 Task: Find a one-way flight from Myrtle Beach to Bismarck on 9 May for 3 adults in business class, with 2 checked bags, using American, Delta, United, or WestJet, and a budget of up to ₹1,500.
Action: Mouse moved to (359, 126)
Screenshot: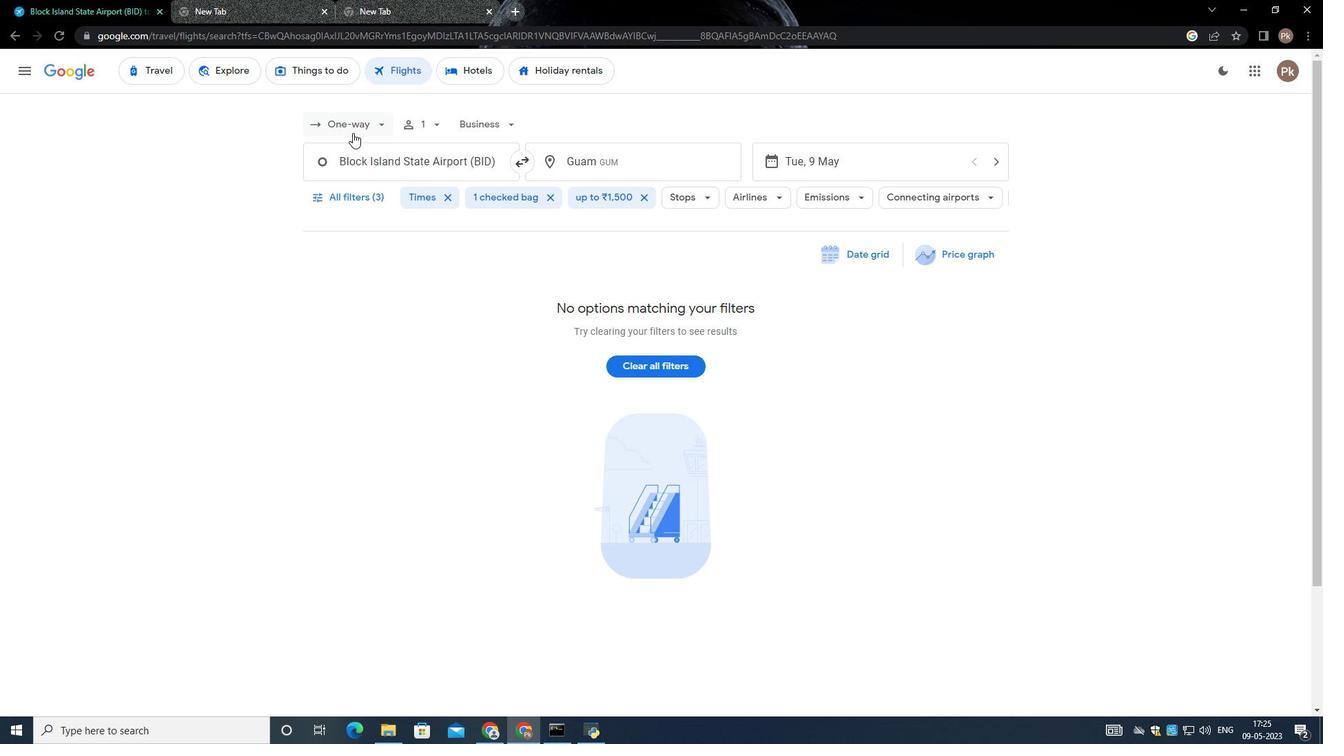 
Action: Mouse pressed left at (359, 126)
Screenshot: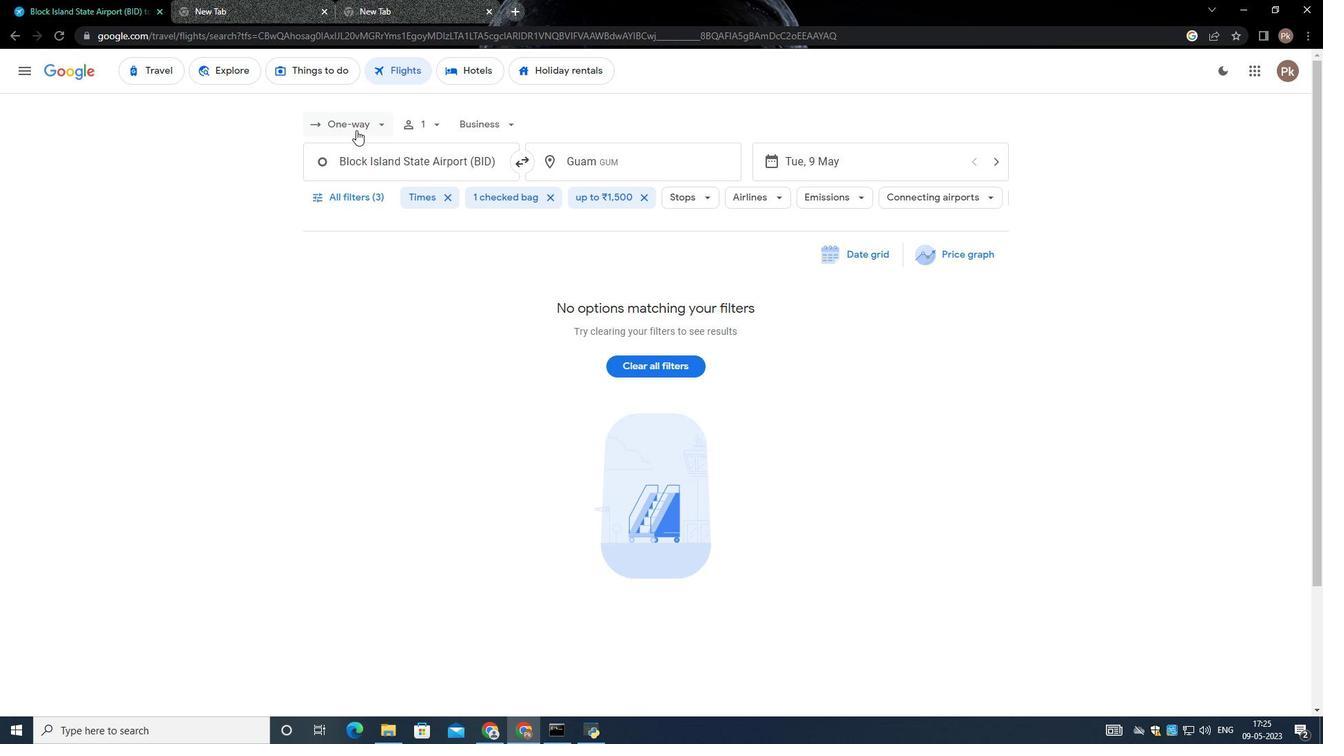 
Action: Mouse moved to (357, 185)
Screenshot: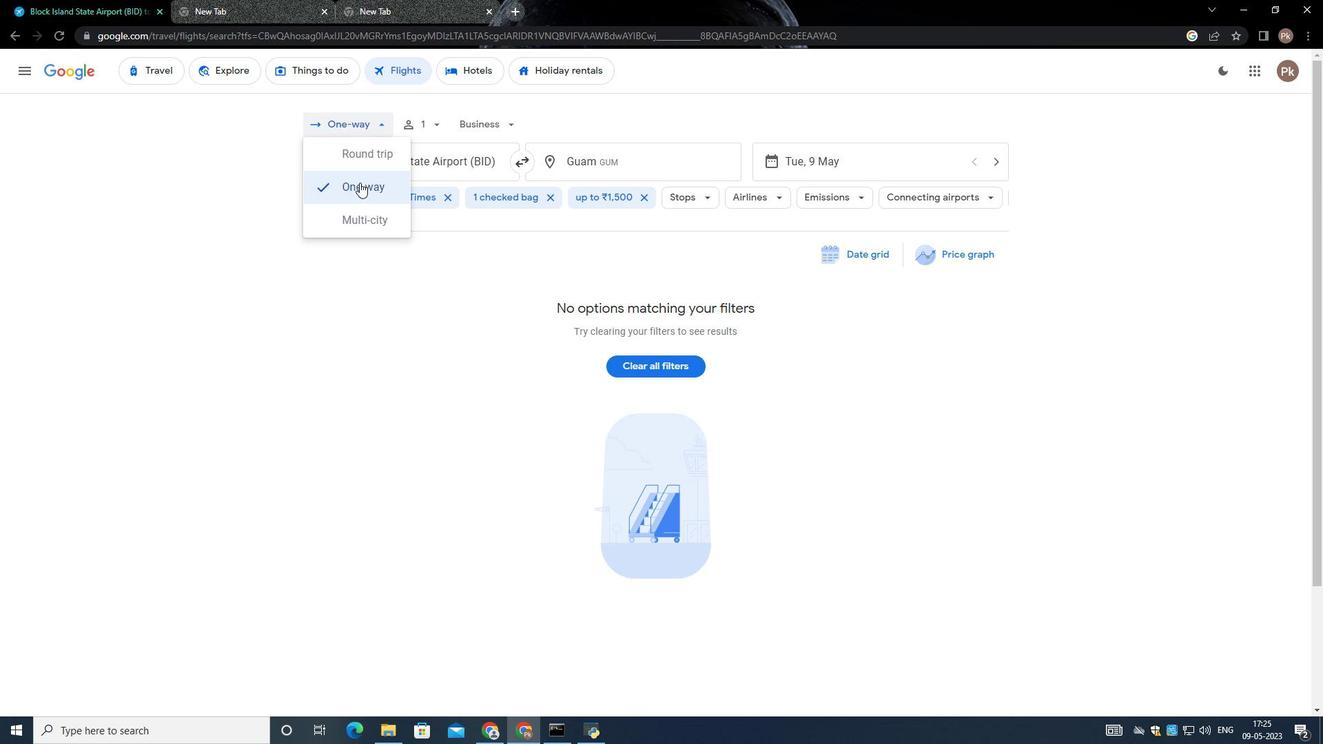 
Action: Mouse pressed left at (357, 185)
Screenshot: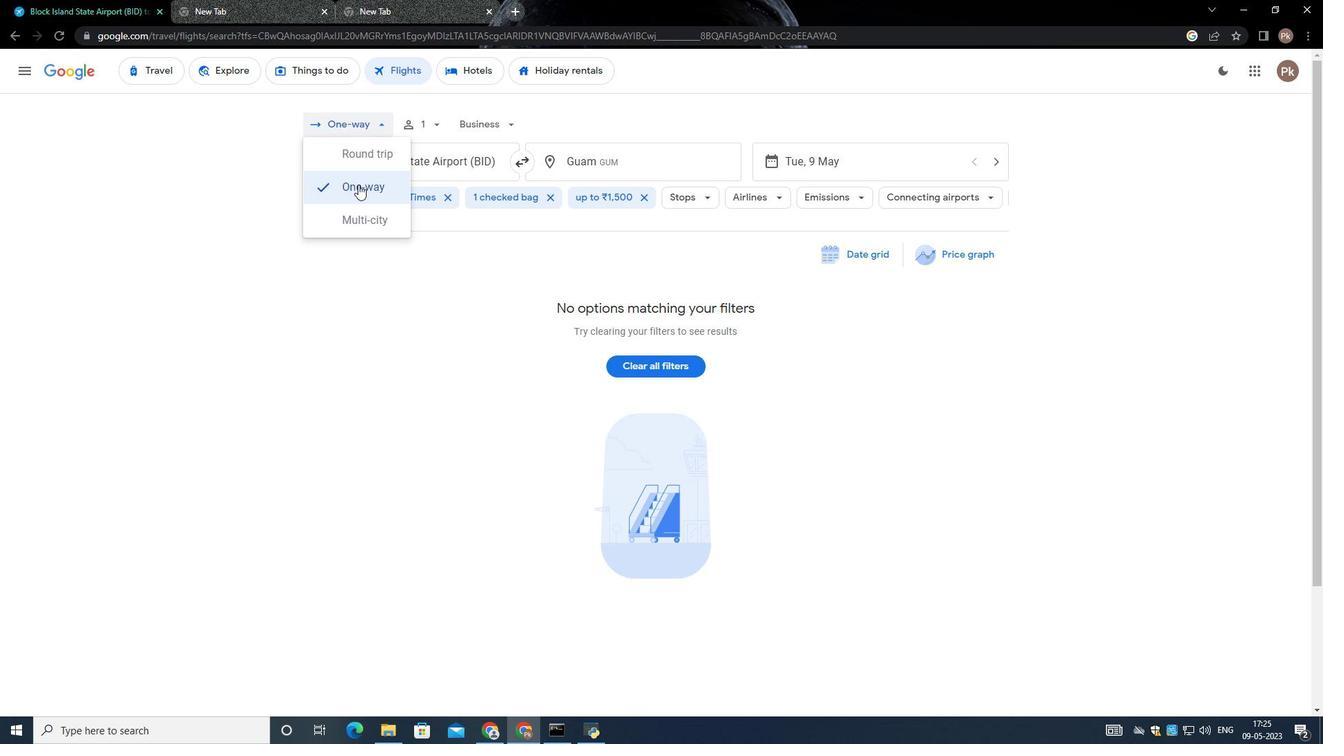 
Action: Mouse moved to (429, 113)
Screenshot: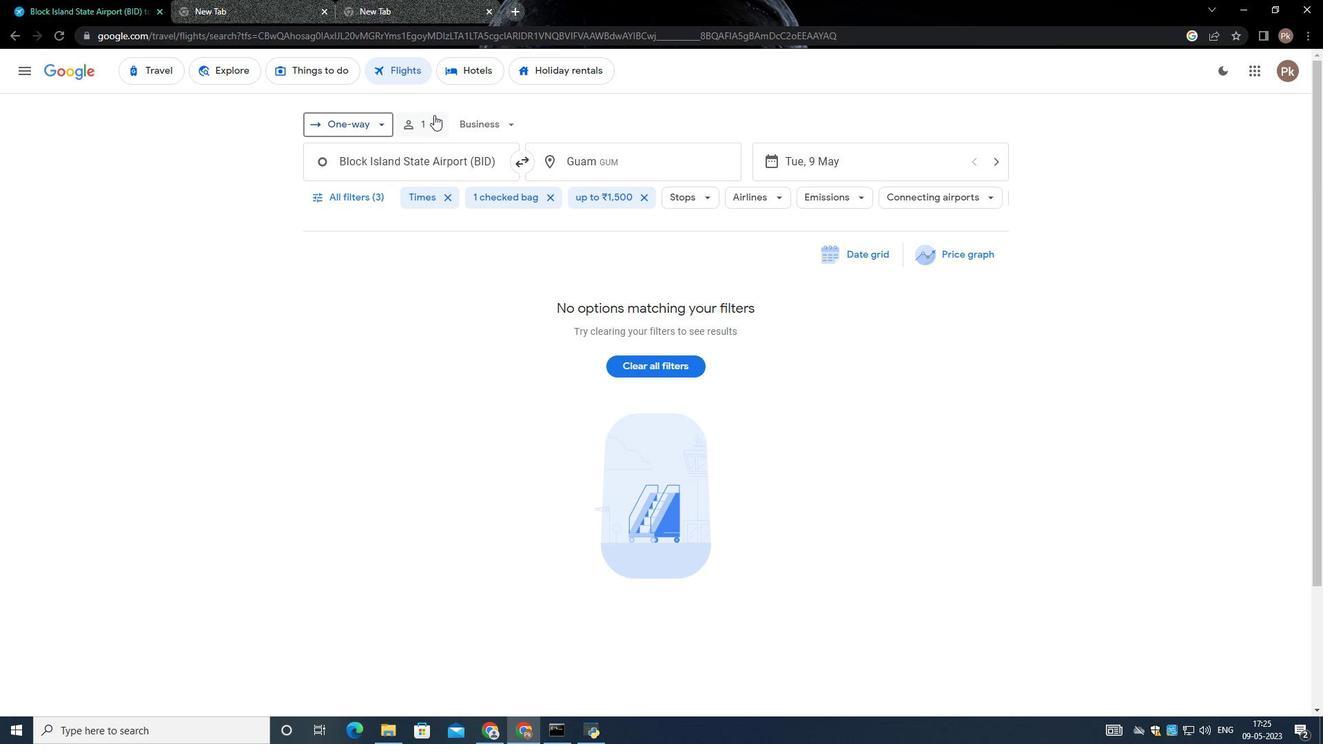 
Action: Mouse pressed left at (429, 113)
Screenshot: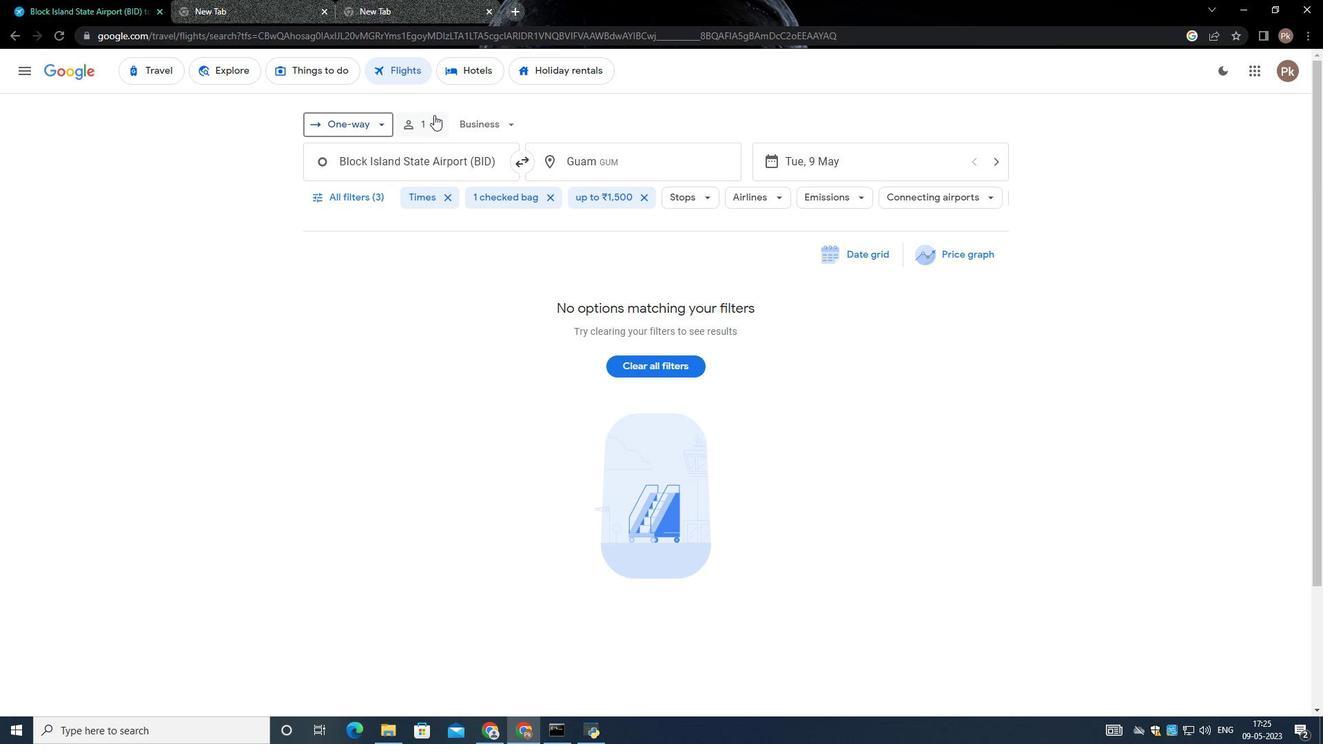 
Action: Mouse moved to (546, 156)
Screenshot: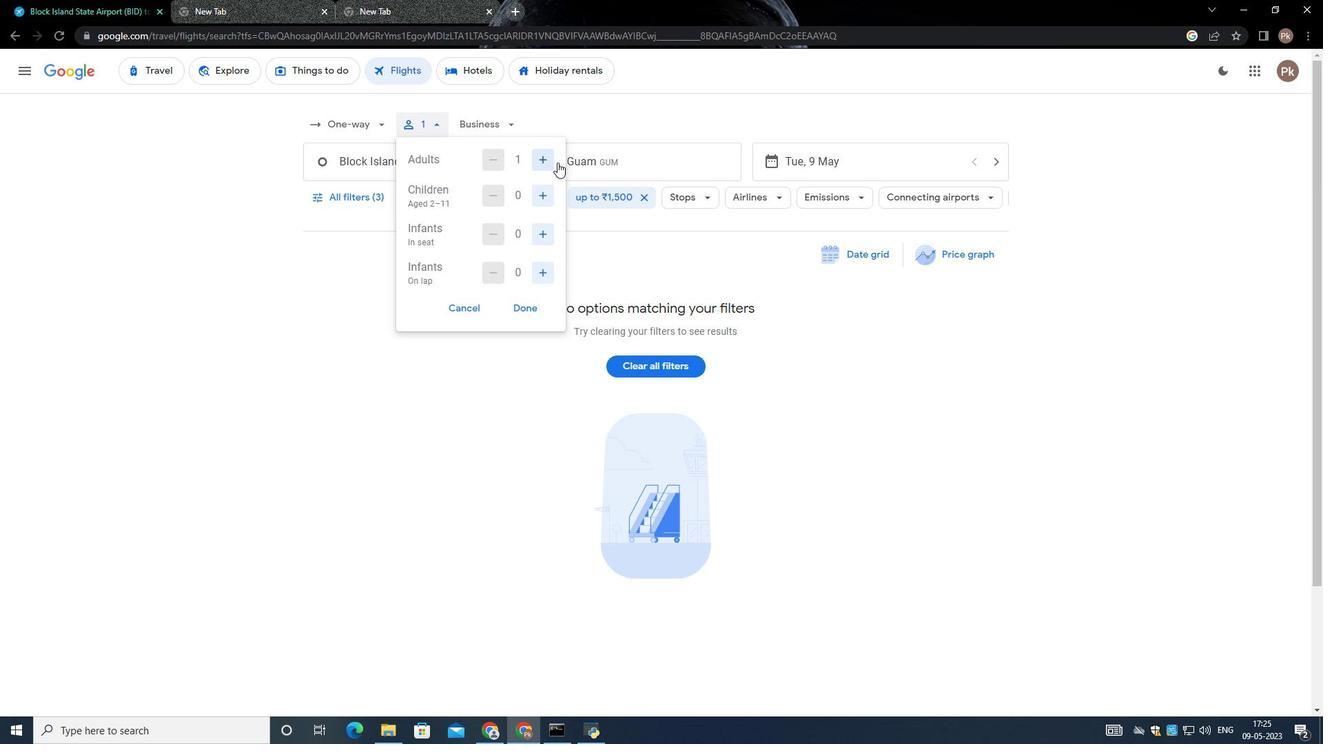
Action: Mouse pressed left at (546, 156)
Screenshot: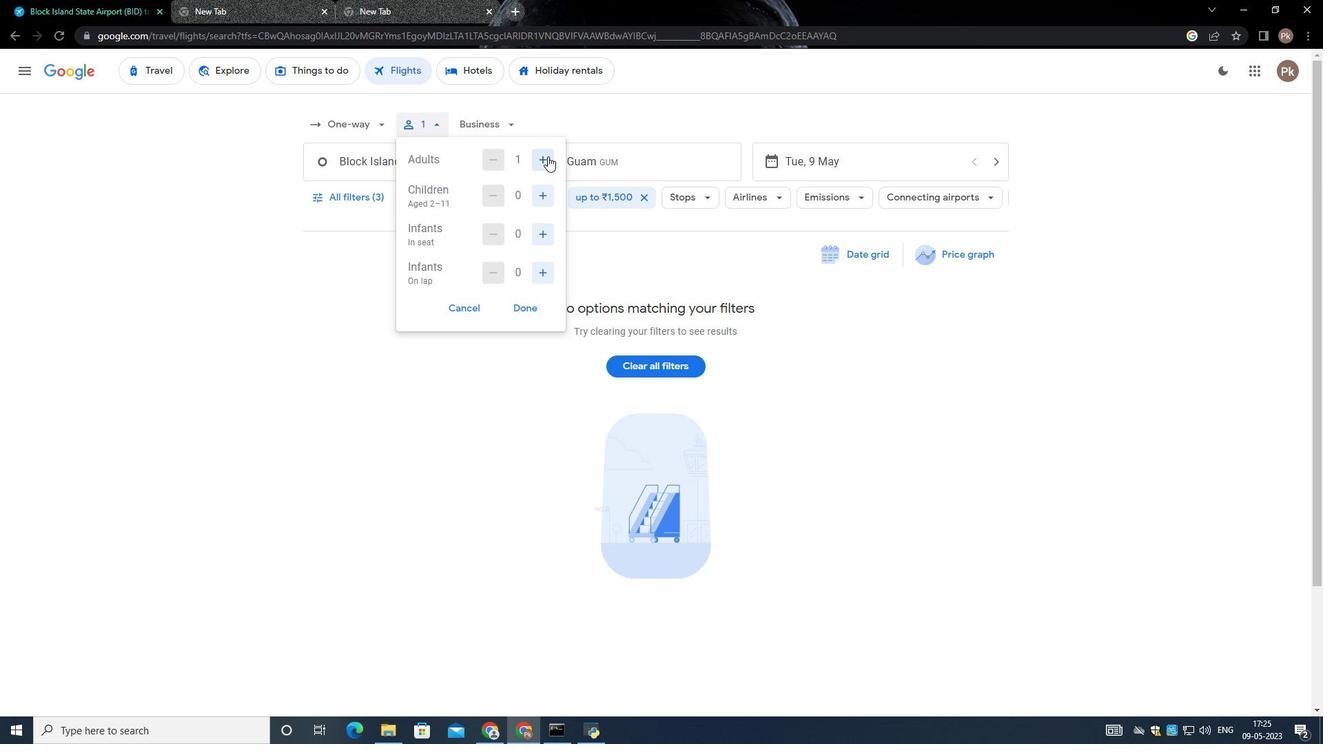 
Action: Mouse pressed left at (546, 156)
Screenshot: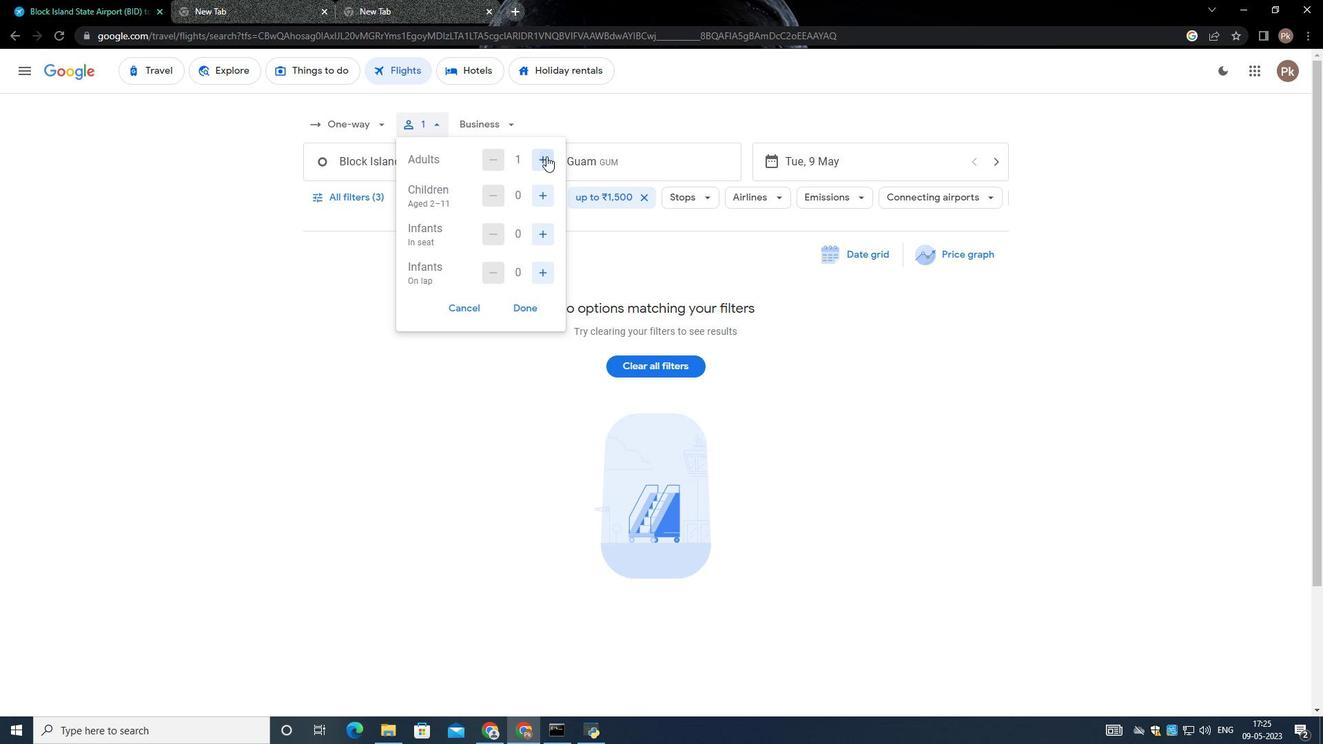 
Action: Mouse moved to (521, 309)
Screenshot: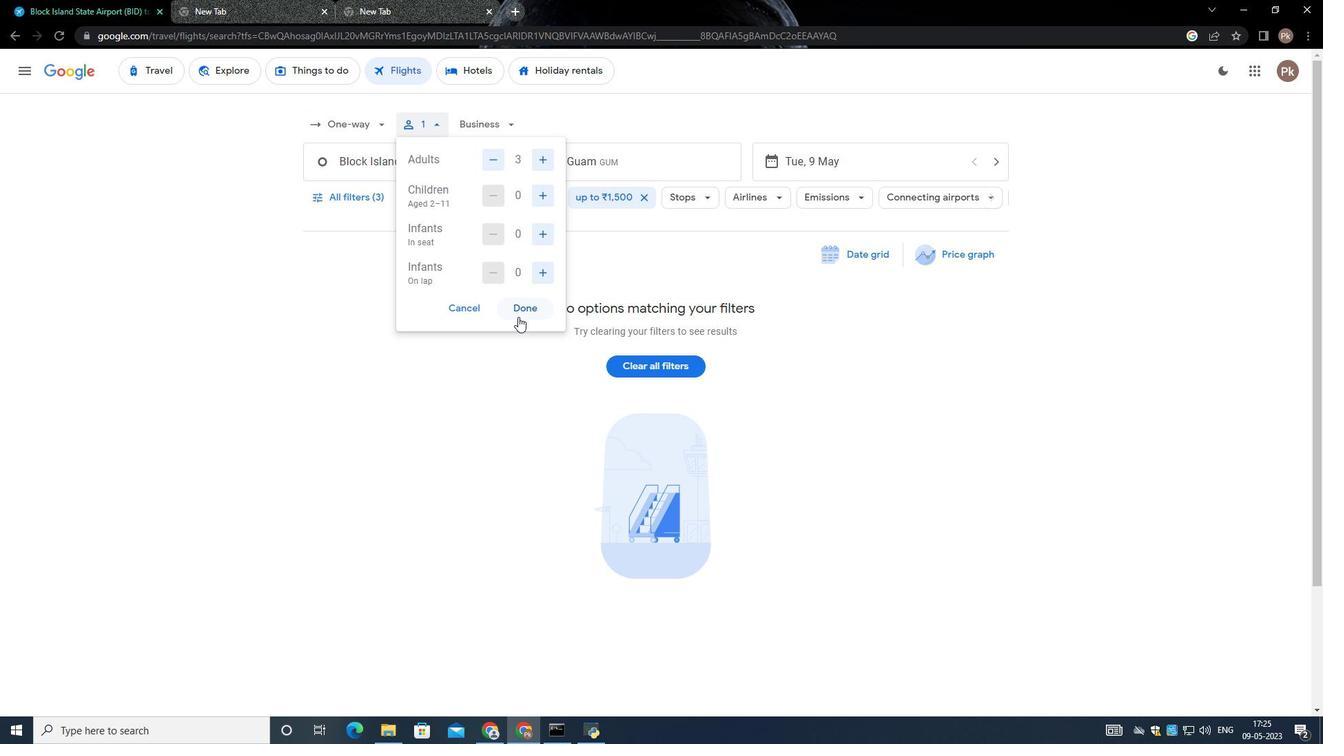 
Action: Mouse pressed left at (521, 309)
Screenshot: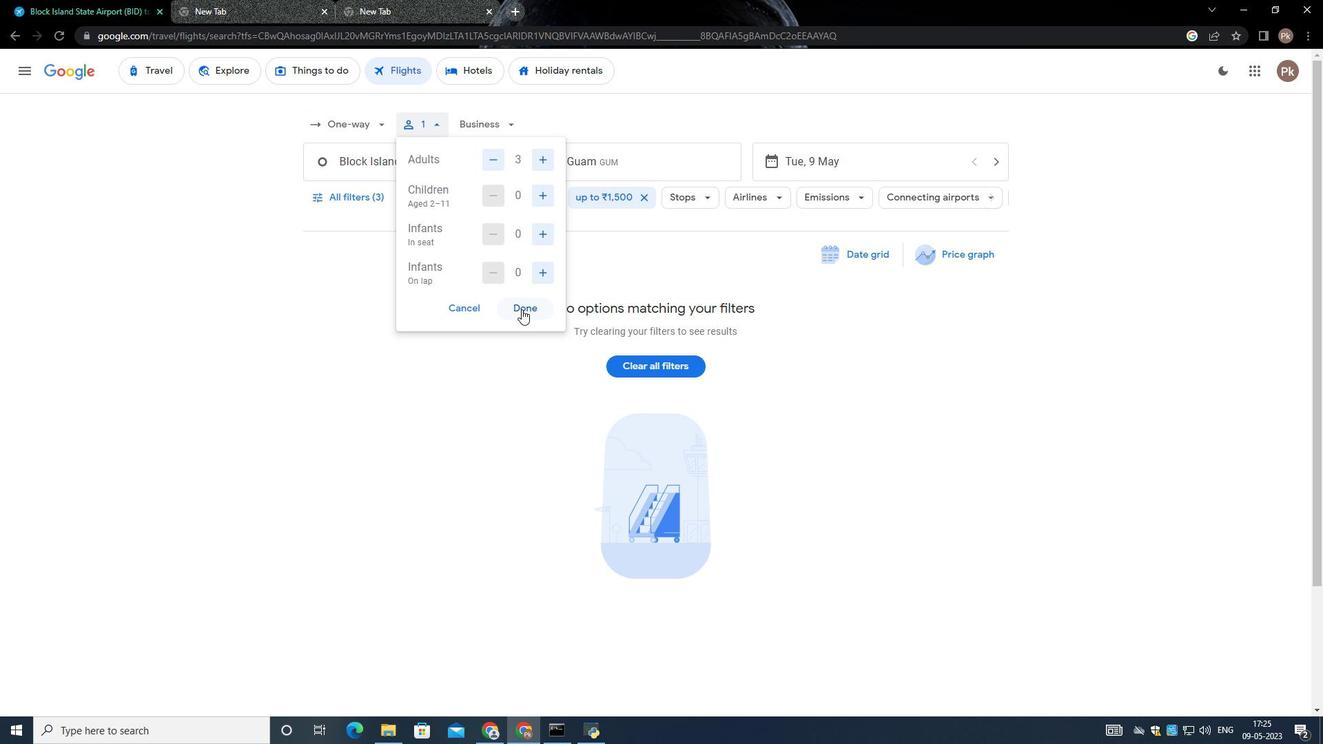 
Action: Mouse moved to (495, 124)
Screenshot: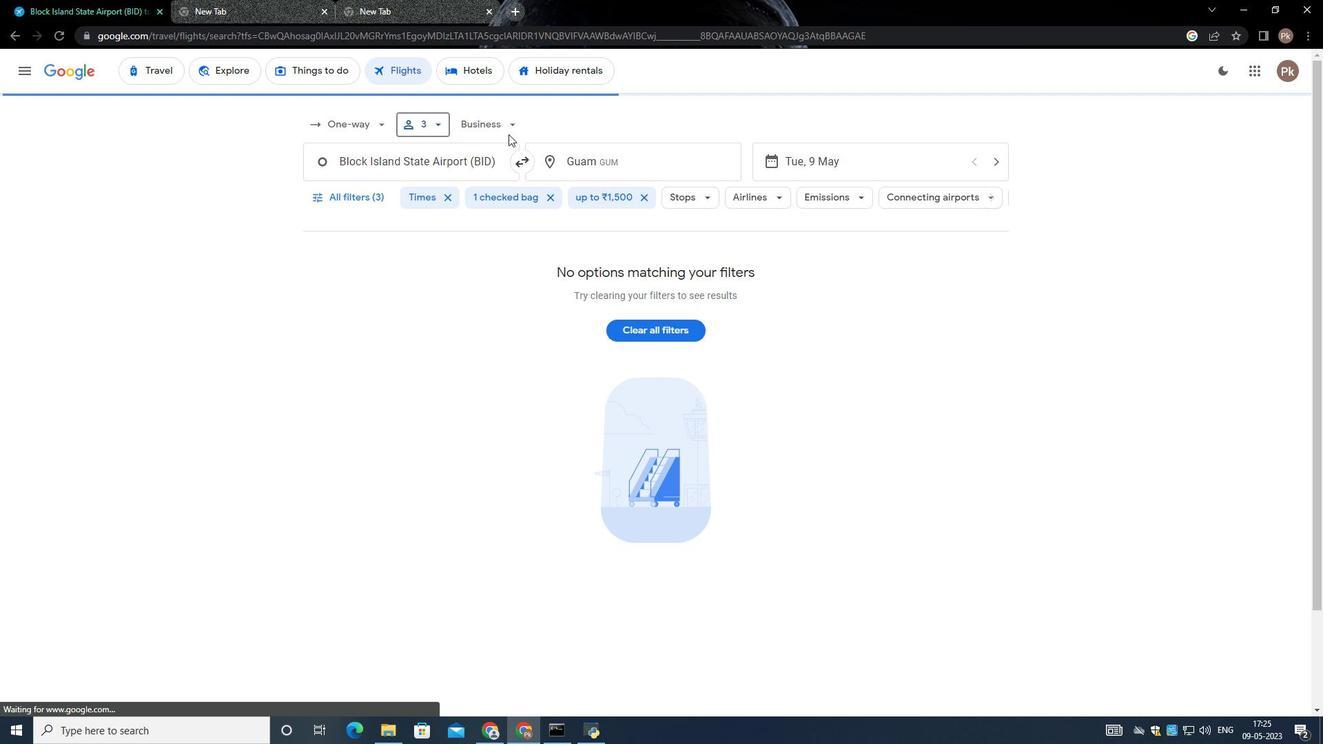 
Action: Mouse pressed left at (495, 124)
Screenshot: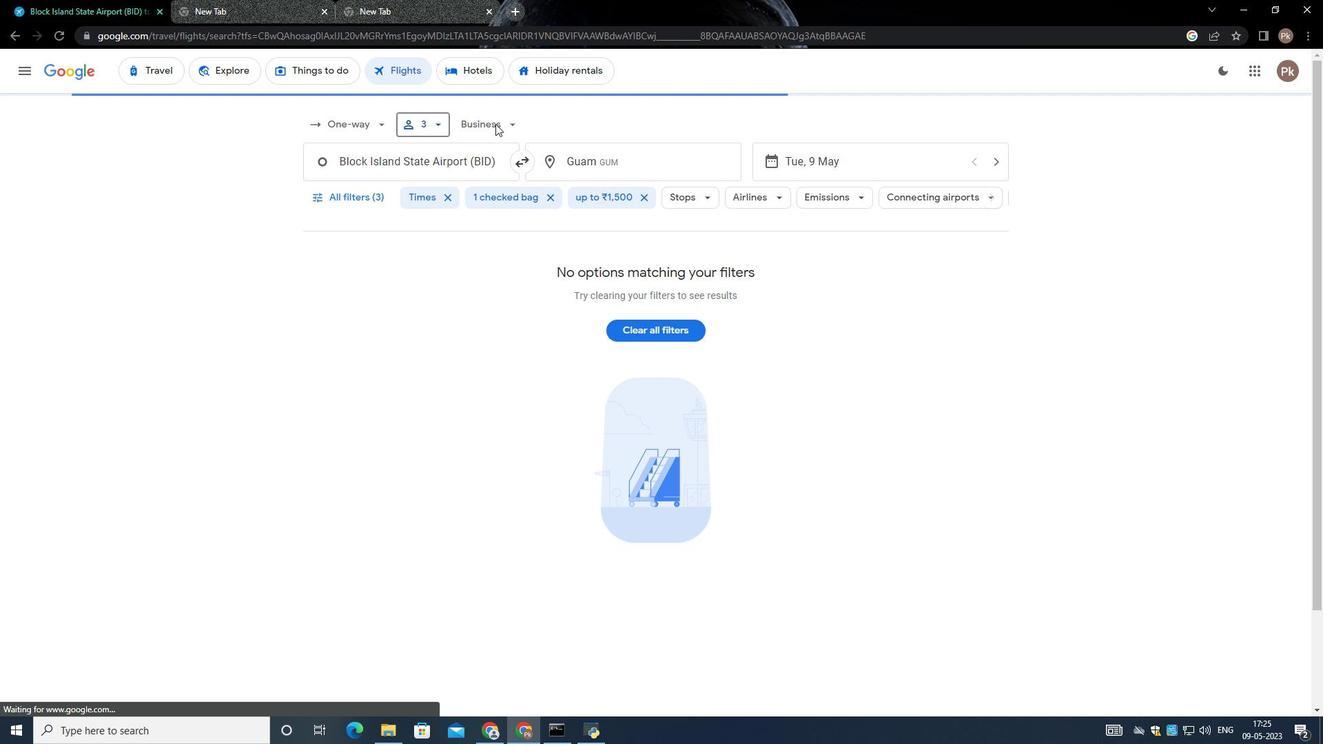 
Action: Mouse moved to (472, 356)
Screenshot: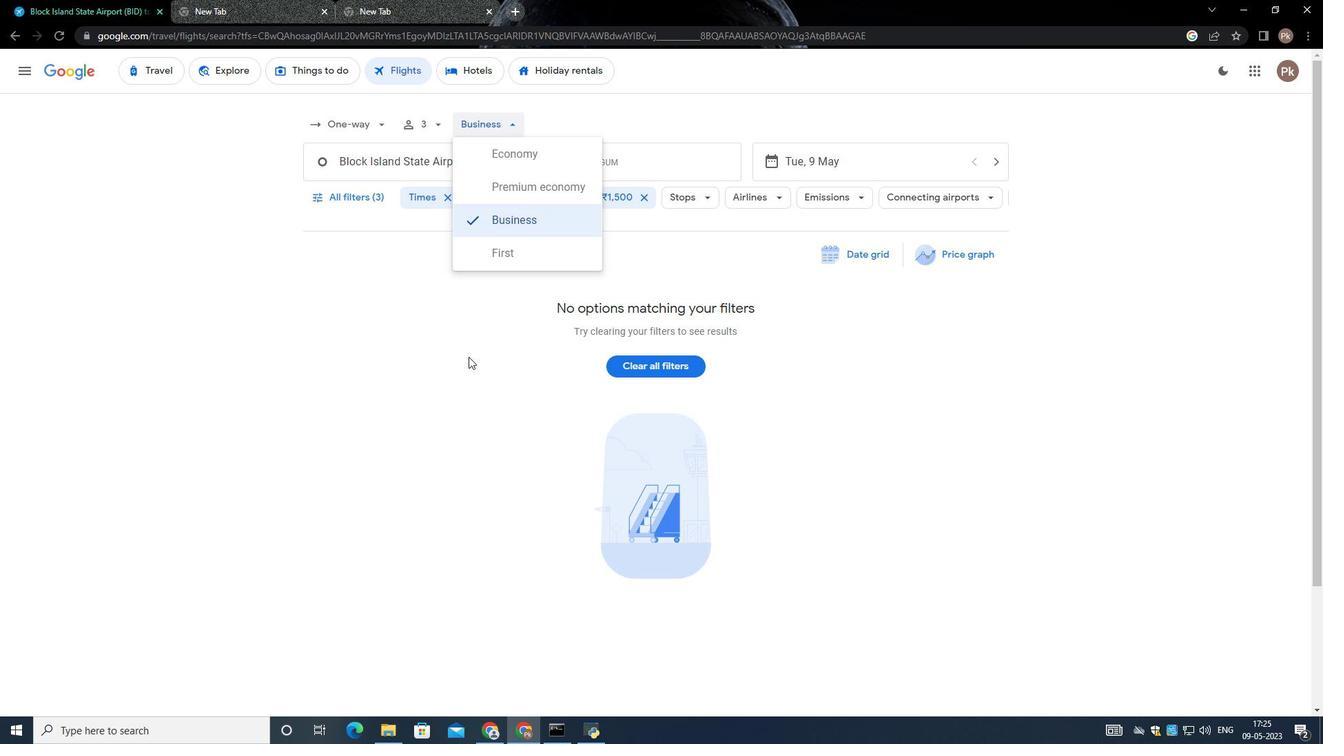 
Action: Mouse pressed left at (472, 356)
Screenshot: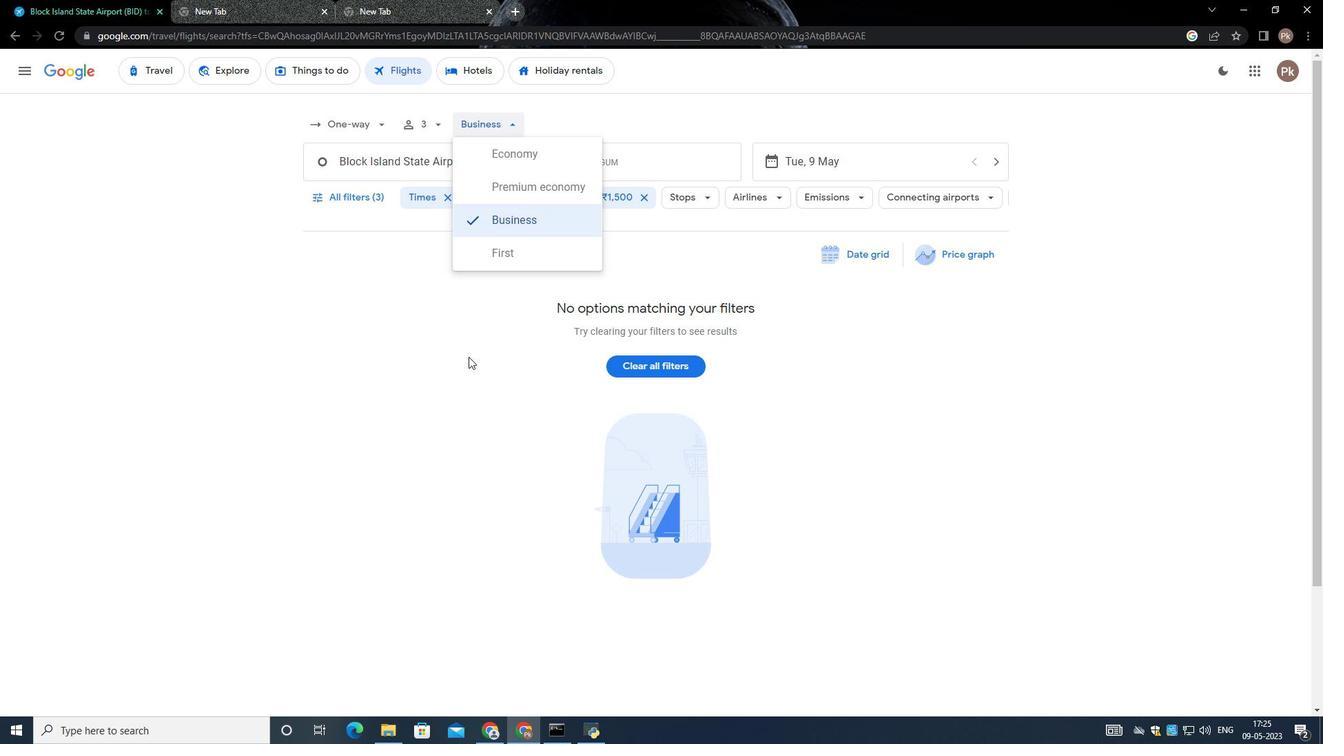 
Action: Mouse moved to (373, 170)
Screenshot: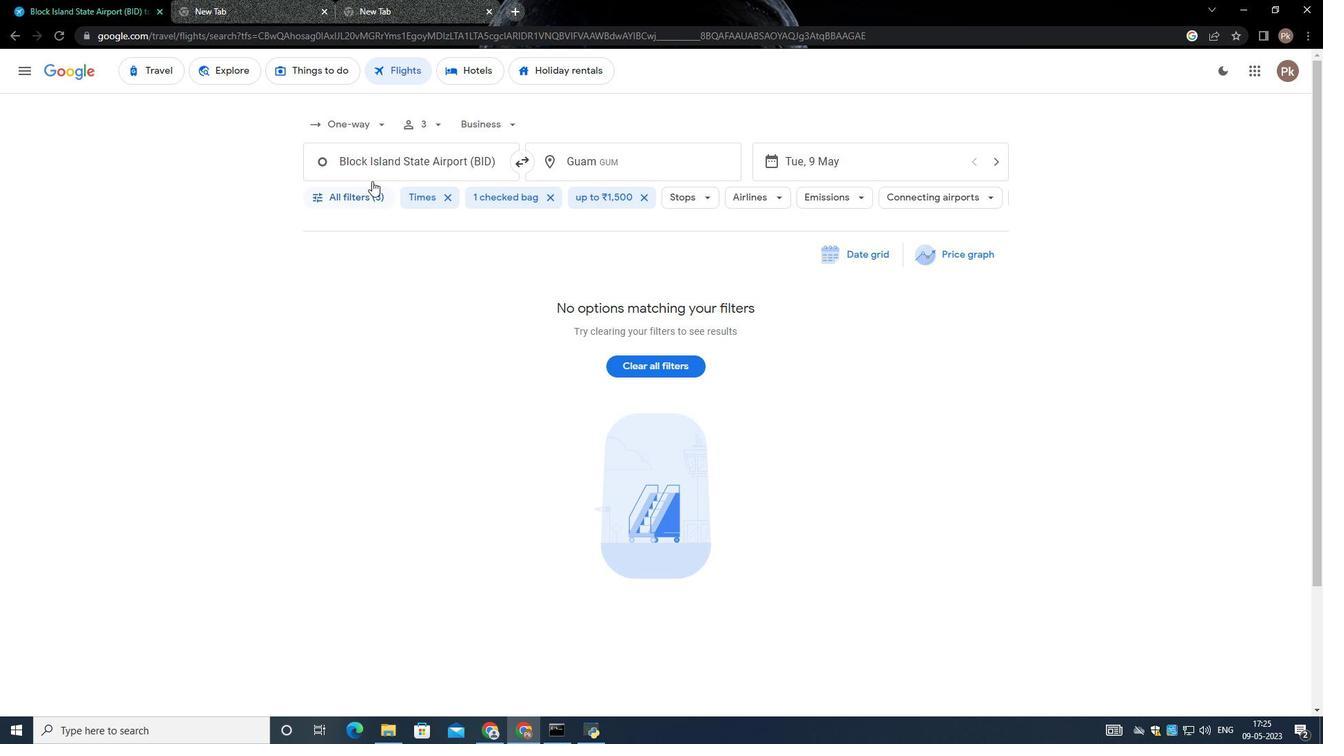 
Action: Mouse pressed left at (373, 170)
Screenshot: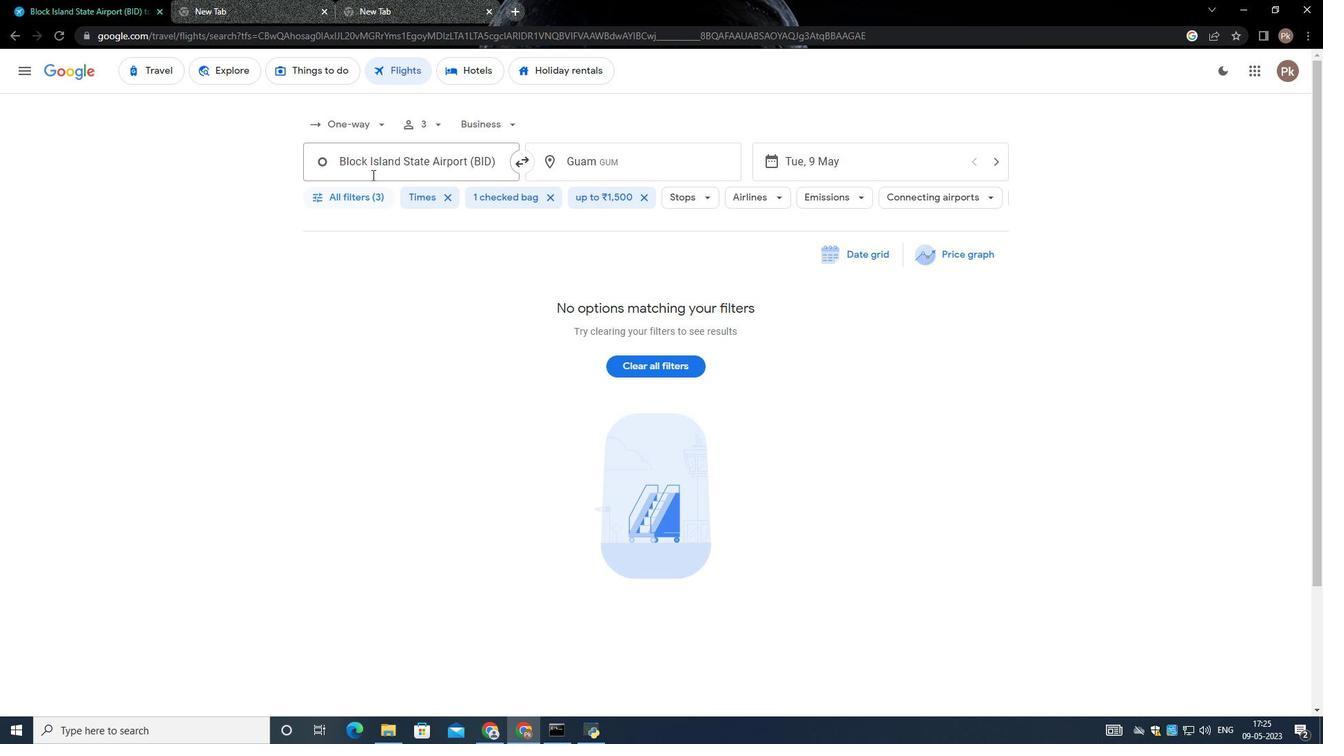
Action: Mouse moved to (371, 166)
Screenshot: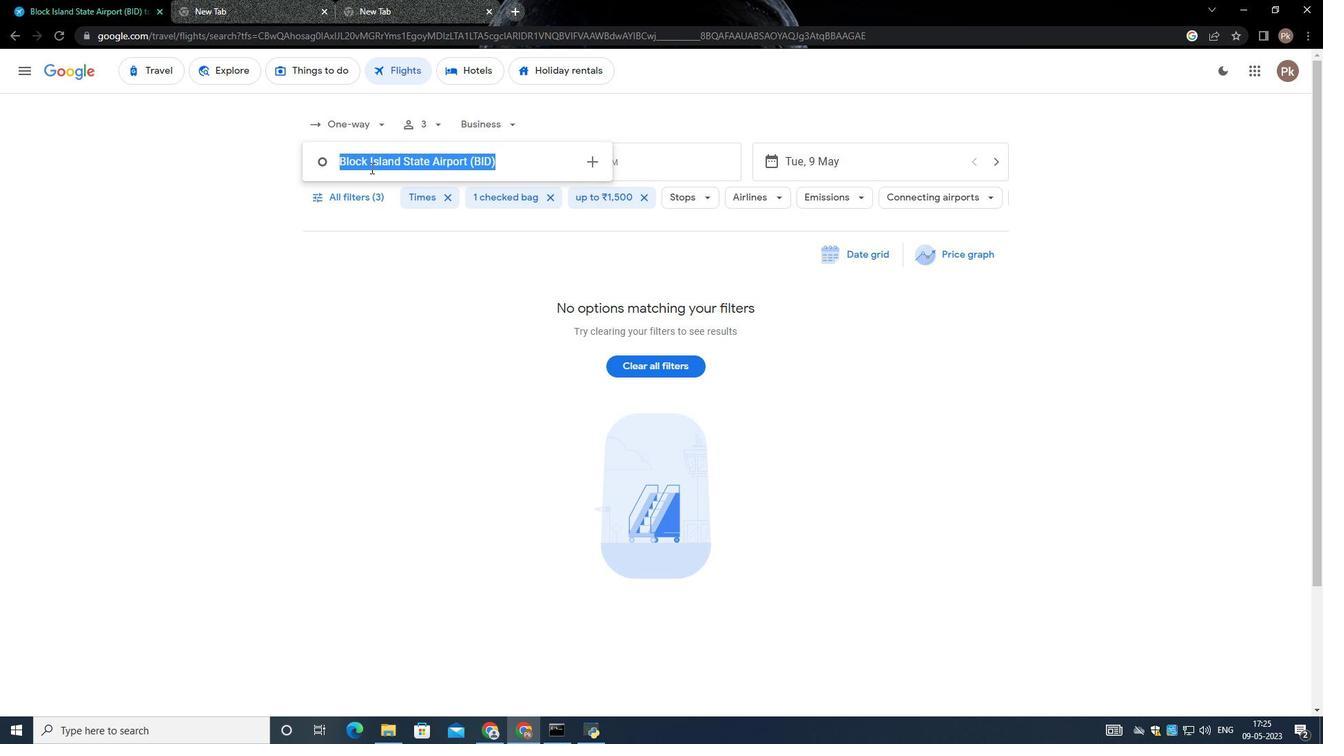 
Action: Key pressed <Key.backspace><Key.shift><Key.shift><Key.shift><Key.shift><Key.shift><Key.shift><Key.shift><Key.shift><Key.shift><Key.shift><Key.shift><Key.shift><Key.shift><Key.shift><Key.shift><Key.shift>M
Screenshot: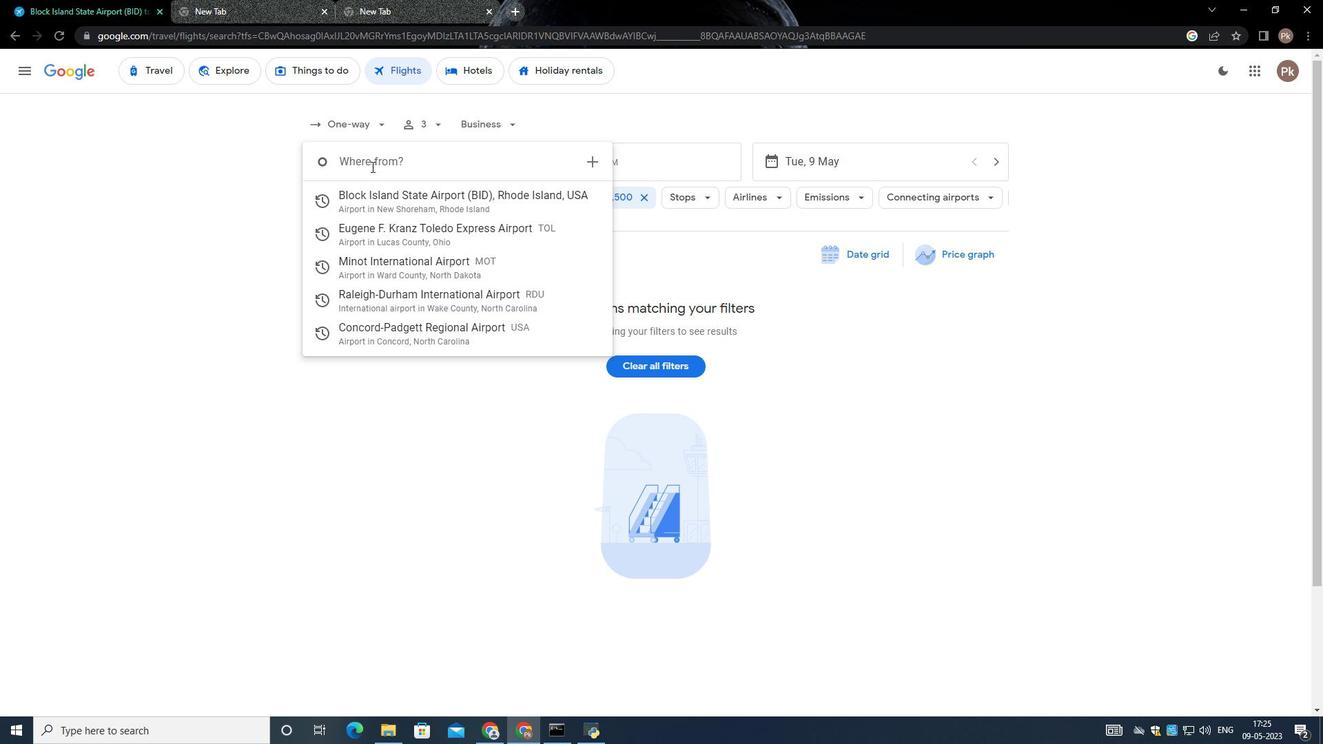 
Action: Mouse moved to (372, 166)
Screenshot: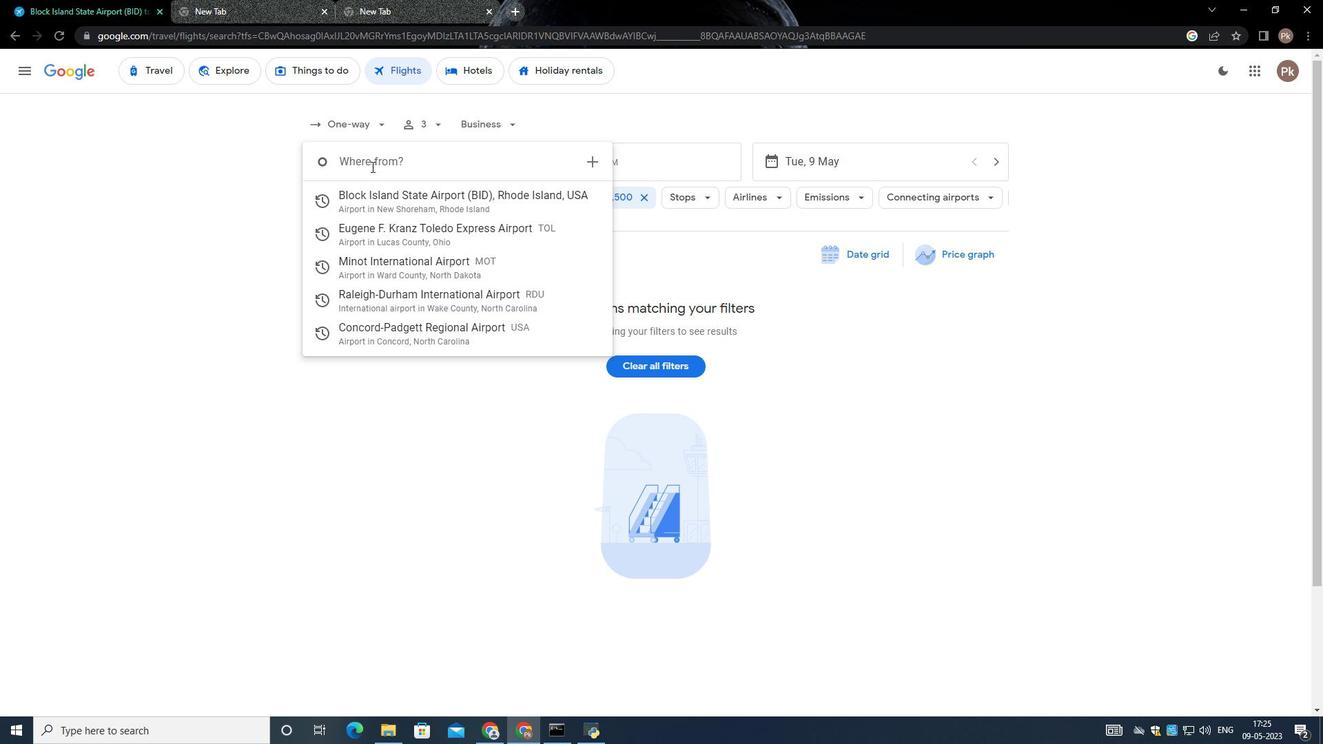 
Action: Key pressed y
Screenshot: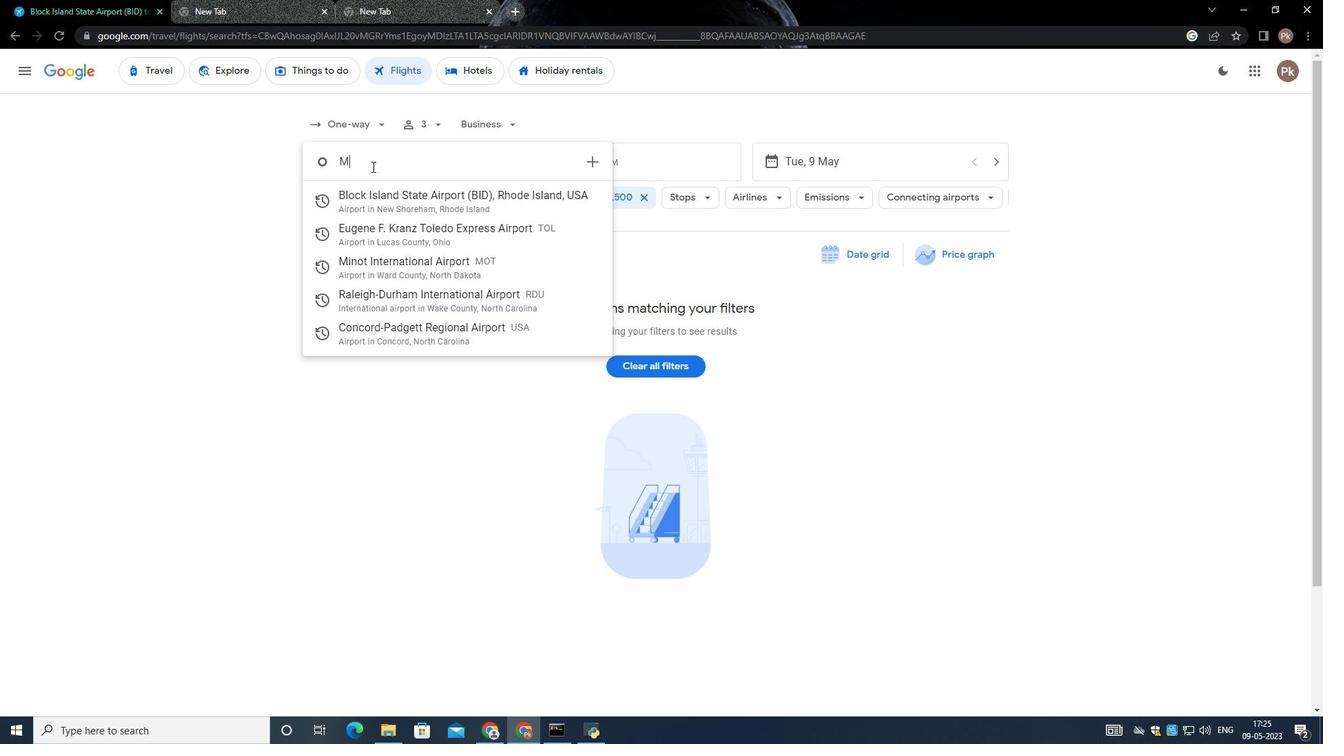 
Action: Mouse moved to (372, 166)
Screenshot: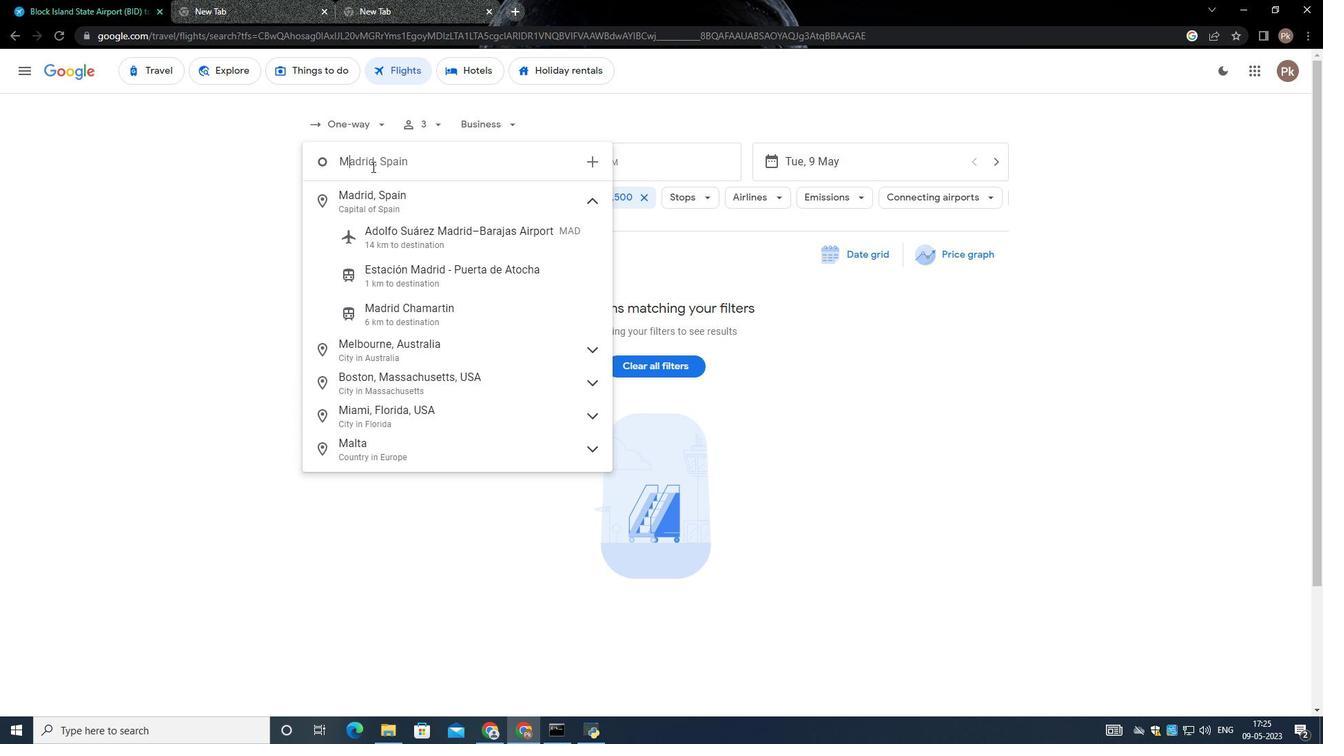 
Action: Key pressed r
Screenshot: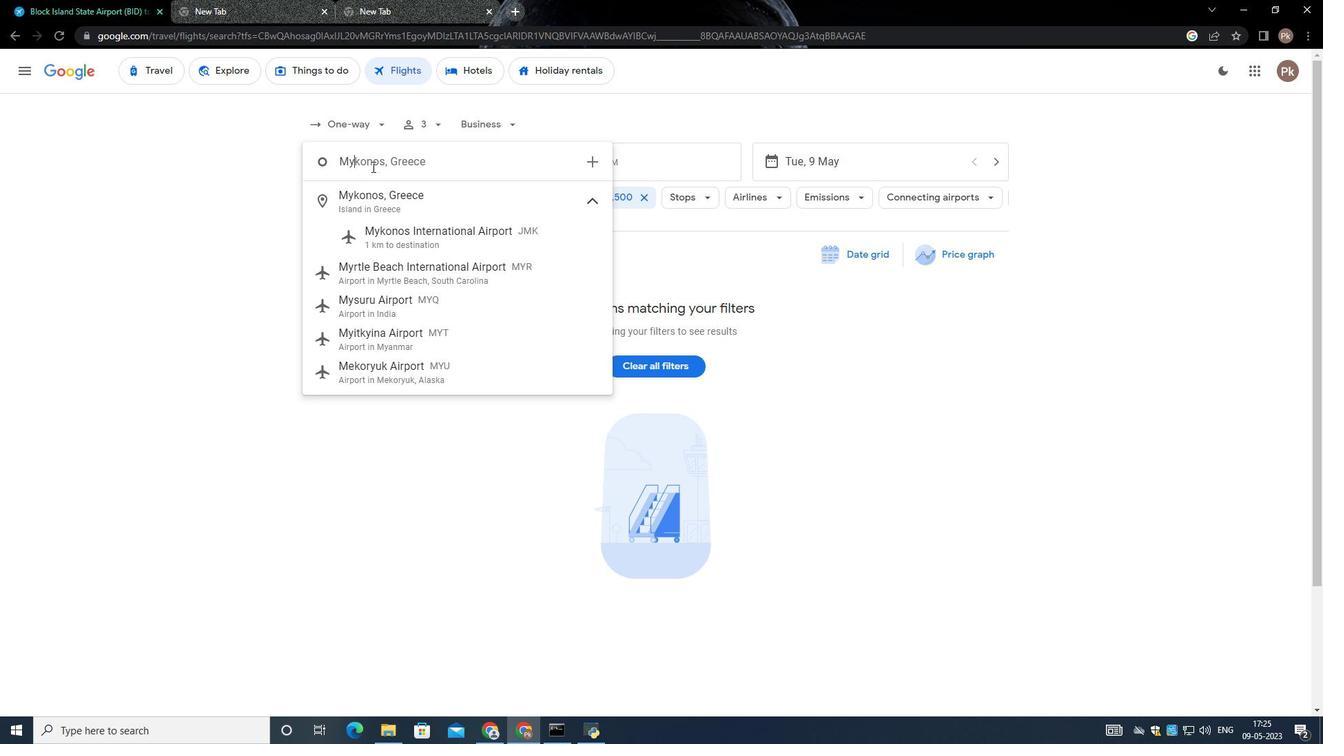 
Action: Mouse moved to (372, 166)
Screenshot: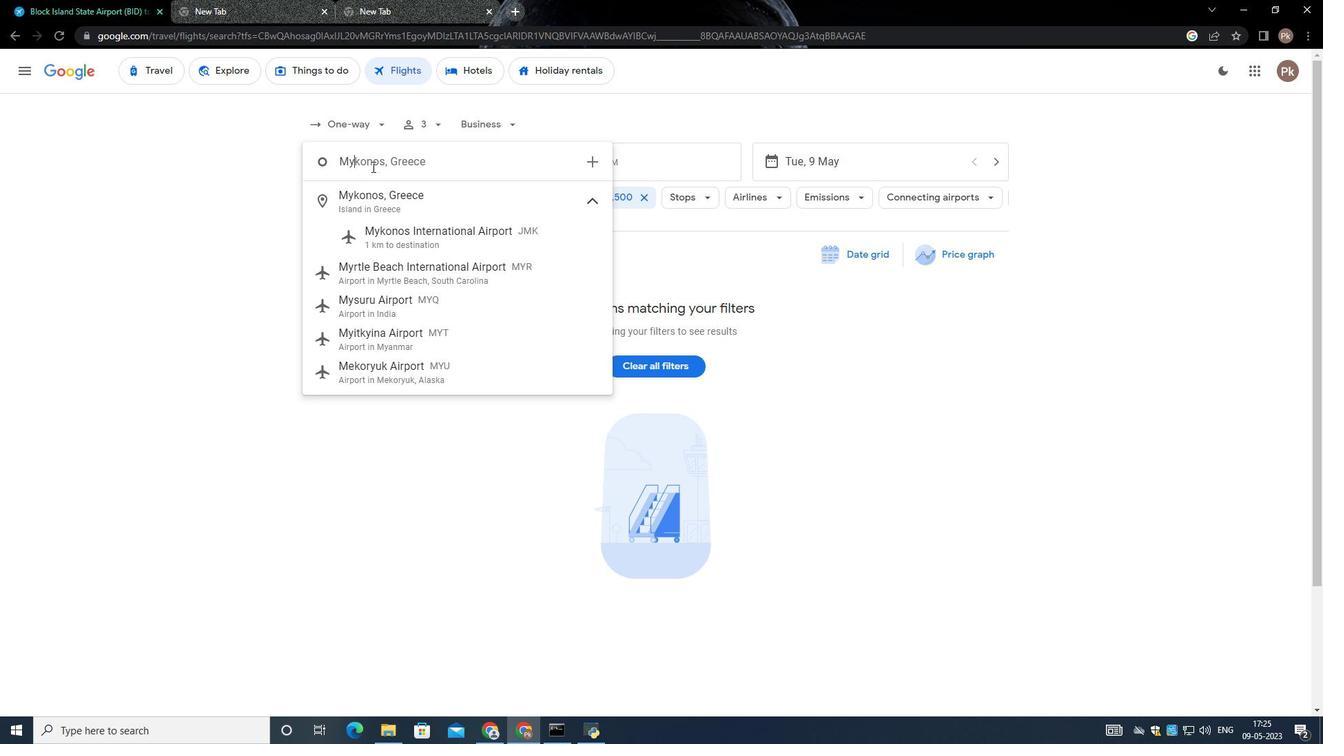
Action: Key pressed tle<Key.space><Key.shift>Beach<Key.space><Key.shift>Inter
Screenshot: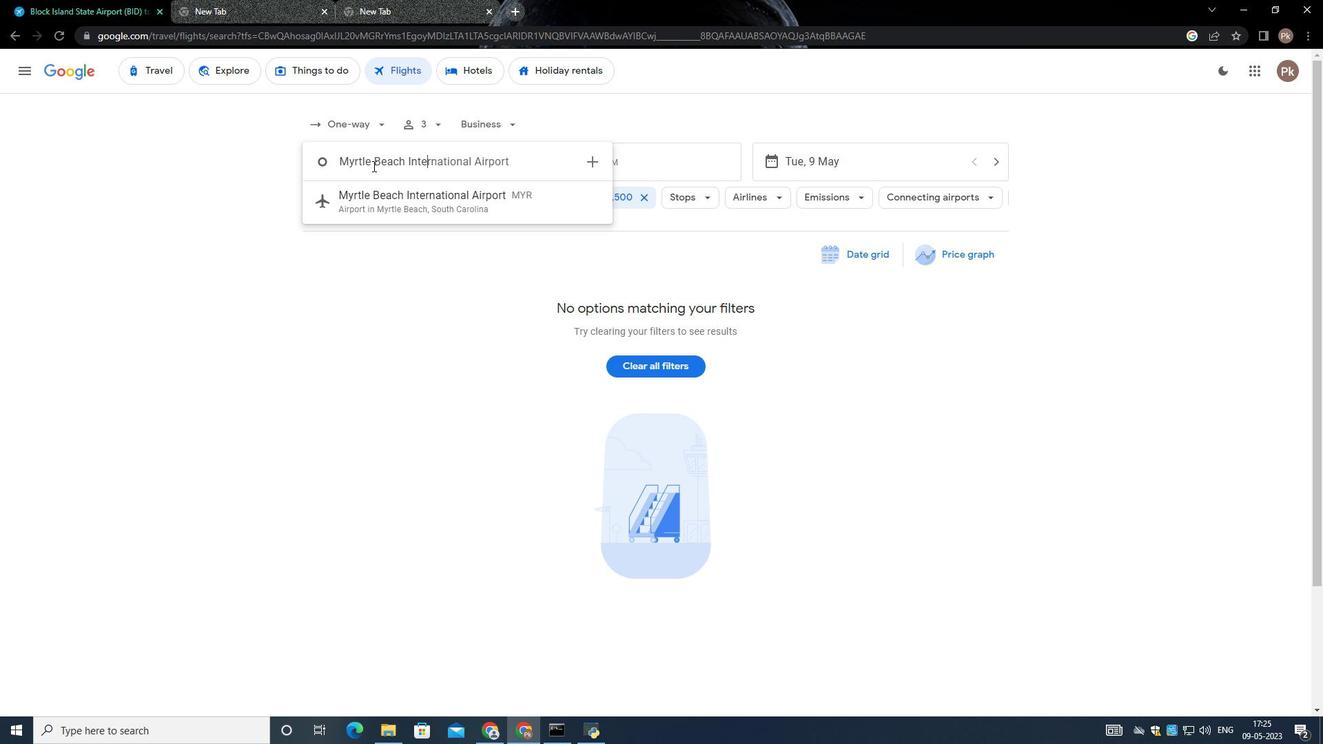 
Action: Mouse moved to (372, 165)
Screenshot: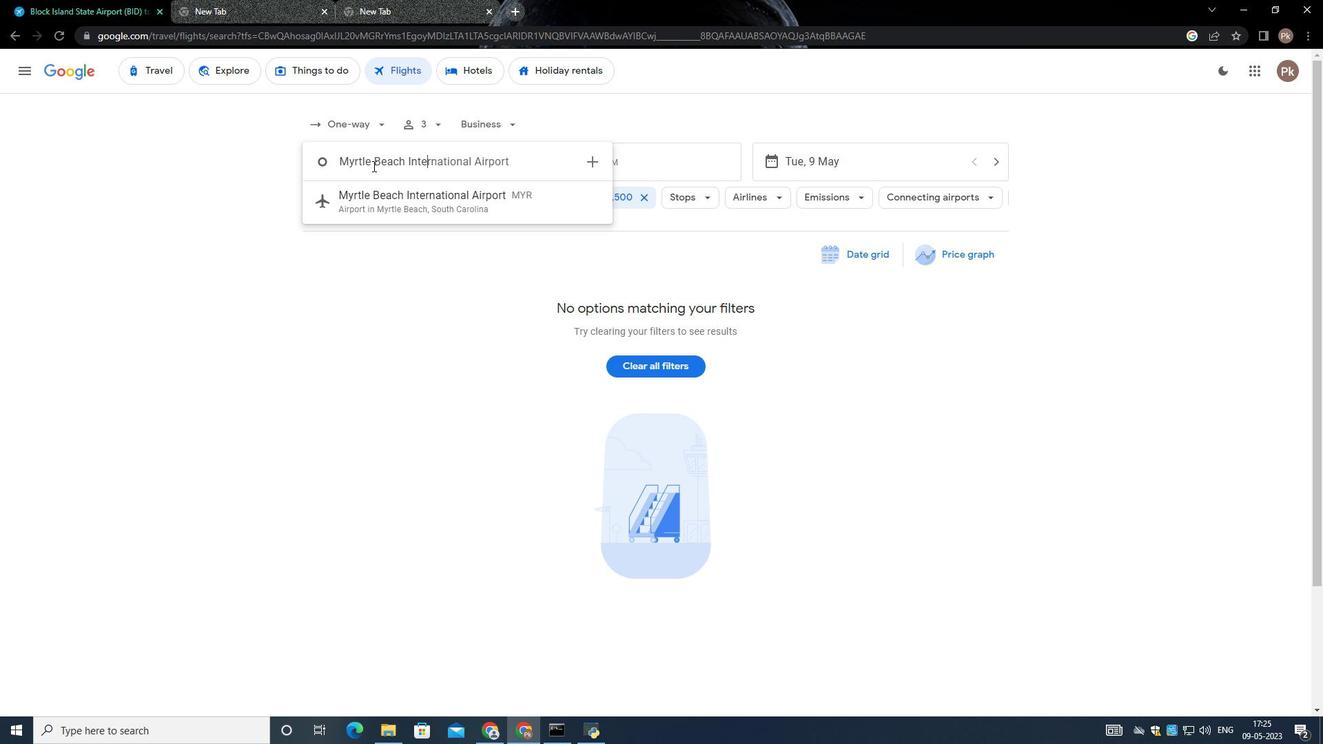 
Action: Key pressed nat
Screenshot: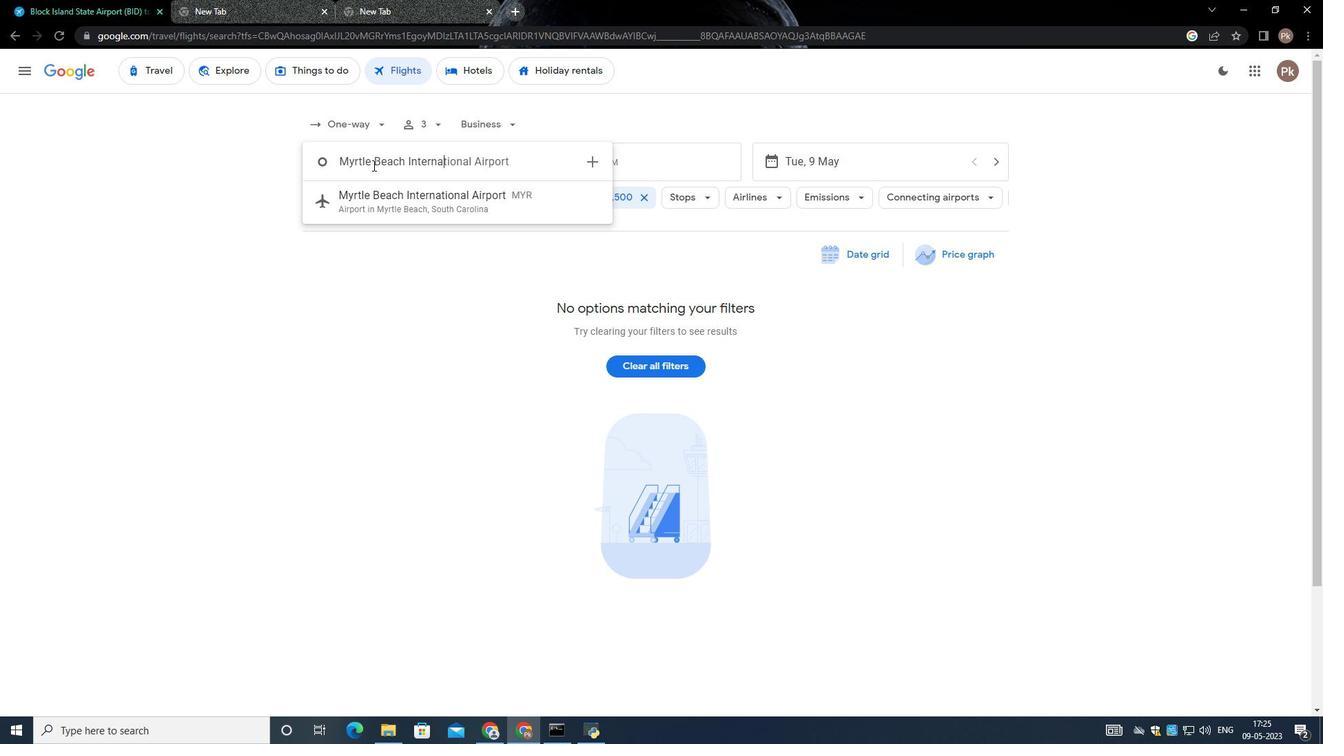 
Action: Mouse moved to (373, 165)
Screenshot: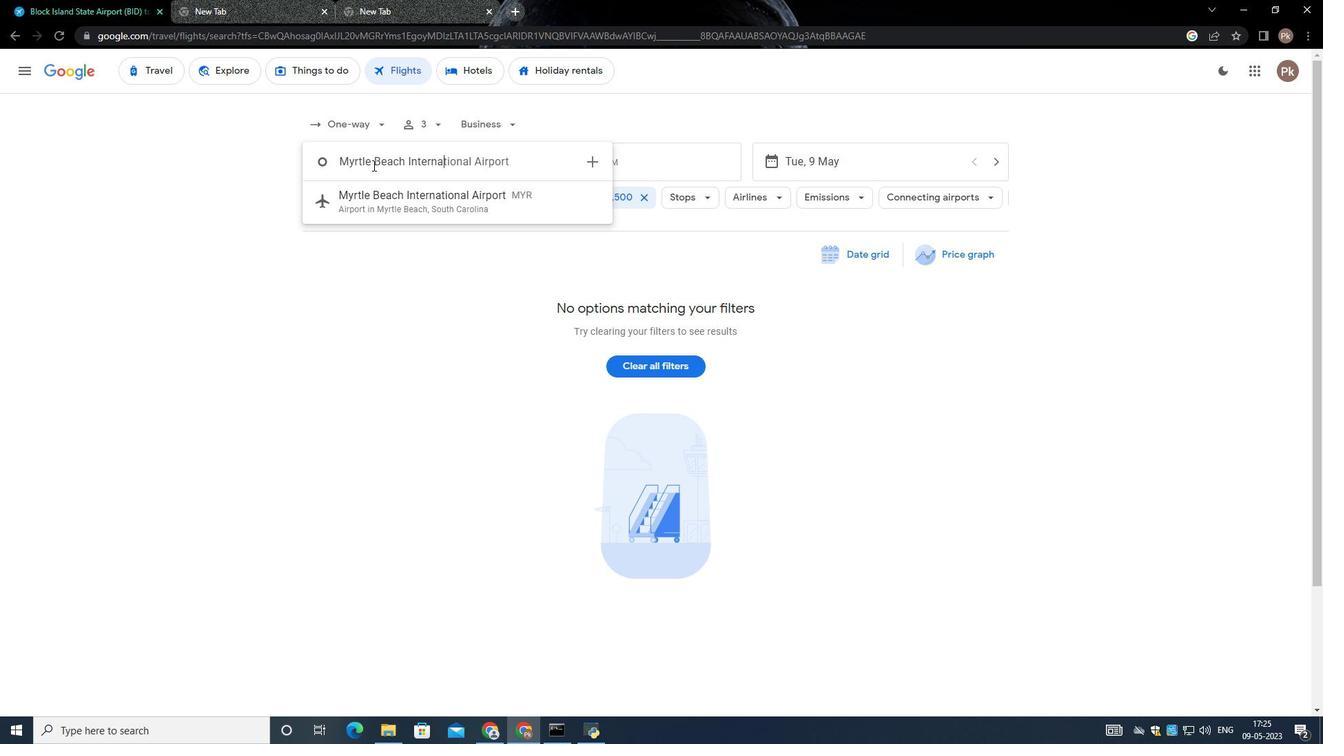 
Action: Key pressed ional
Screenshot: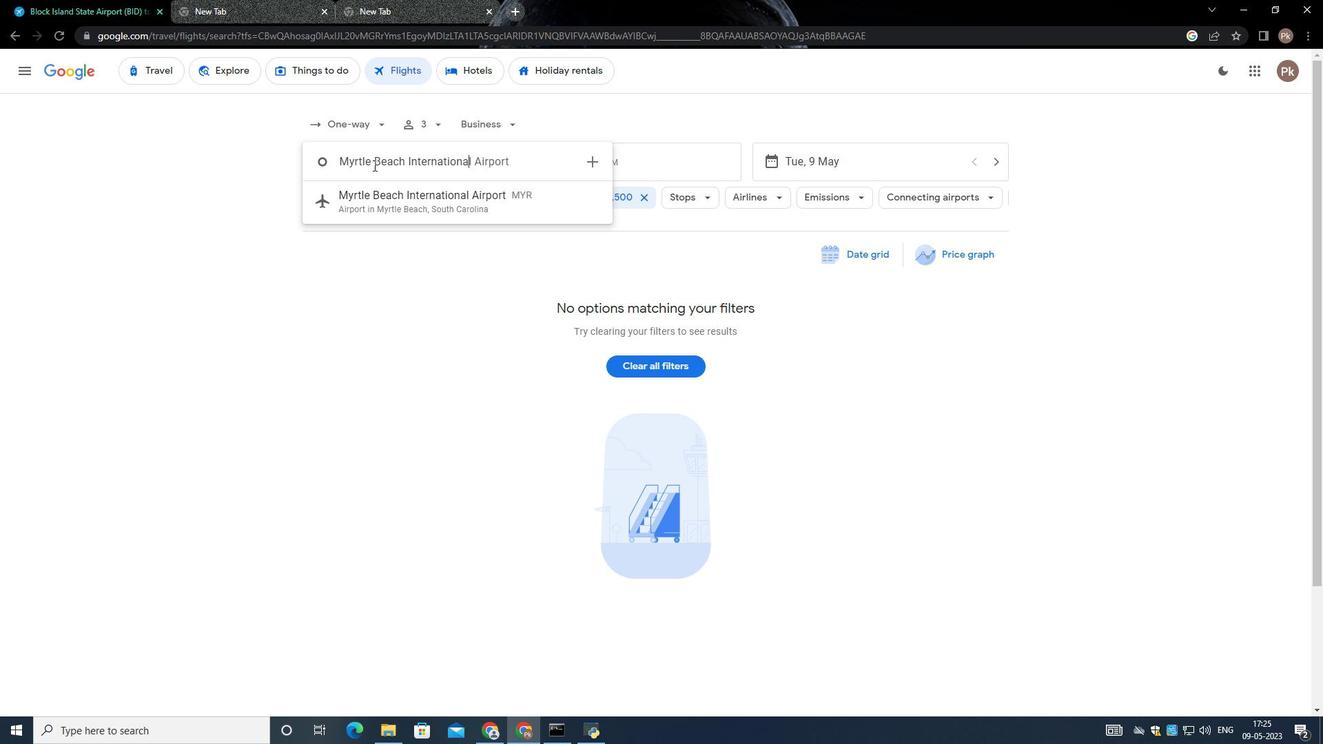 
Action: Mouse moved to (469, 199)
Screenshot: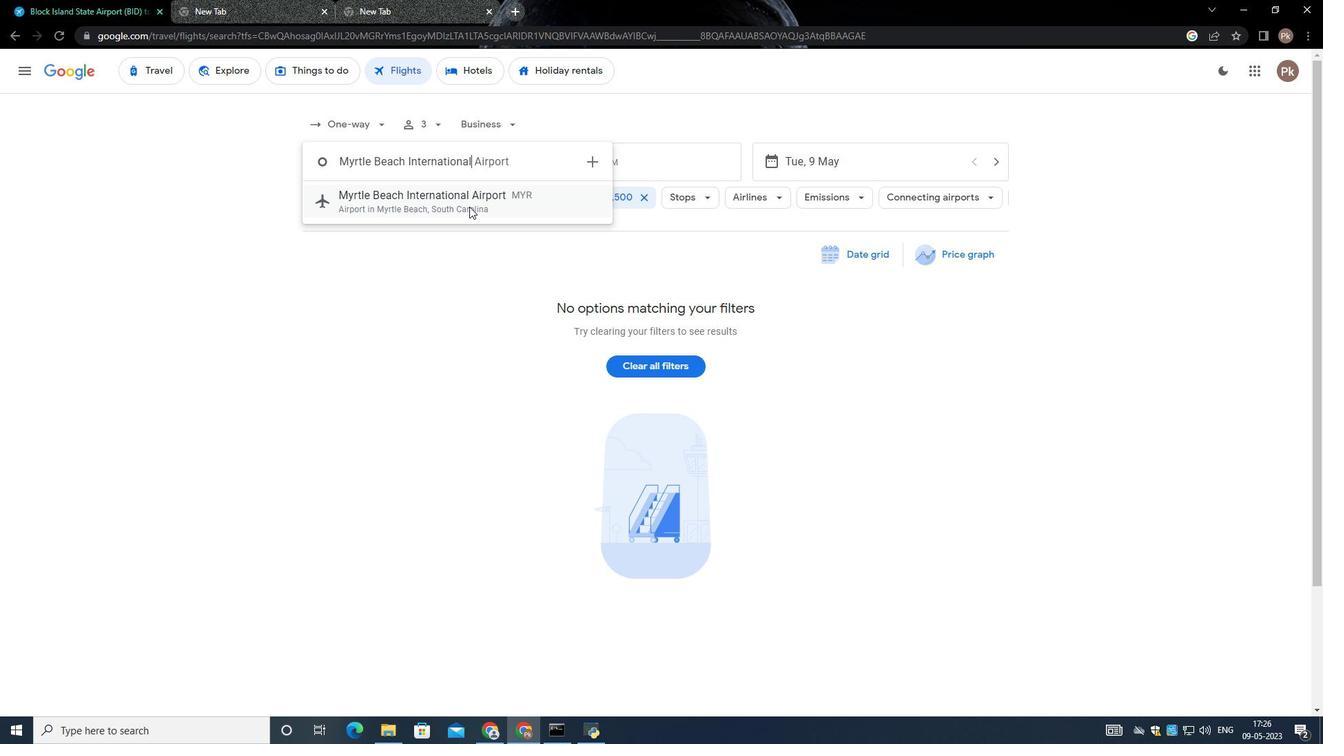 
Action: Mouse pressed left at (469, 199)
Screenshot: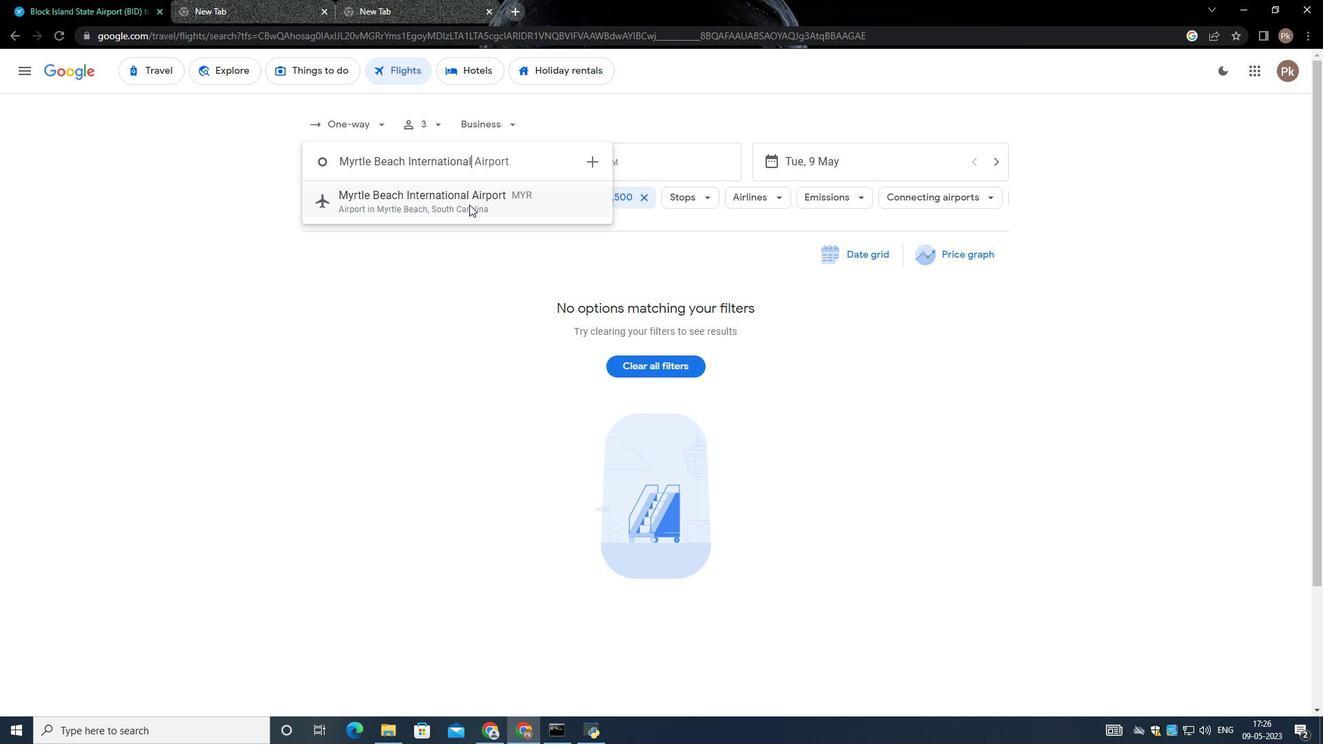 
Action: Mouse moved to (578, 165)
Screenshot: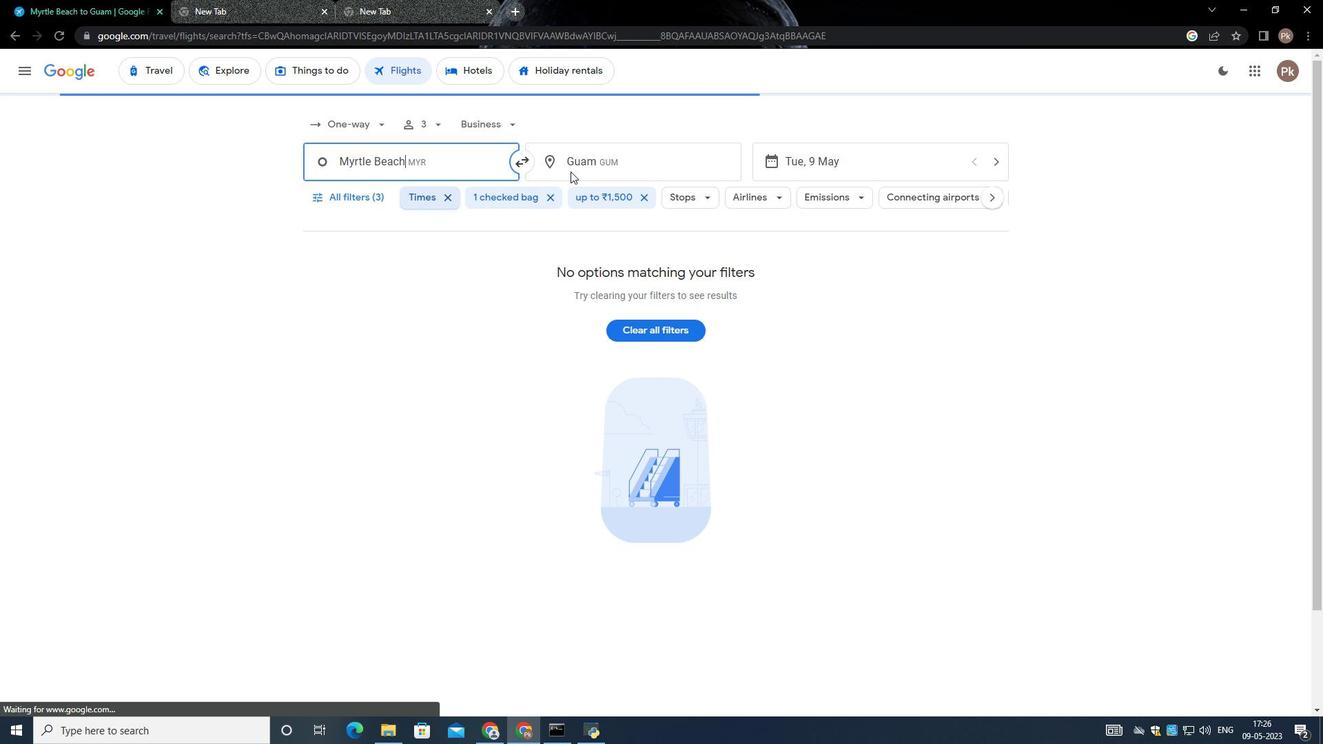 
Action: Mouse pressed left at (578, 165)
Screenshot: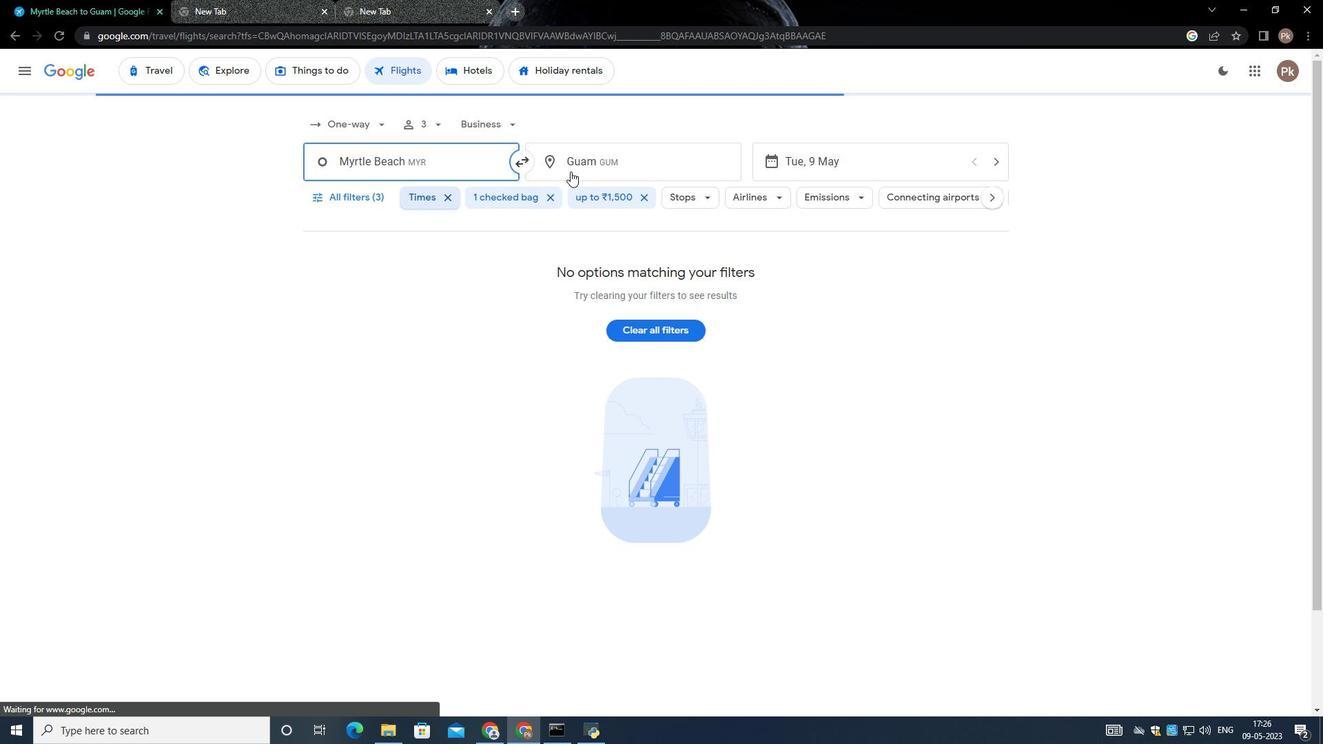 
Action: Mouse moved to (412, 90)
Screenshot: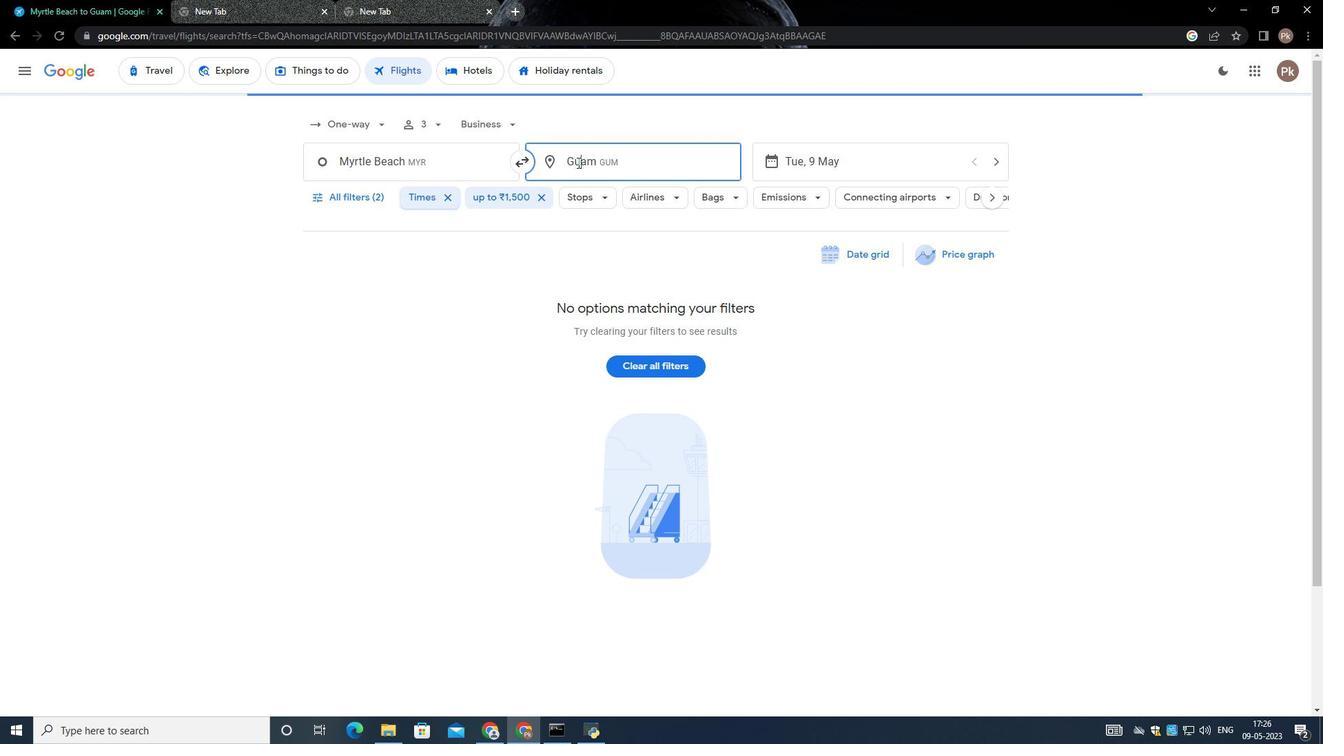 
Action: Key pressed <Key.backspace><Key.shift>Bismarck<Key.space><Key.shift>Airport
Screenshot: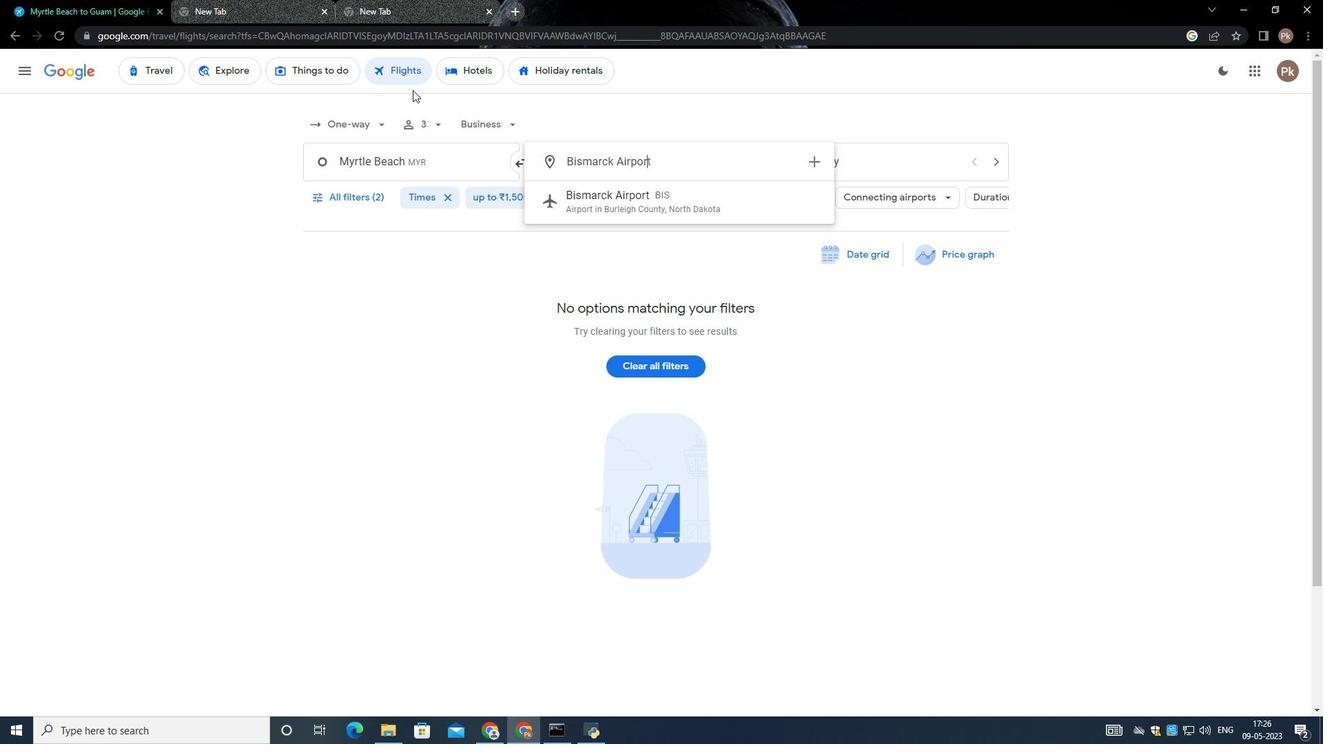 
Action: Mouse moved to (601, 195)
Screenshot: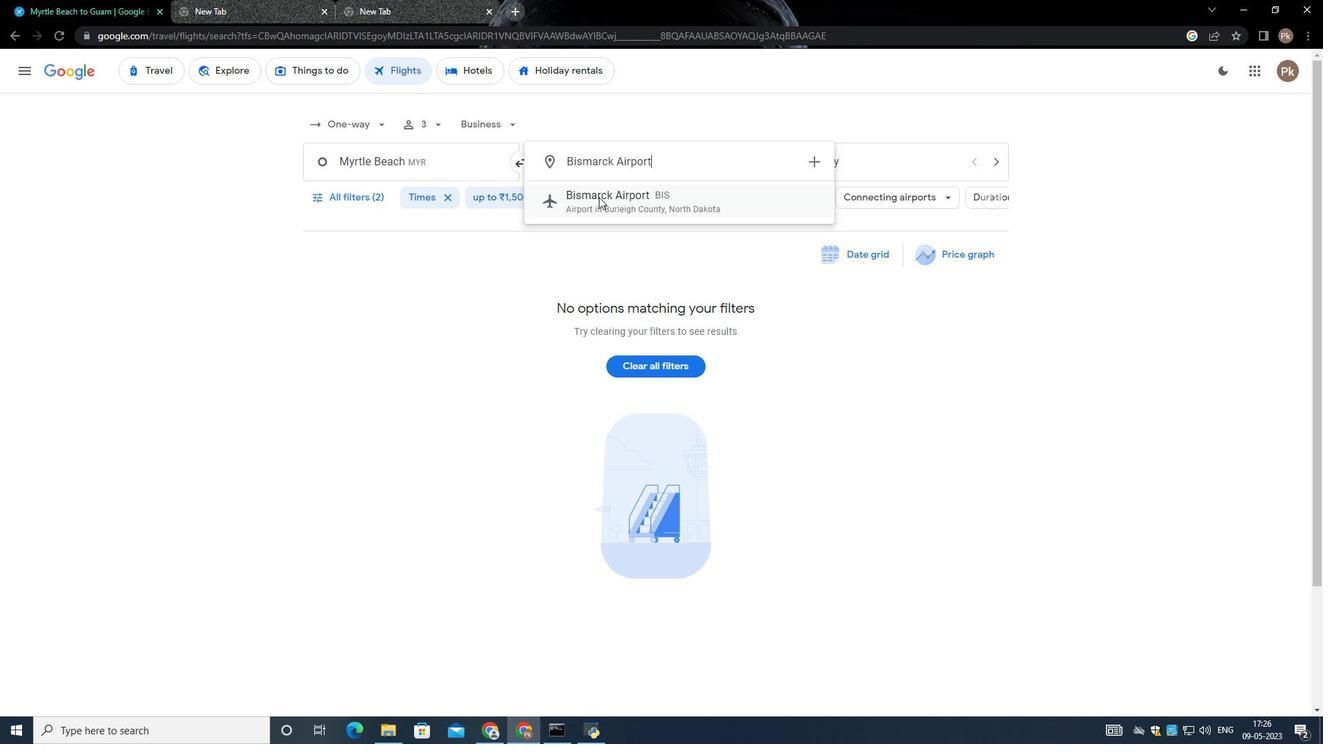 
Action: Mouse pressed left at (601, 195)
Screenshot: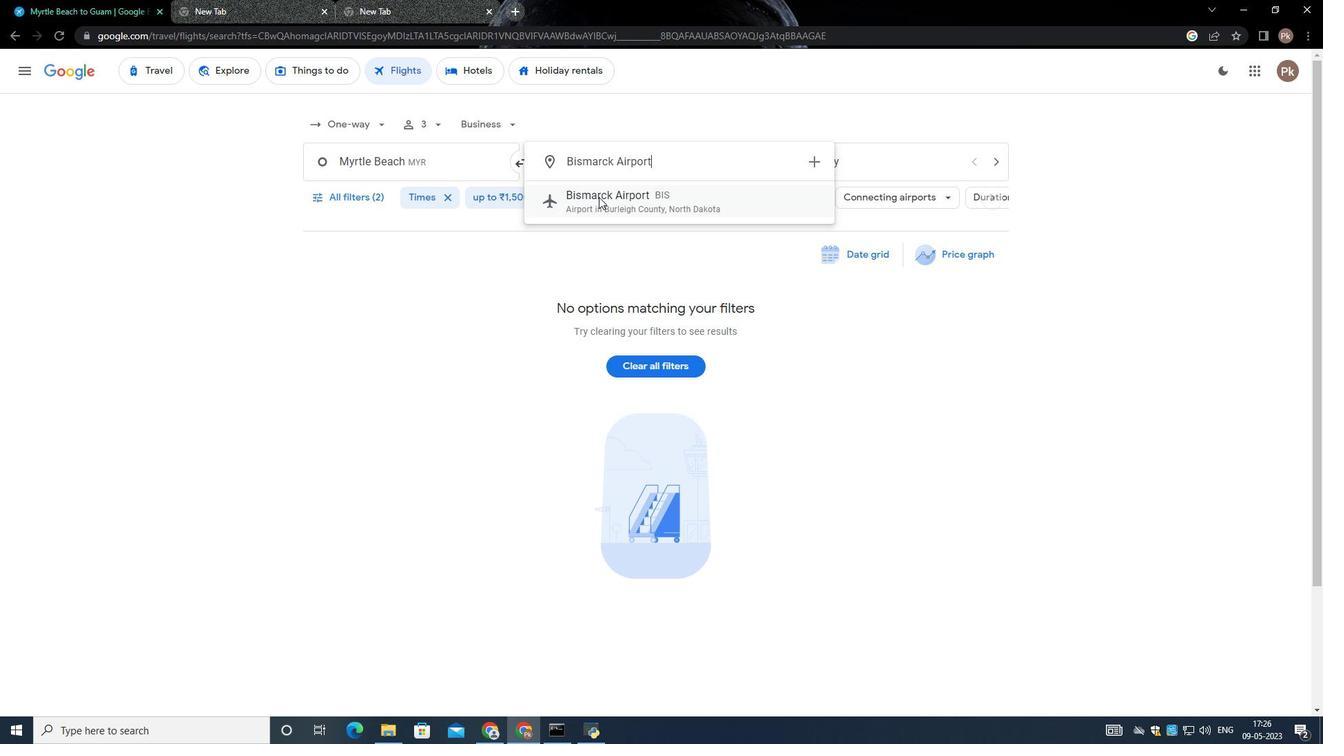 
Action: Mouse moved to (649, 170)
Screenshot: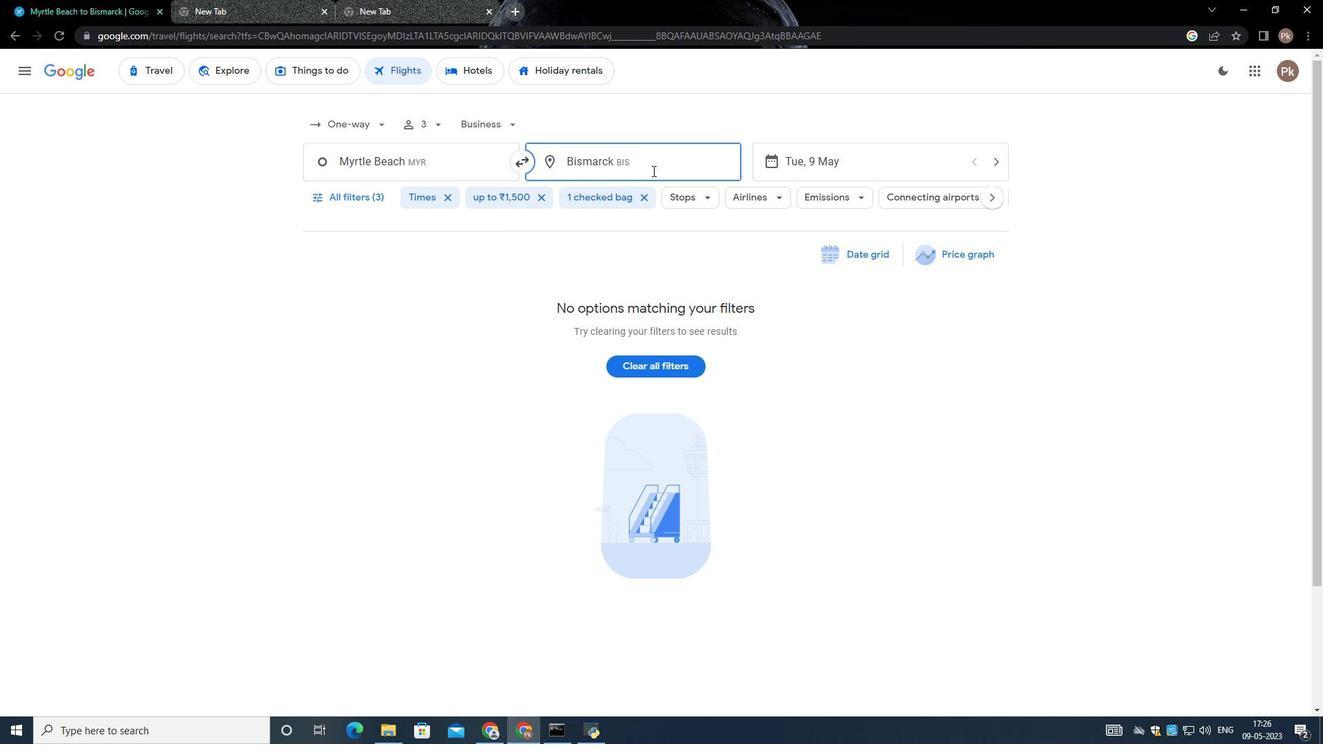 
Action: Mouse pressed left at (649, 170)
Screenshot: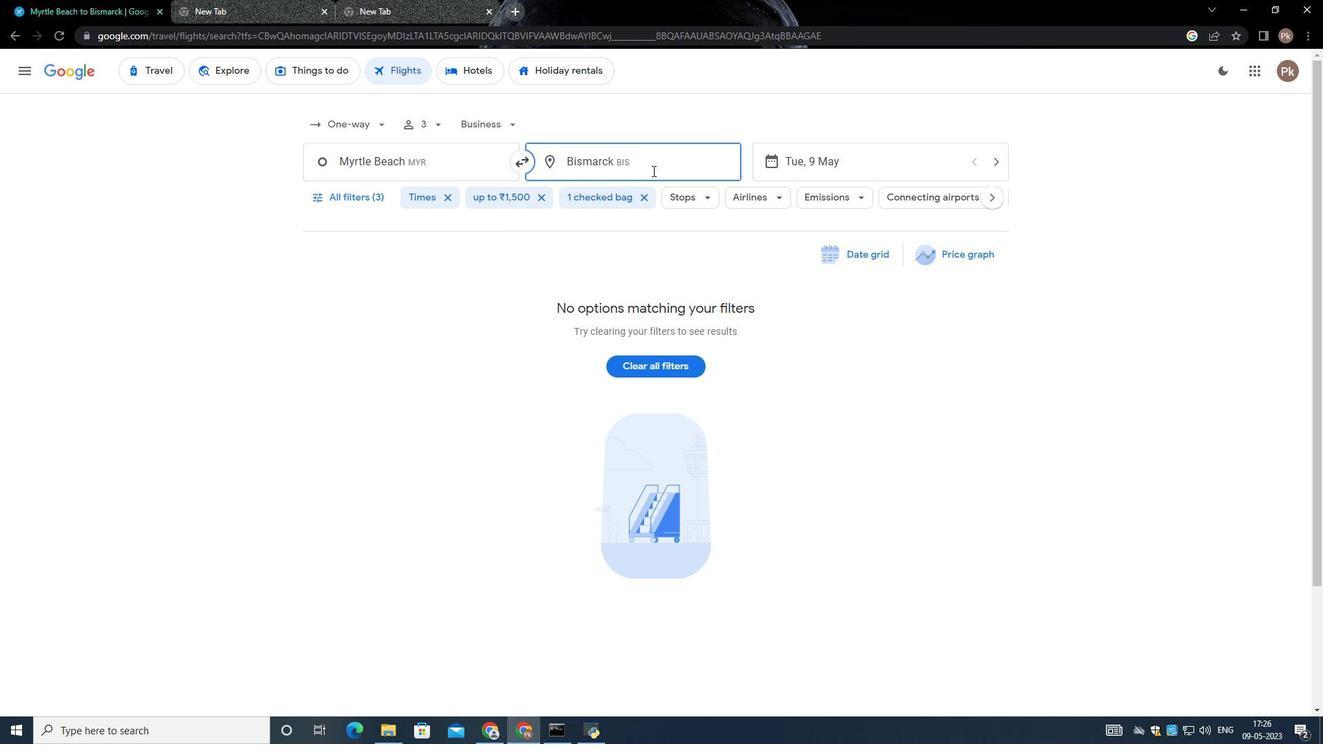 
Action: Mouse moved to (655, 158)
Screenshot: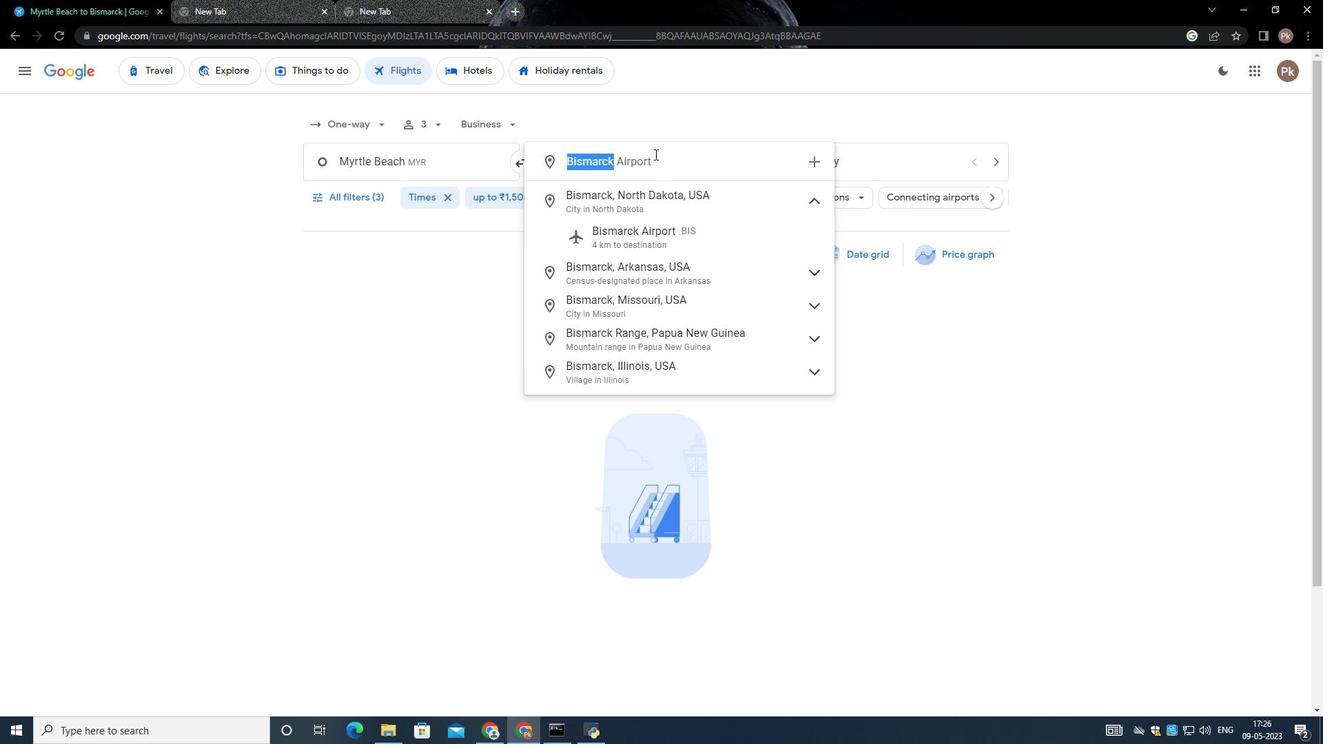 
Action: Mouse pressed left at (655, 158)
Screenshot: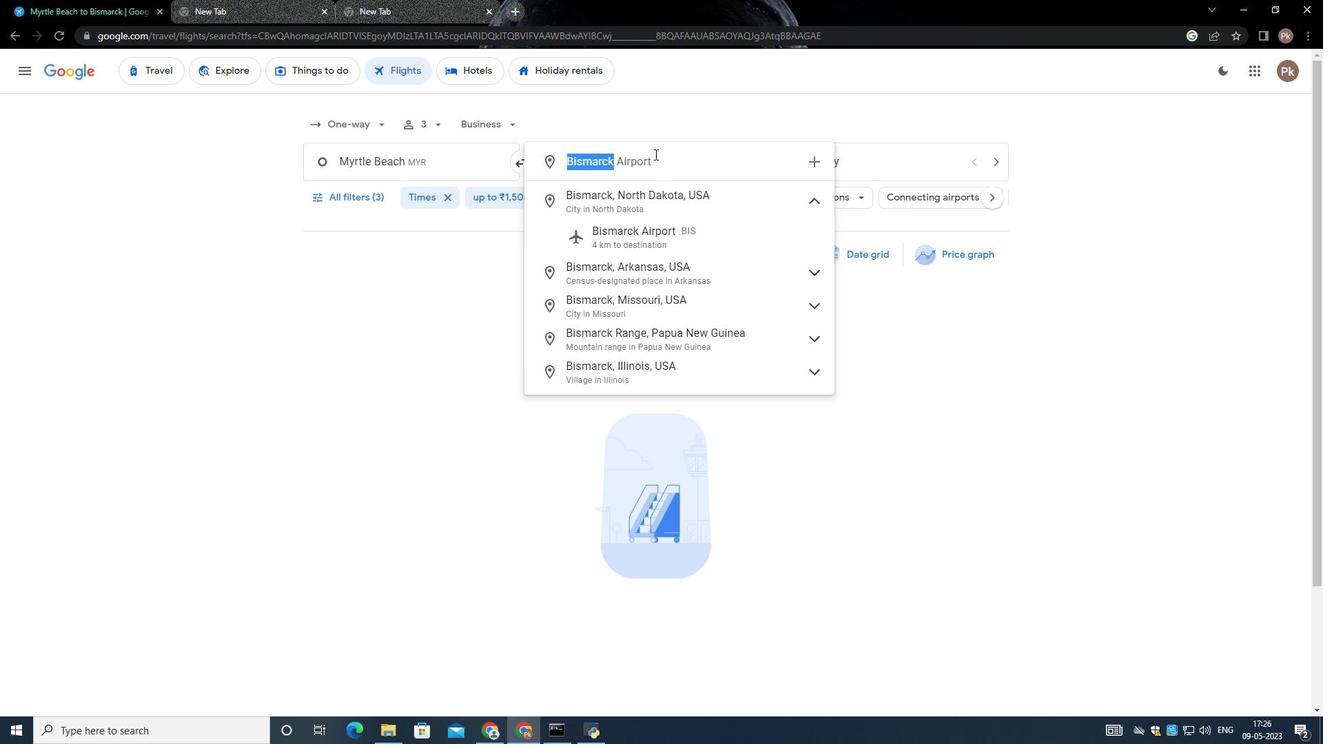 
Action: Mouse moved to (628, 156)
Screenshot: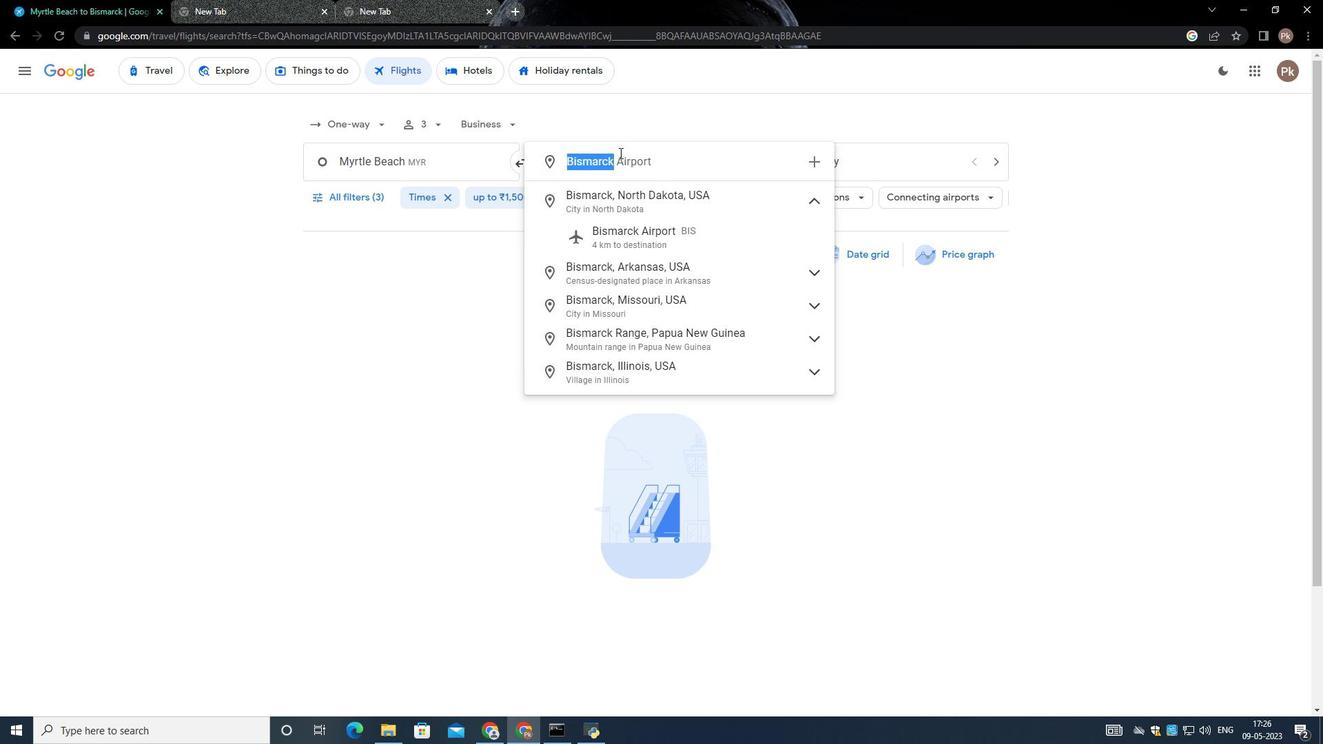 
Action: Mouse pressed left at (628, 156)
Screenshot: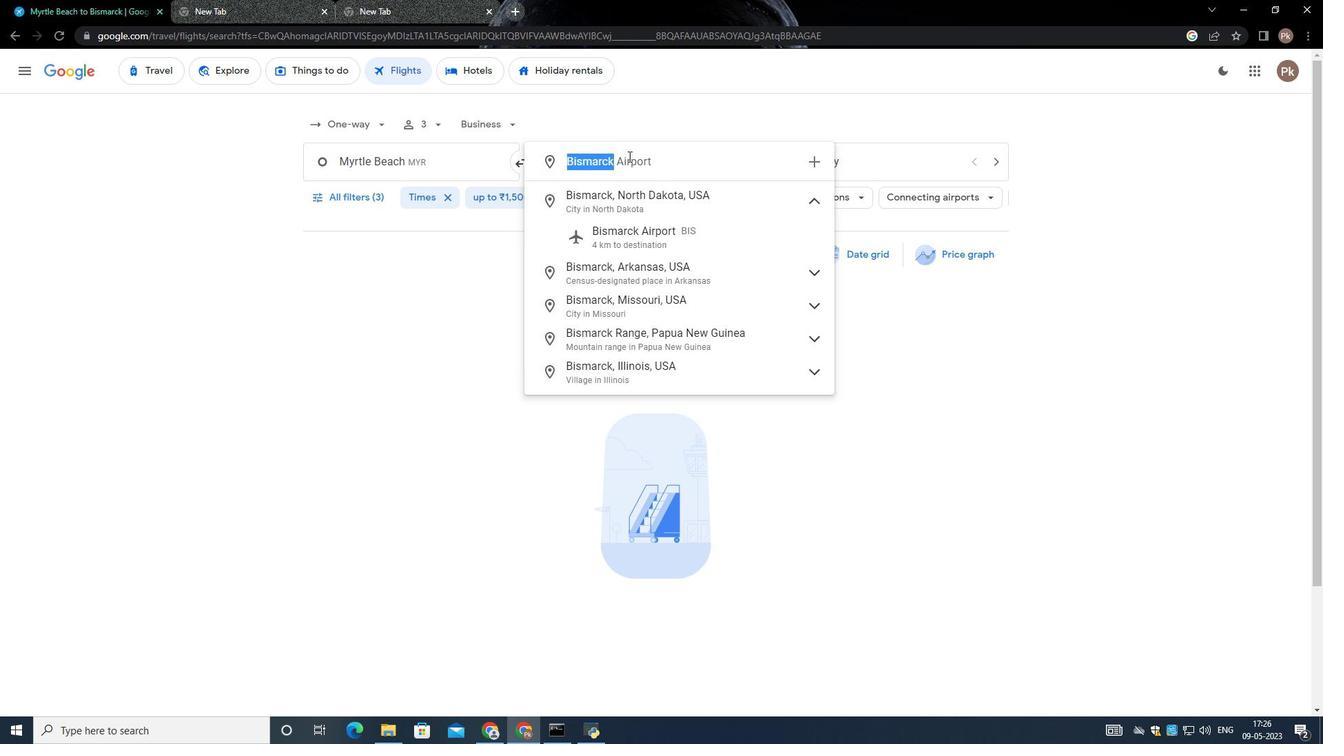 
Action: Mouse moved to (621, 161)
Screenshot: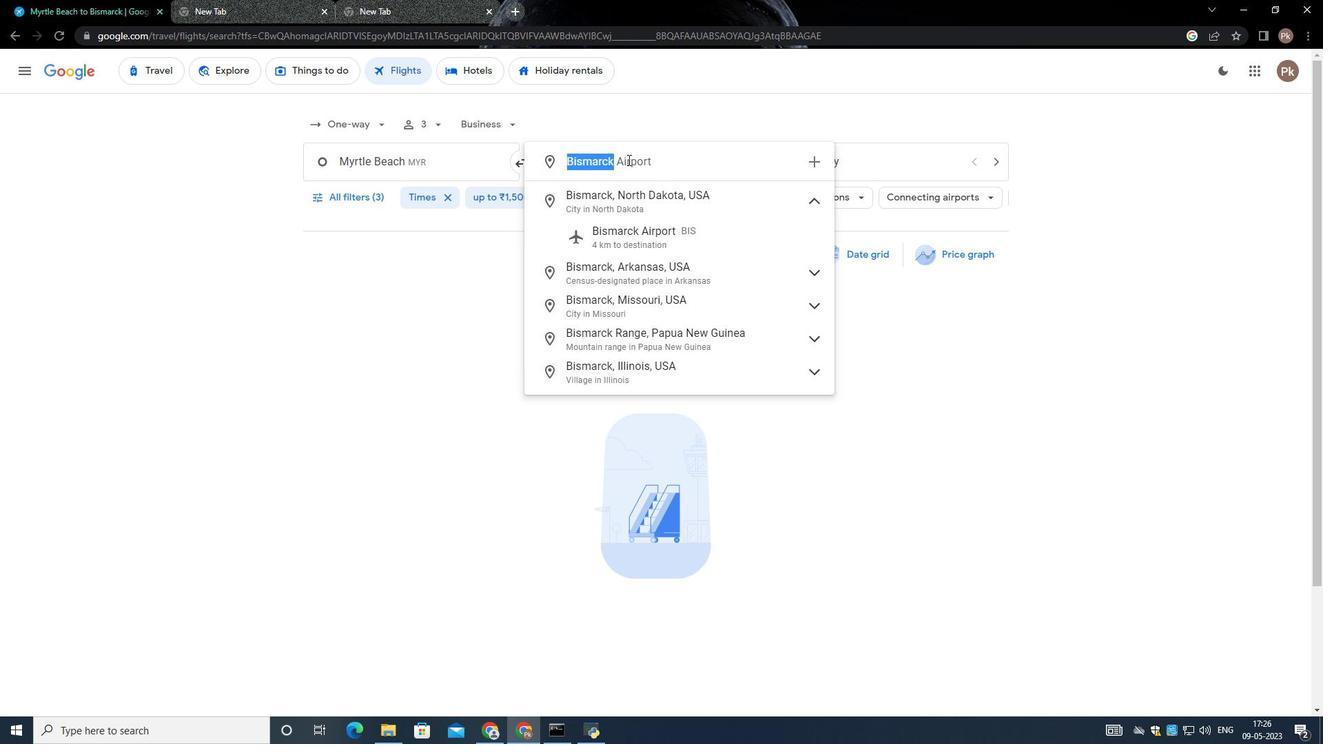 
Action: Mouse pressed left at (621, 161)
Screenshot: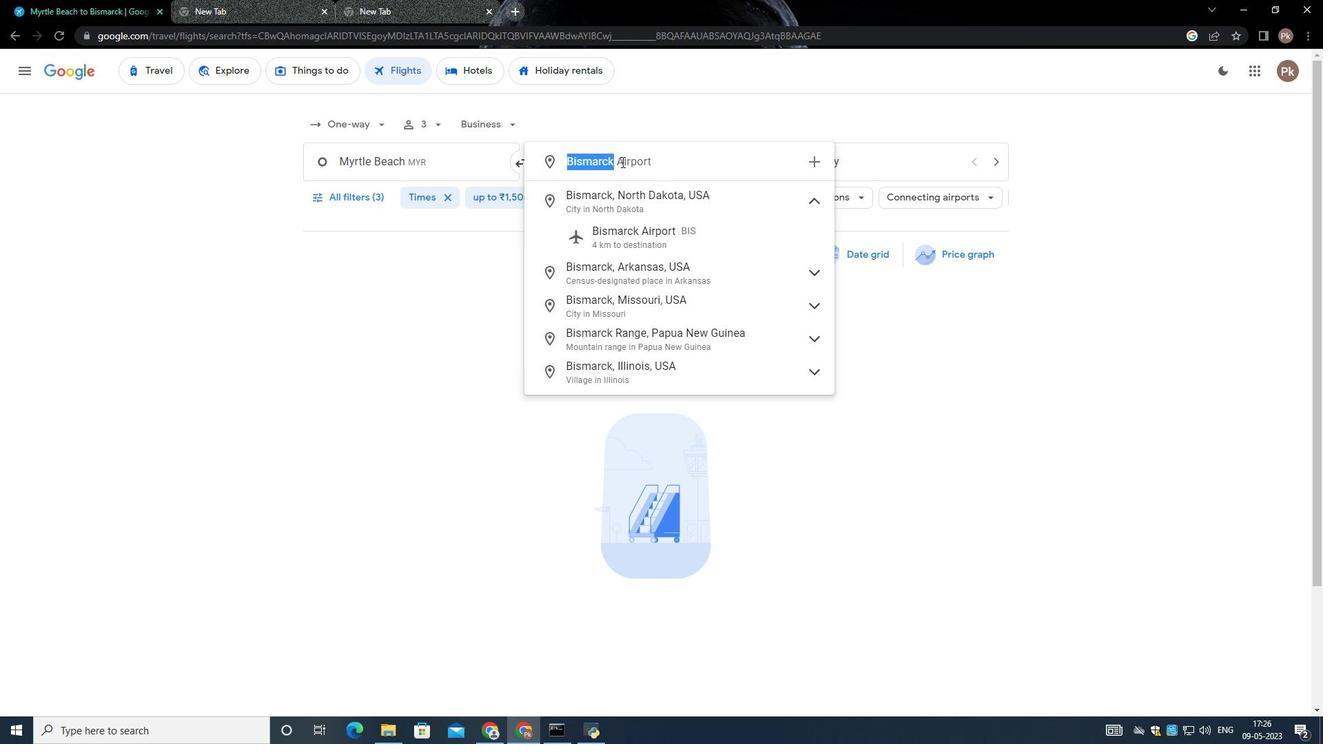 
Action: Mouse moved to (621, 161)
Screenshot: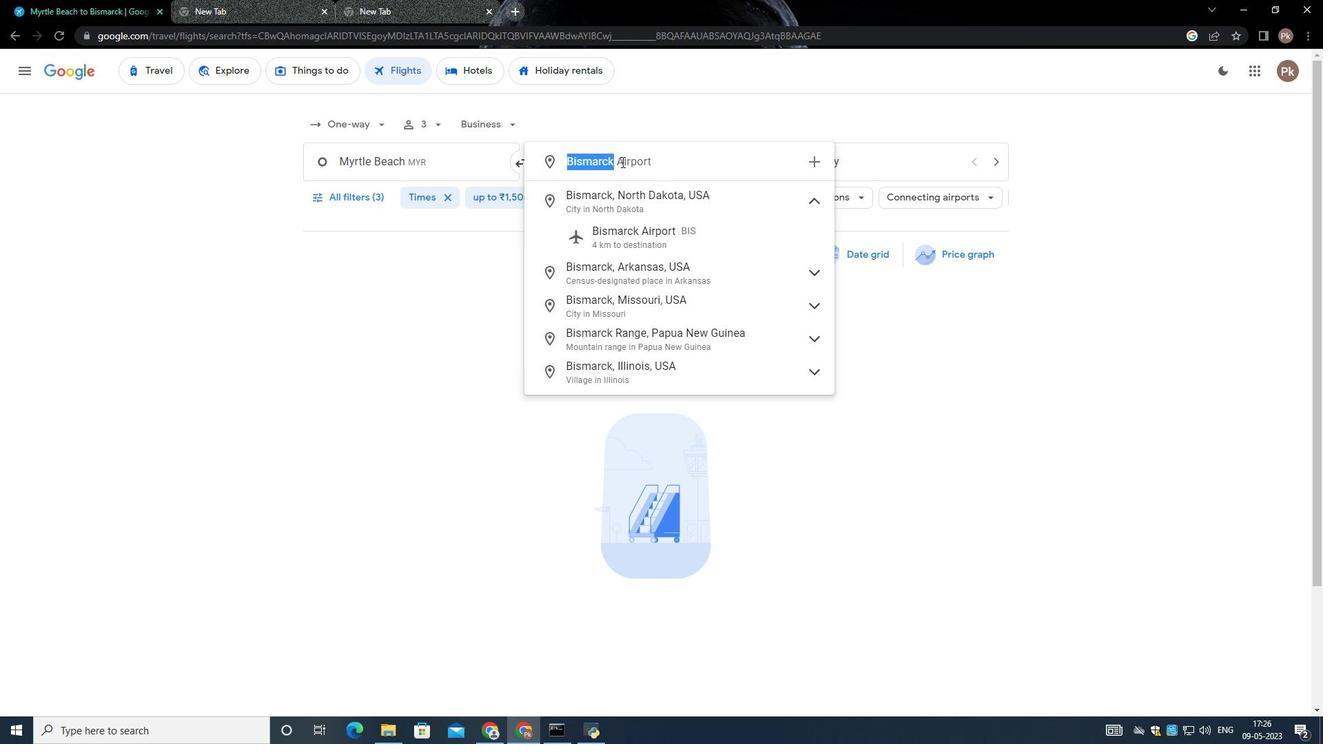 
Action: Key pressed <Key.space>
Screenshot: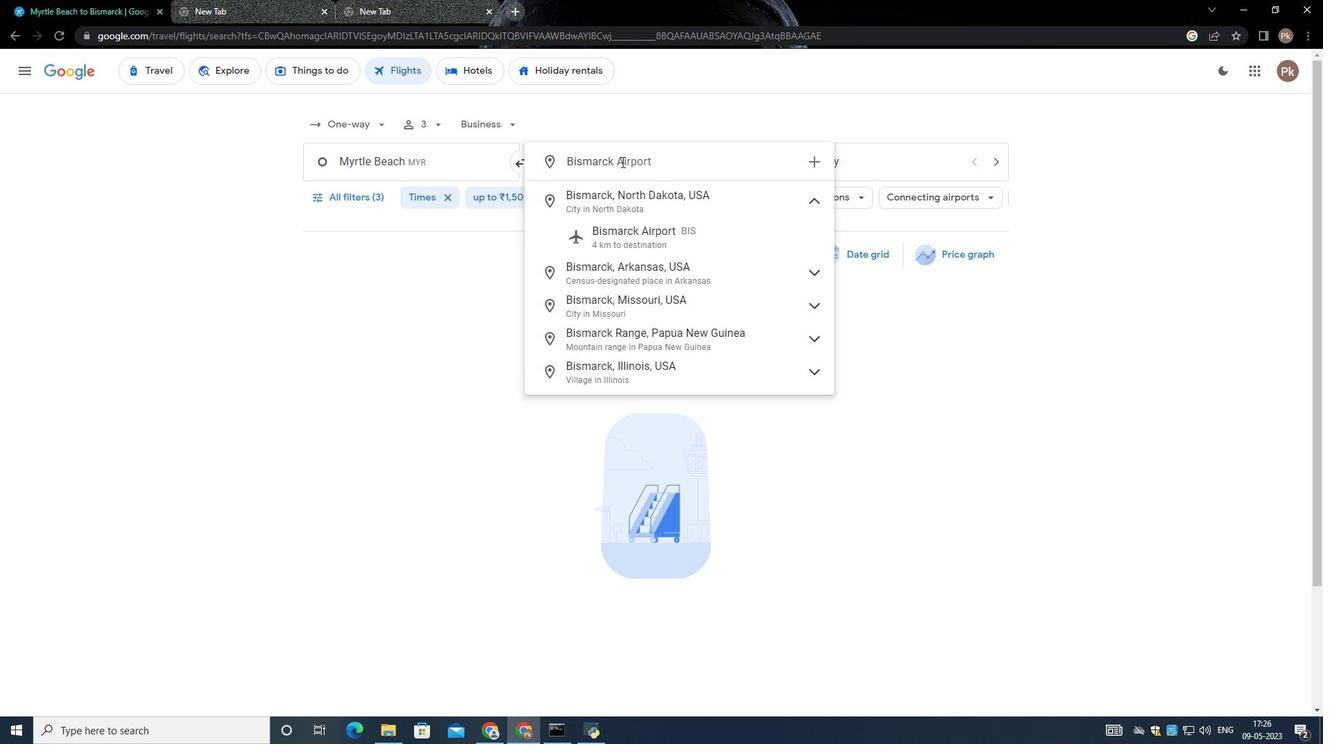 
Action: Mouse moved to (607, 163)
Screenshot: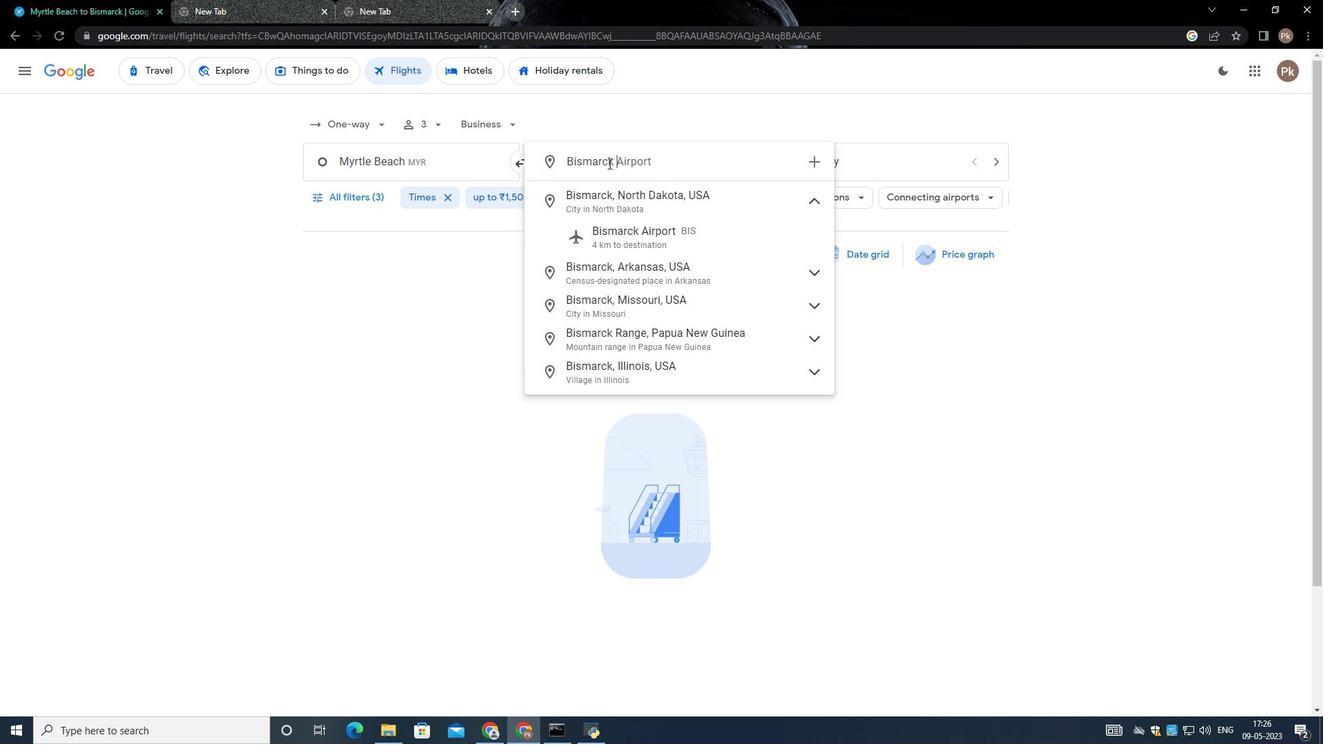 
Action: Key pressed <Key.shift>Muni
Screenshot: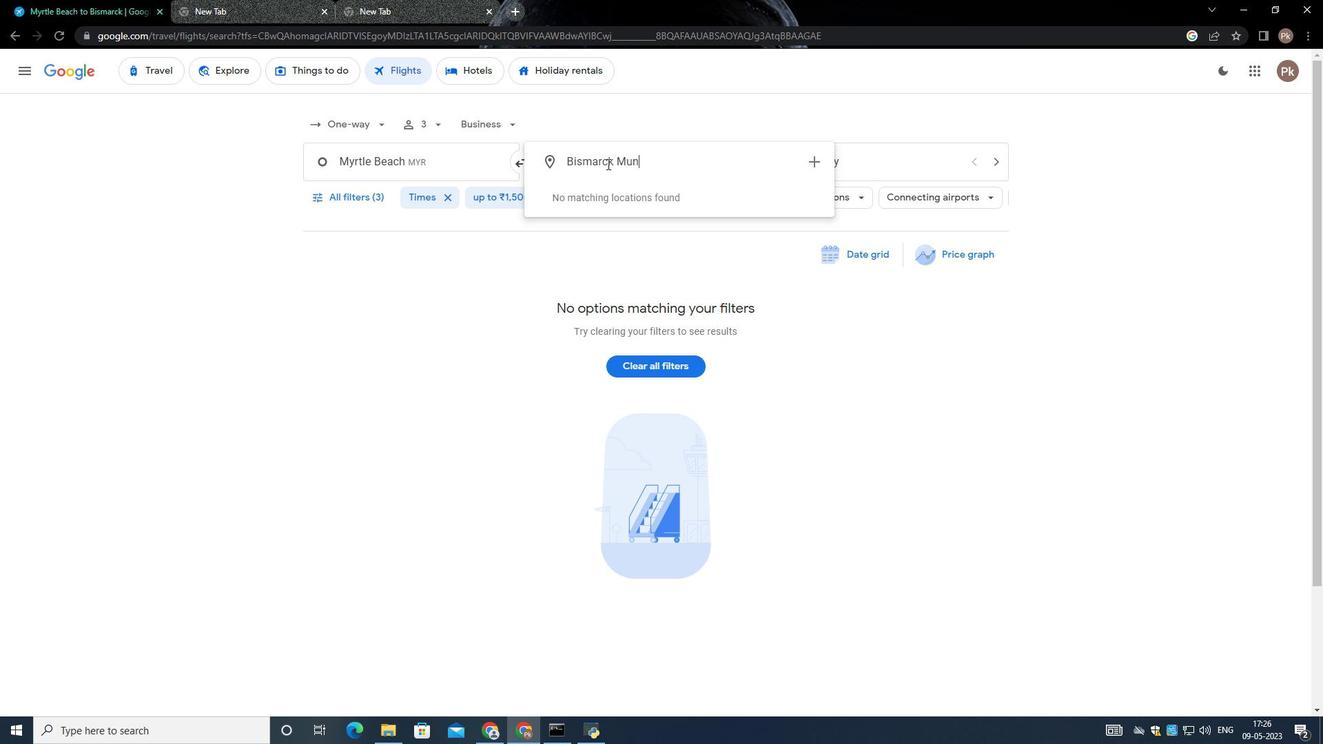 
Action: Mouse moved to (607, 163)
Screenshot: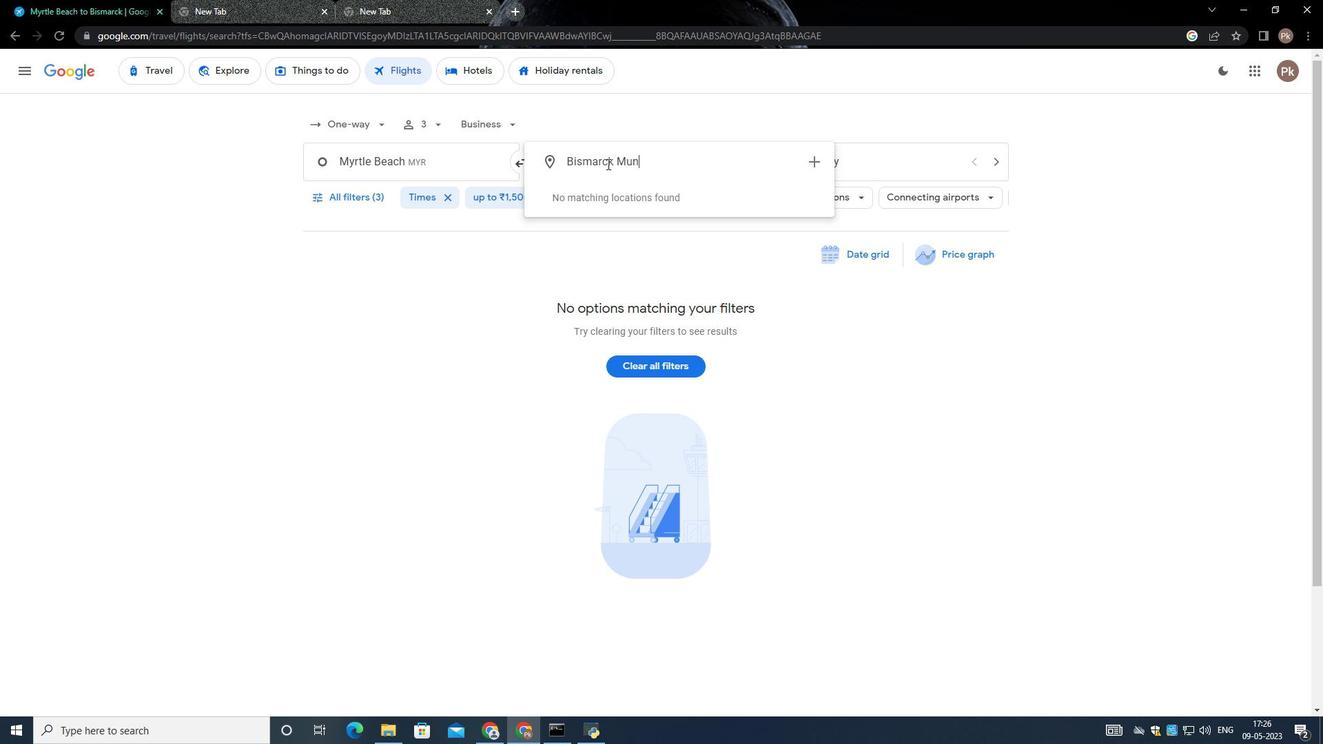 
Action: Key pressed cip
Screenshot: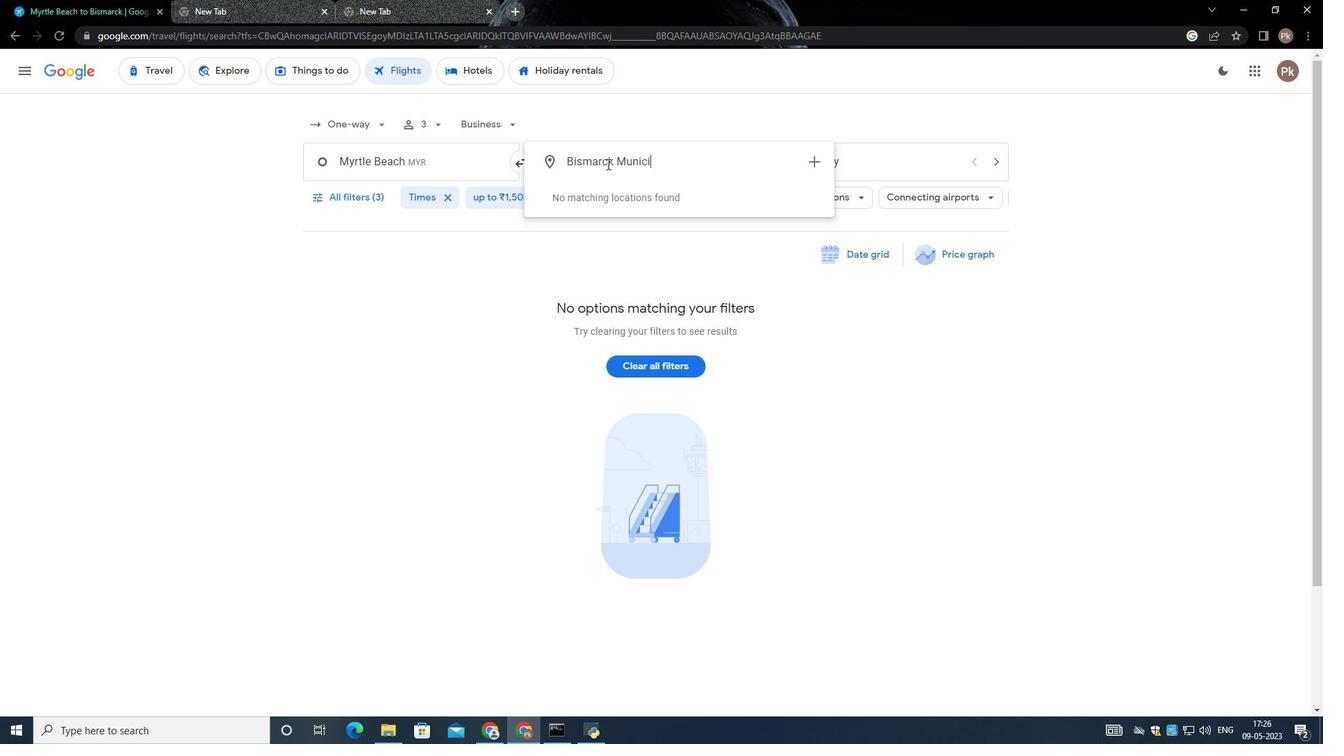 
Action: Mouse moved to (606, 163)
Screenshot: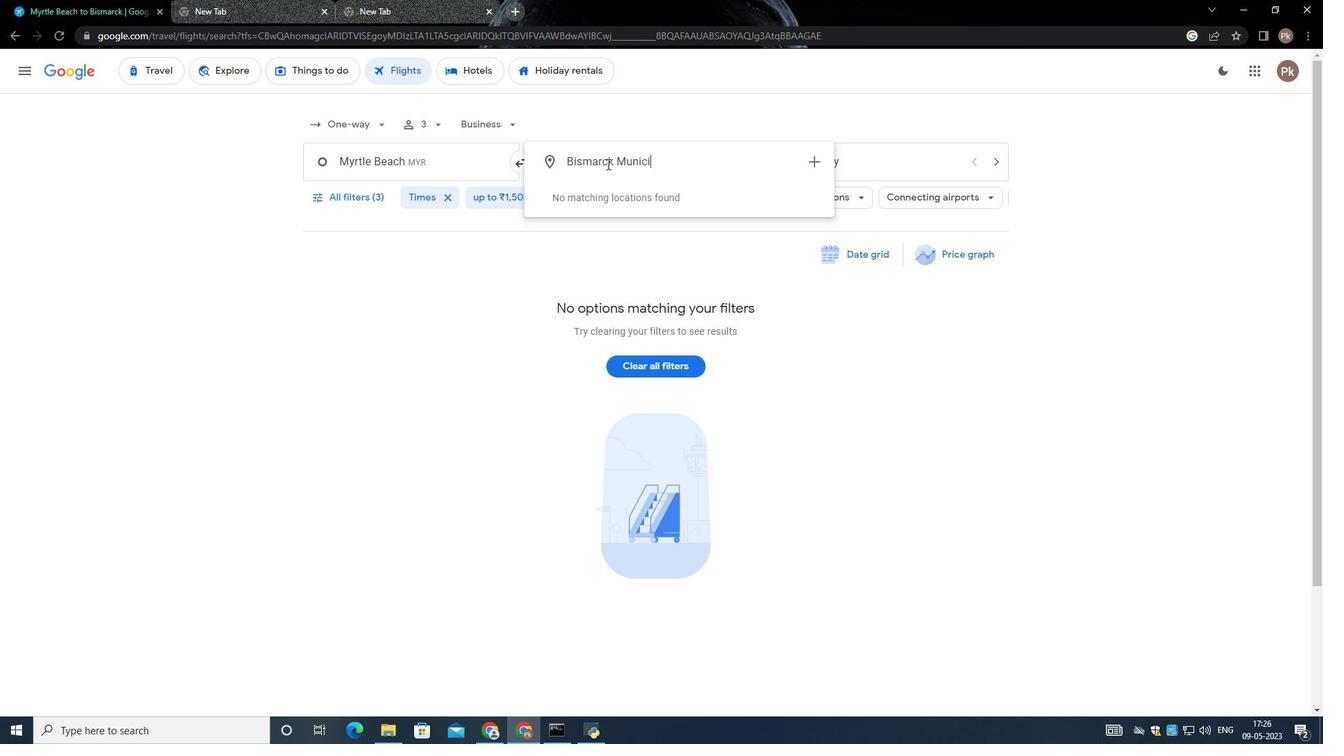 
Action: Key pressed al<Key.space><Key.shift>air
Screenshot: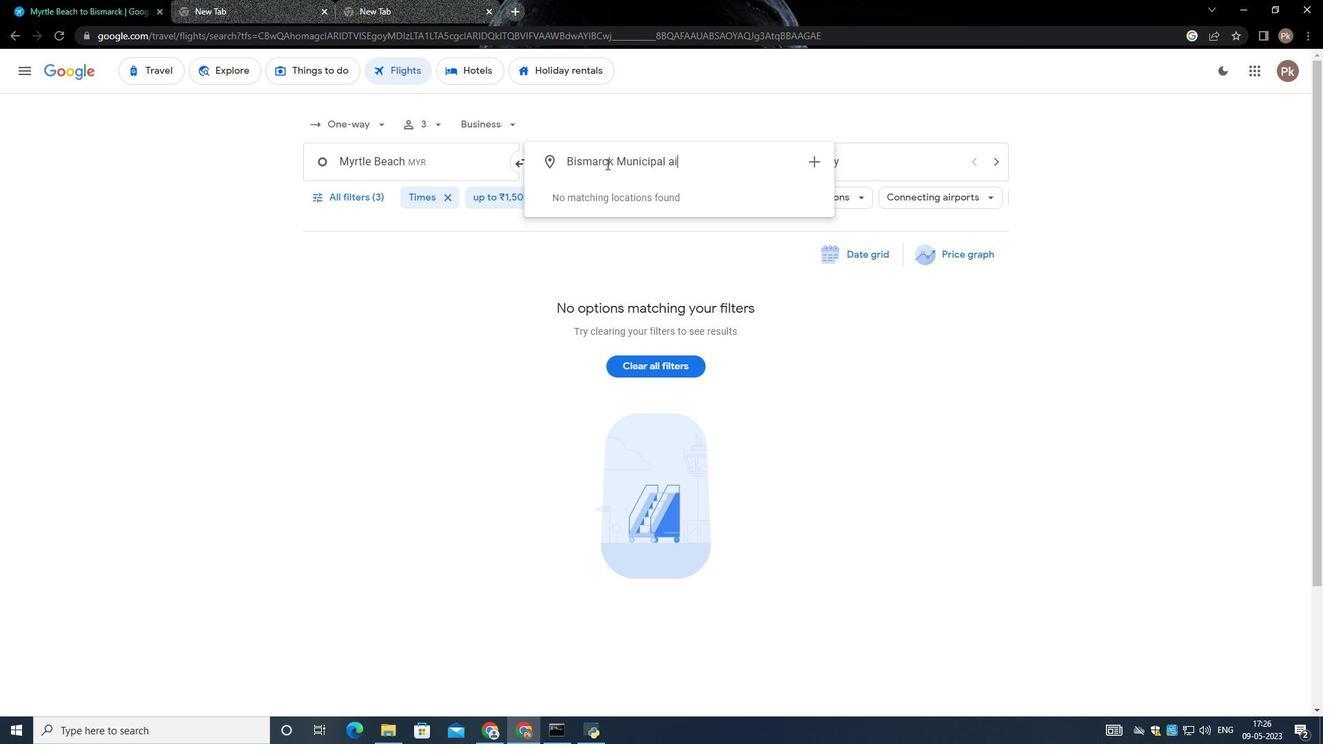 
Action: Mouse moved to (605, 163)
Screenshot: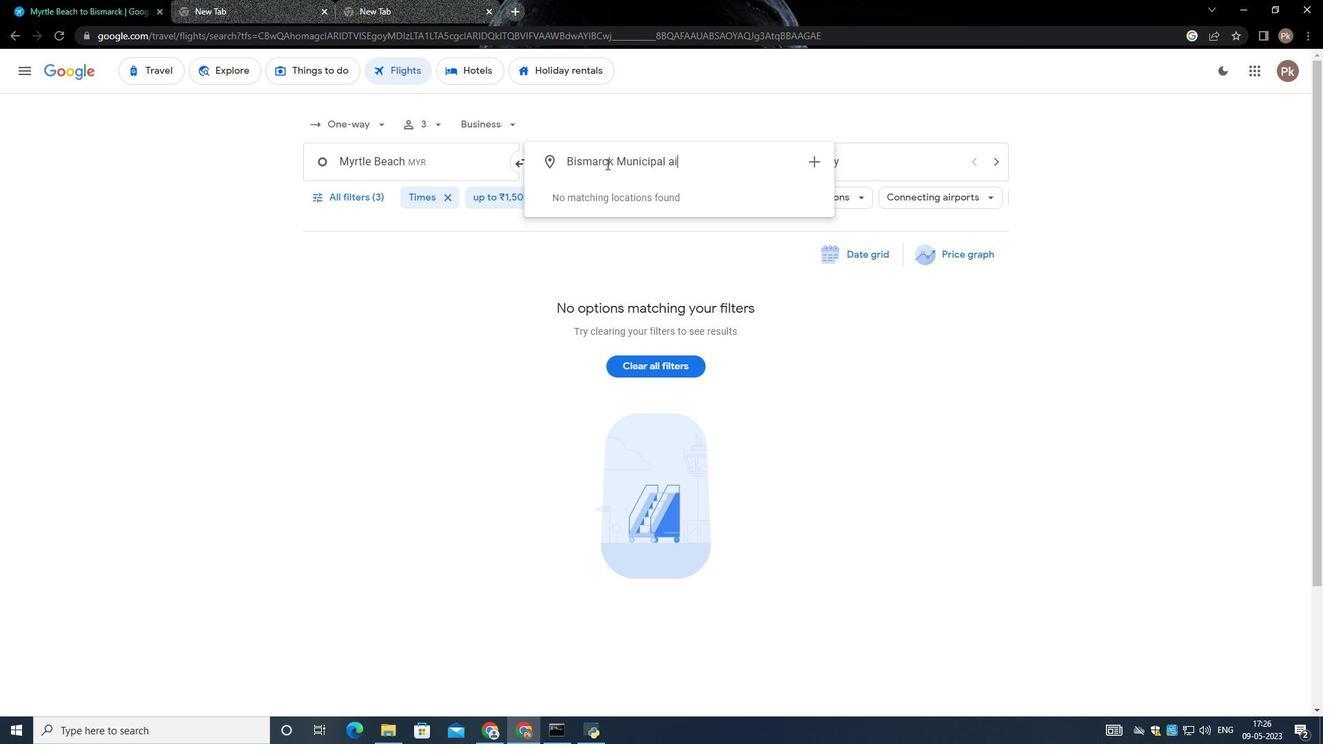 
Action: Key pressed port
Screenshot: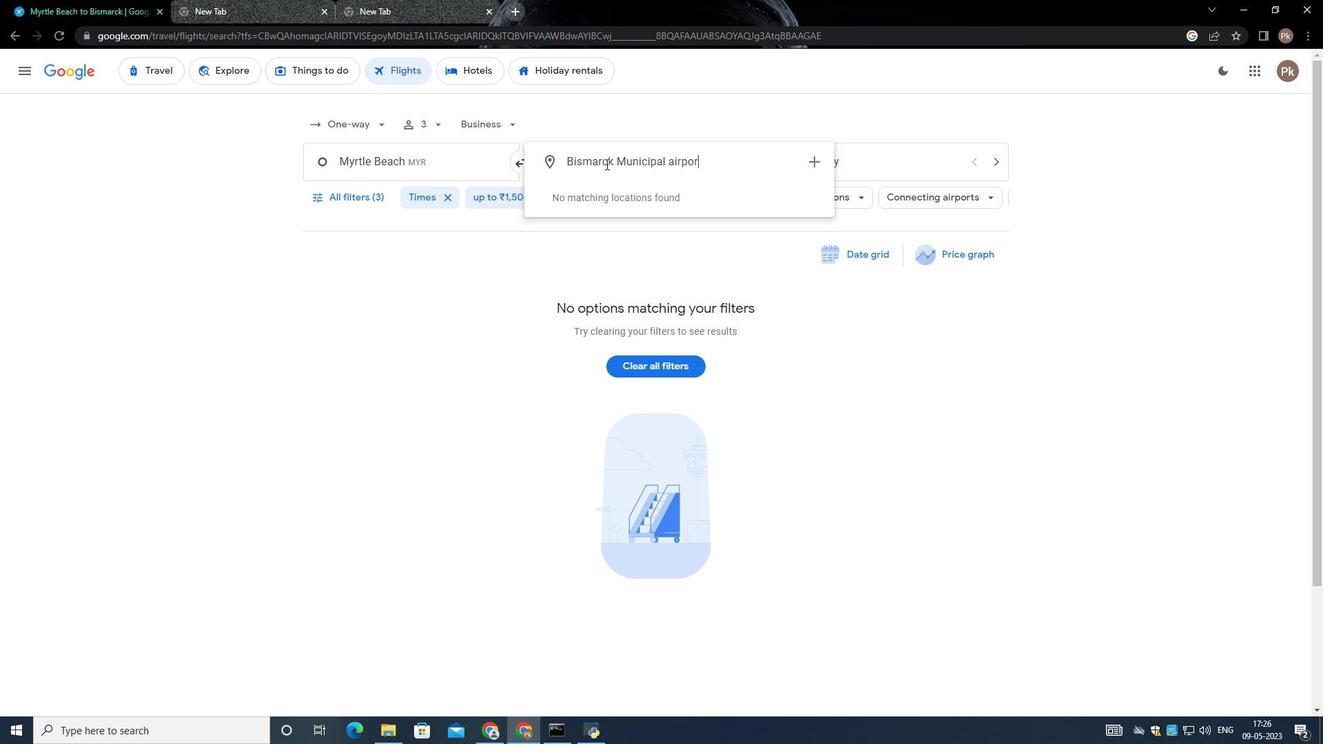 
Action: Mouse moved to (602, 139)
Screenshot: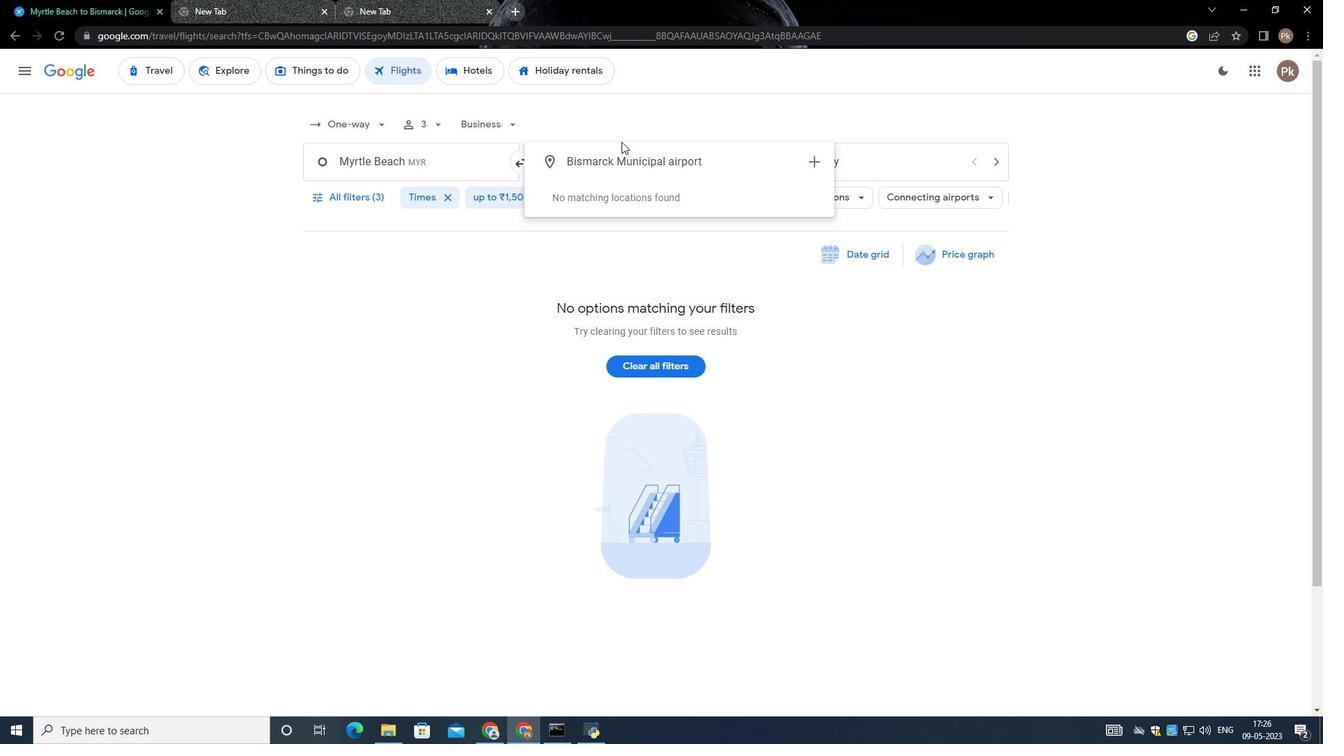 
Action: Key pressed <Key.enter>
Screenshot: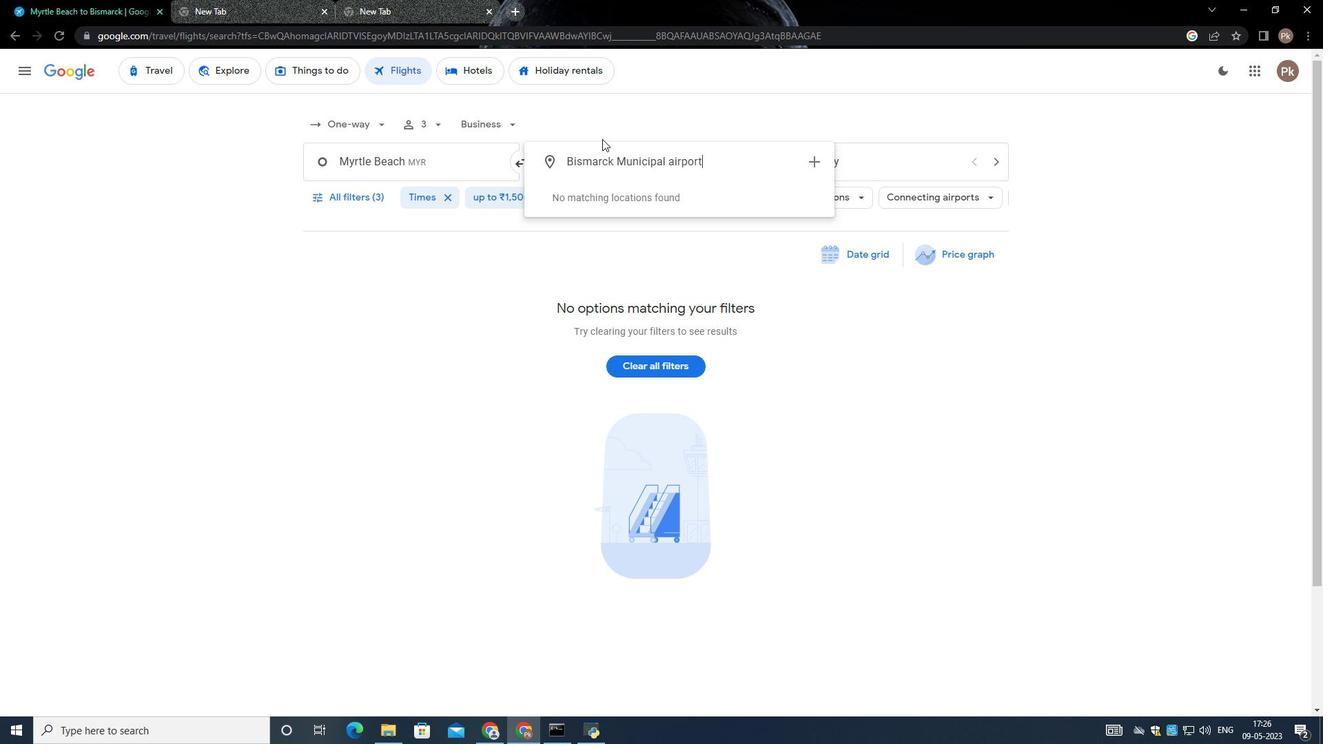 
Action: Mouse moved to (821, 161)
Screenshot: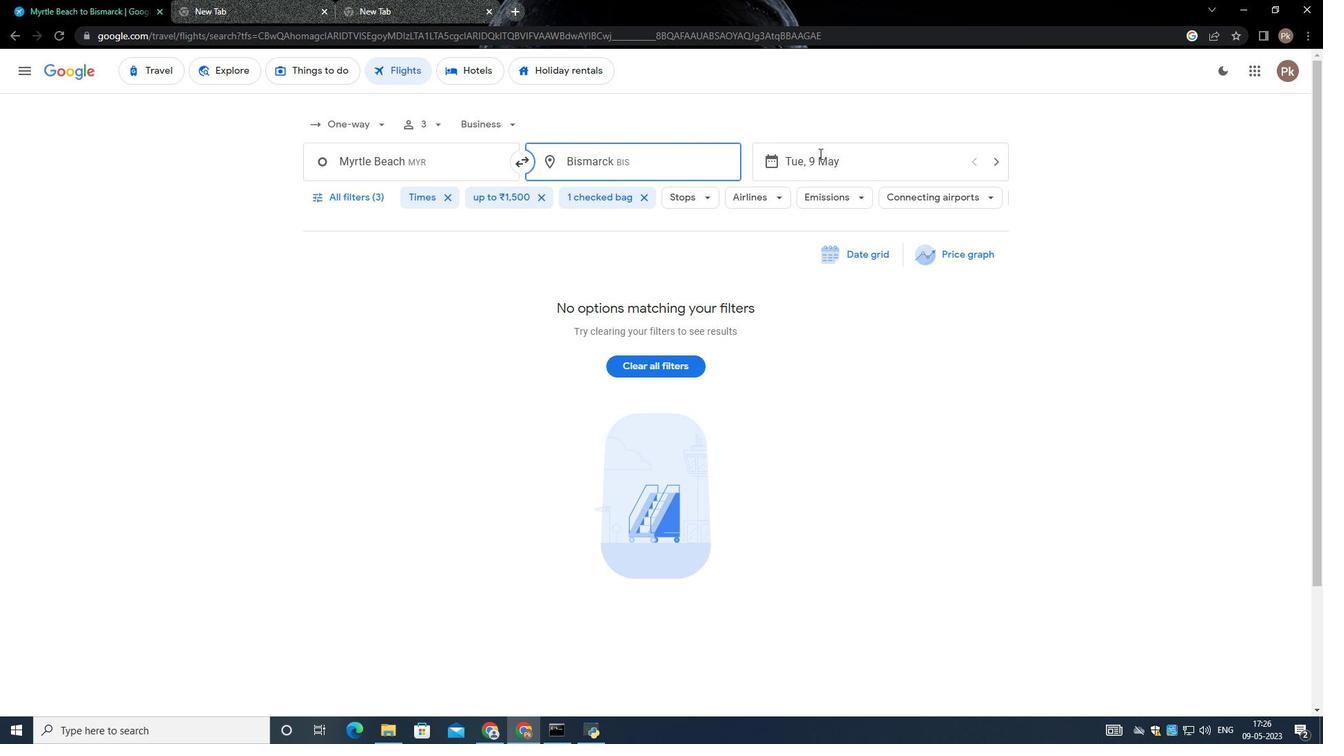 
Action: Mouse pressed left at (821, 161)
Screenshot: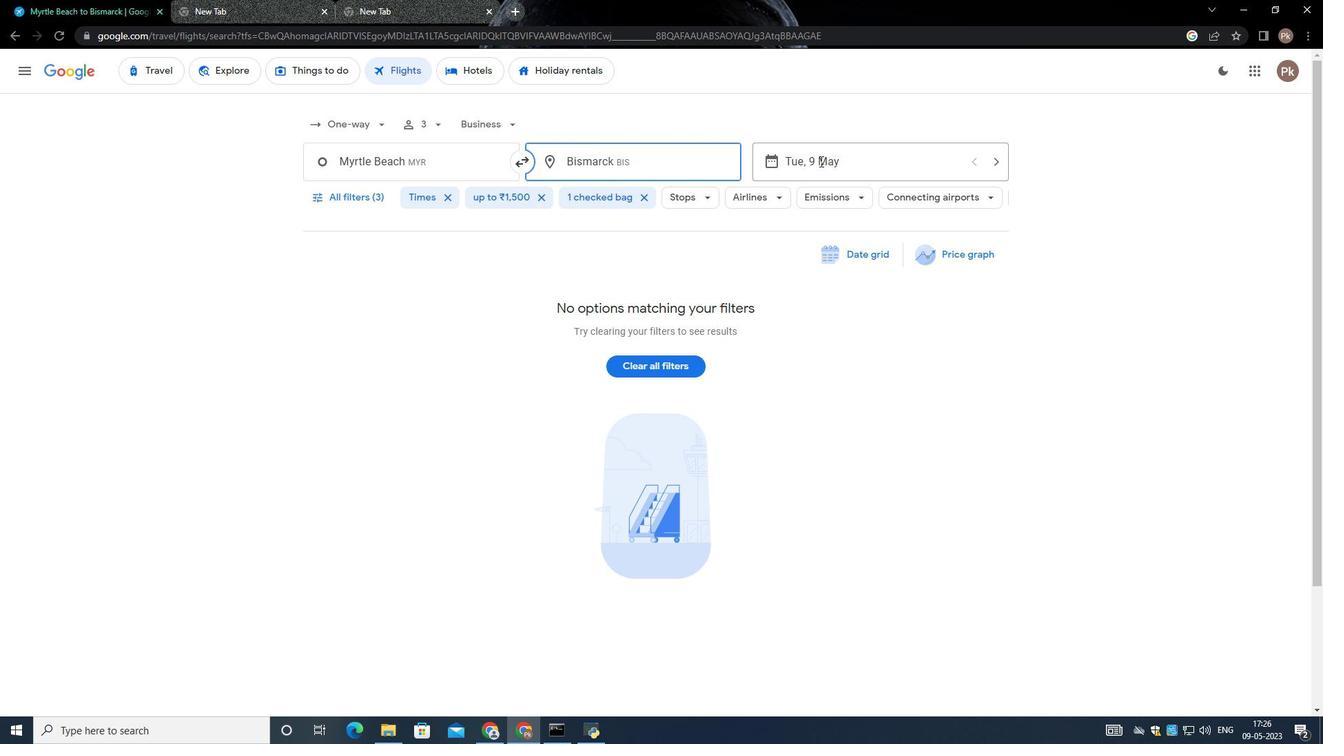 
Action: Mouse moved to (591, 306)
Screenshot: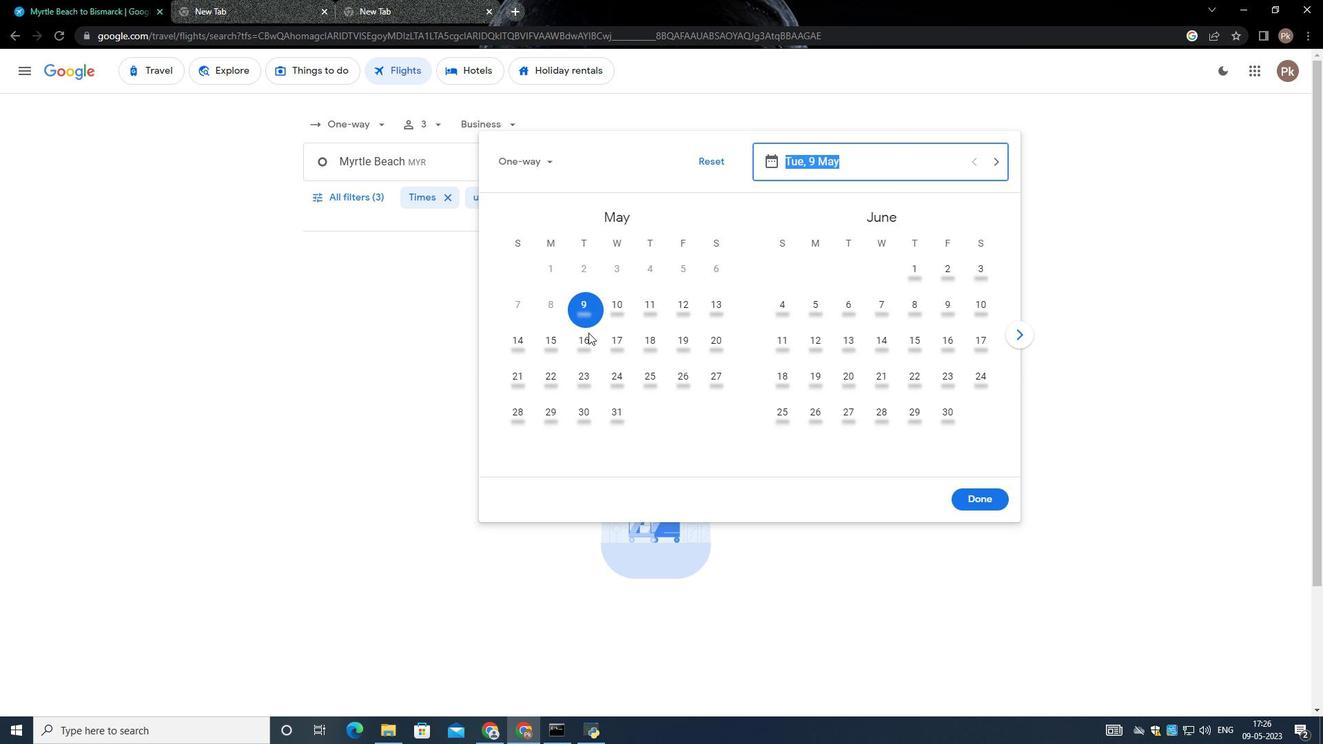 
Action: Mouse pressed left at (591, 306)
Screenshot: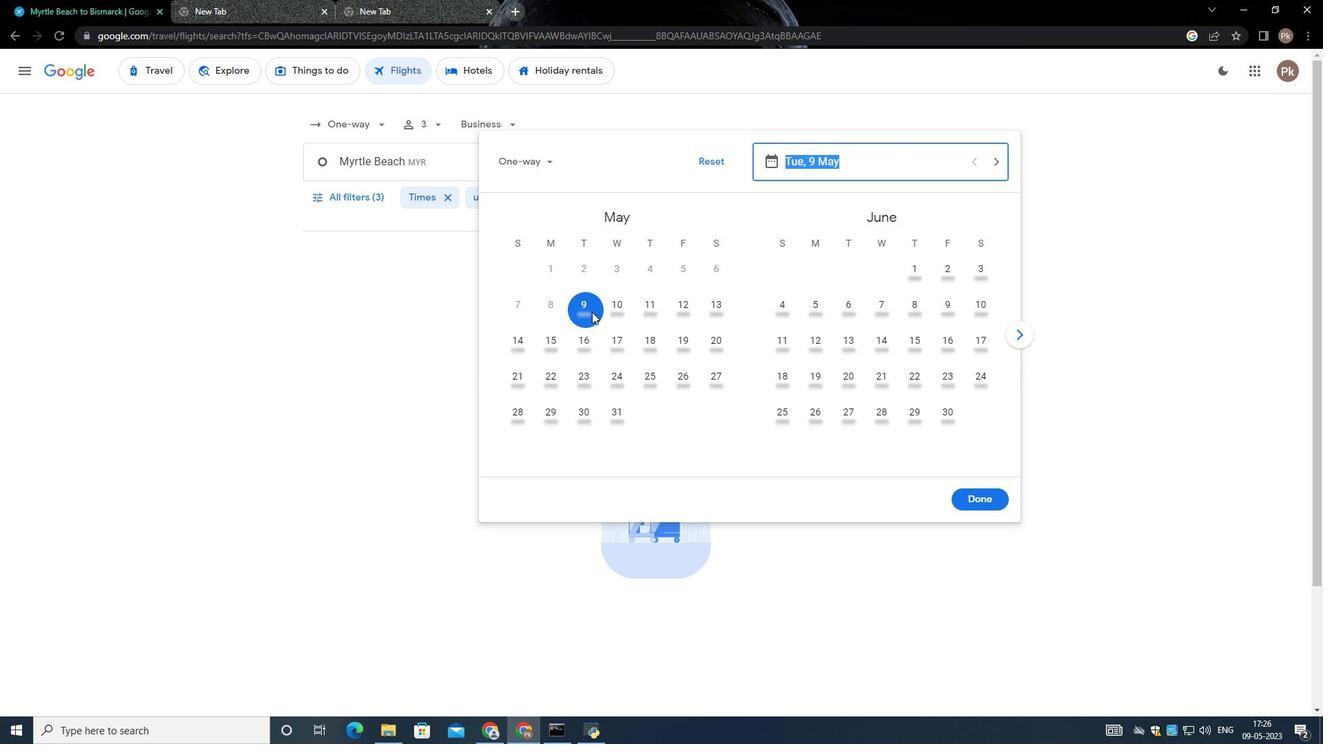 
Action: Mouse moved to (999, 505)
Screenshot: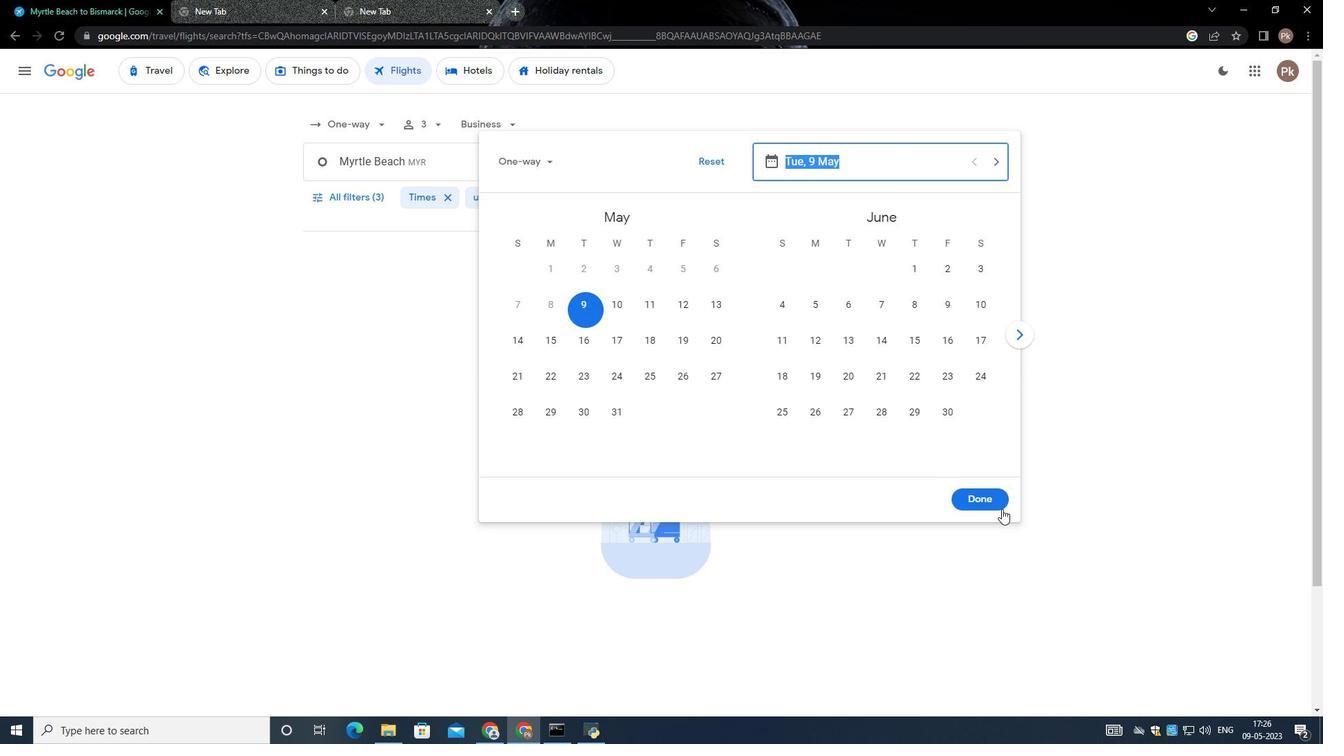
Action: Mouse pressed left at (999, 505)
Screenshot: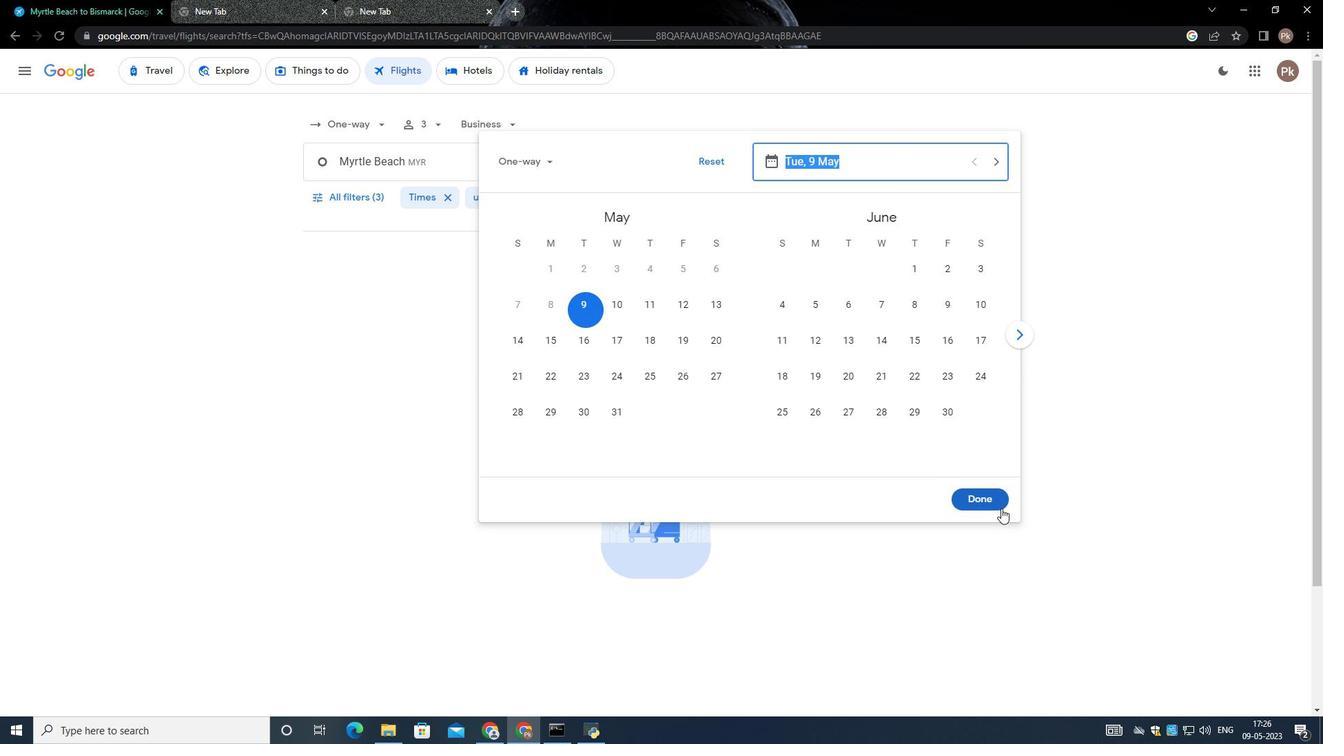 
Action: Mouse moved to (341, 195)
Screenshot: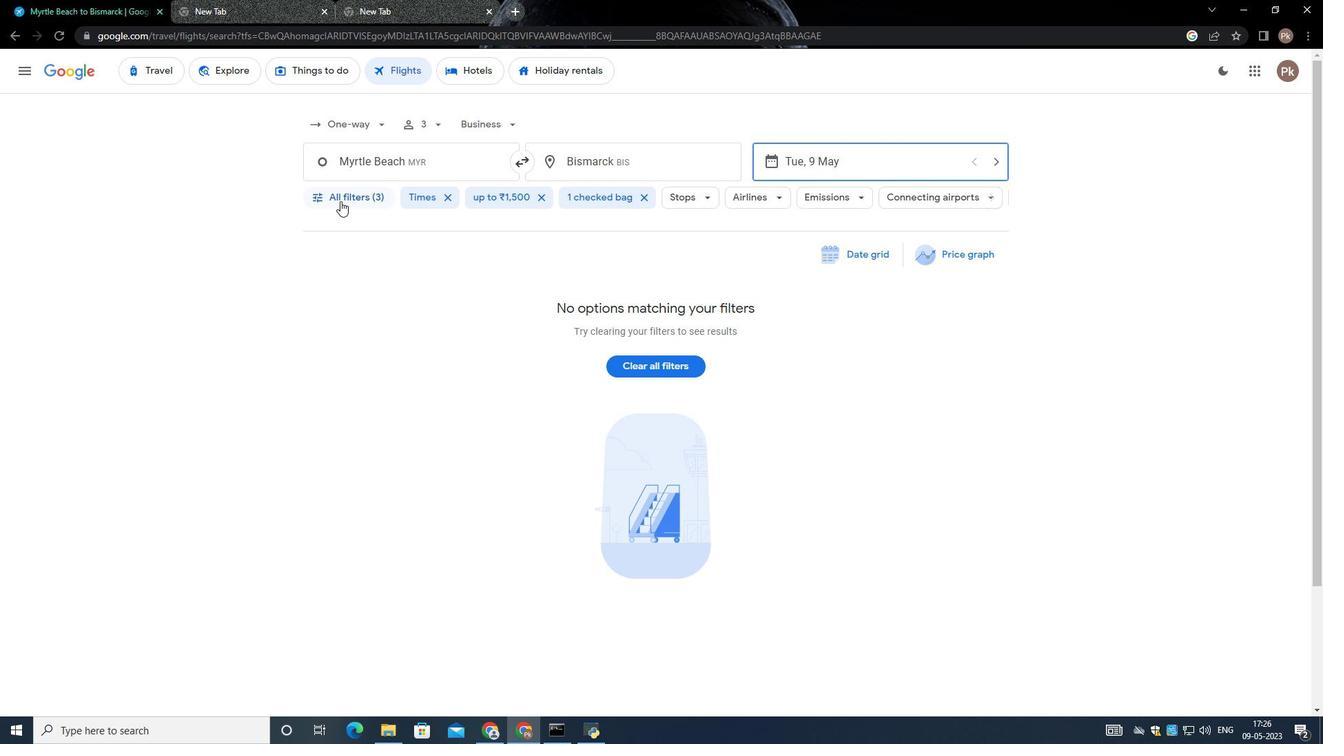 
Action: Mouse pressed left at (341, 195)
Screenshot: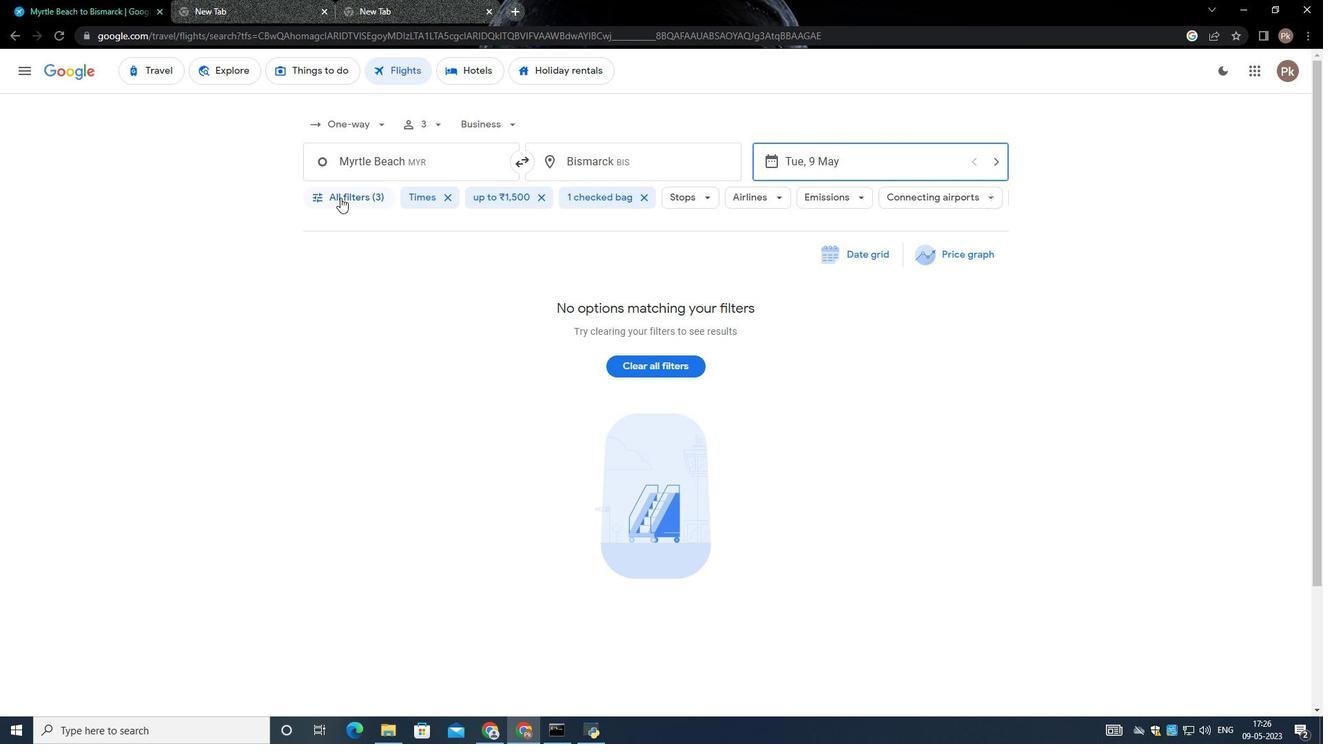 
Action: Mouse moved to (472, 436)
Screenshot: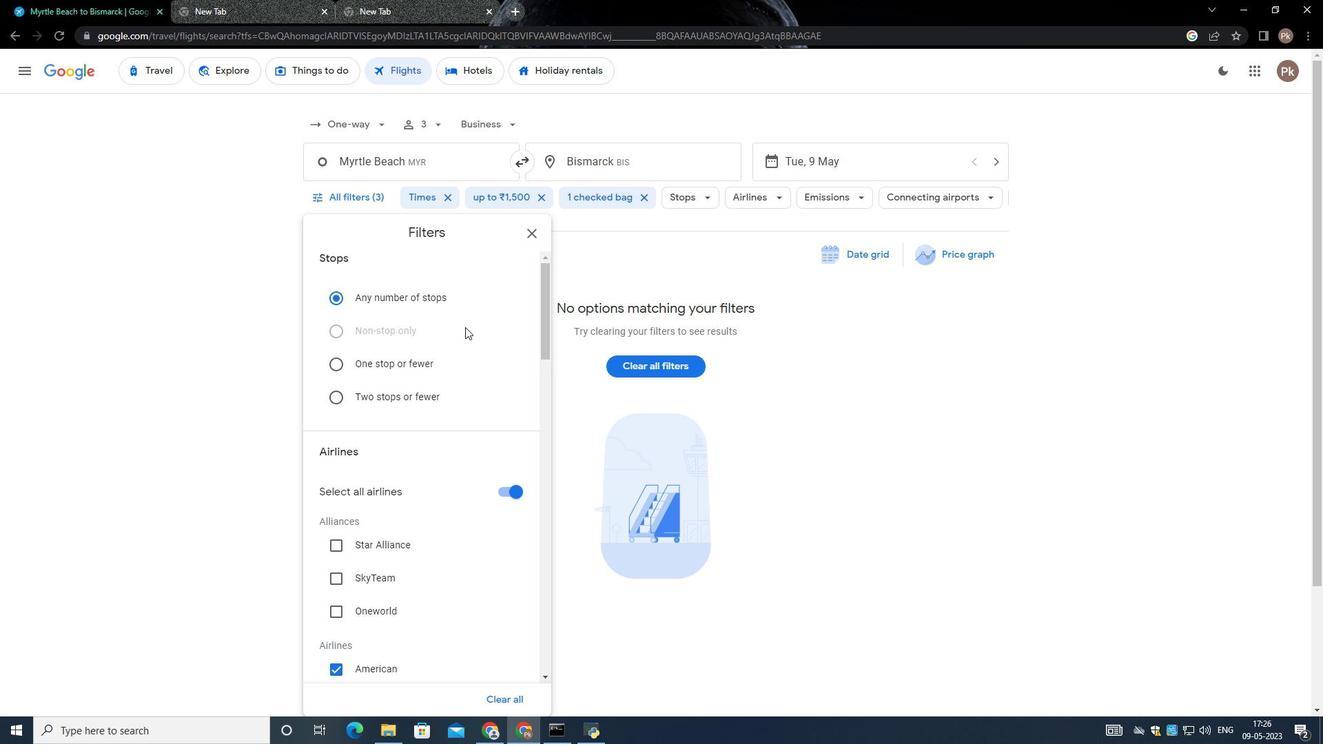 
Action: Mouse scrolled (472, 436) with delta (0, 0)
Screenshot: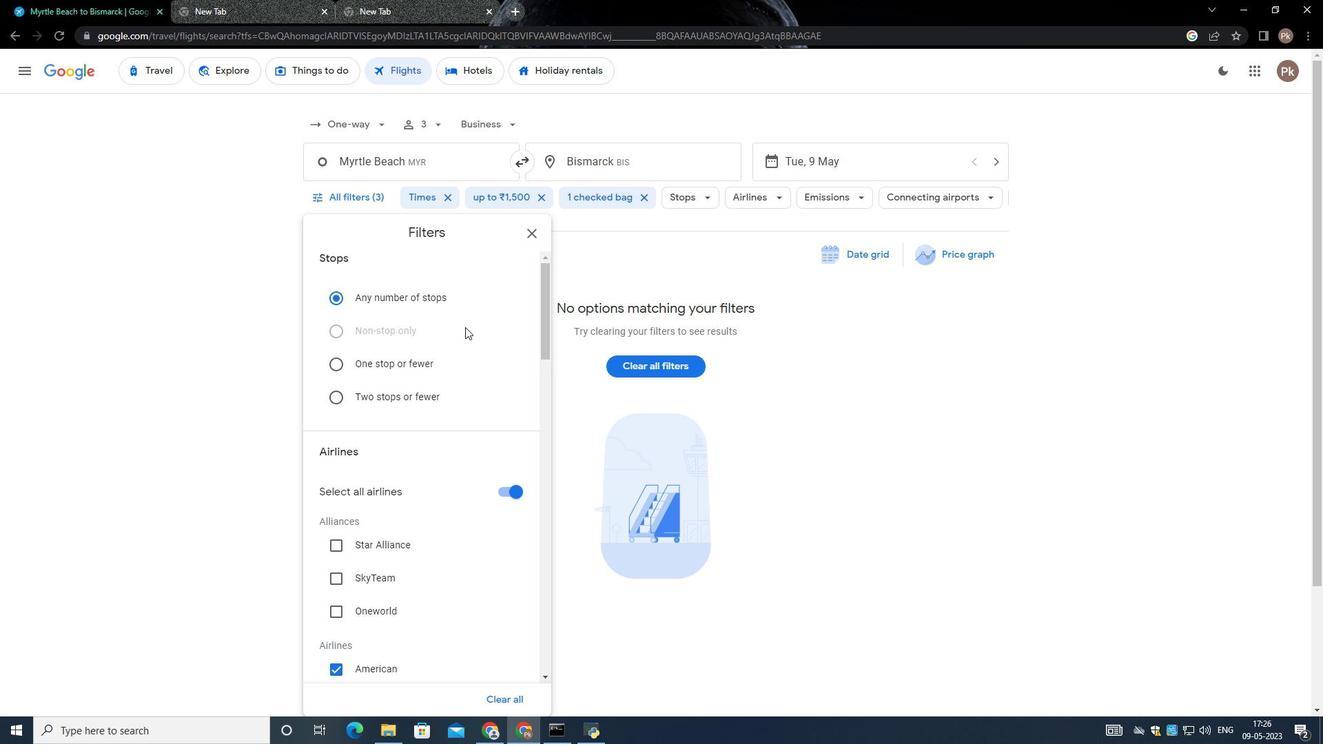 
Action: Mouse moved to (506, 424)
Screenshot: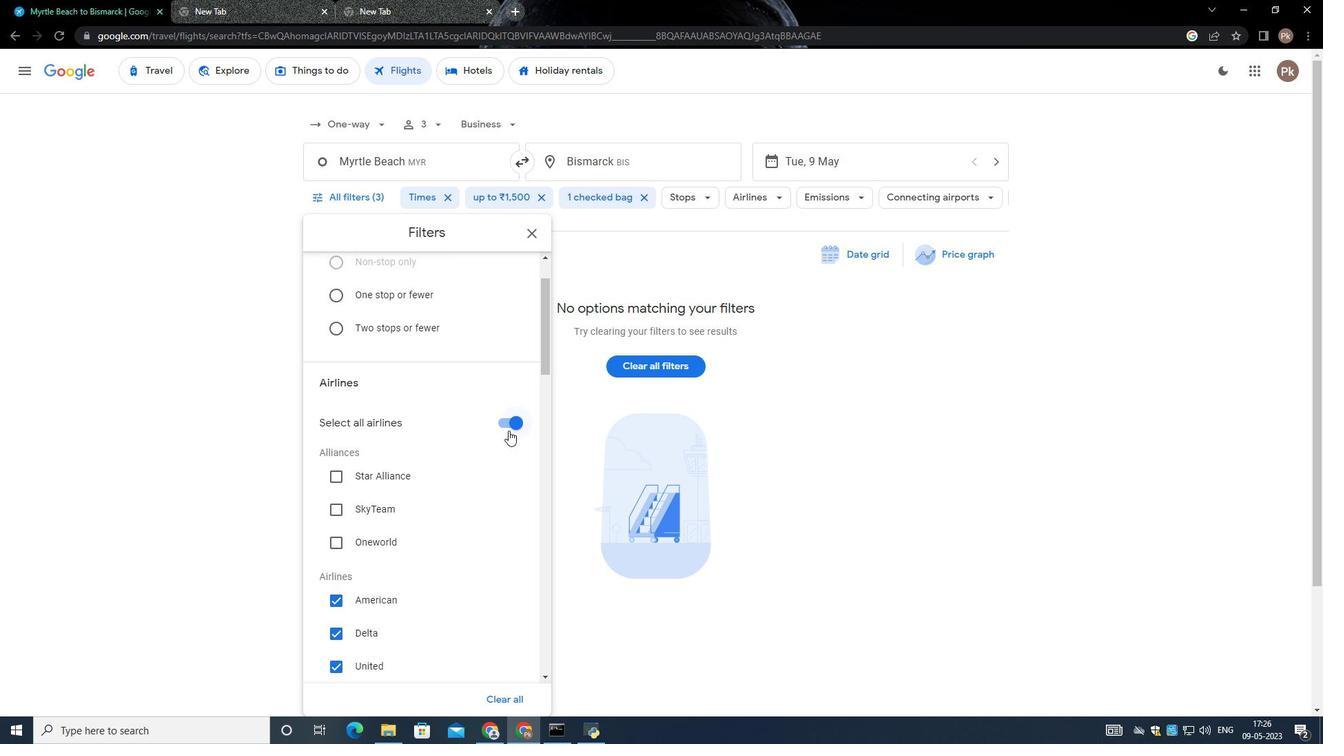 
Action: Mouse pressed left at (506, 424)
Screenshot: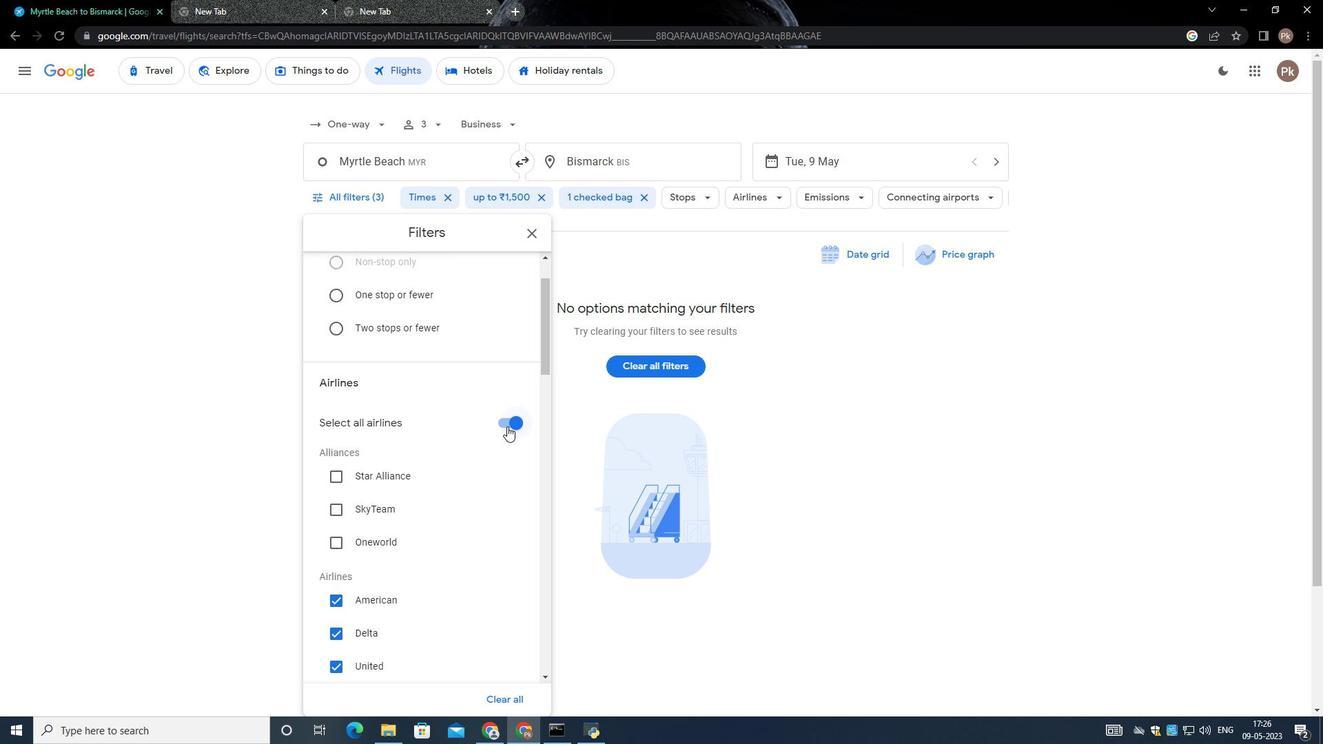 
Action: Mouse moved to (483, 400)
Screenshot: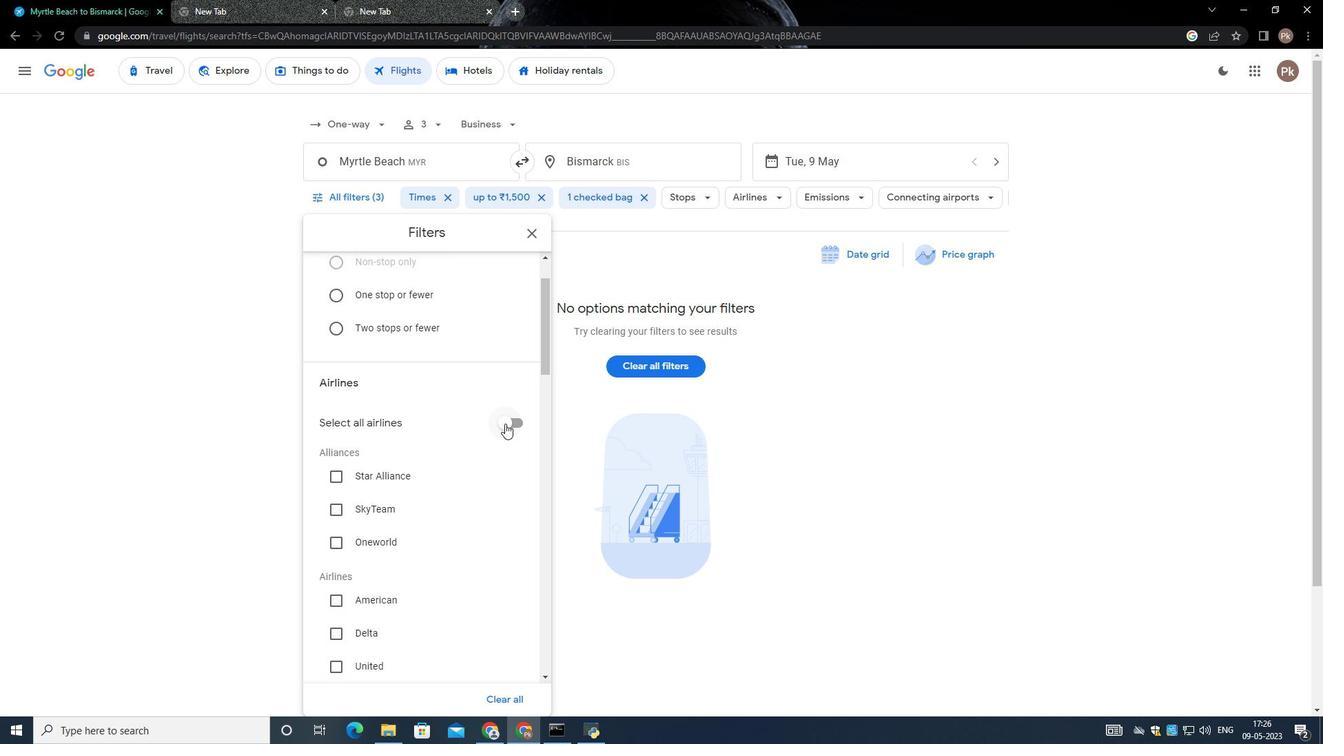 
Action: Mouse scrolled (483, 399) with delta (0, 0)
Screenshot: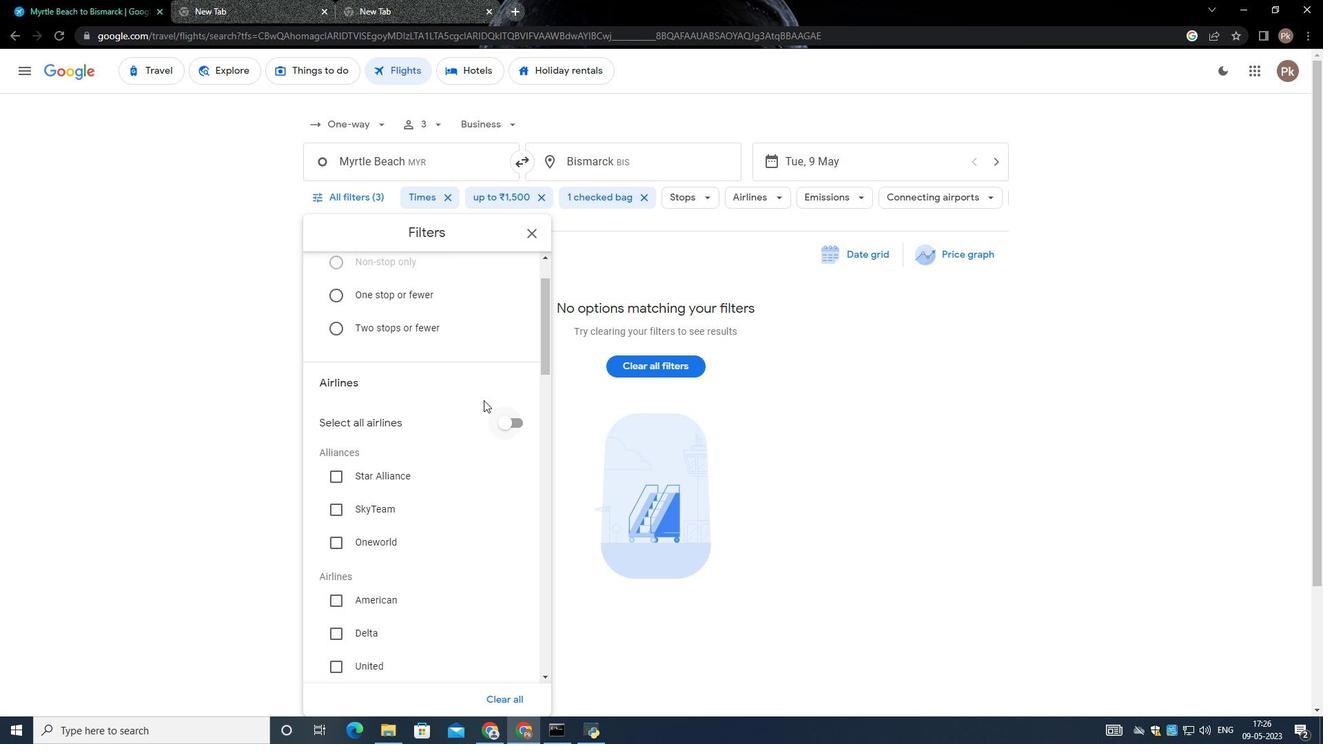 
Action: Mouse scrolled (483, 399) with delta (0, 0)
Screenshot: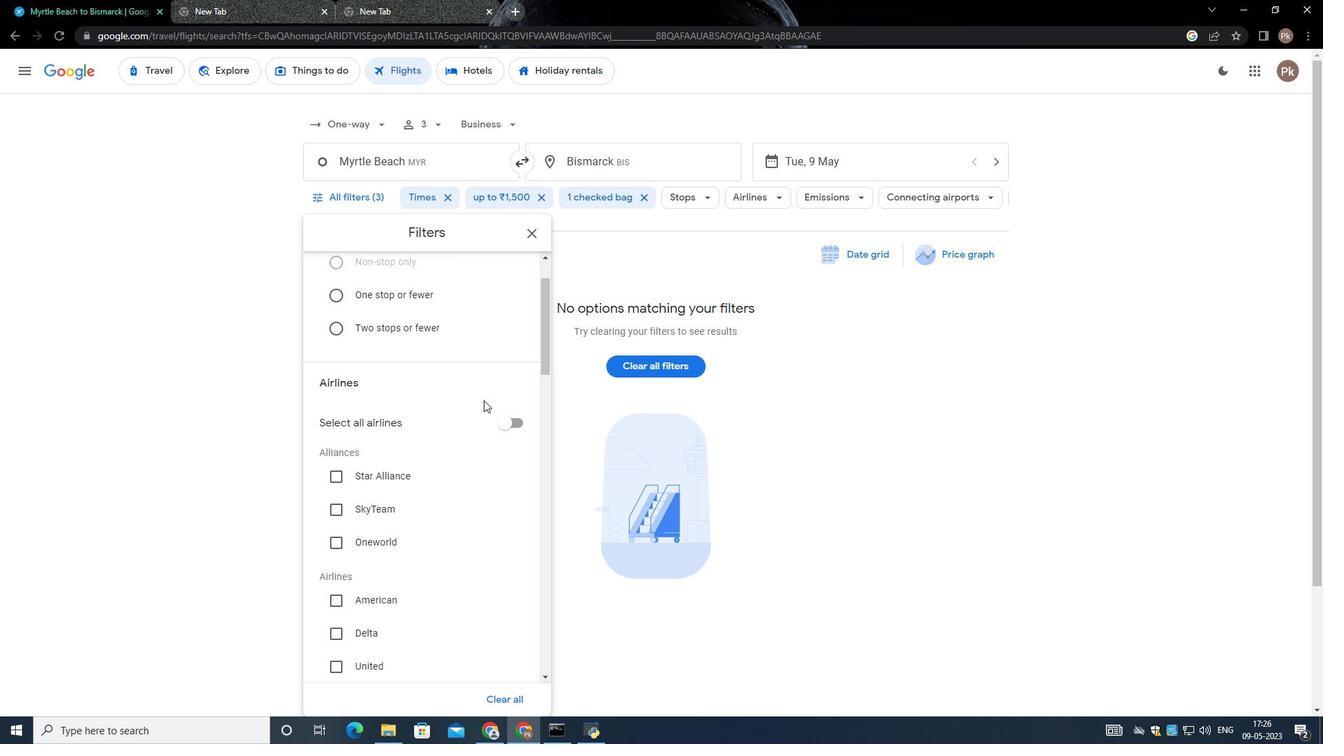 
Action: Mouse moved to (471, 401)
Screenshot: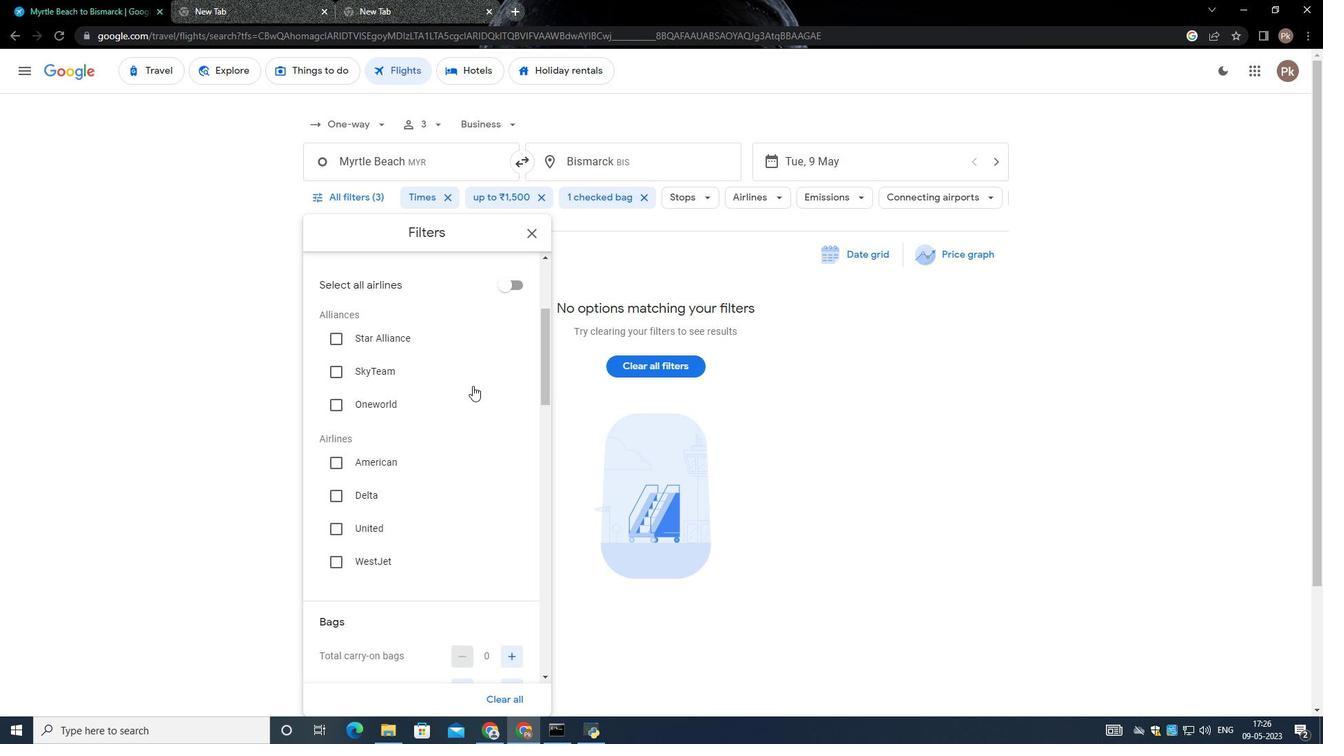 
Action: Mouse scrolled (471, 400) with delta (0, 0)
Screenshot: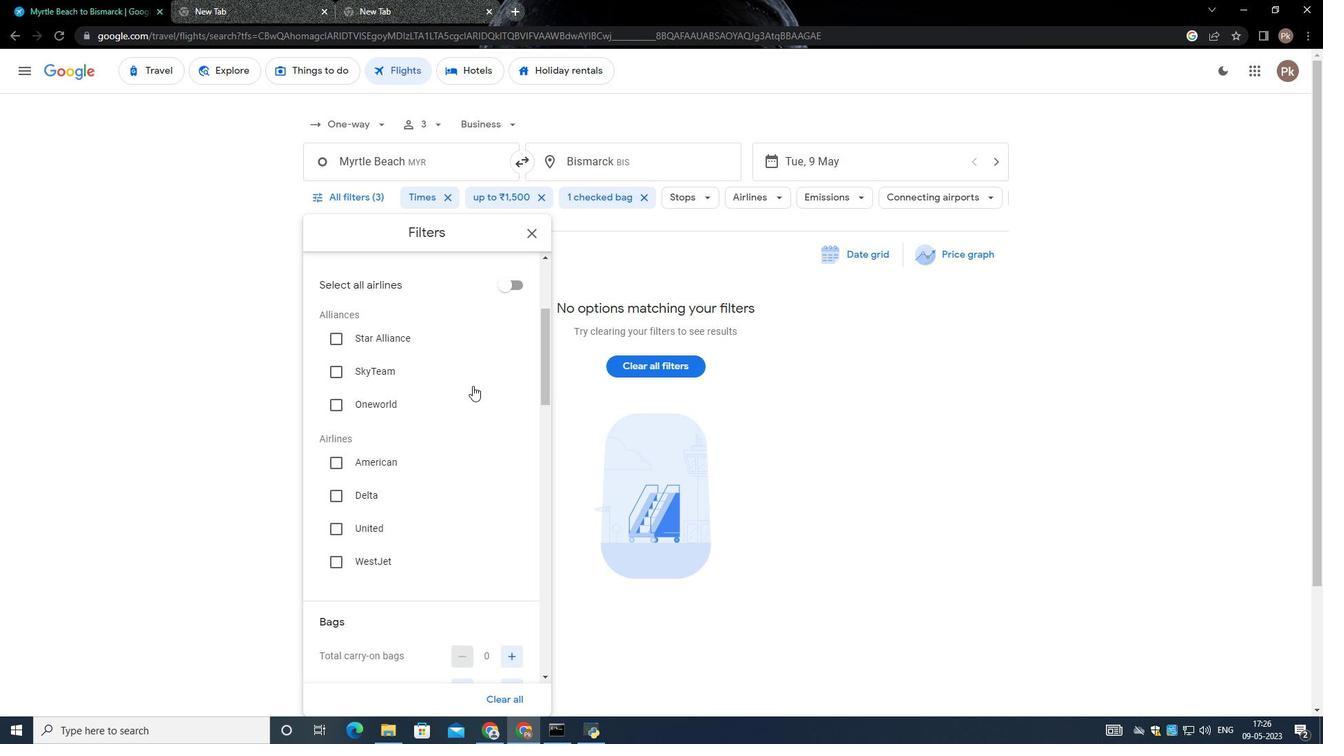 
Action: Mouse moved to (471, 405)
Screenshot: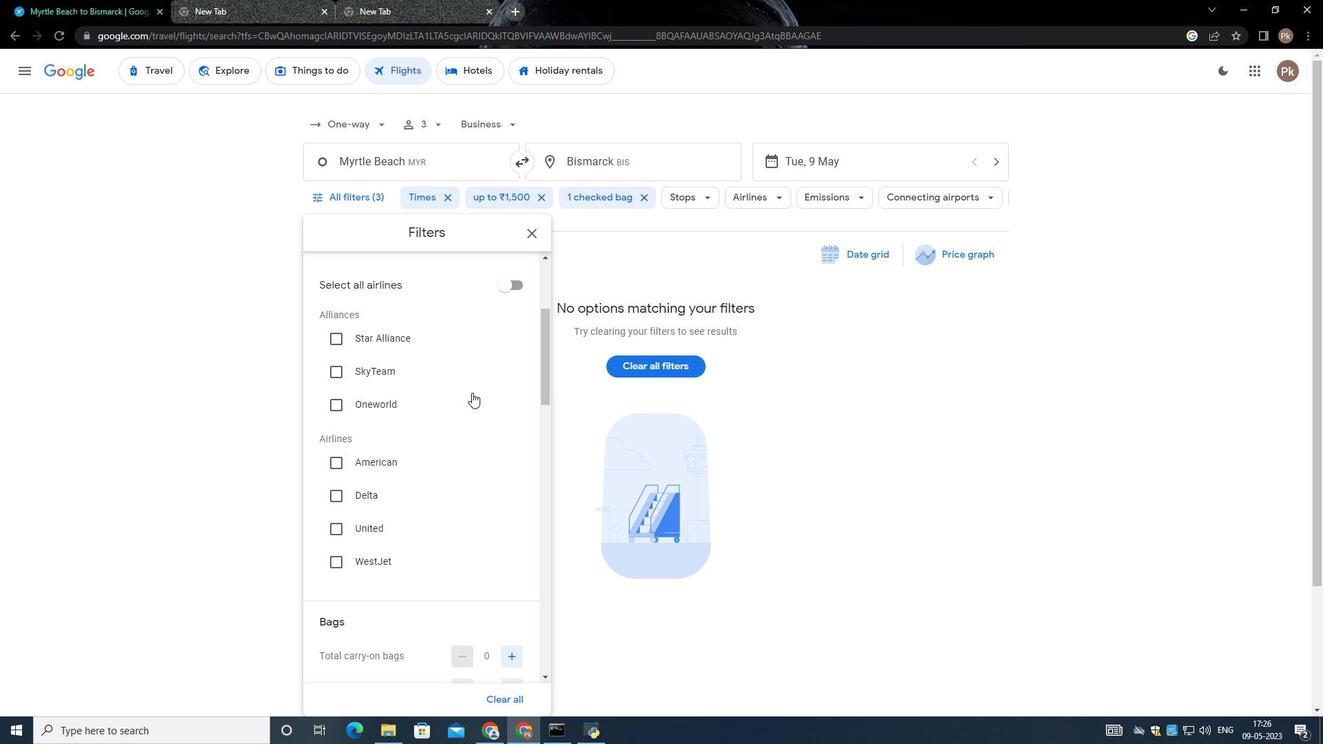 
Action: Mouse scrolled (471, 405) with delta (0, 0)
Screenshot: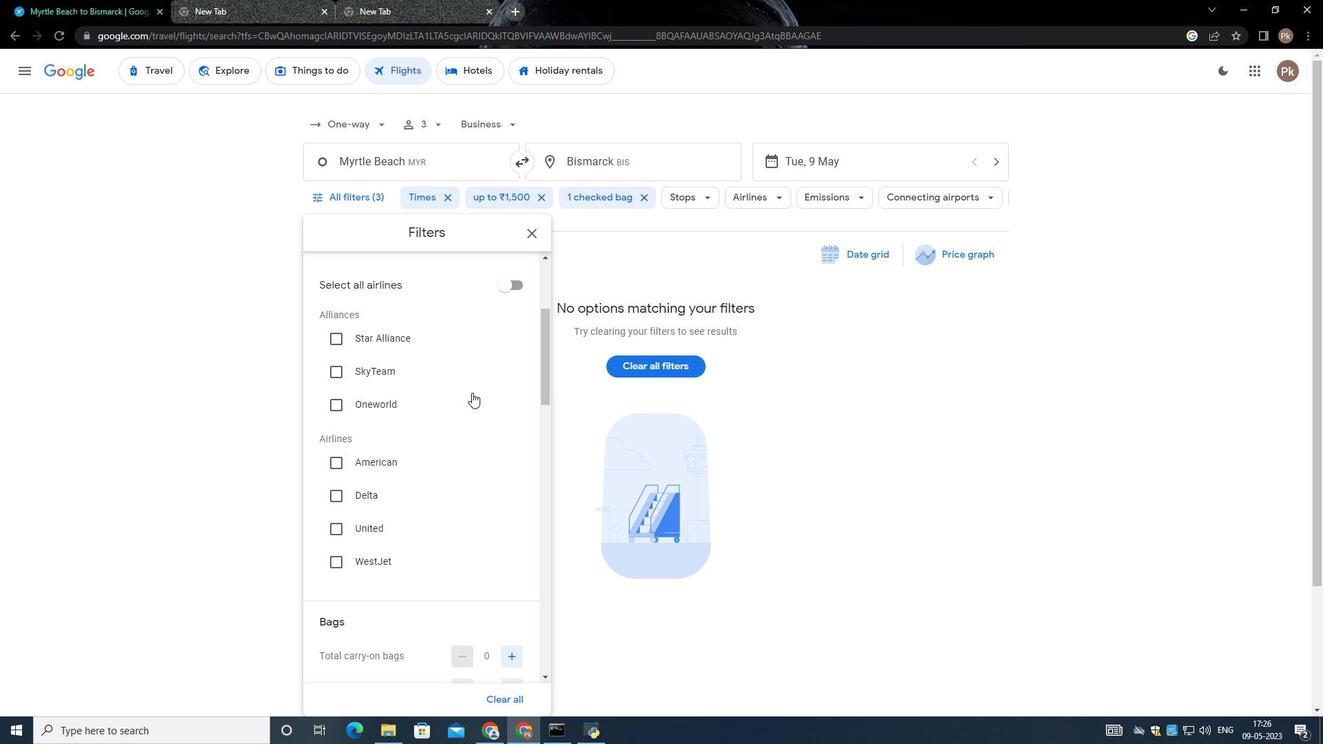 
Action: Mouse moved to (509, 552)
Screenshot: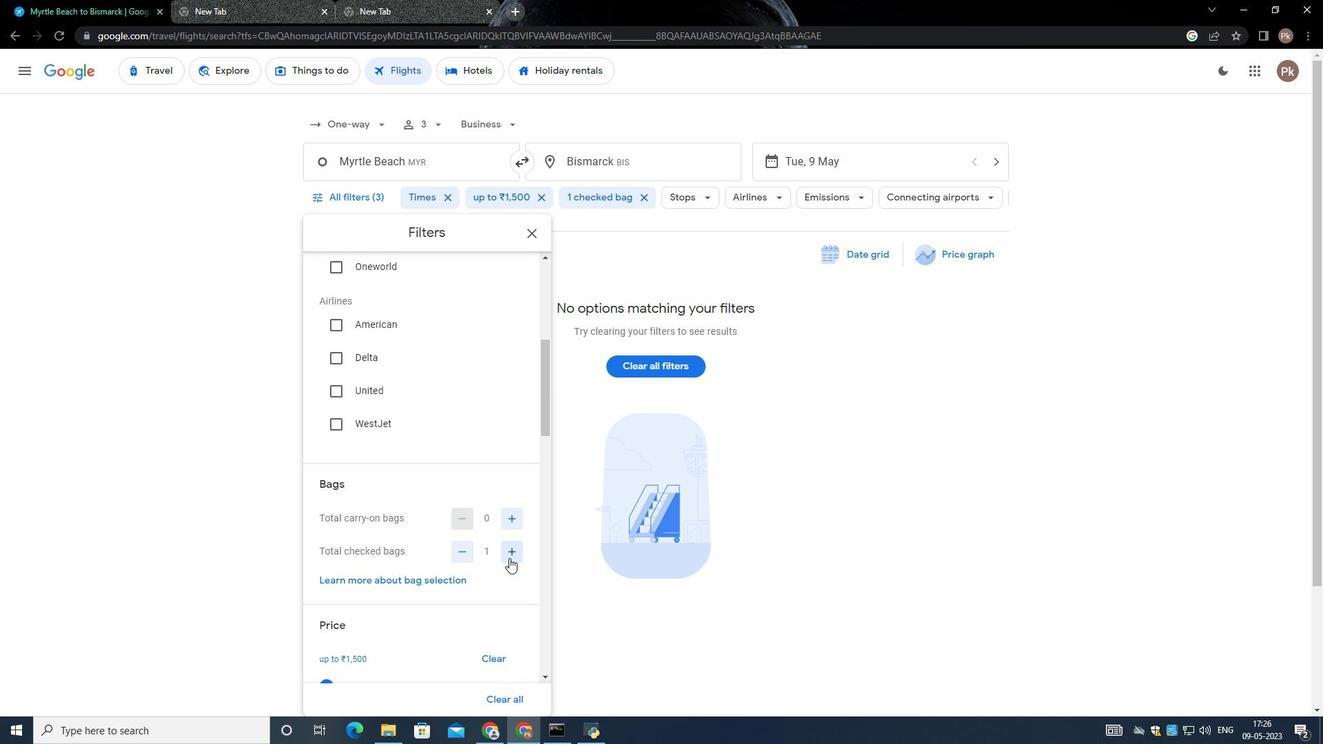 
Action: Mouse pressed left at (509, 552)
Screenshot: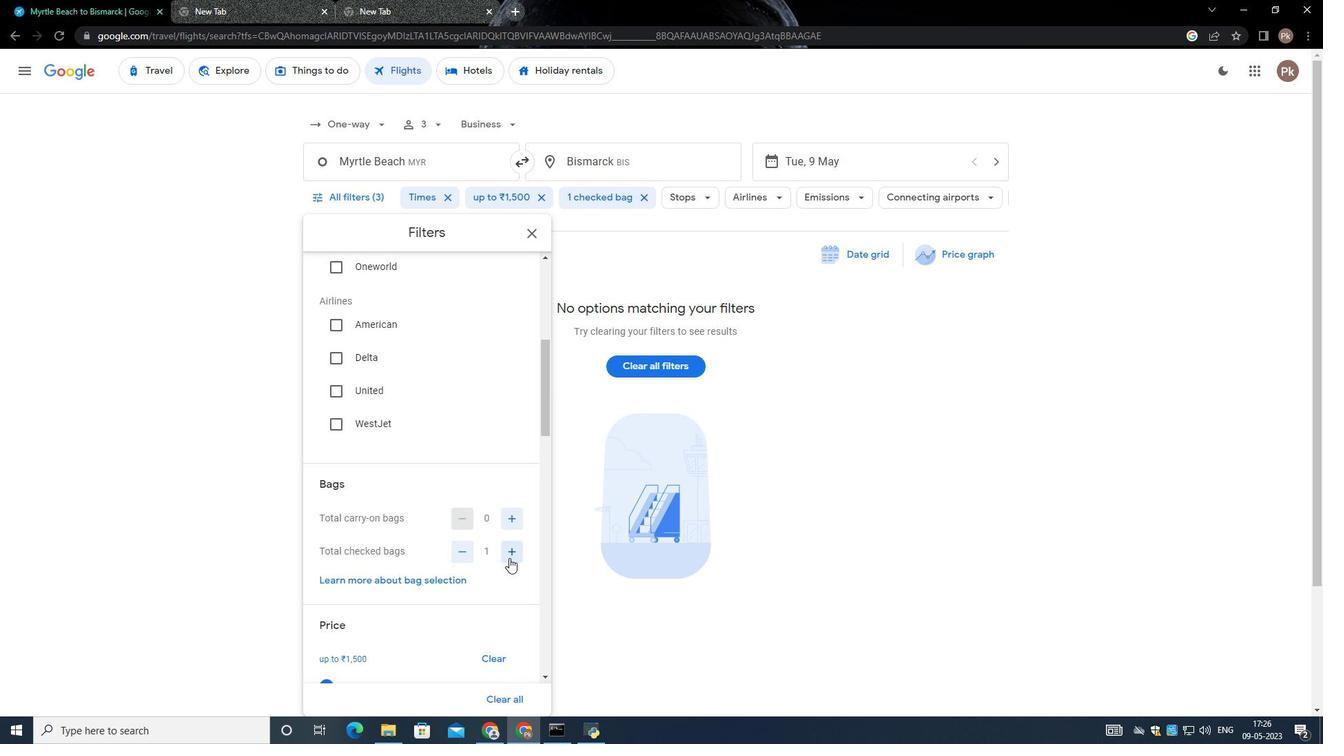 
Action: Mouse moved to (478, 494)
Screenshot: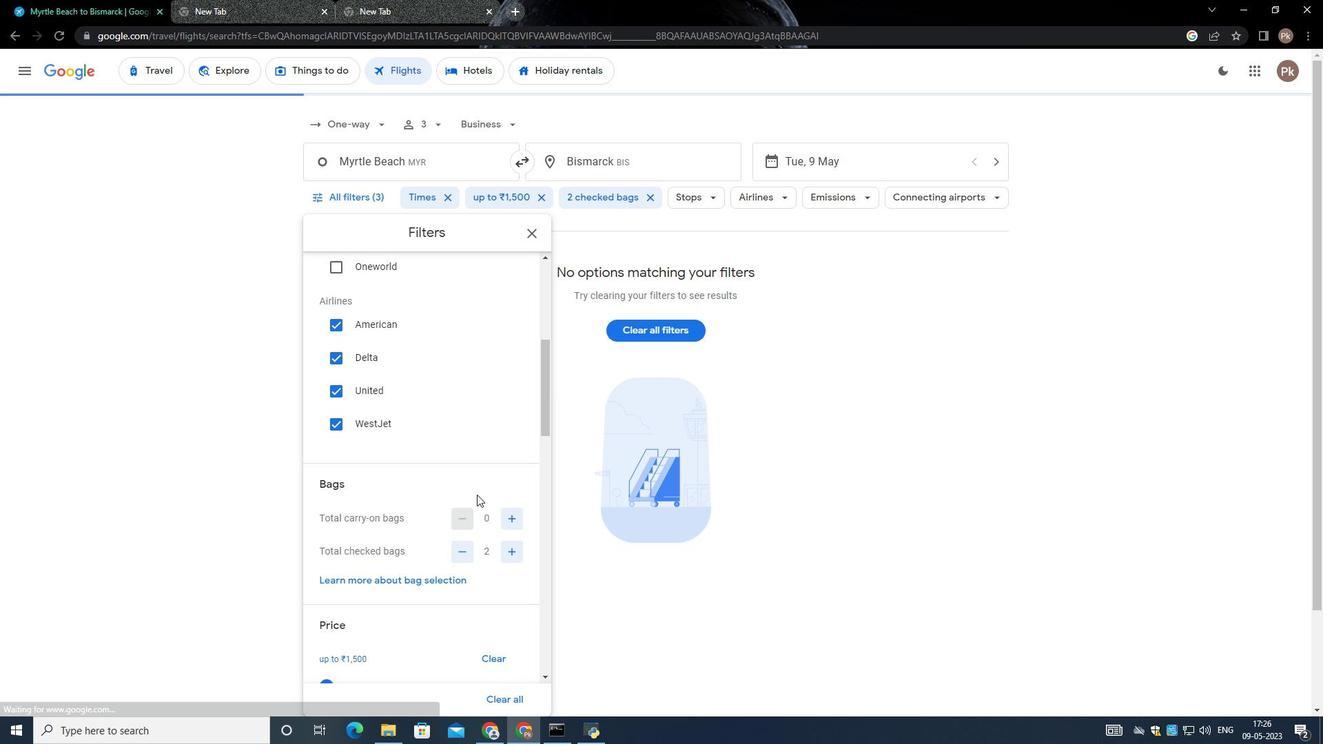 
Action: Mouse scrolled (478, 494) with delta (0, 0)
Screenshot: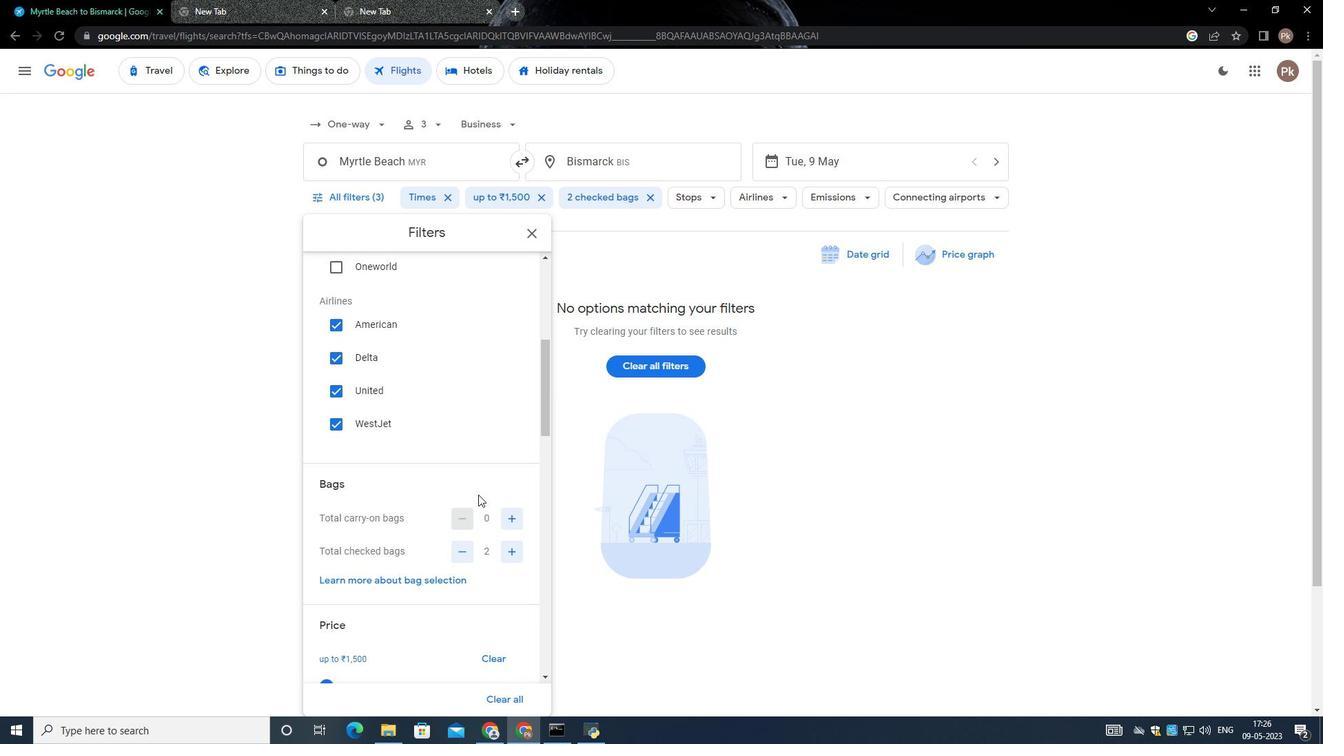 
Action: Mouse scrolled (478, 494) with delta (0, 0)
Screenshot: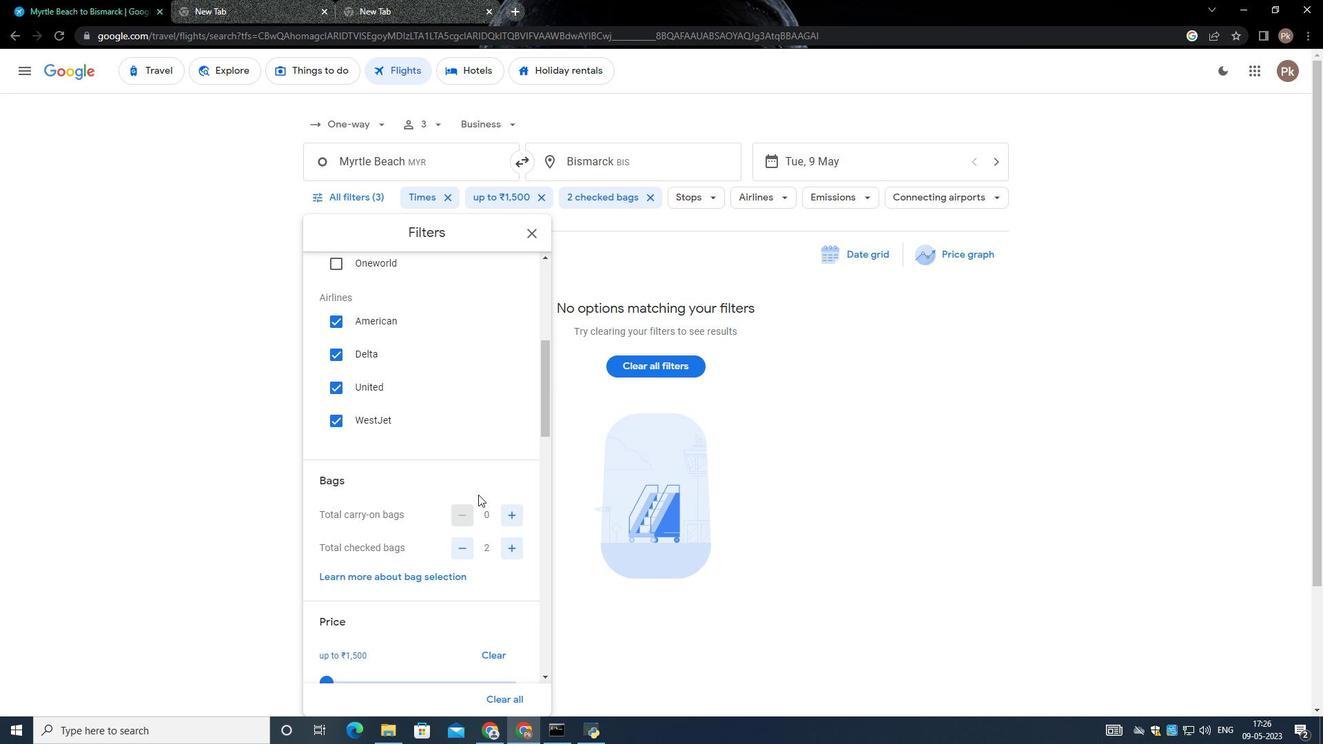 
Action: Mouse scrolled (478, 494) with delta (0, 0)
Screenshot: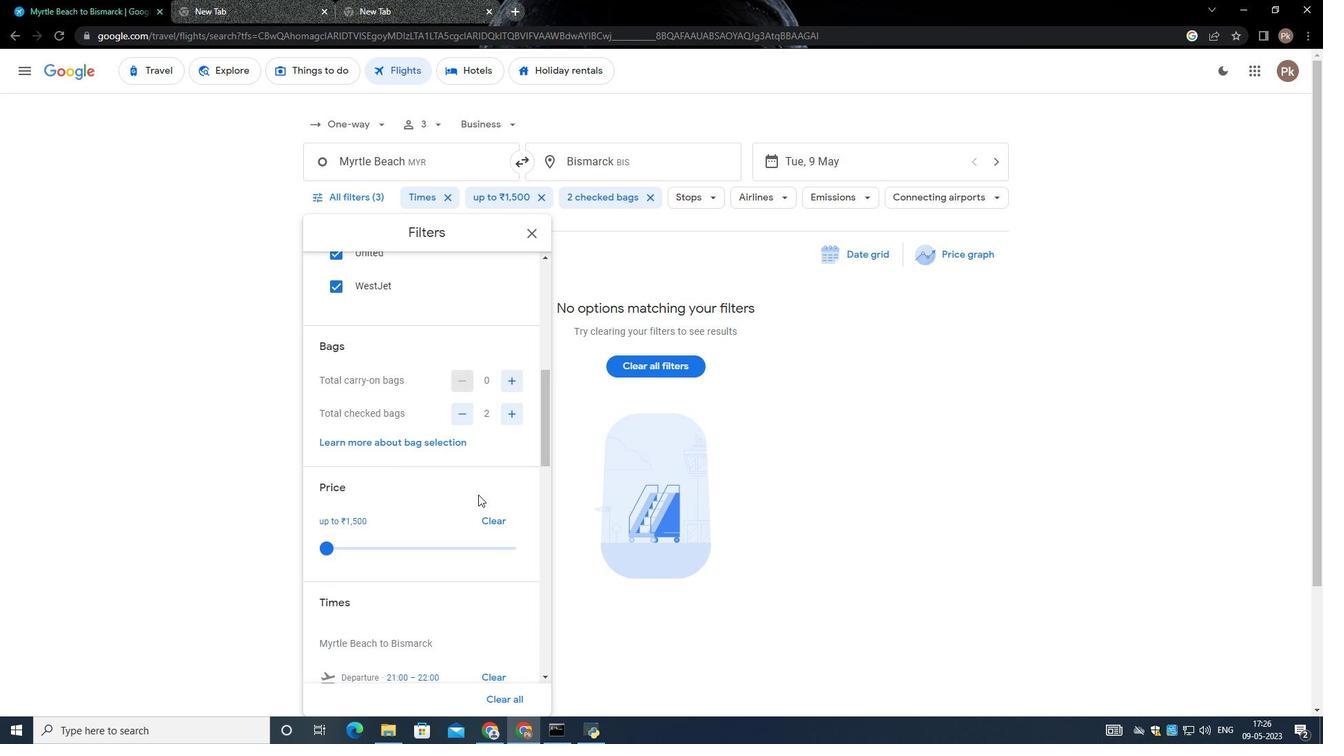 
Action: Mouse moved to (478, 494)
Screenshot: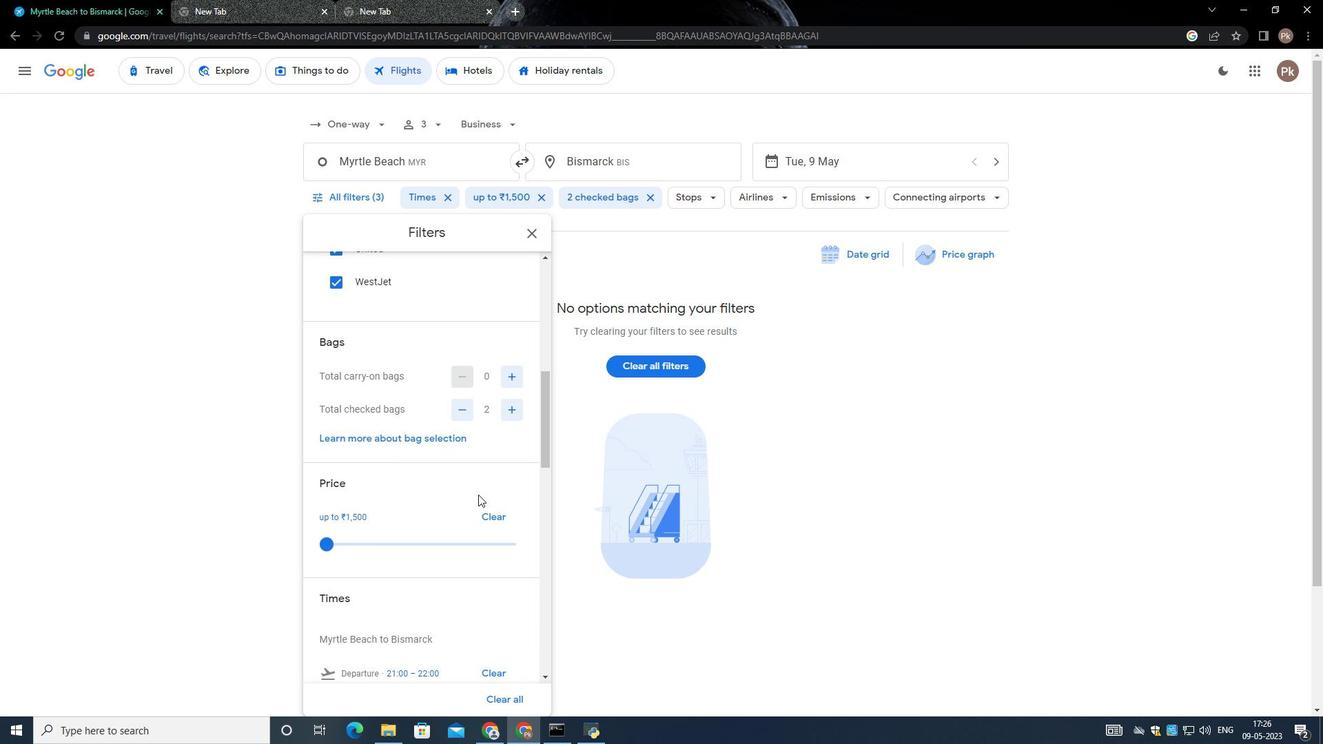 
Action: Mouse scrolled (478, 494) with delta (0, 0)
Screenshot: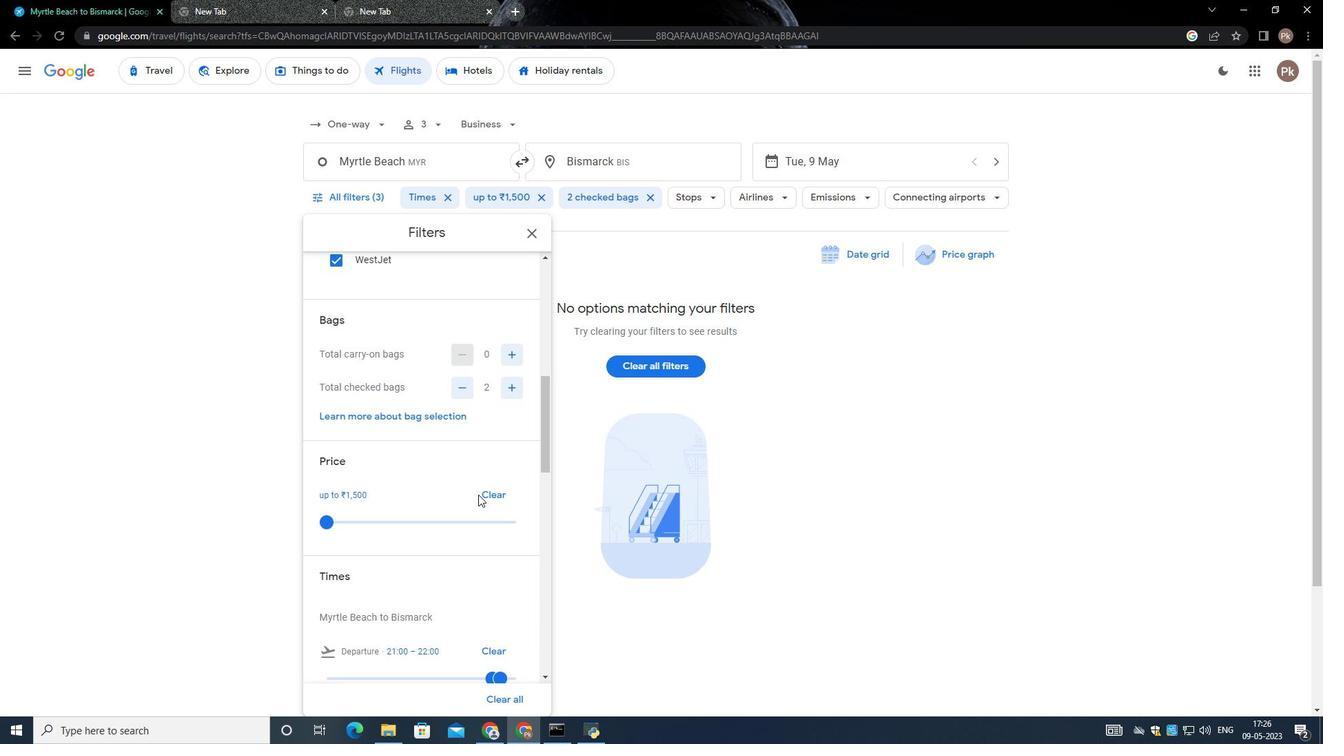 
Action: Mouse moved to (472, 381)
Screenshot: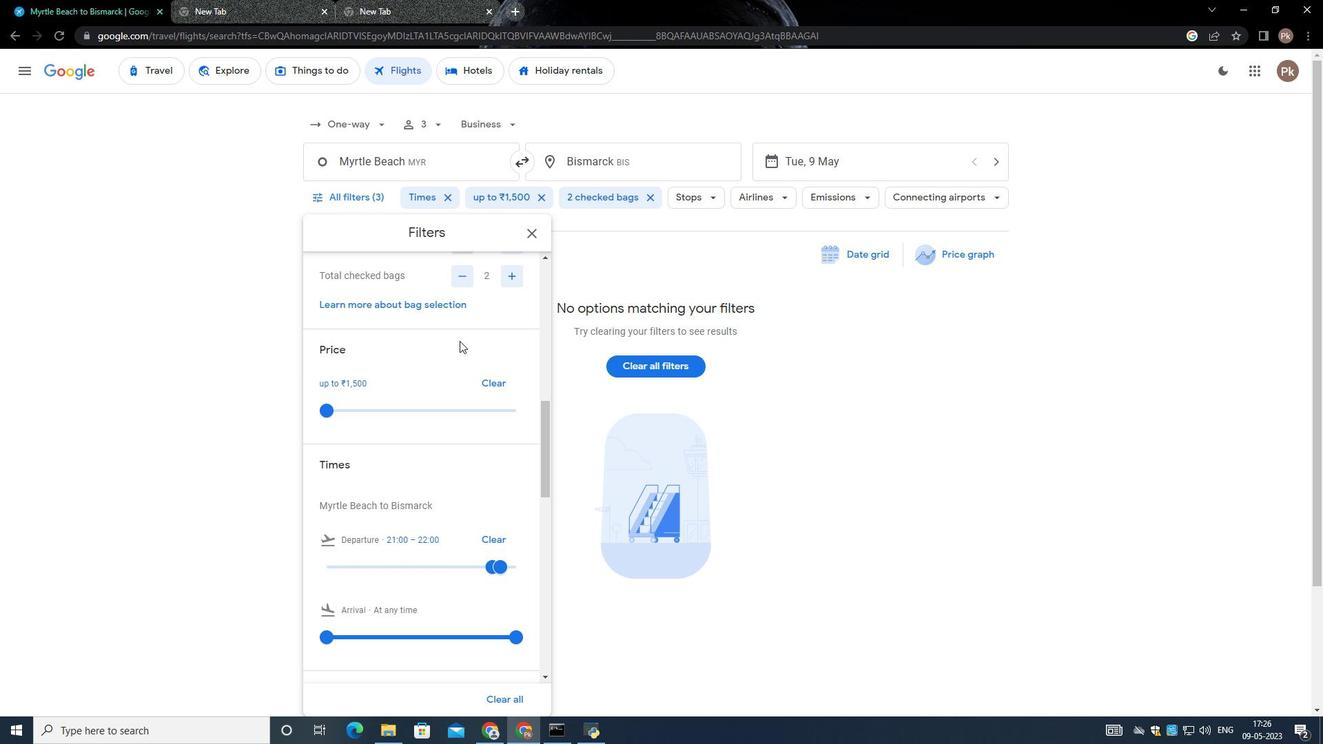 
Action: Mouse scrolled (472, 382) with delta (0, 0)
Screenshot: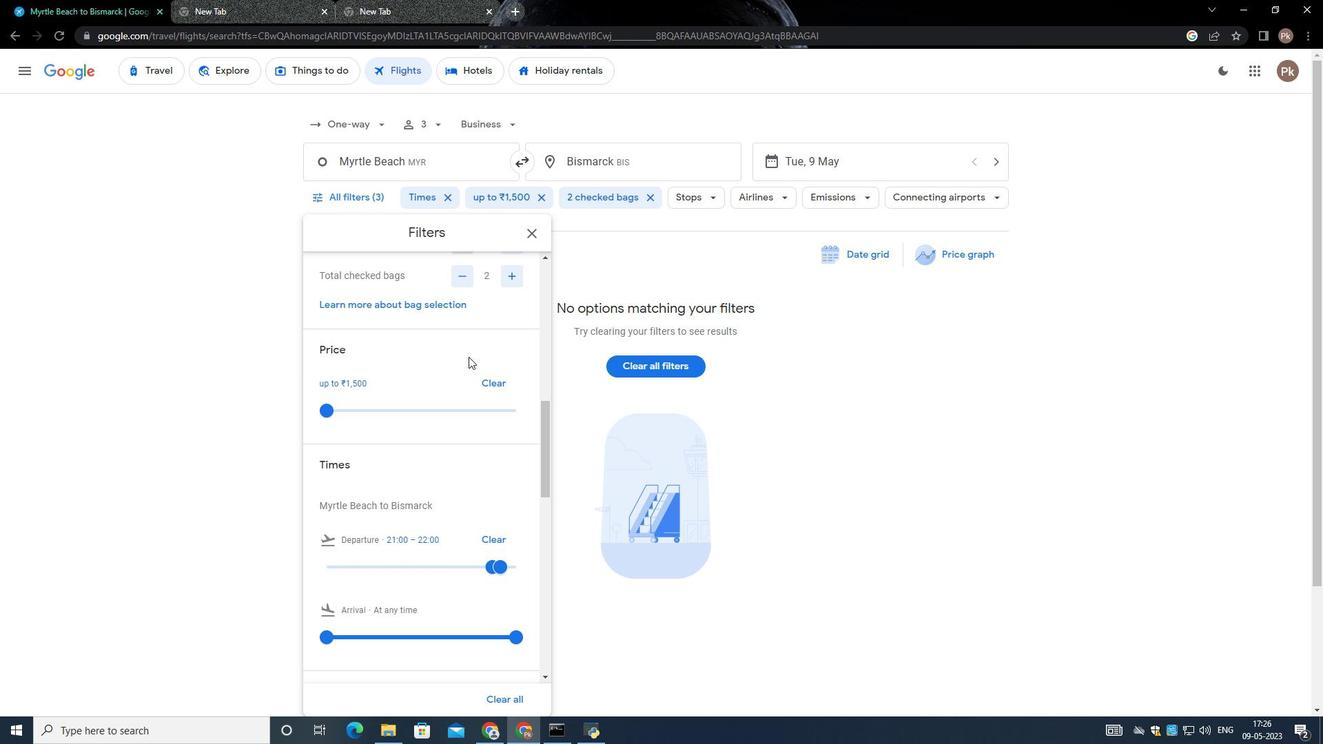 
Action: Mouse moved to (472, 383)
Screenshot: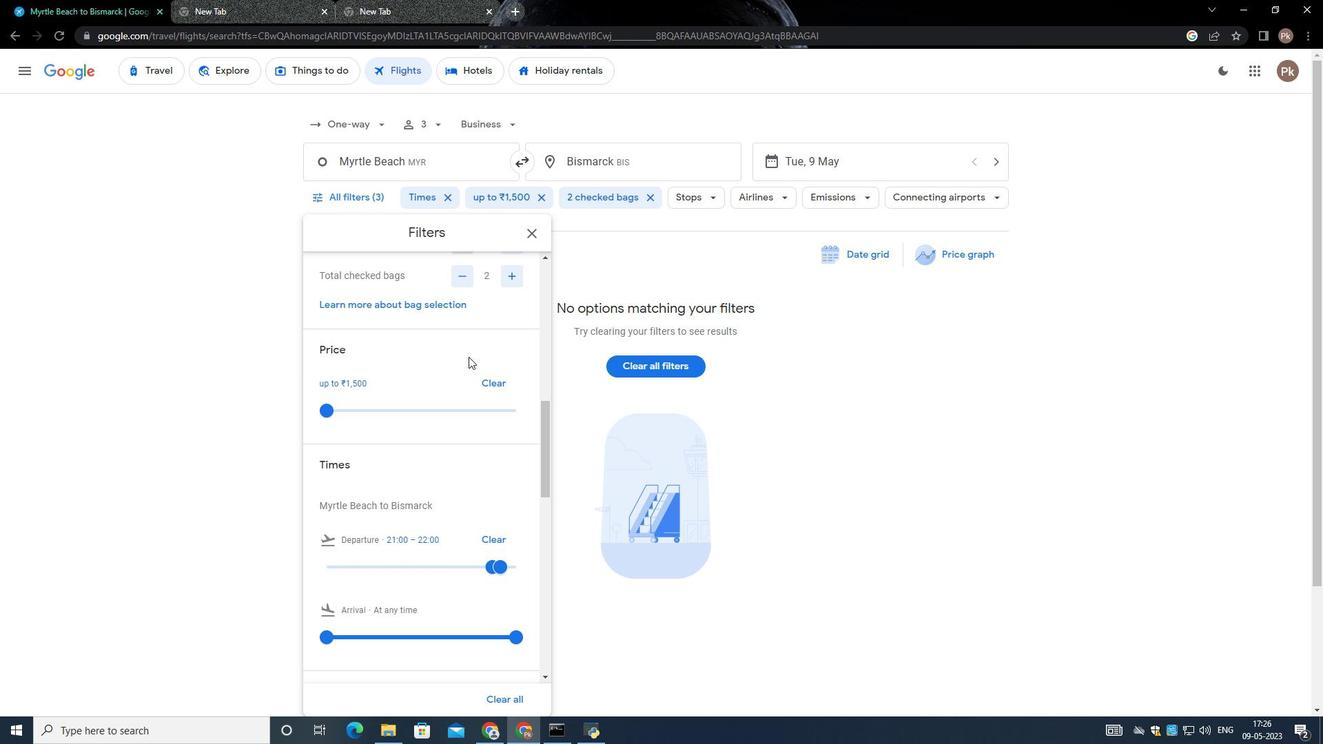 
Action: Mouse scrolled (472, 384) with delta (0, 0)
Screenshot: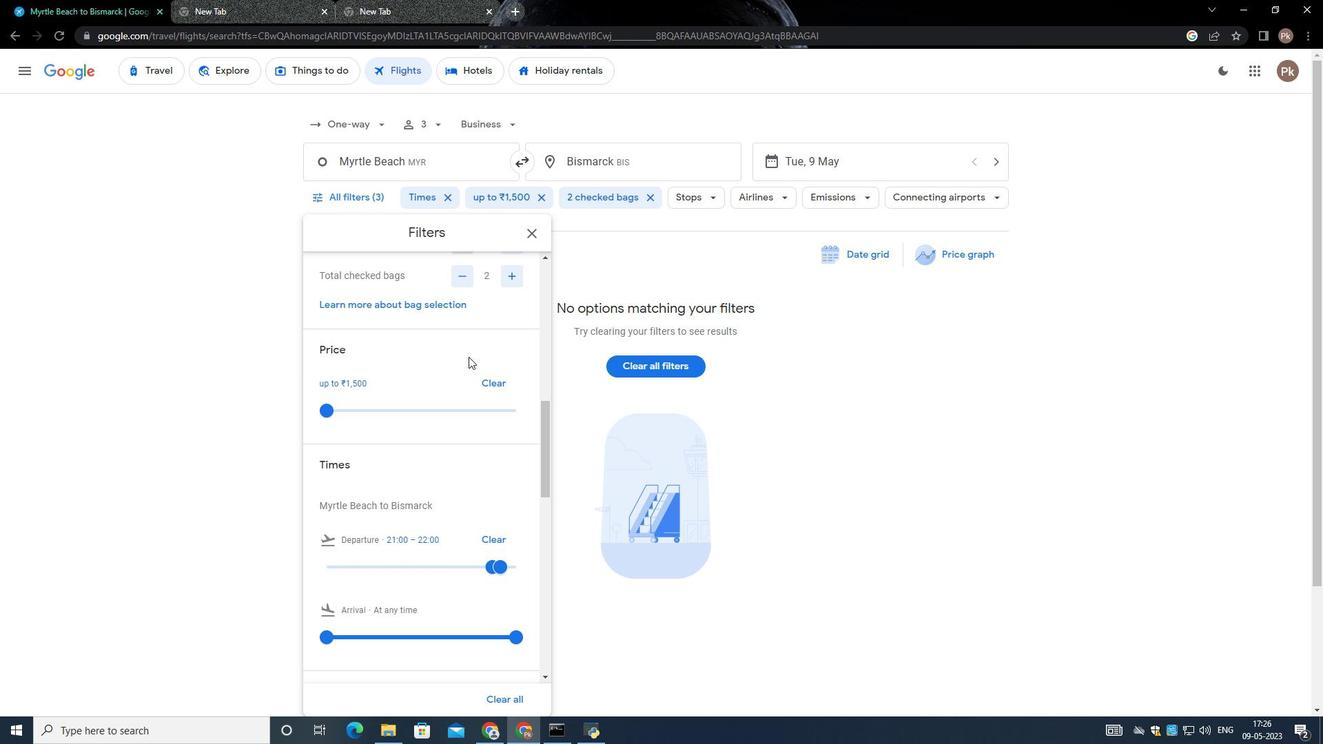 
Action: Mouse moved to (395, 483)
Screenshot: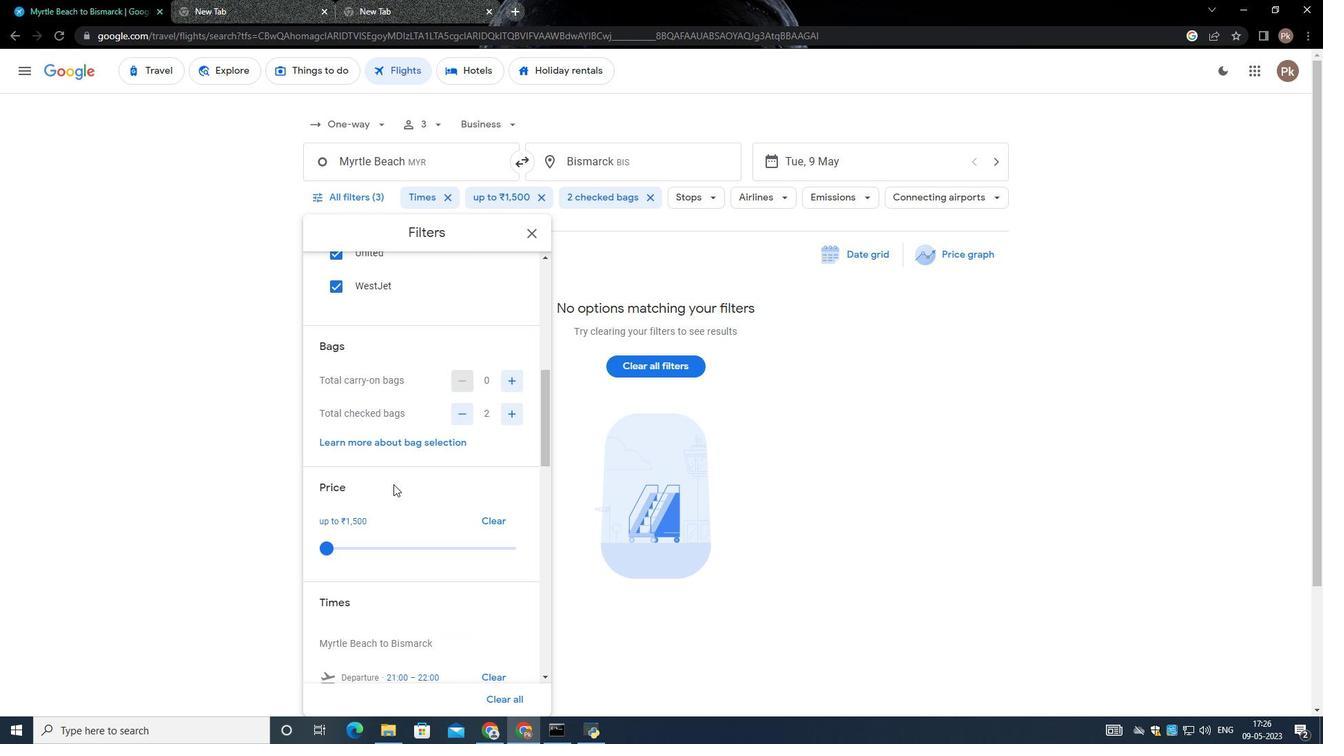 
Action: Mouse scrolled (395, 483) with delta (0, 0)
Screenshot: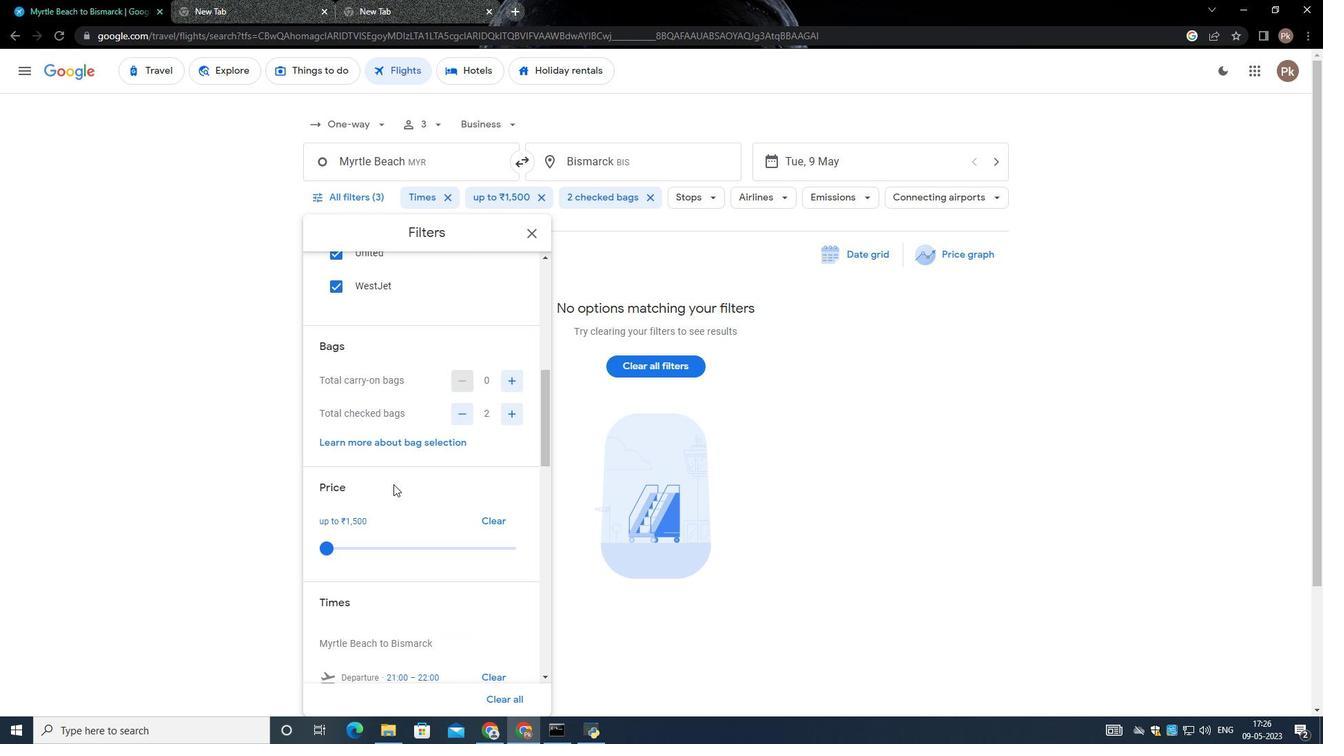 
Action: Mouse moved to (395, 483)
Screenshot: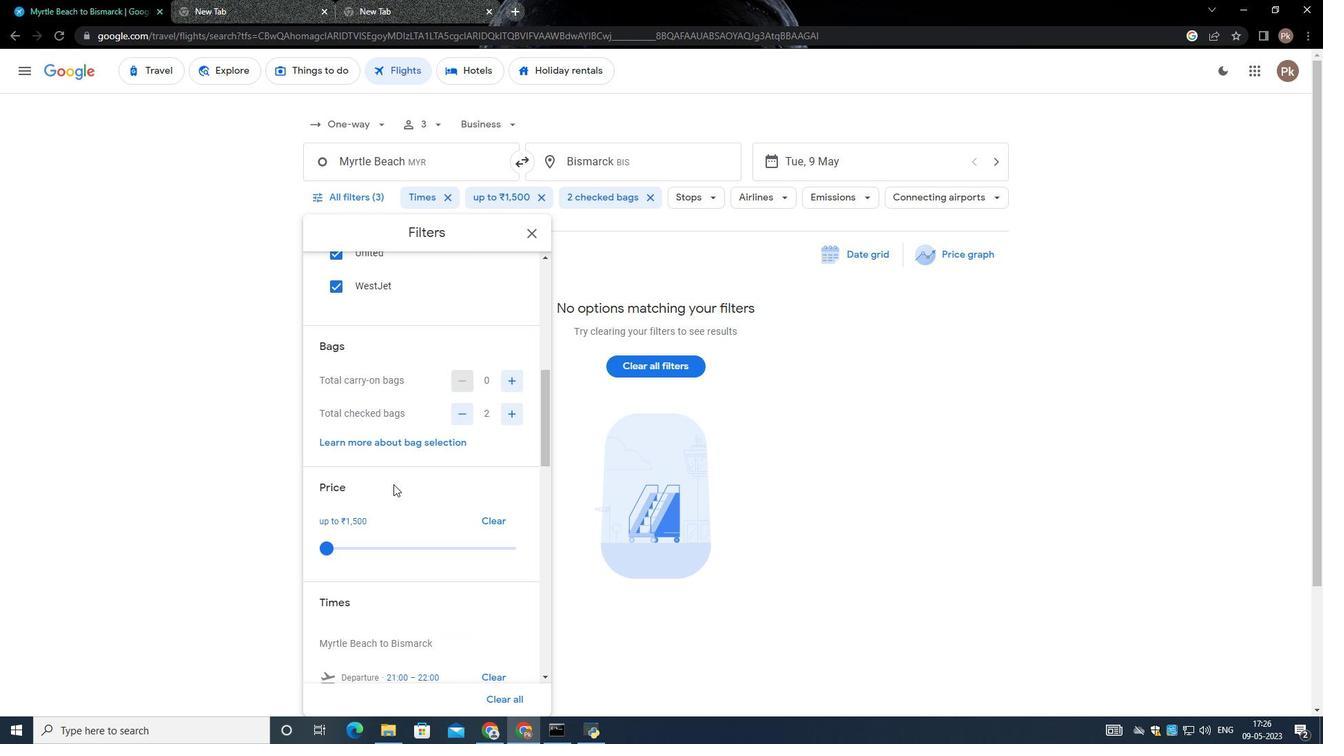 
Action: Mouse scrolled (395, 483) with delta (0, 0)
Screenshot: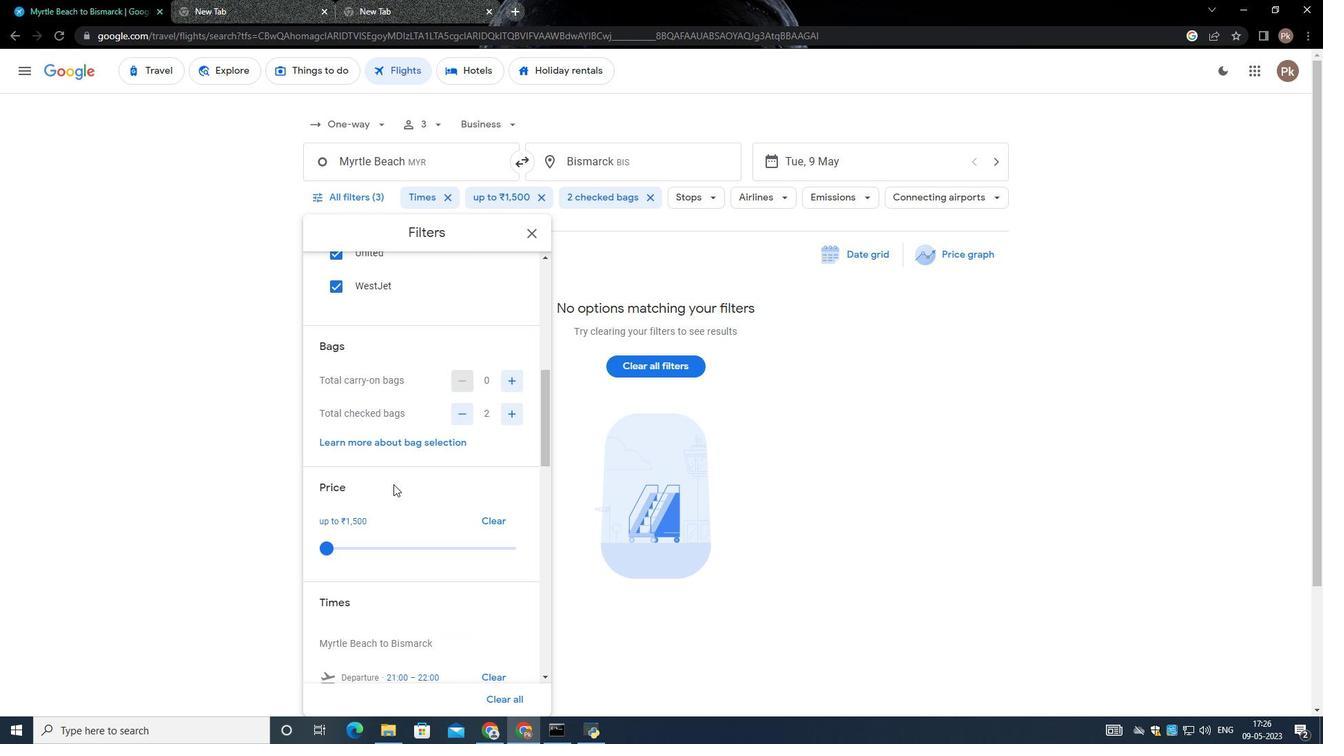 
Action: Mouse moved to (396, 483)
Screenshot: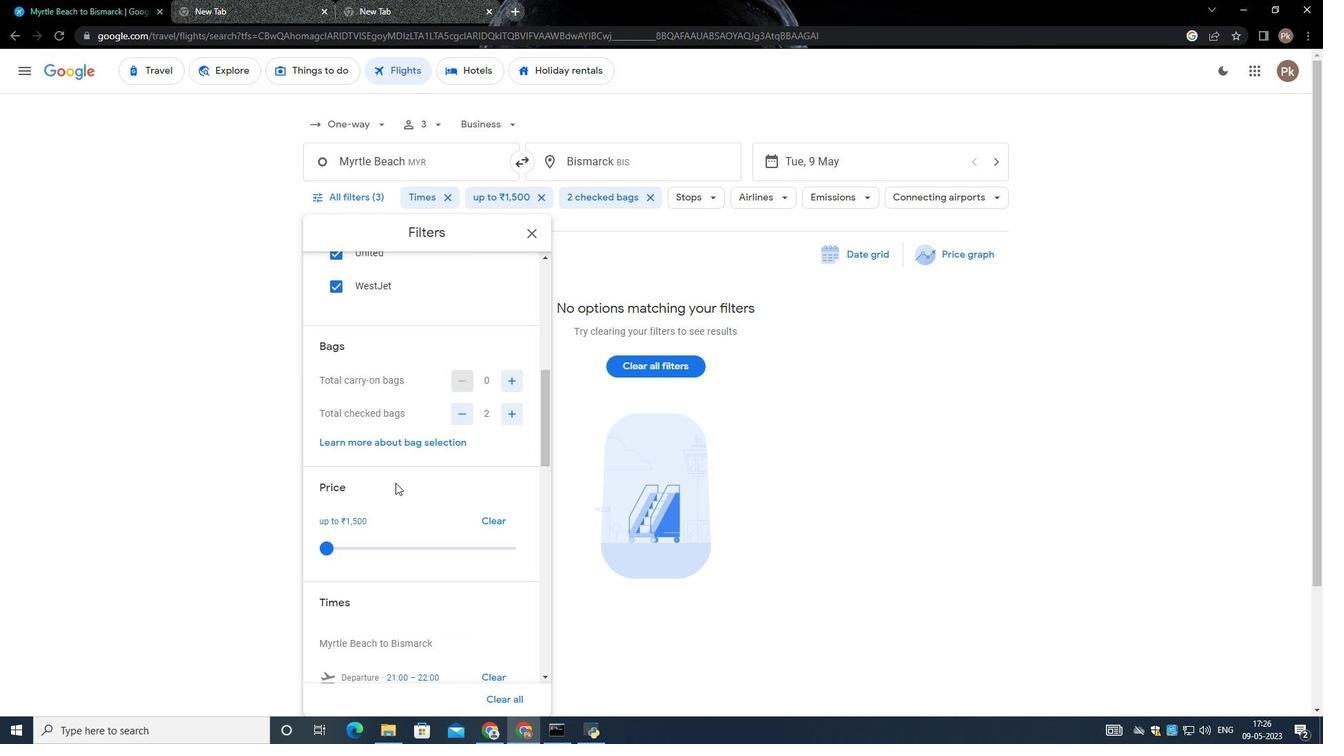 
Action: Mouse scrolled (396, 483) with delta (0, 0)
Screenshot: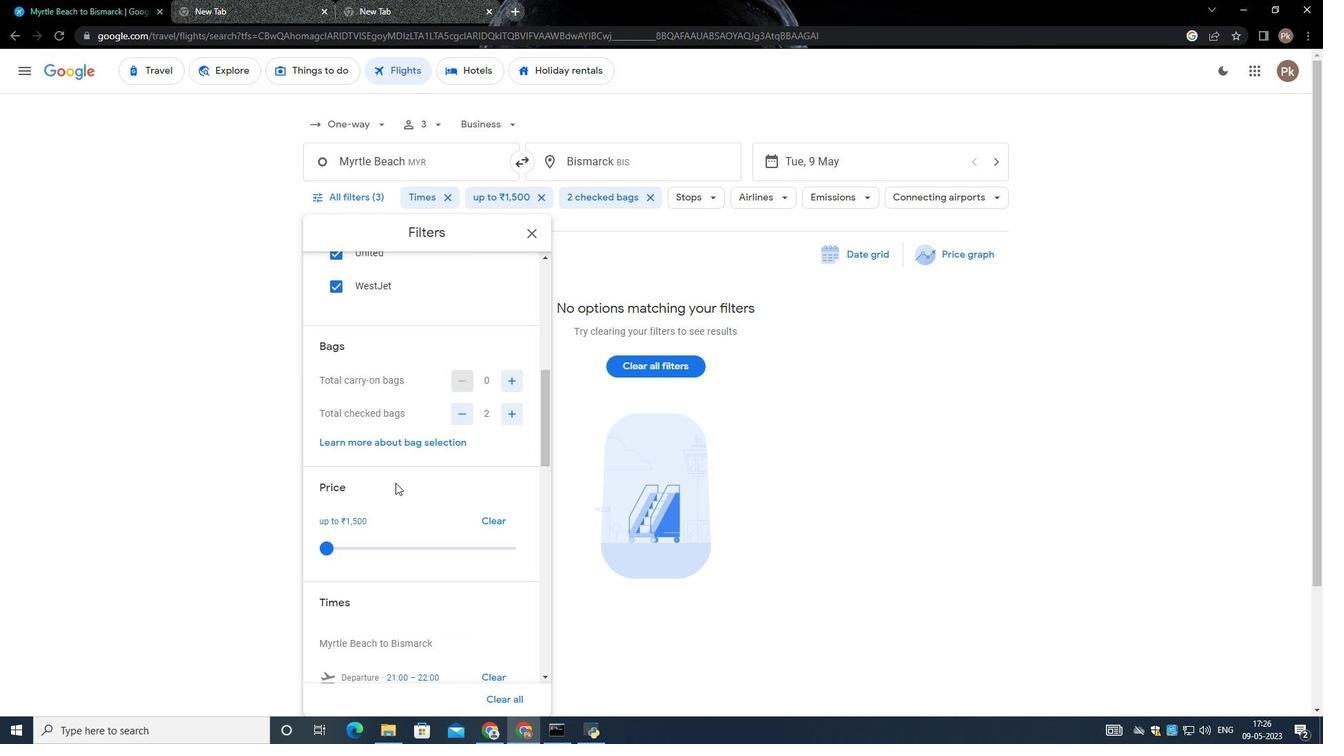 
Action: Mouse moved to (397, 480)
Screenshot: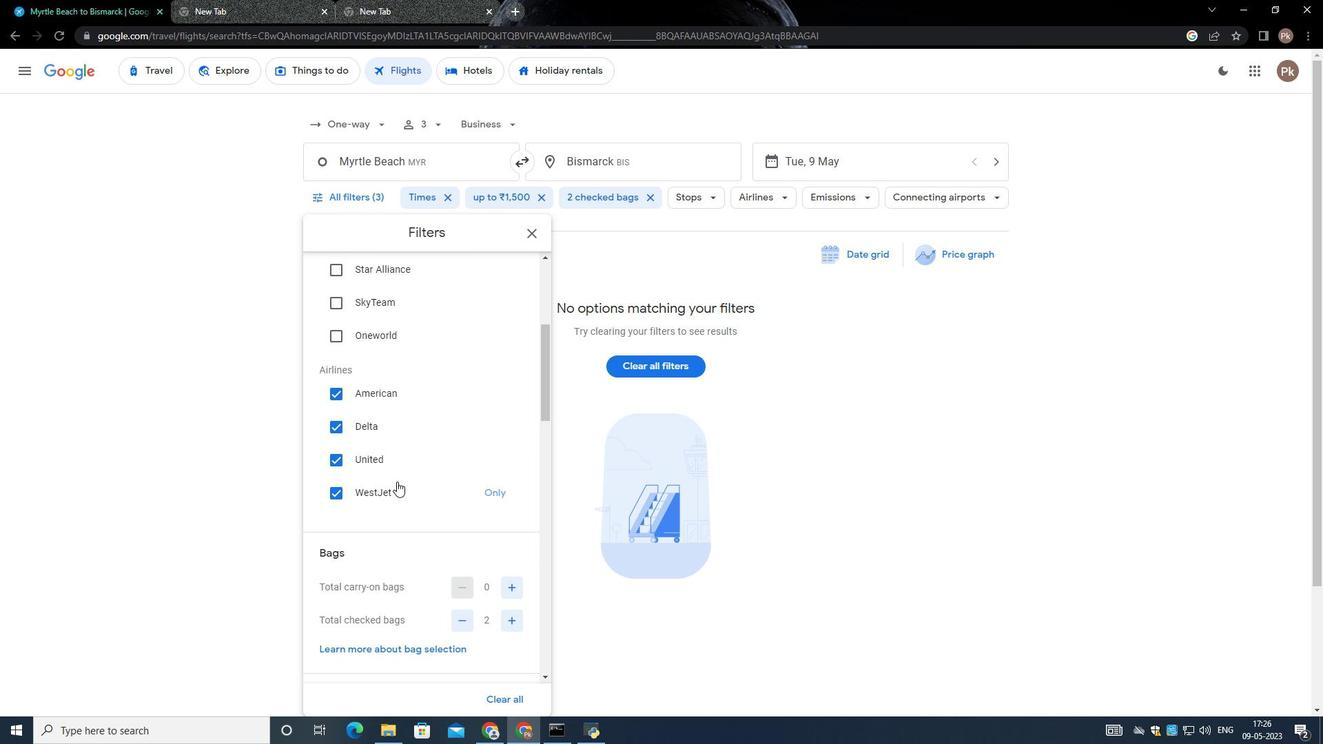 
Action: Mouse scrolled (397, 480) with delta (0, 0)
Screenshot: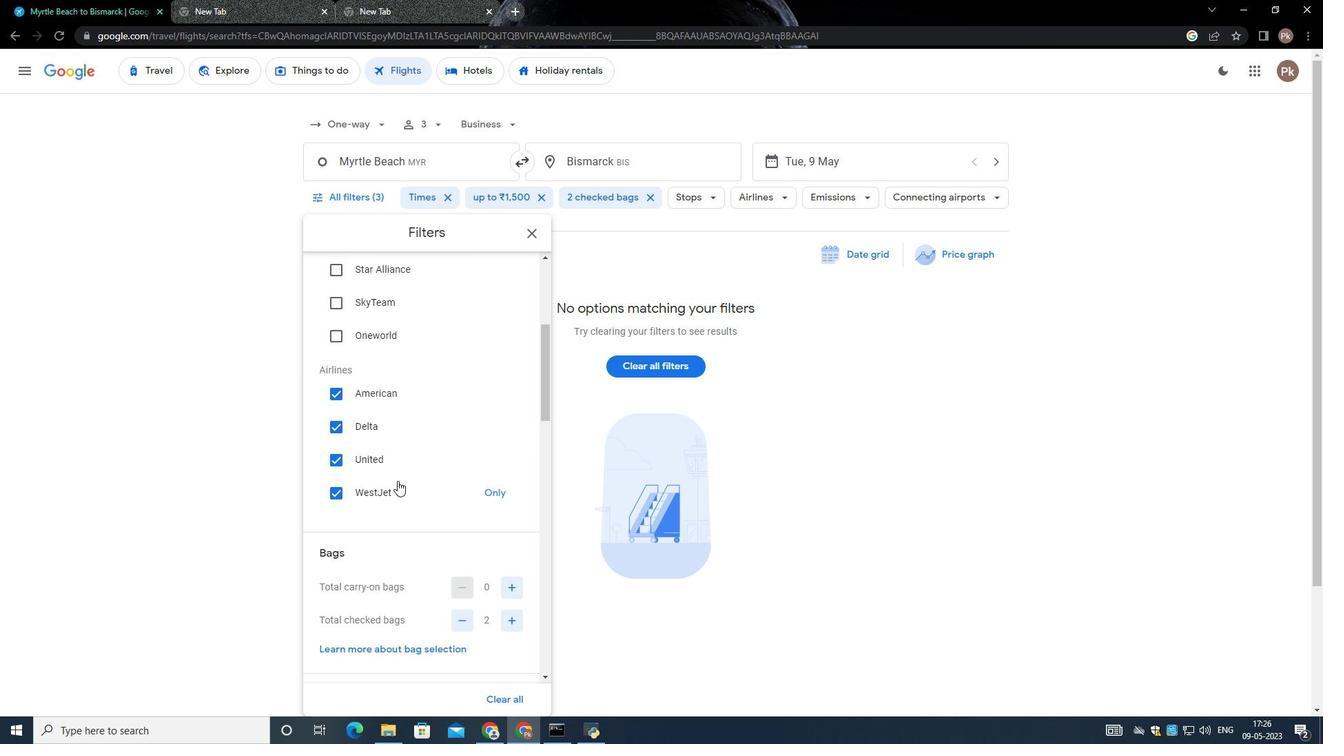 
Action: Mouse moved to (400, 478)
Screenshot: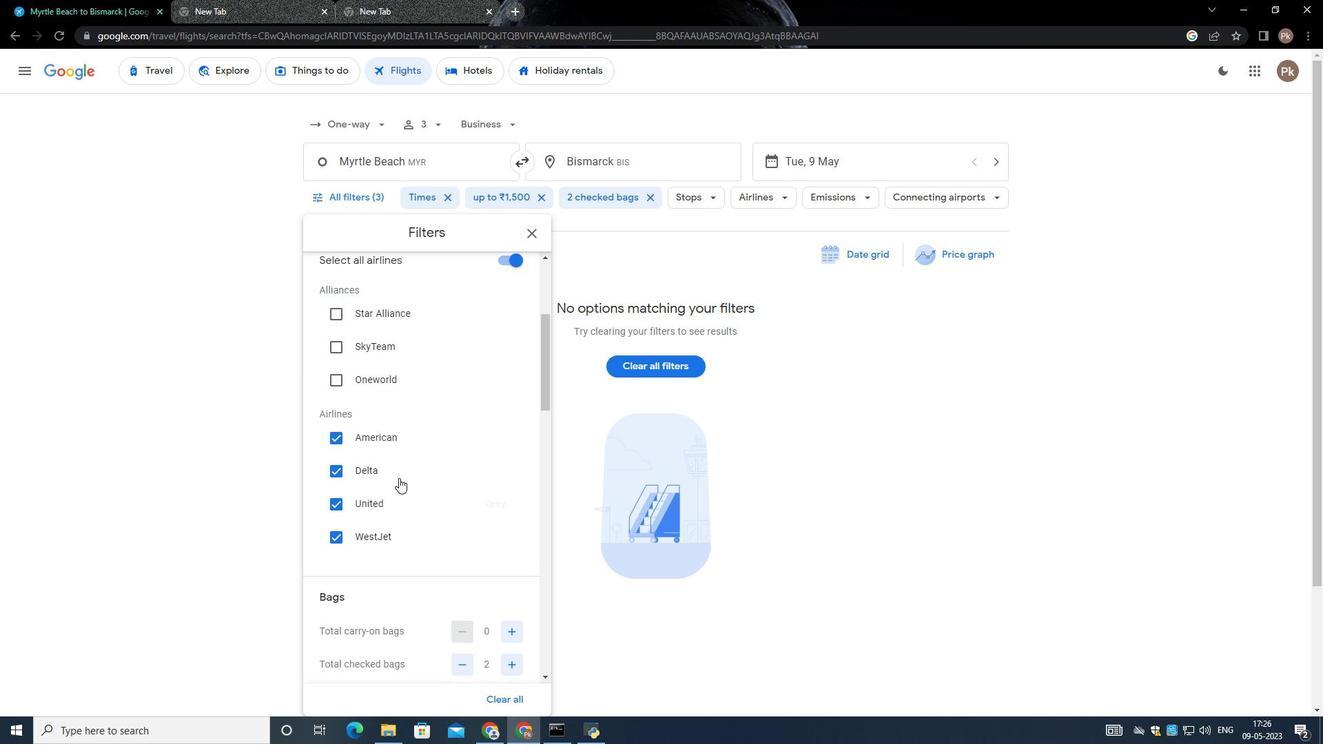 
Action: Mouse scrolled (400, 477) with delta (0, 0)
Screenshot: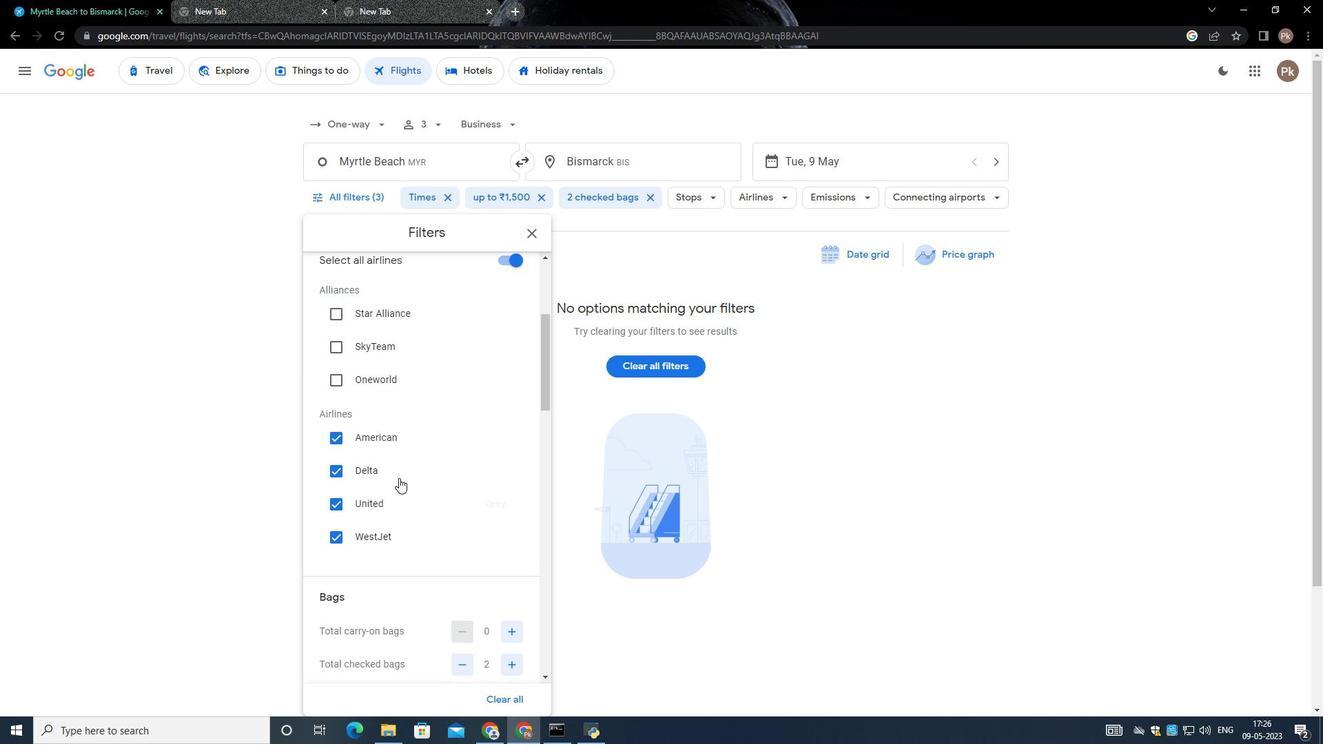 
Action: Mouse moved to (401, 478)
Screenshot: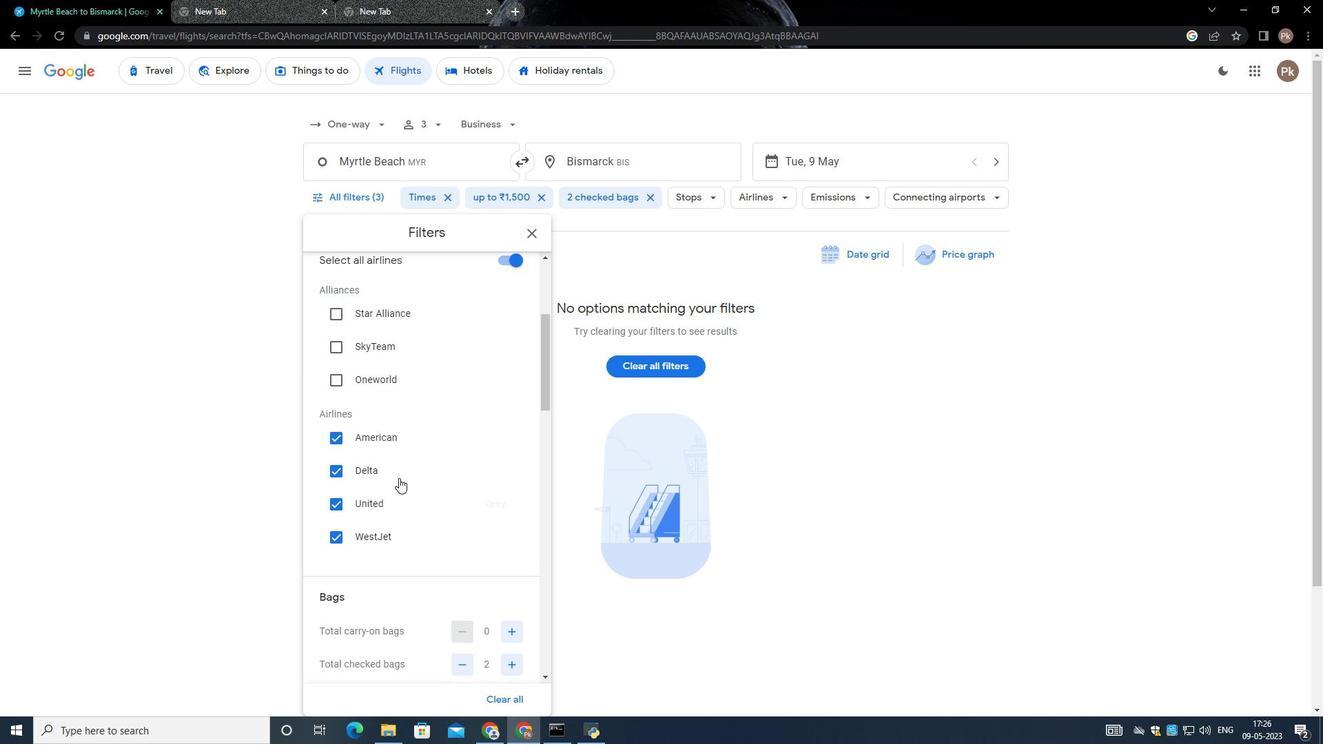 
Action: Mouse scrolled (401, 477) with delta (0, 0)
Screenshot: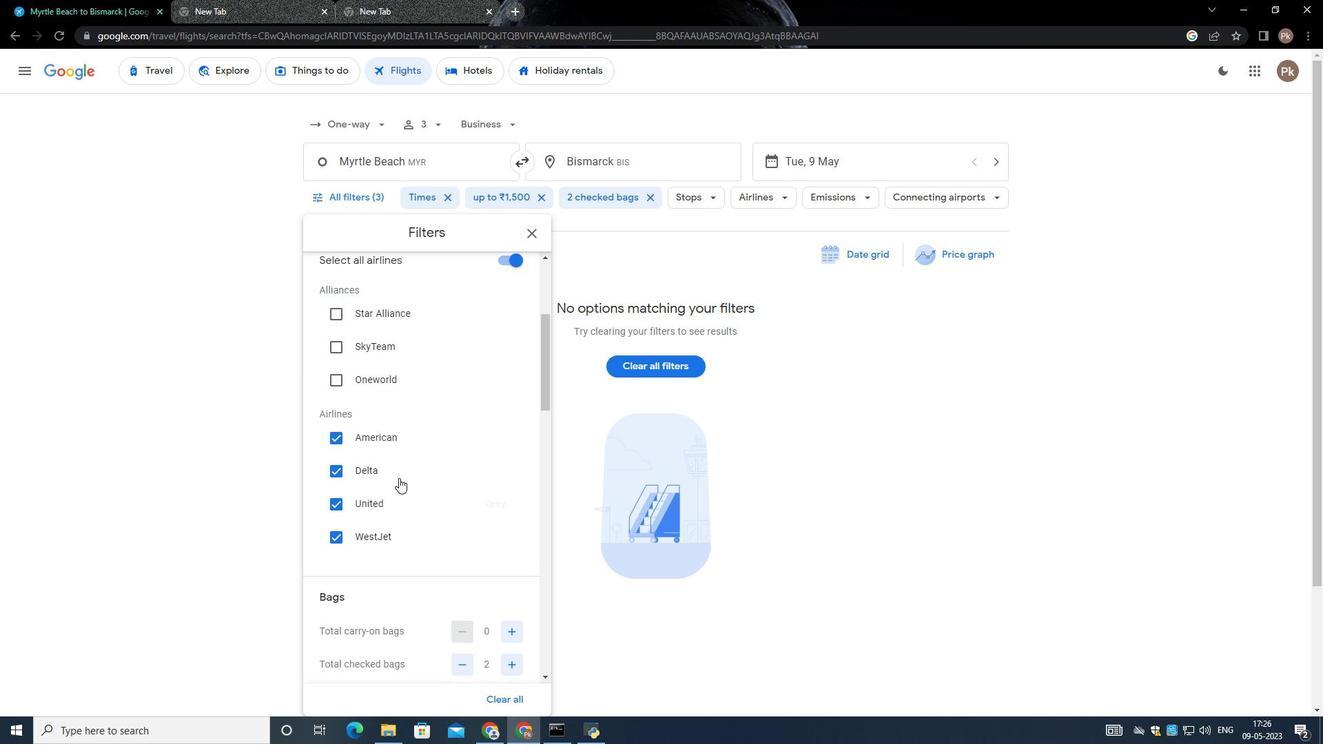 
Action: Mouse moved to (401, 478)
Screenshot: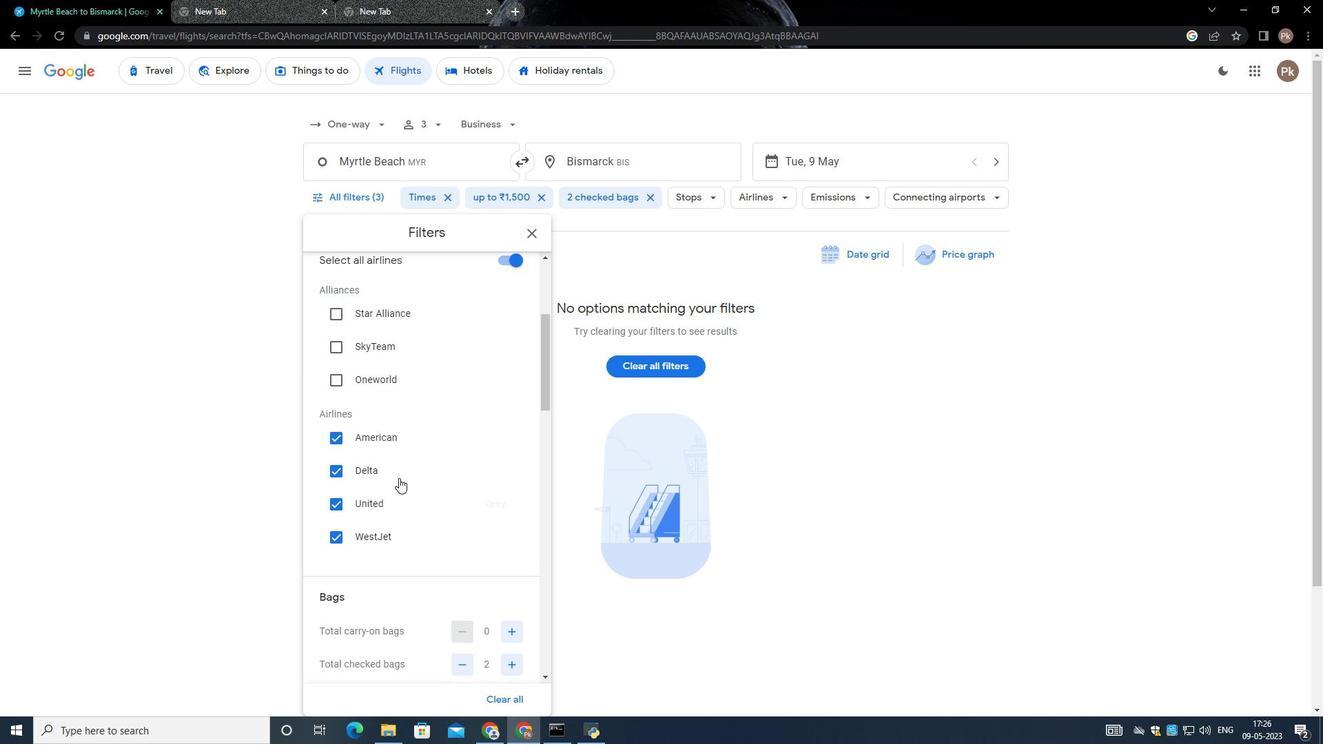 
Action: Mouse scrolled (401, 477) with delta (0, 0)
Screenshot: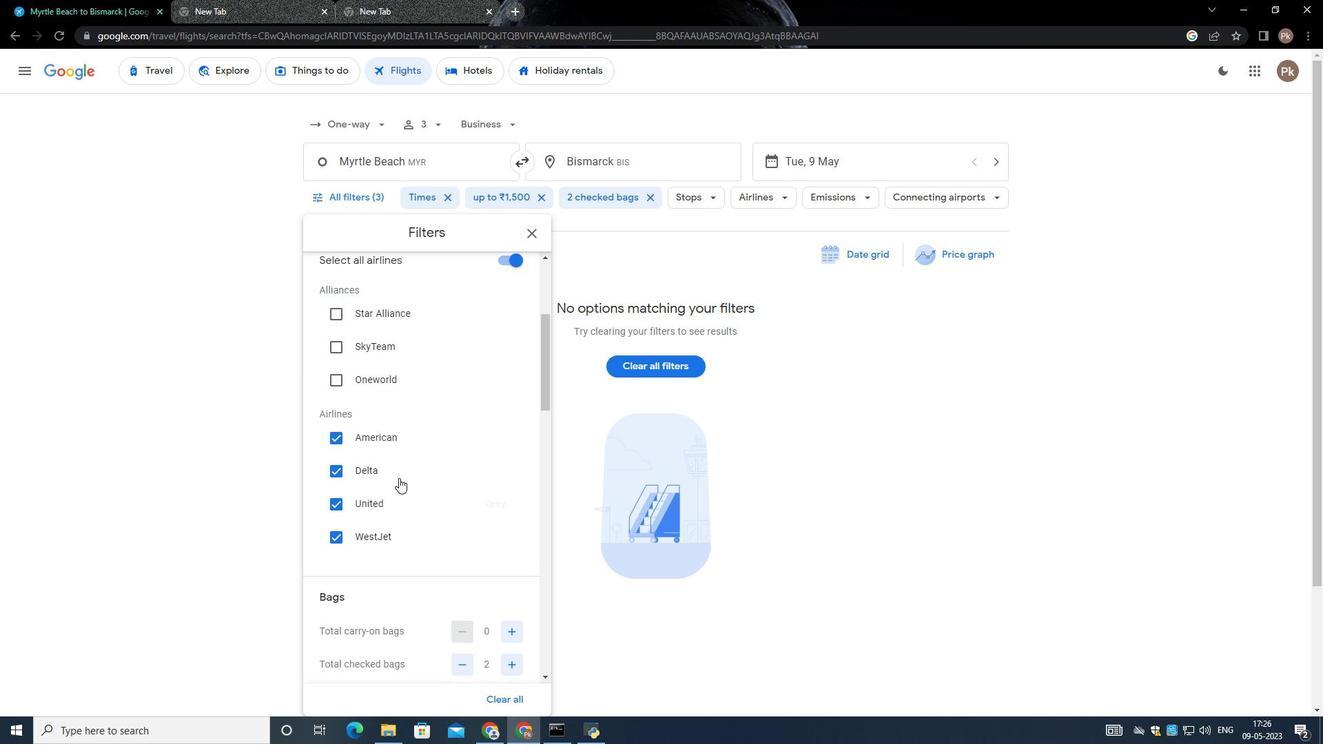
Action: Mouse scrolled (401, 477) with delta (0, 0)
Screenshot: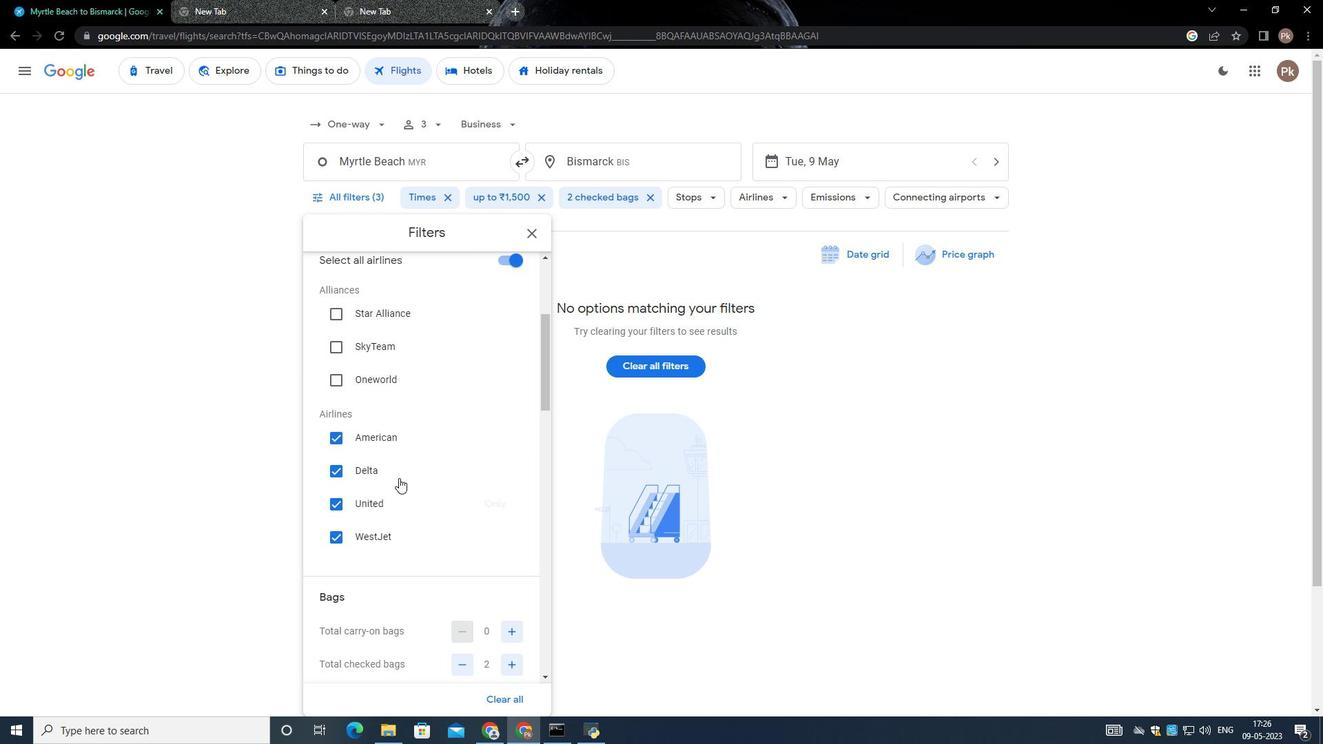 
Action: Mouse scrolled (401, 477) with delta (0, 0)
Screenshot: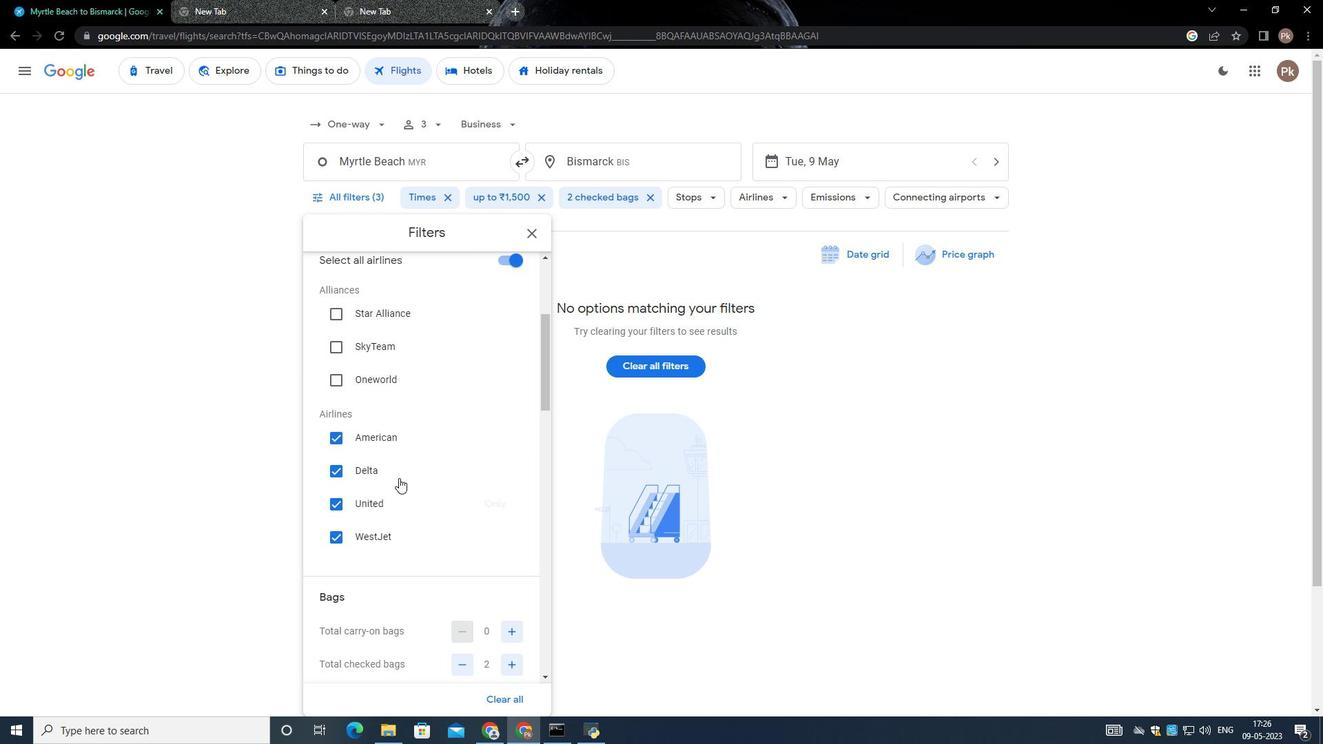 
Action: Mouse scrolled (401, 477) with delta (0, 0)
Screenshot: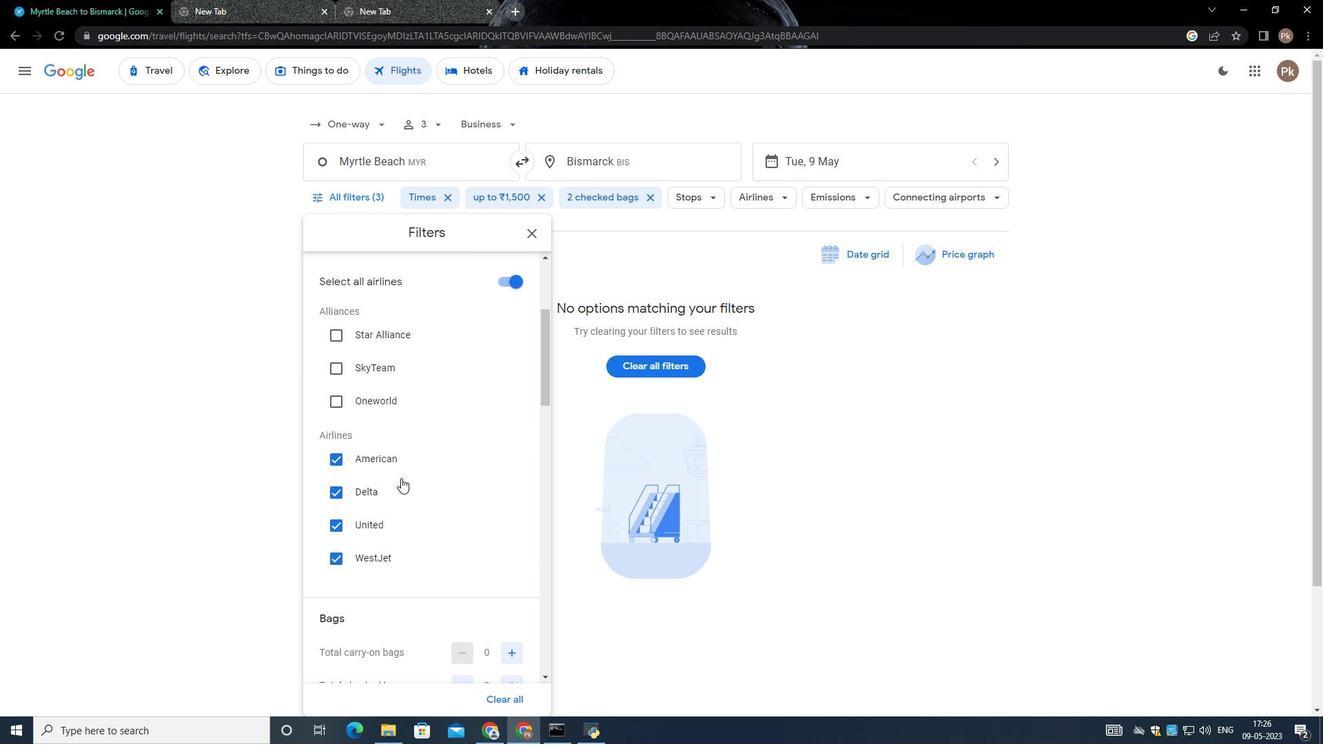 
Action: Mouse moved to (402, 478)
Screenshot: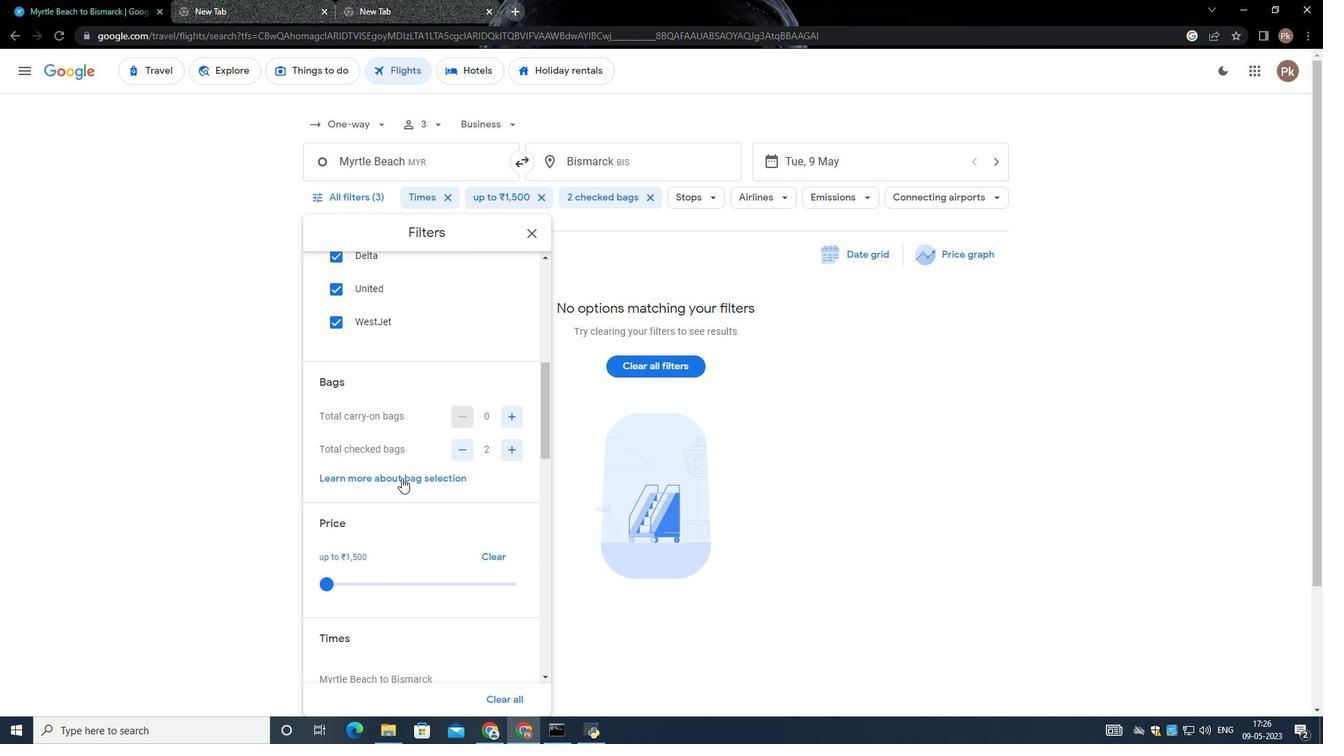 
Action: Mouse scrolled (402, 478) with delta (0, 0)
Screenshot: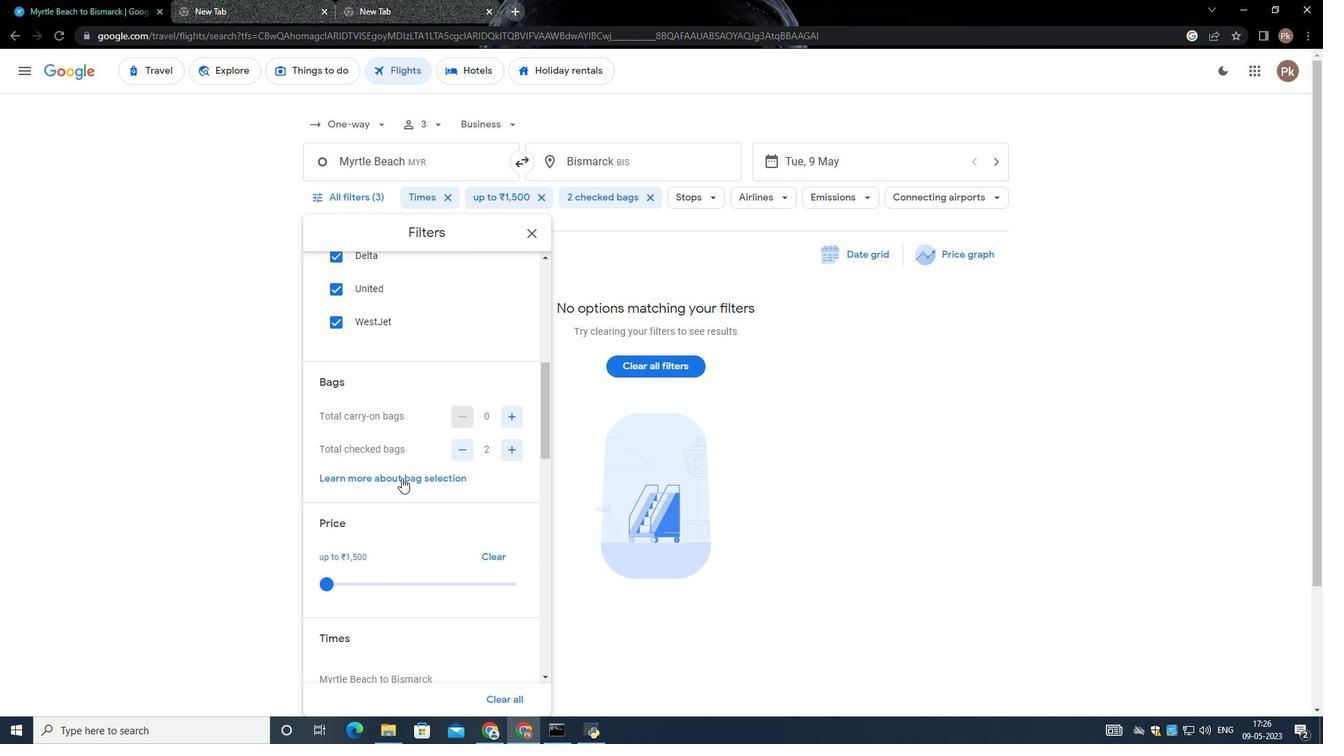 
Action: Mouse scrolled (402, 478) with delta (0, 0)
Screenshot: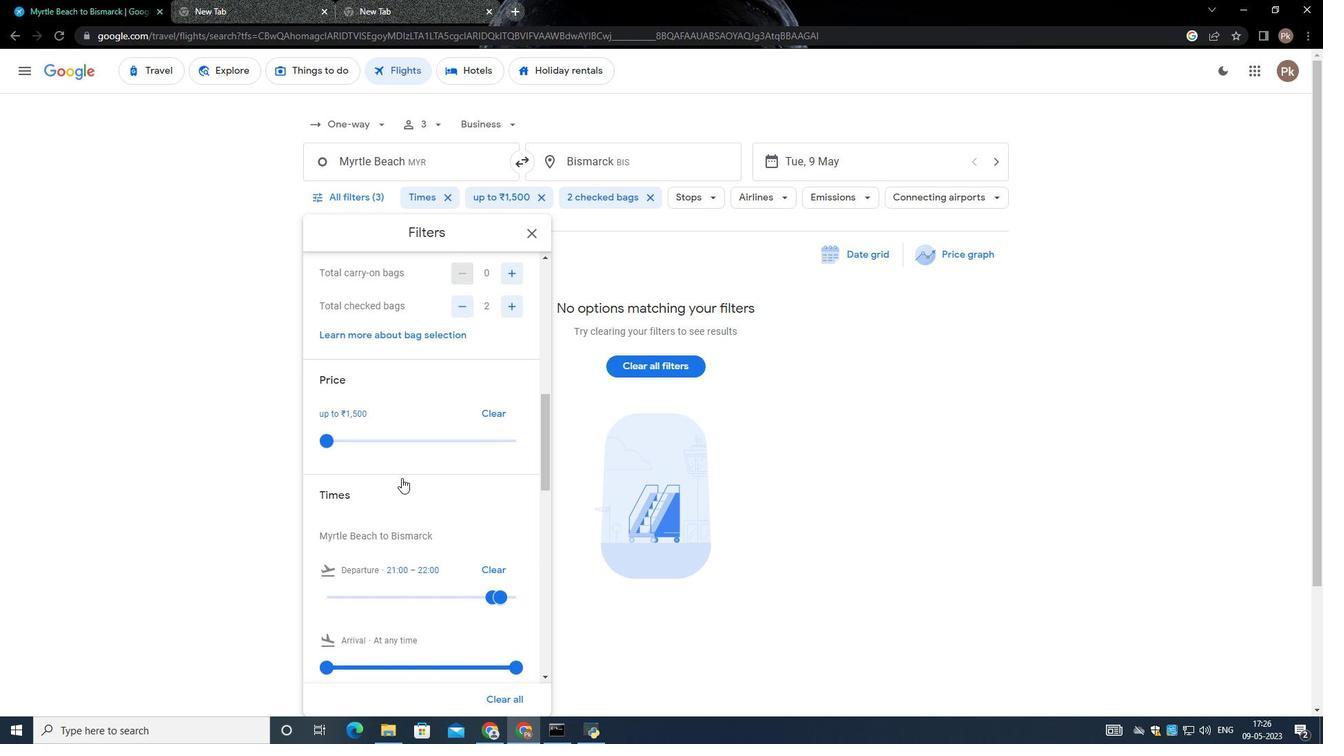 
Action: Mouse scrolled (402, 478) with delta (0, 0)
Screenshot: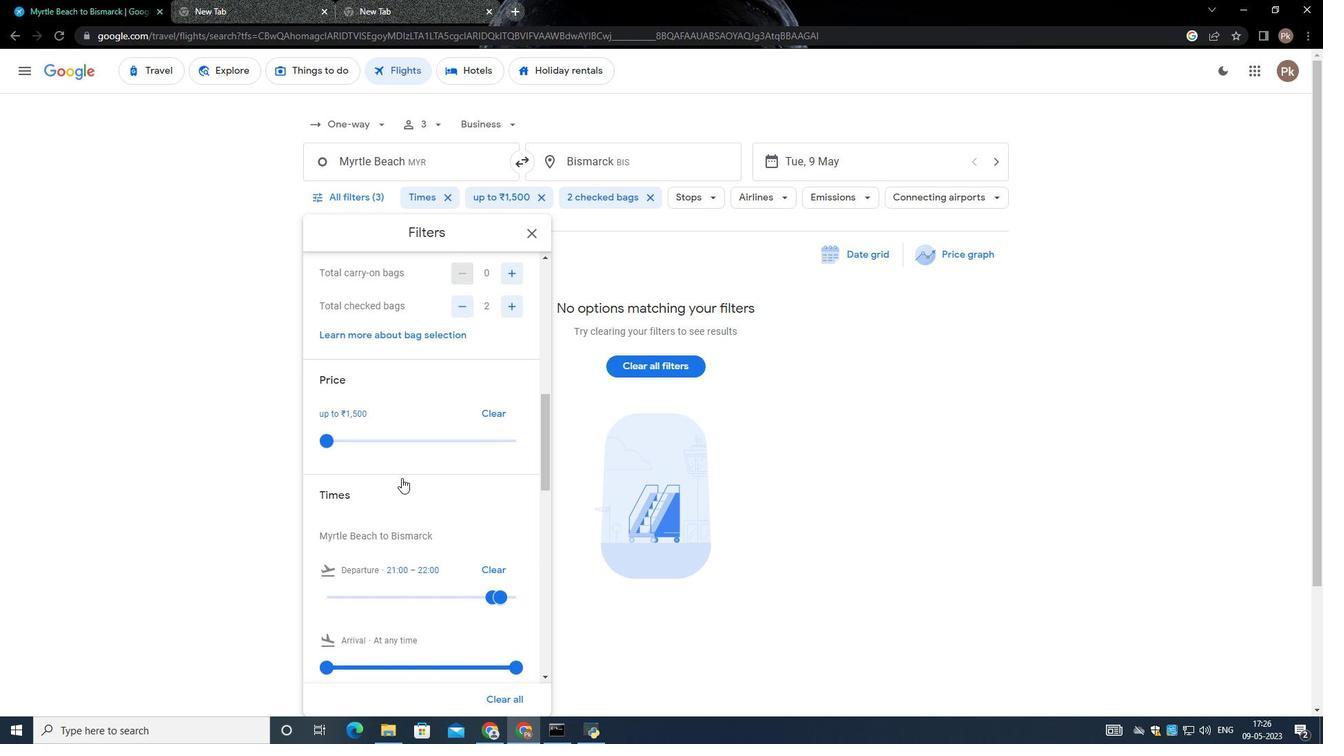
Action: Mouse scrolled (402, 478) with delta (0, 0)
Screenshot: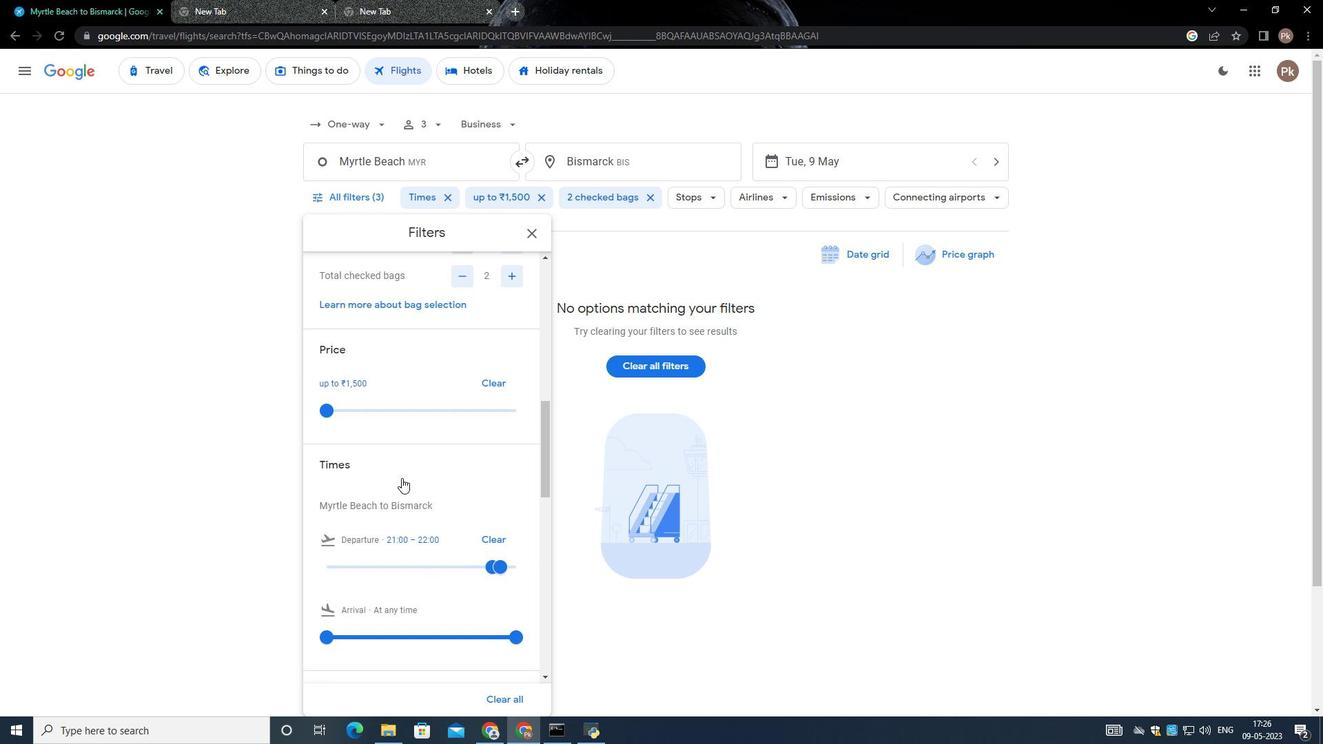 
Action: Mouse moved to (402, 477)
Screenshot: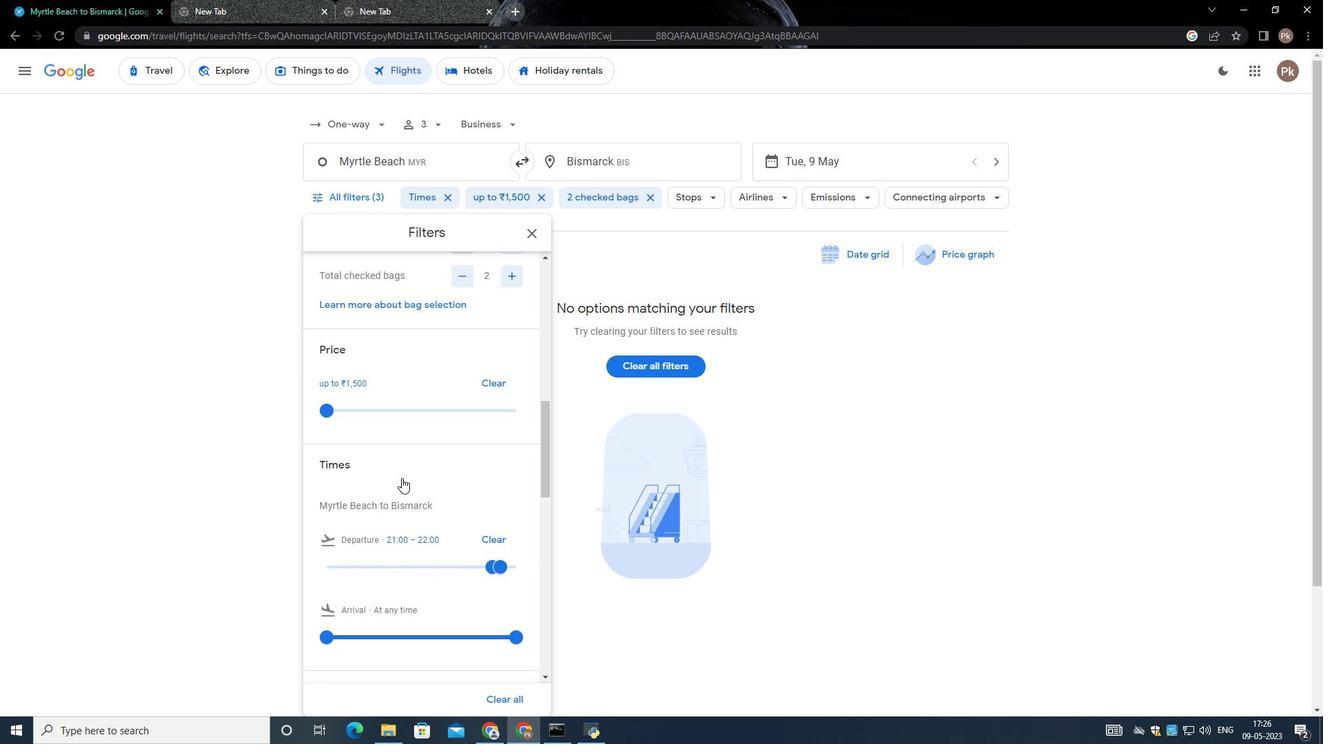 
Action: Mouse scrolled (402, 478) with delta (0, 0)
Screenshot: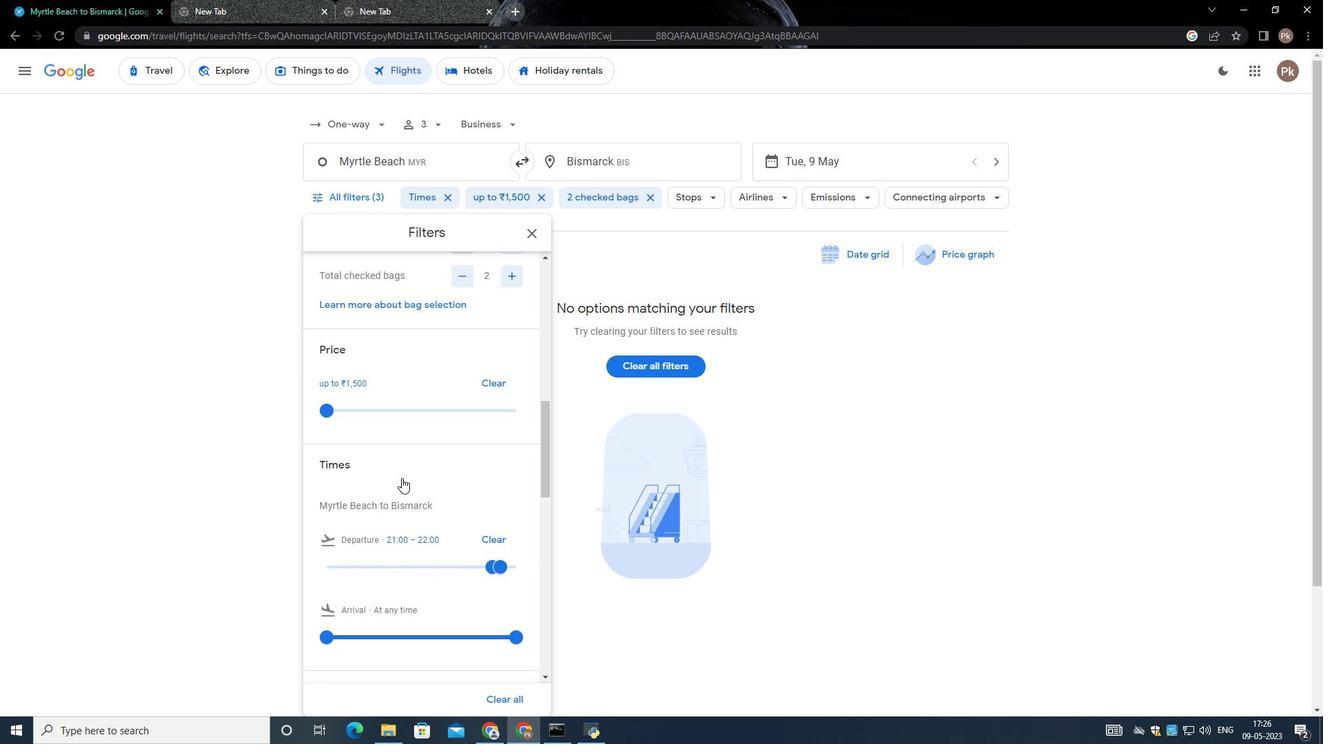 
Action: Mouse moved to (402, 477)
Screenshot: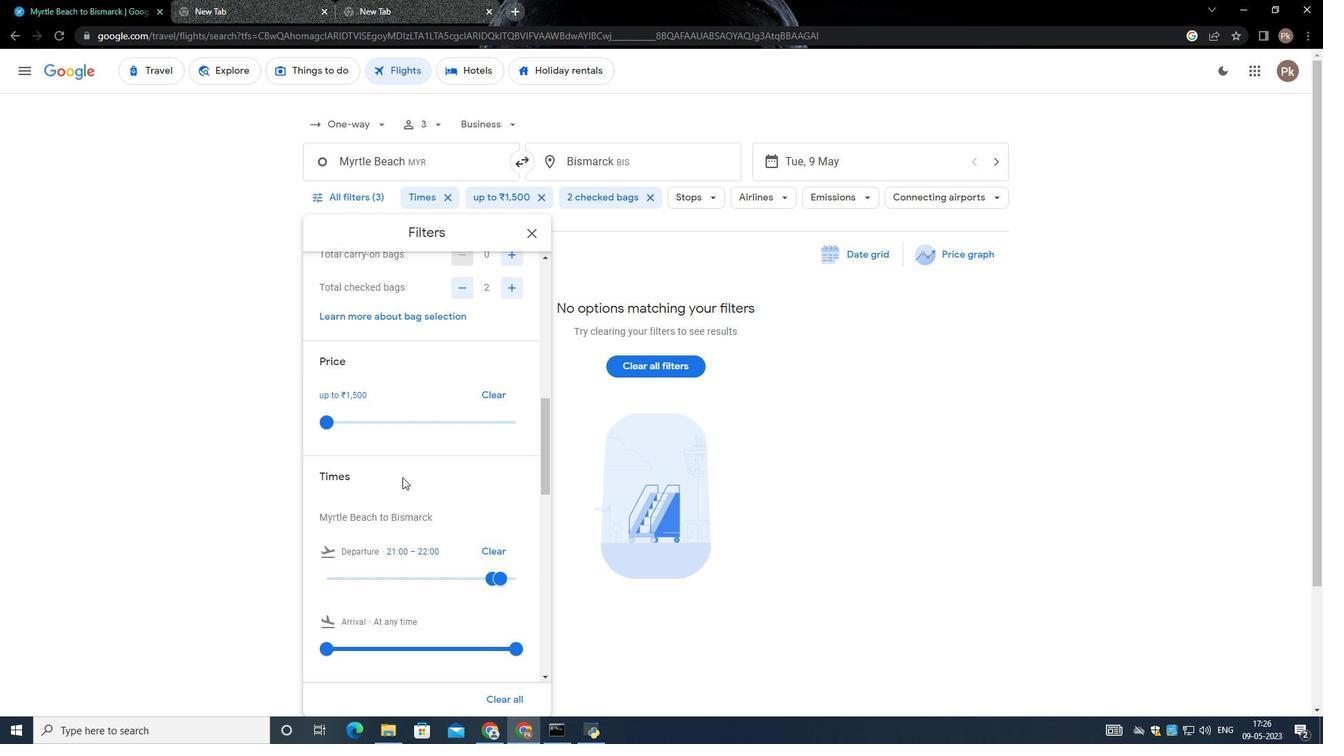 
Action: Mouse scrolled (402, 476) with delta (0, 0)
Screenshot: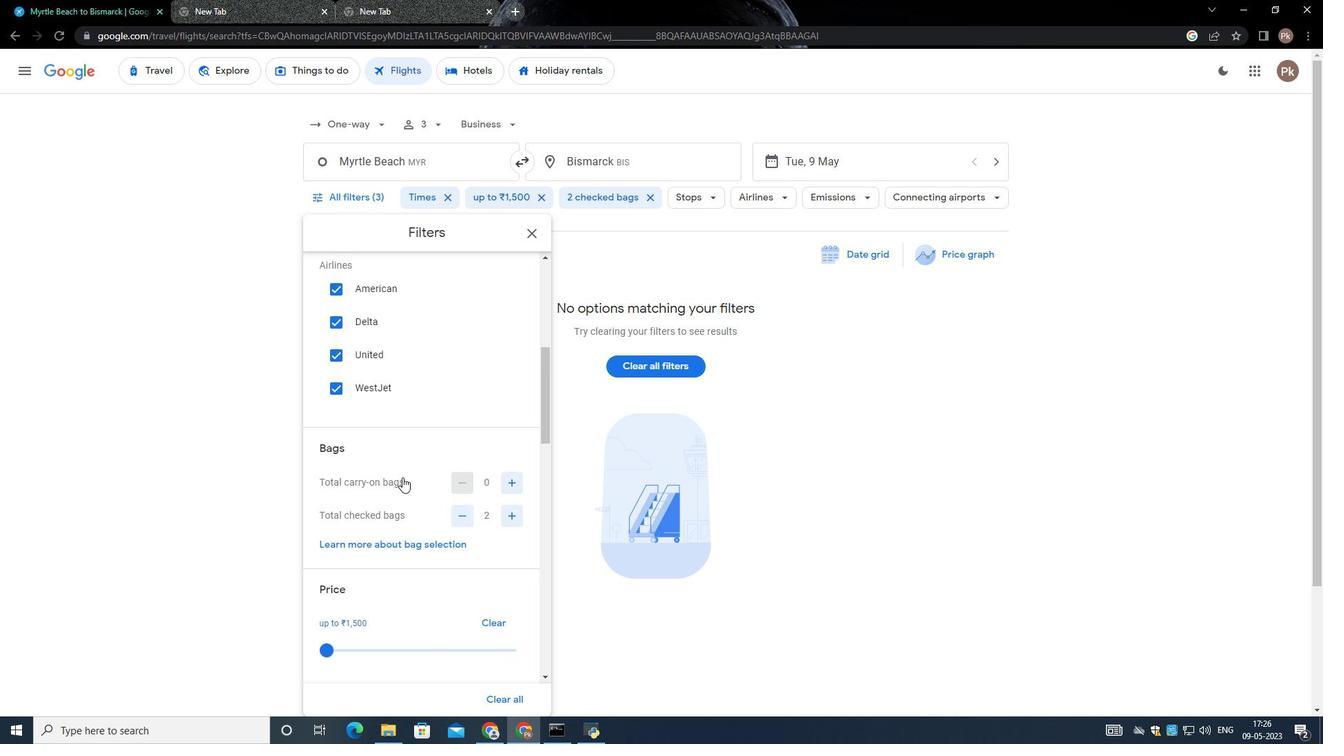 
Action: Mouse moved to (403, 477)
Screenshot: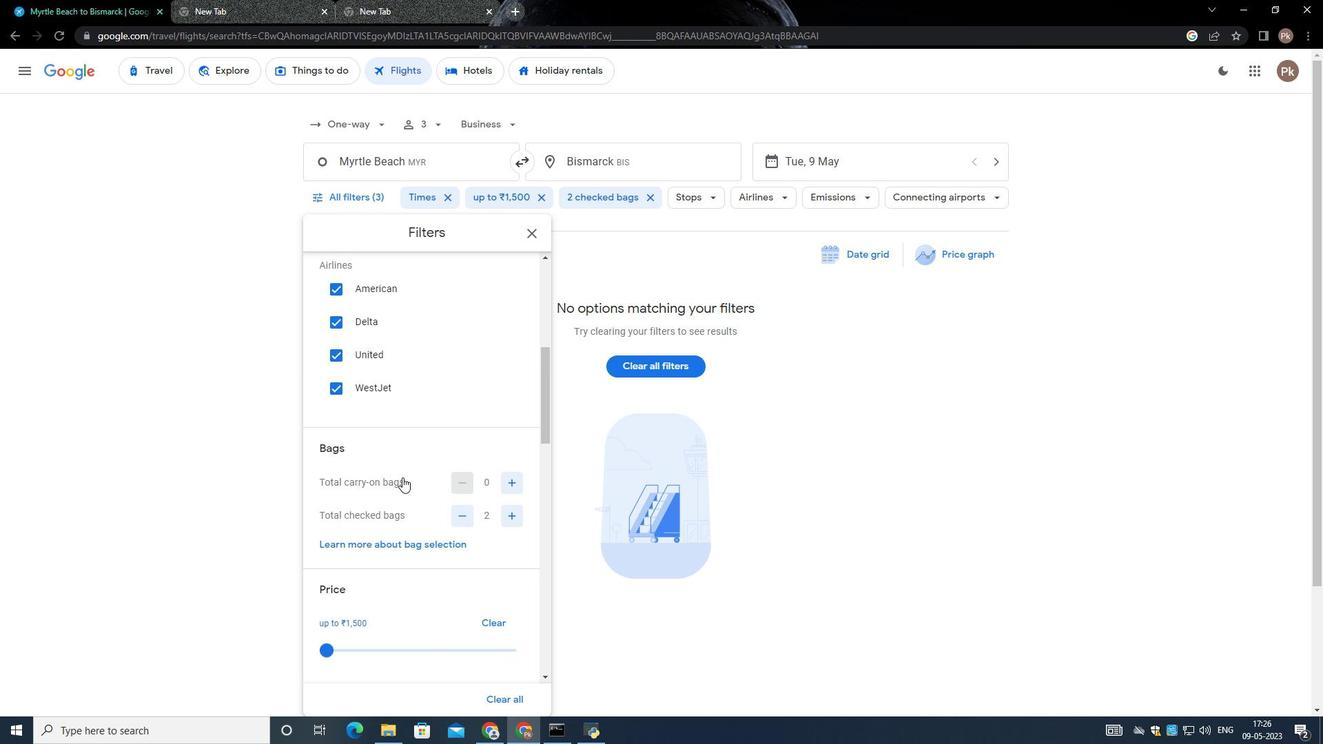 
Action: Mouse scrolled (403, 476) with delta (0, 0)
Screenshot: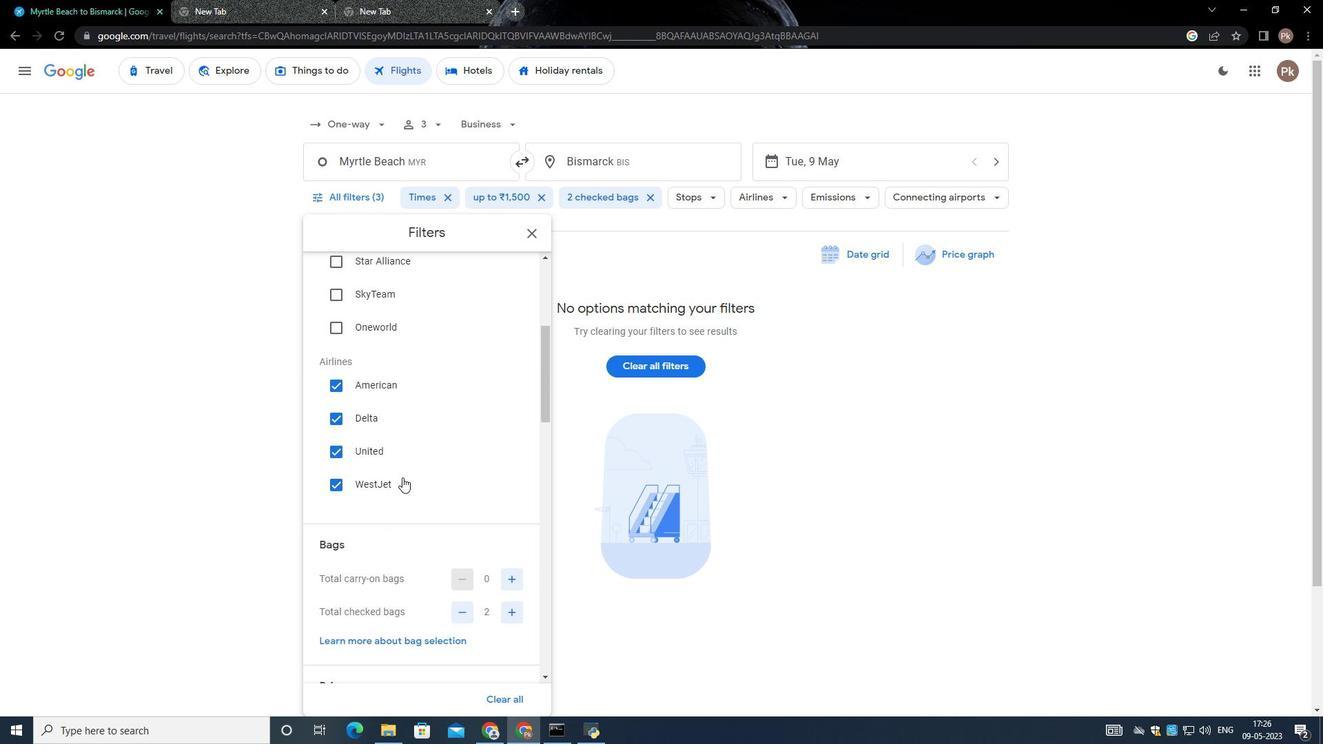 
Action: Mouse moved to (325, 613)
Screenshot: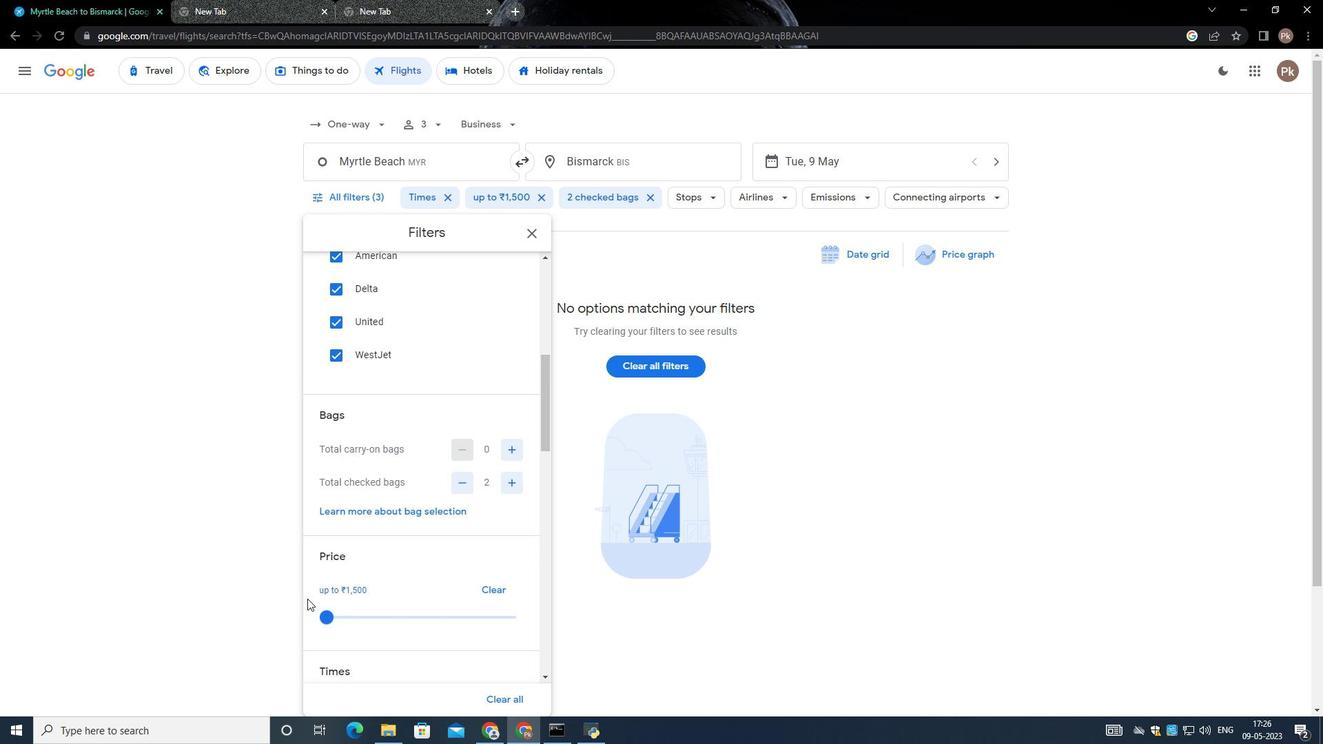 
Action: Mouse pressed left at (325, 613)
Screenshot: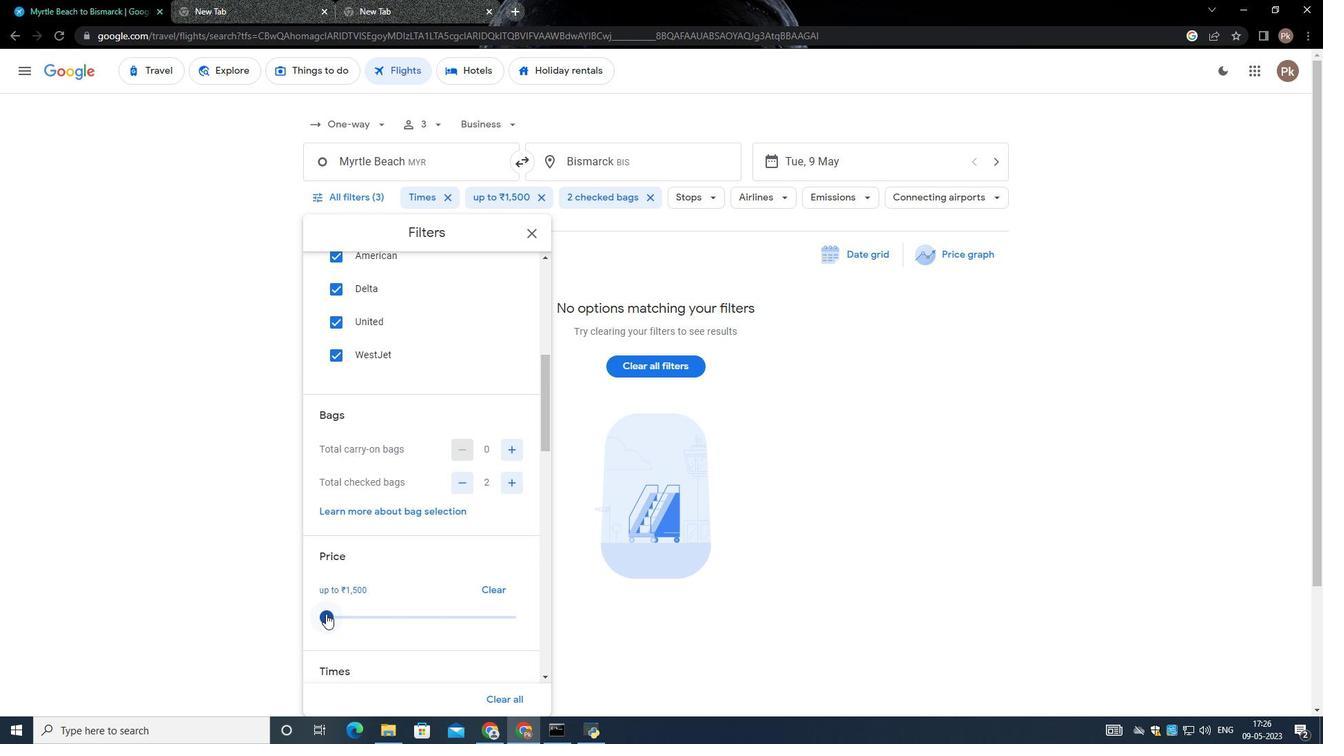 
Action: Mouse moved to (367, 560)
Screenshot: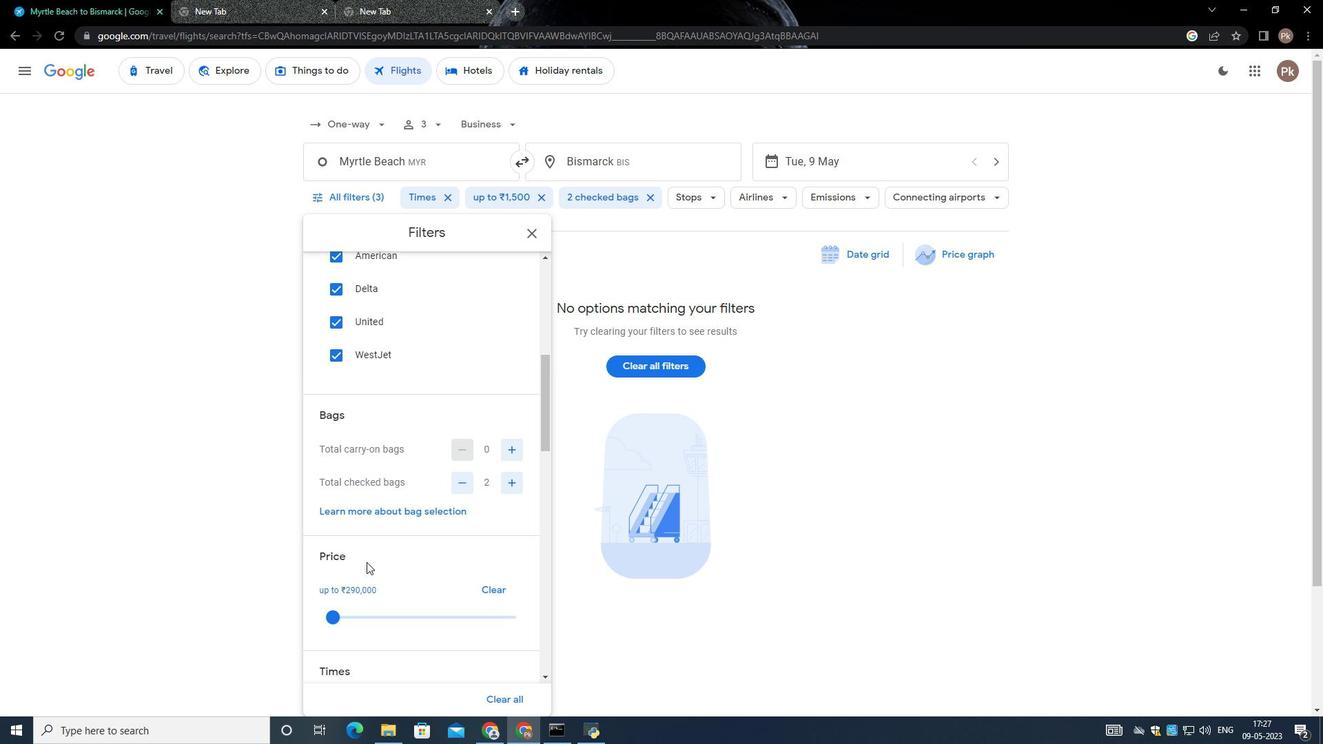 
Action: Mouse scrolled (367, 560) with delta (0, 0)
Screenshot: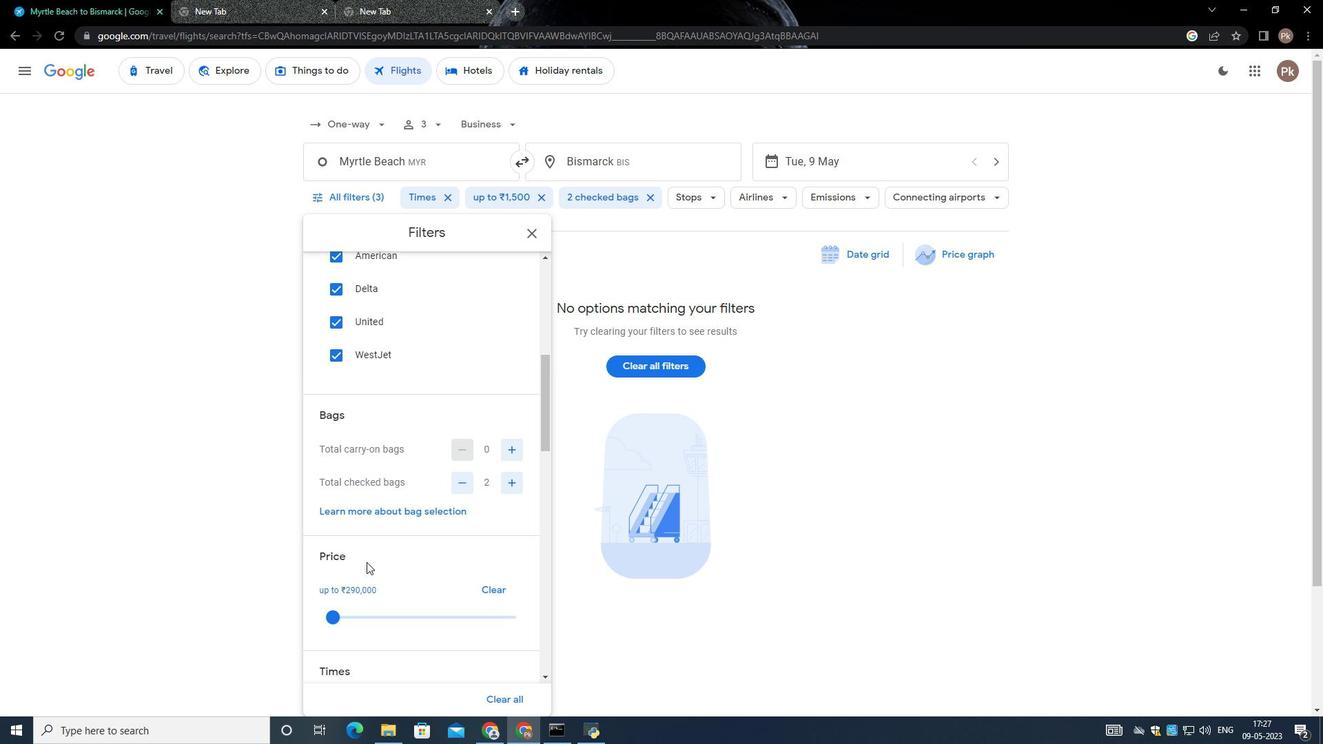 
Action: Mouse moved to (371, 560)
Screenshot: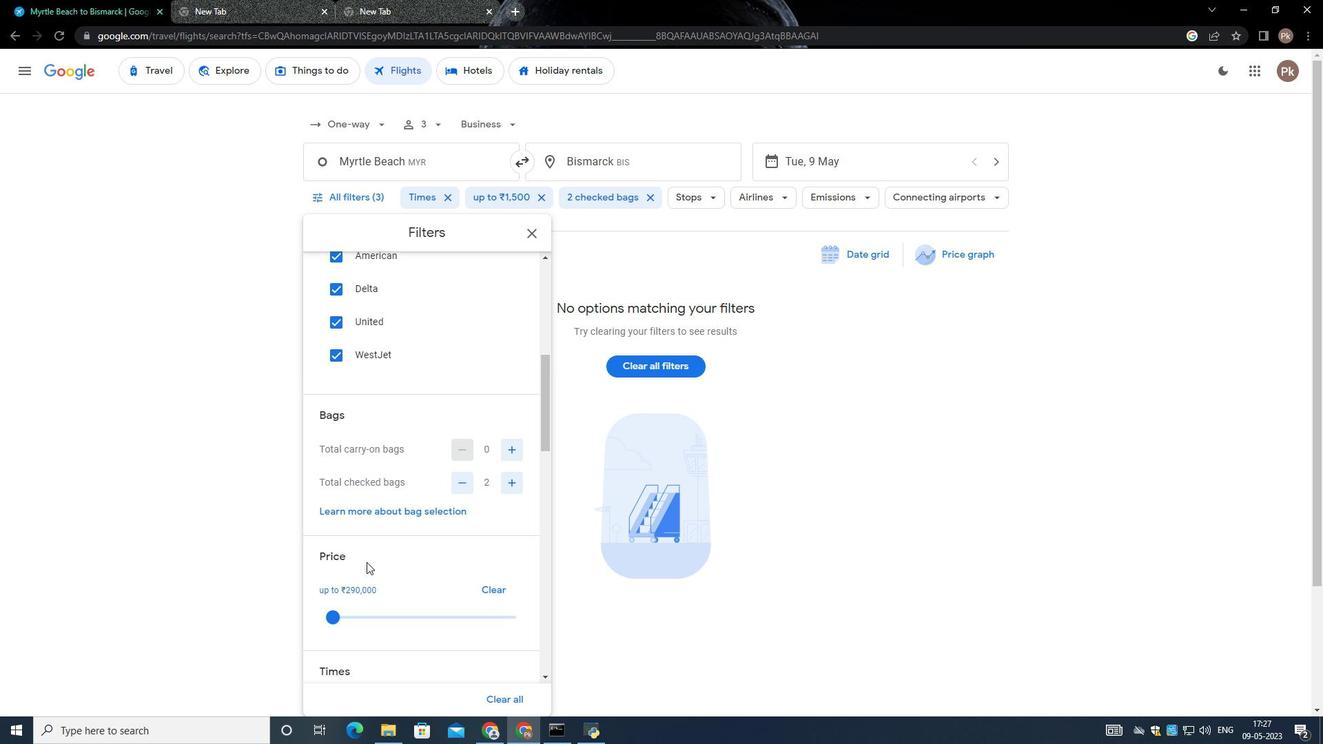 
Action: Mouse scrolled (371, 560) with delta (0, 0)
Screenshot: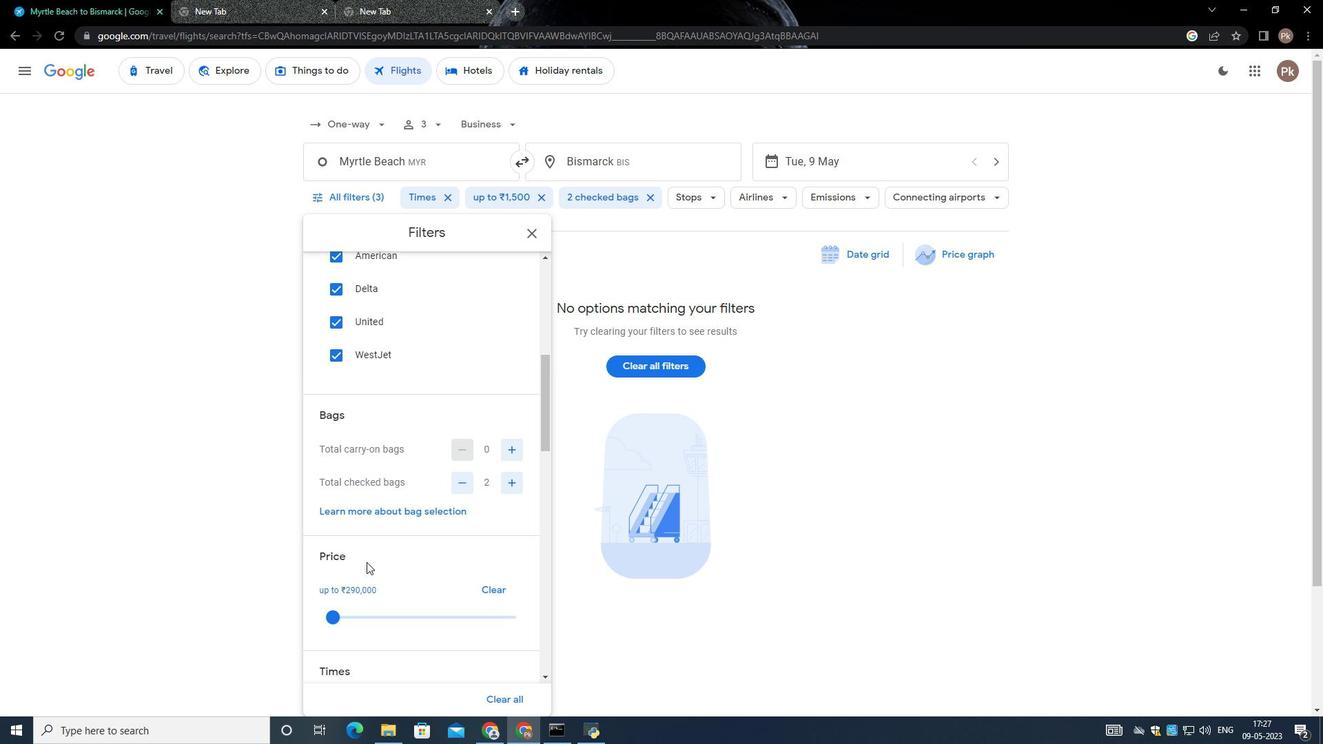 
Action: Mouse moved to (374, 560)
Screenshot: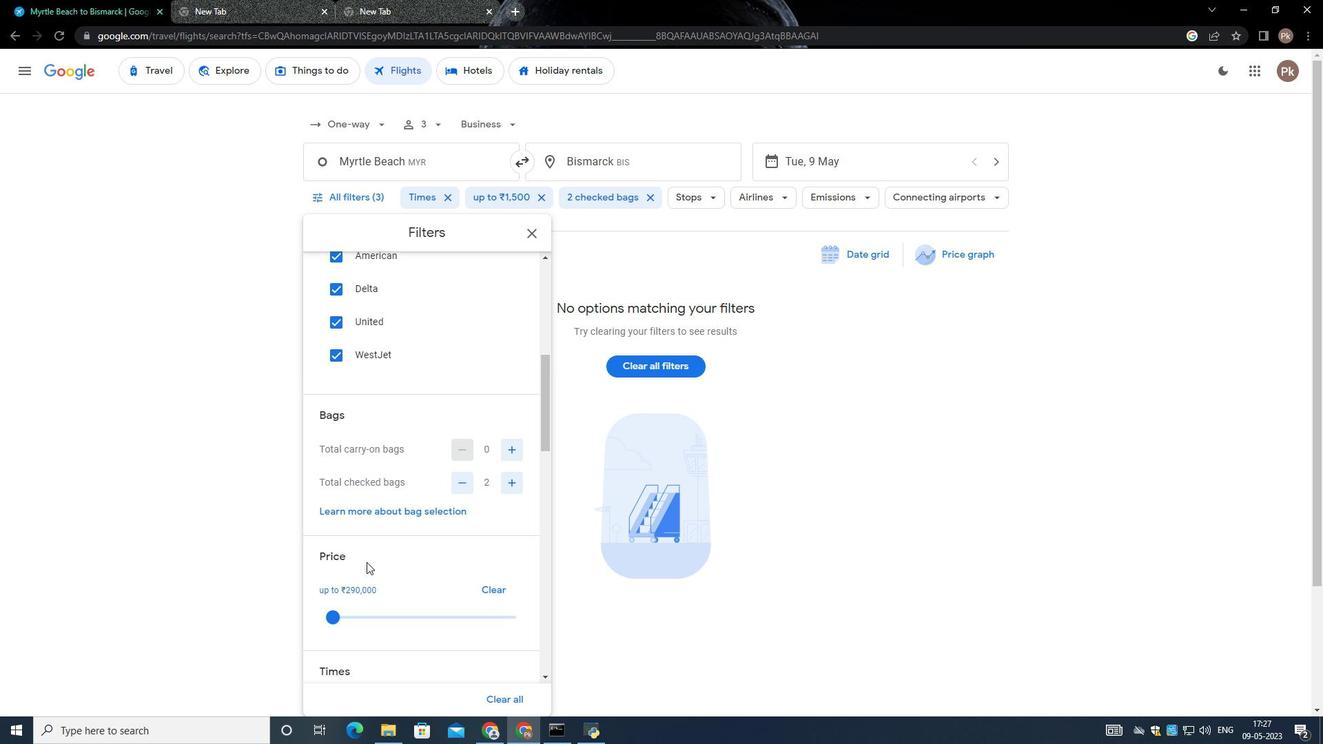 
Action: Mouse scrolled (374, 560) with delta (0, 0)
Screenshot: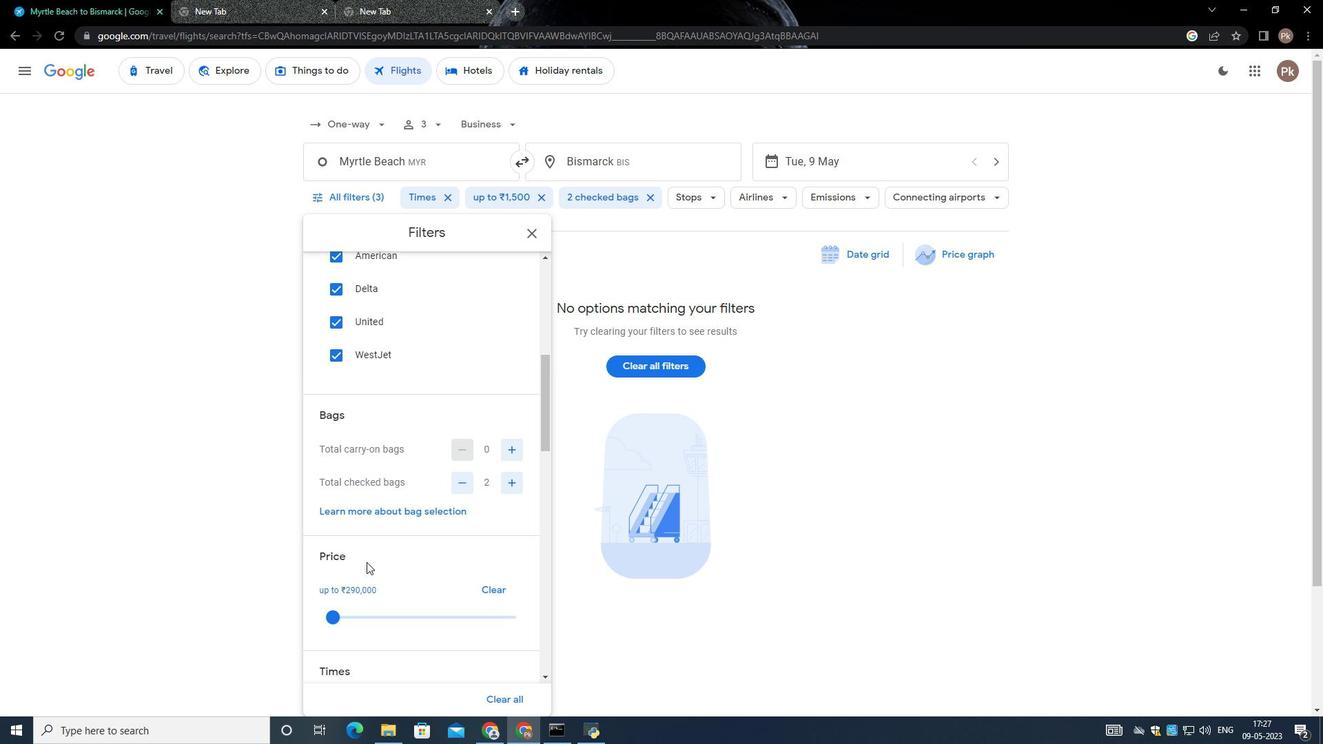 
Action: Mouse moved to (376, 560)
Screenshot: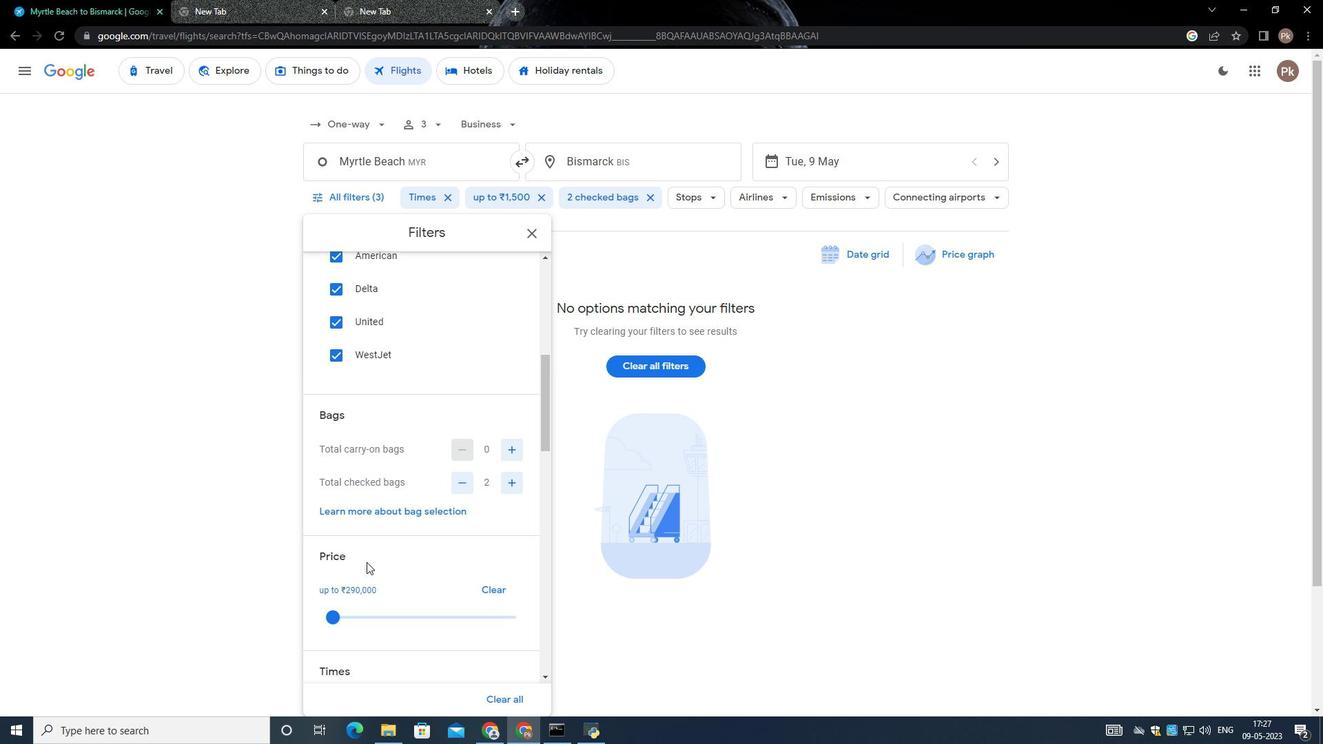 
Action: Mouse scrolled (376, 560) with delta (0, 0)
Screenshot: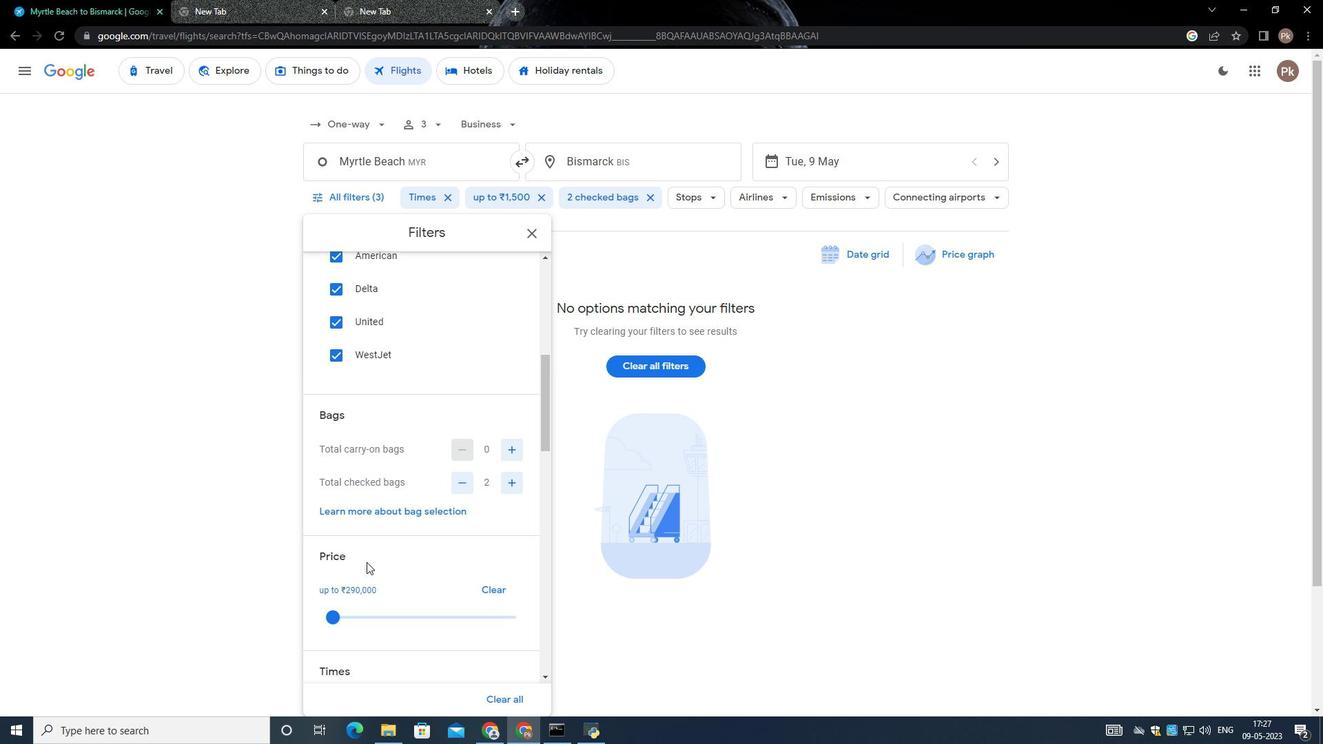 
Action: Mouse moved to (376, 560)
Screenshot: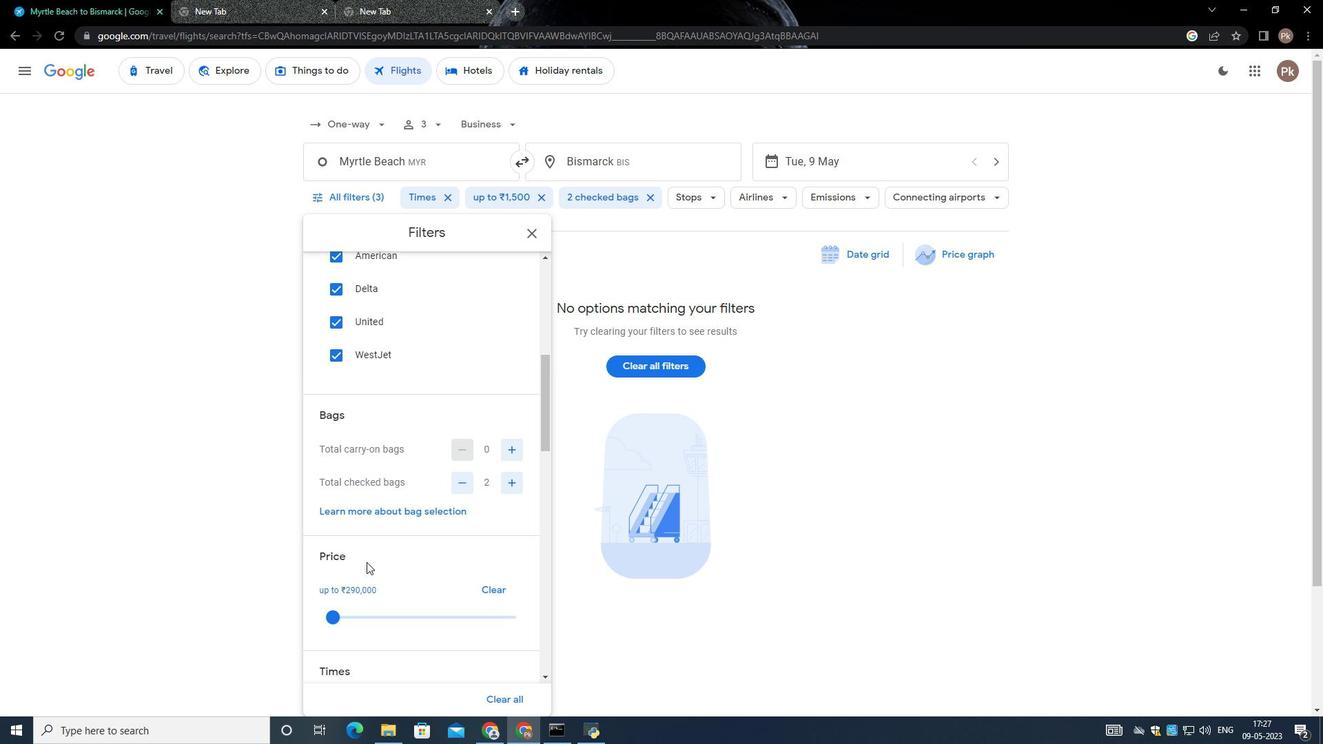 
Action: Mouse scrolled (376, 560) with delta (0, 0)
Screenshot: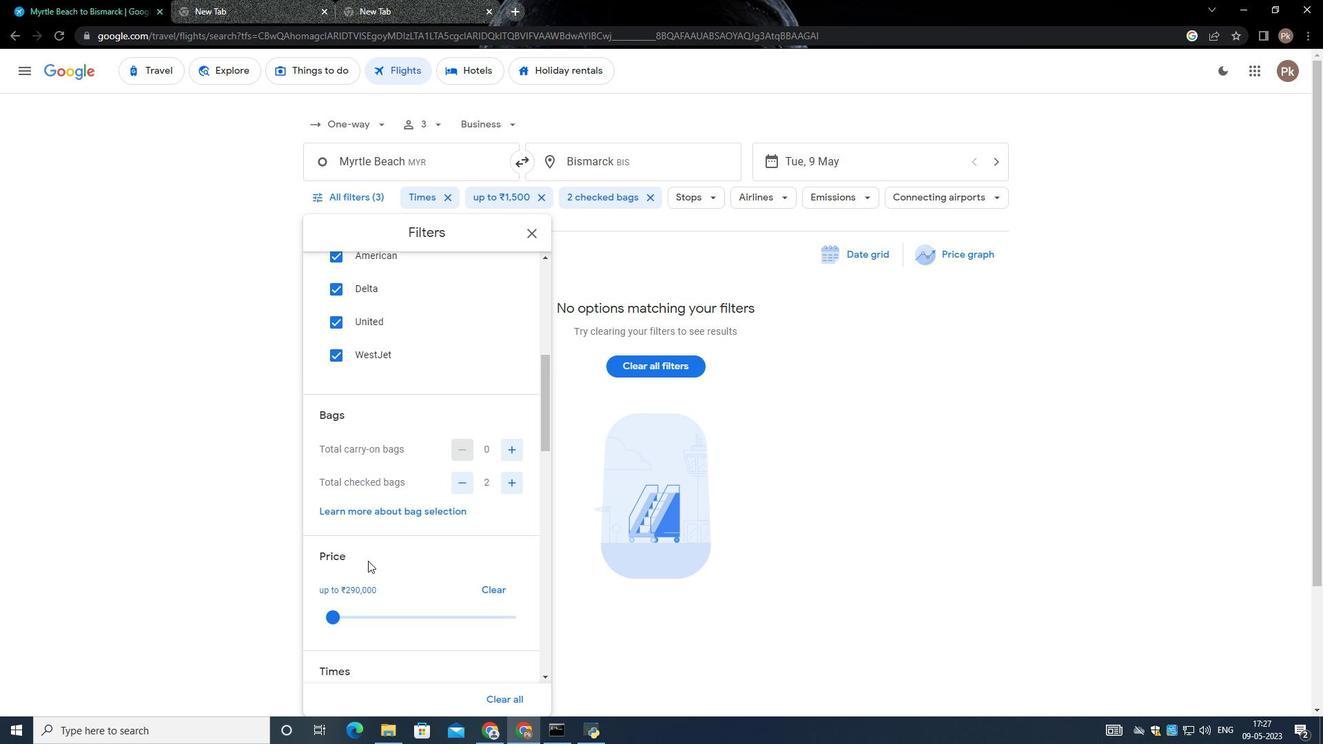 
Action: Mouse scrolled (376, 560) with delta (0, 0)
Screenshot: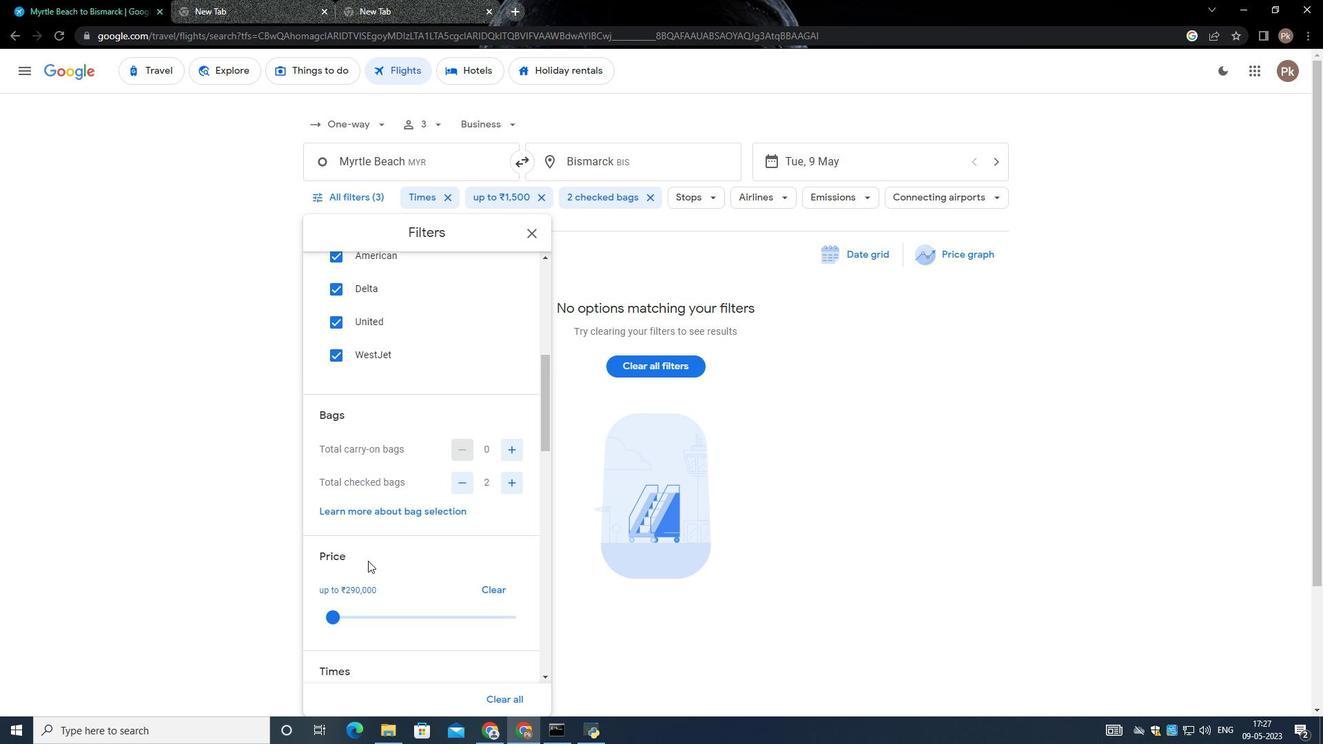 
Action: Mouse moved to (434, 357)
Screenshot: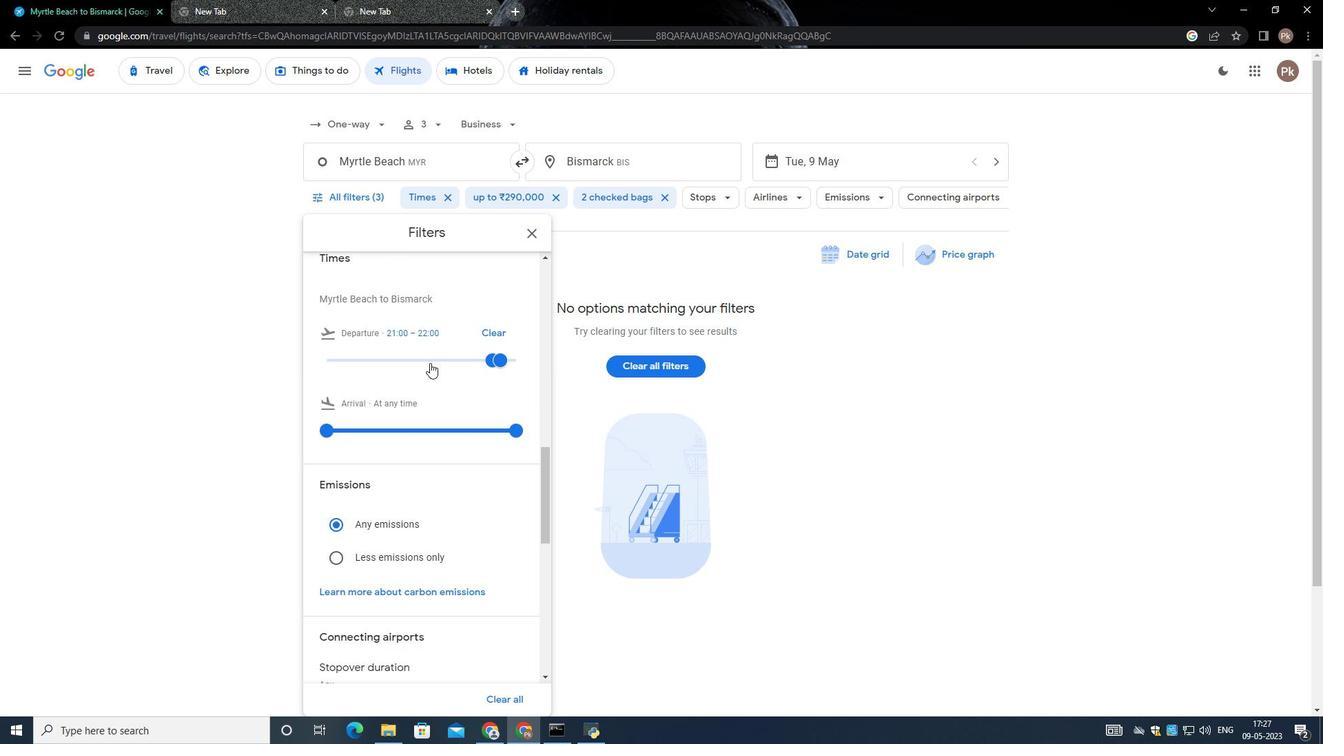 
Action: Mouse pressed left at (434, 357)
Screenshot: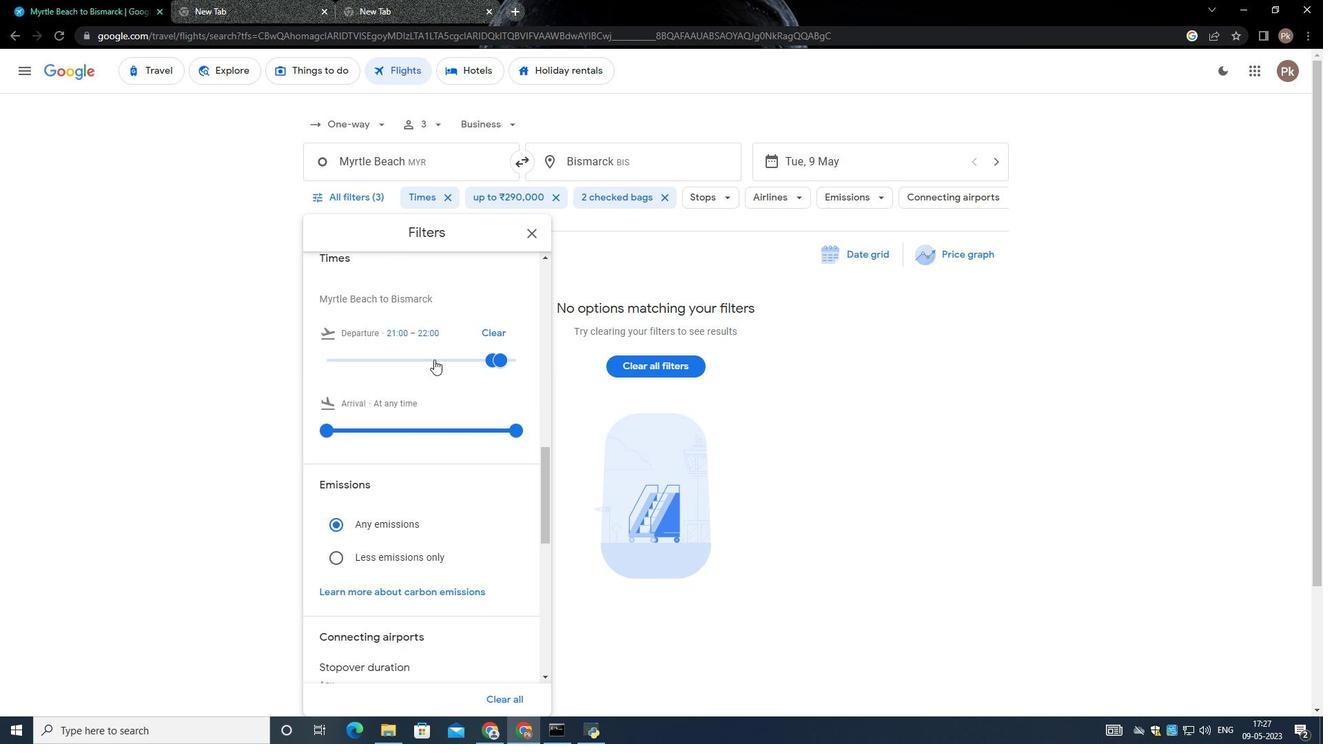 
Action: Mouse moved to (350, 359)
Screenshot: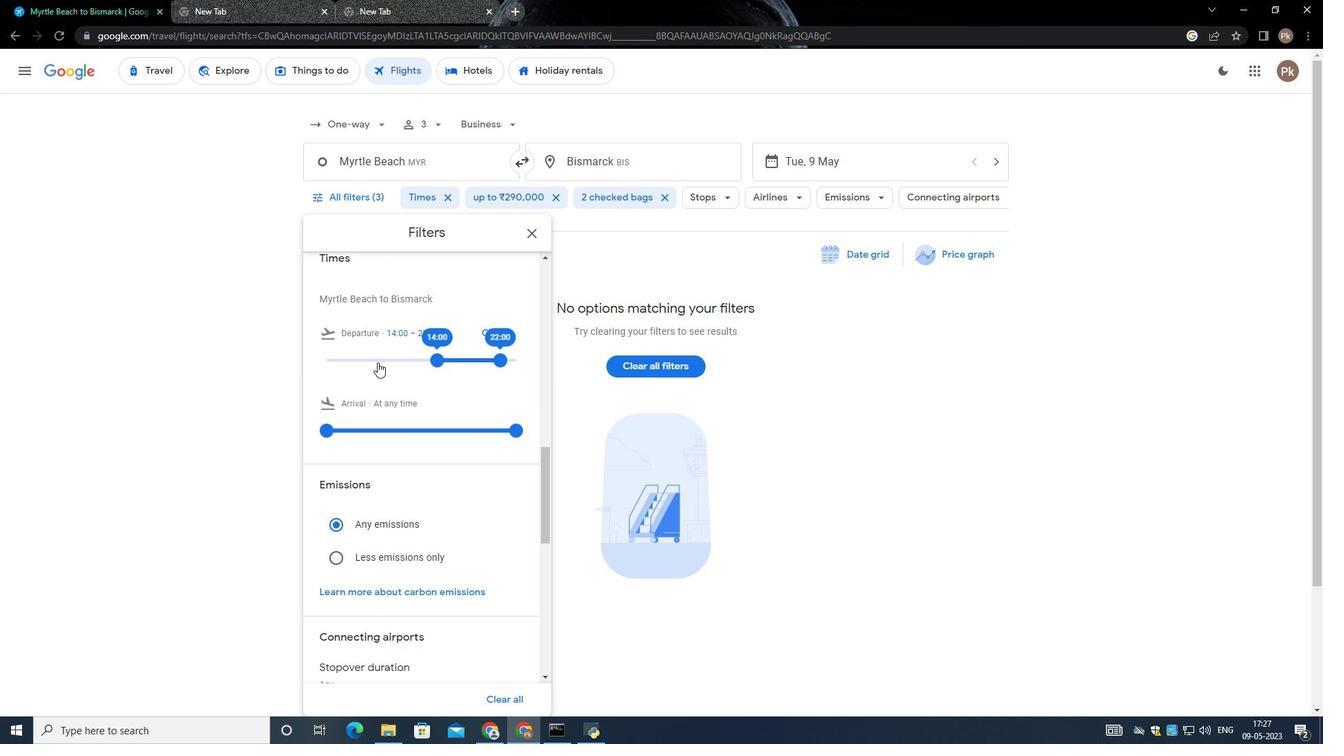 
Action: Mouse pressed left at (350, 359)
Screenshot: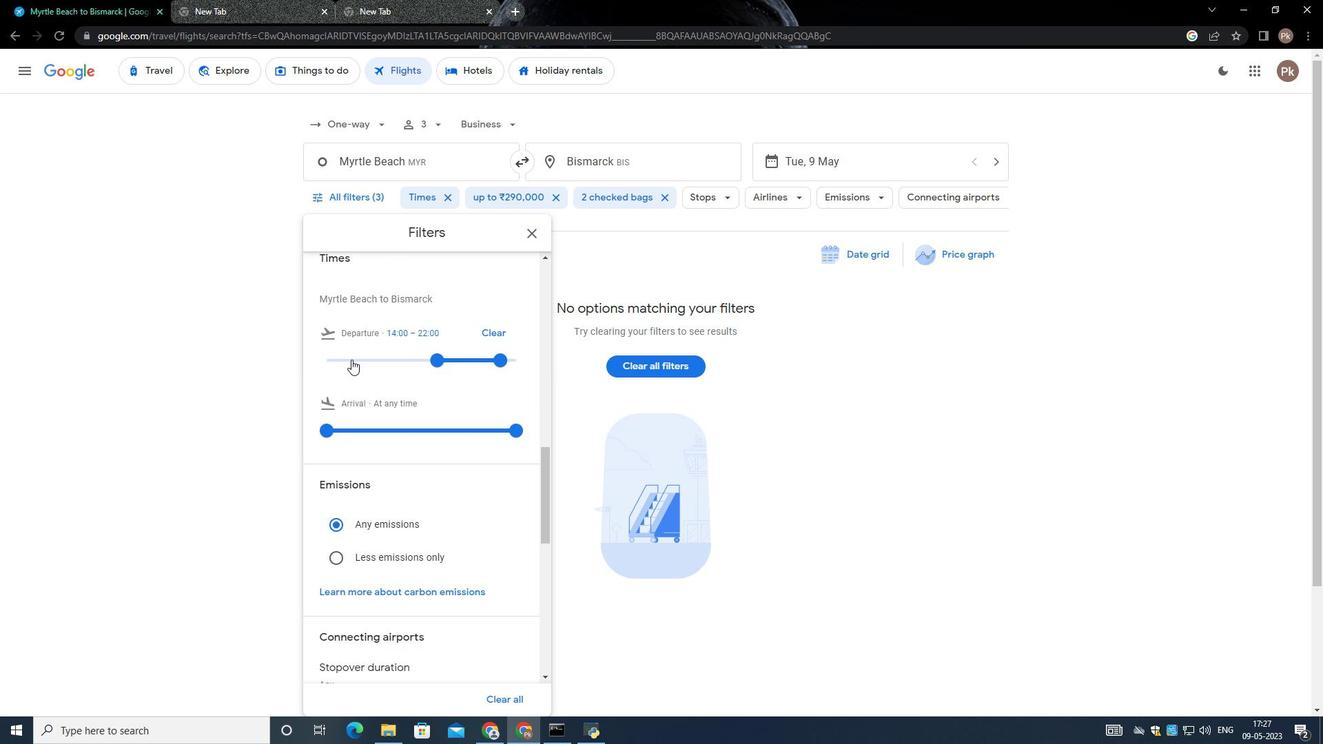 
Action: Mouse moved to (359, 361)
Screenshot: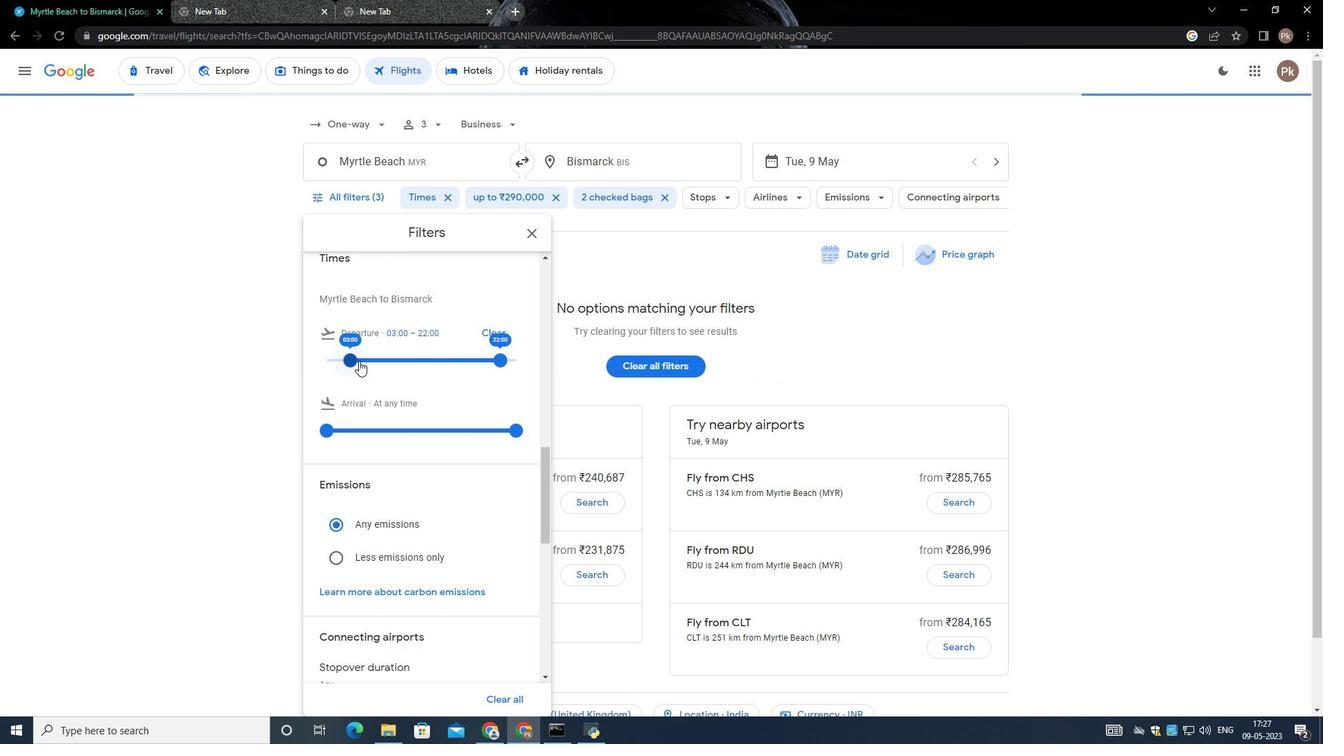 
Action: Mouse pressed left at (359, 361)
Screenshot: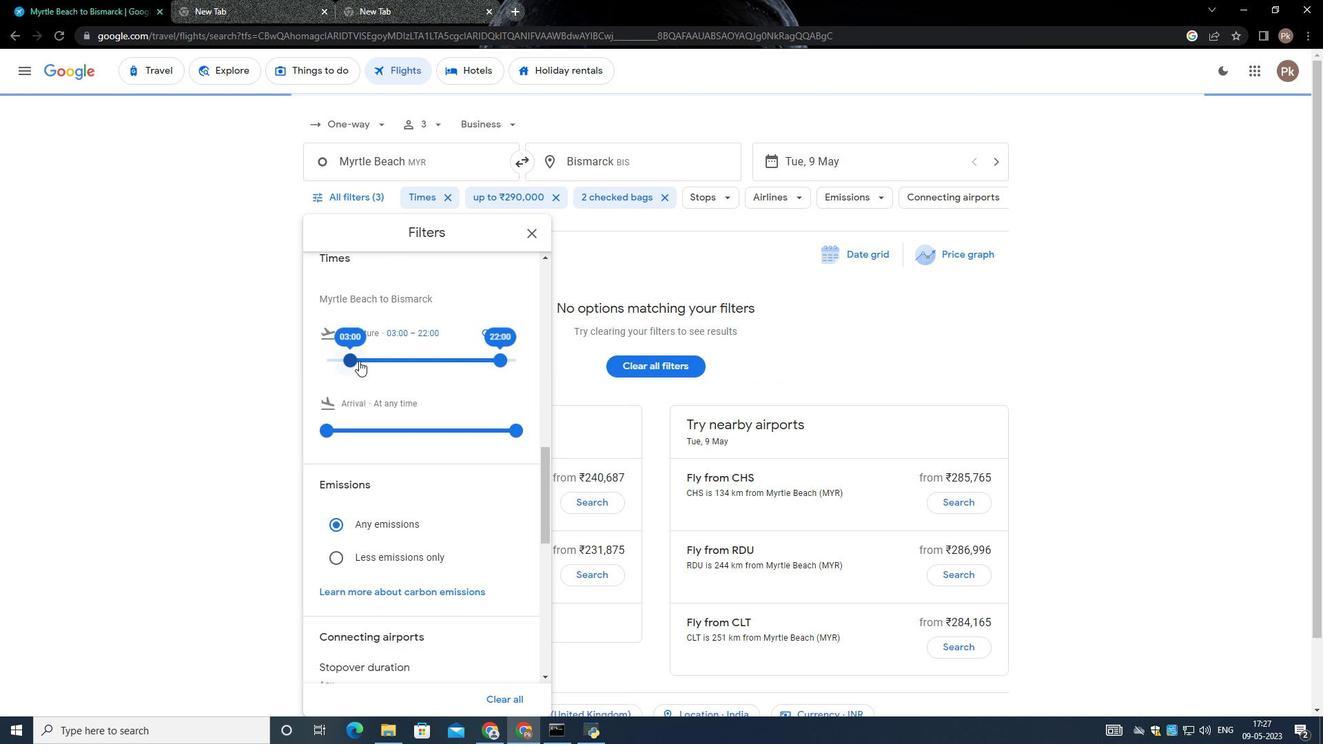 
Action: Mouse moved to (495, 358)
Screenshot: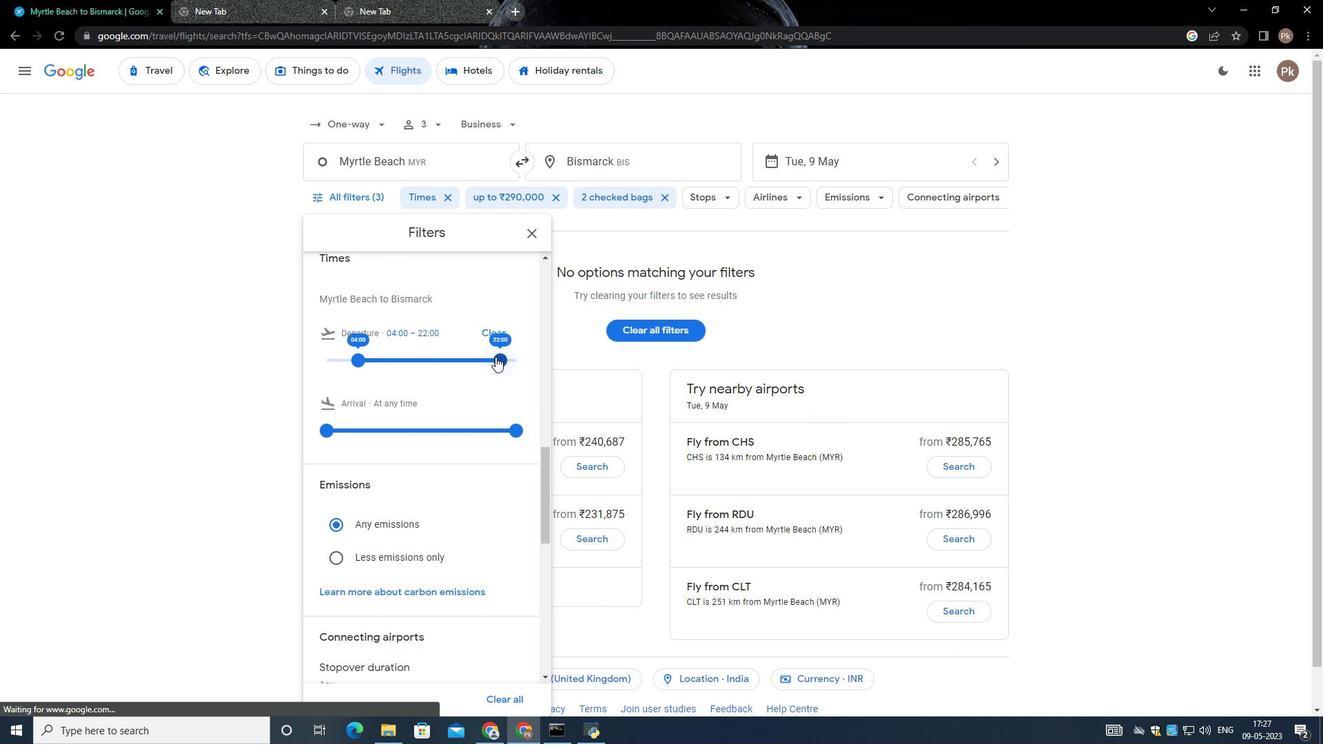 
Action: Mouse pressed left at (495, 358)
Screenshot: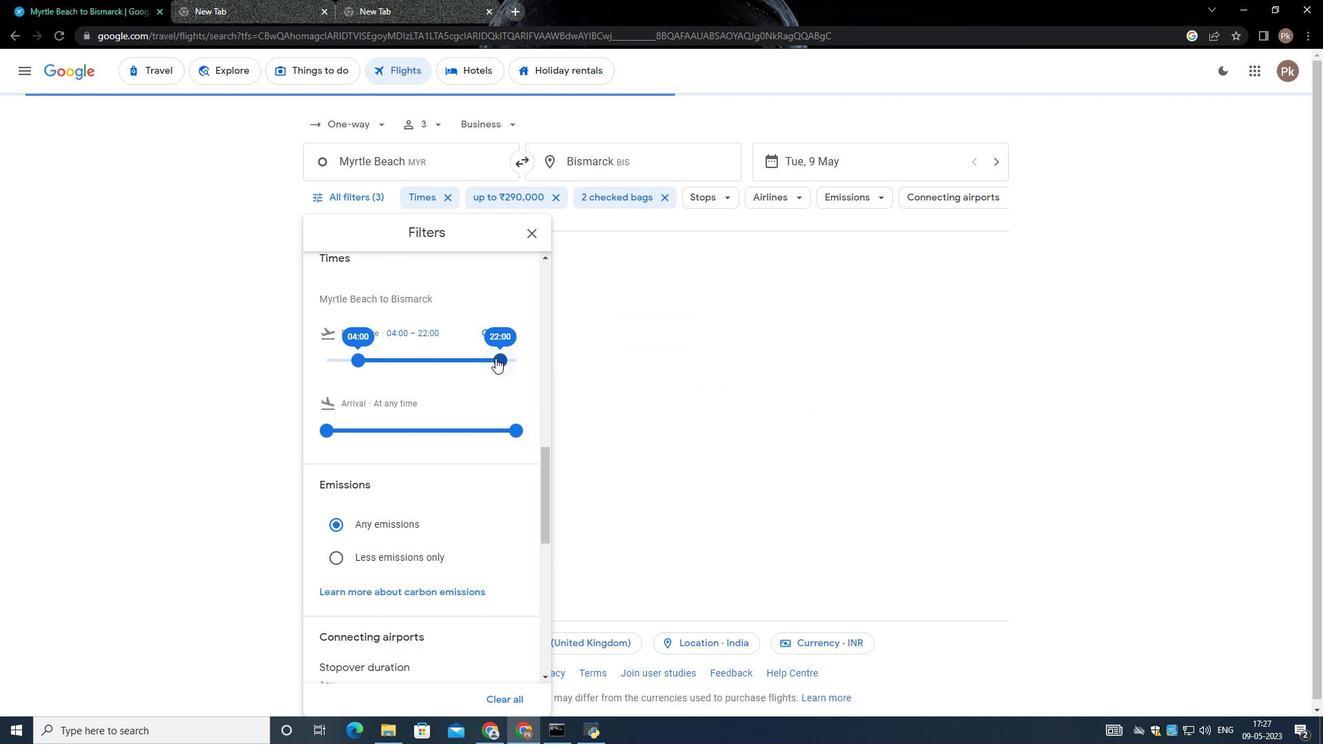 
Action: Mouse moved to (398, 429)
Screenshot: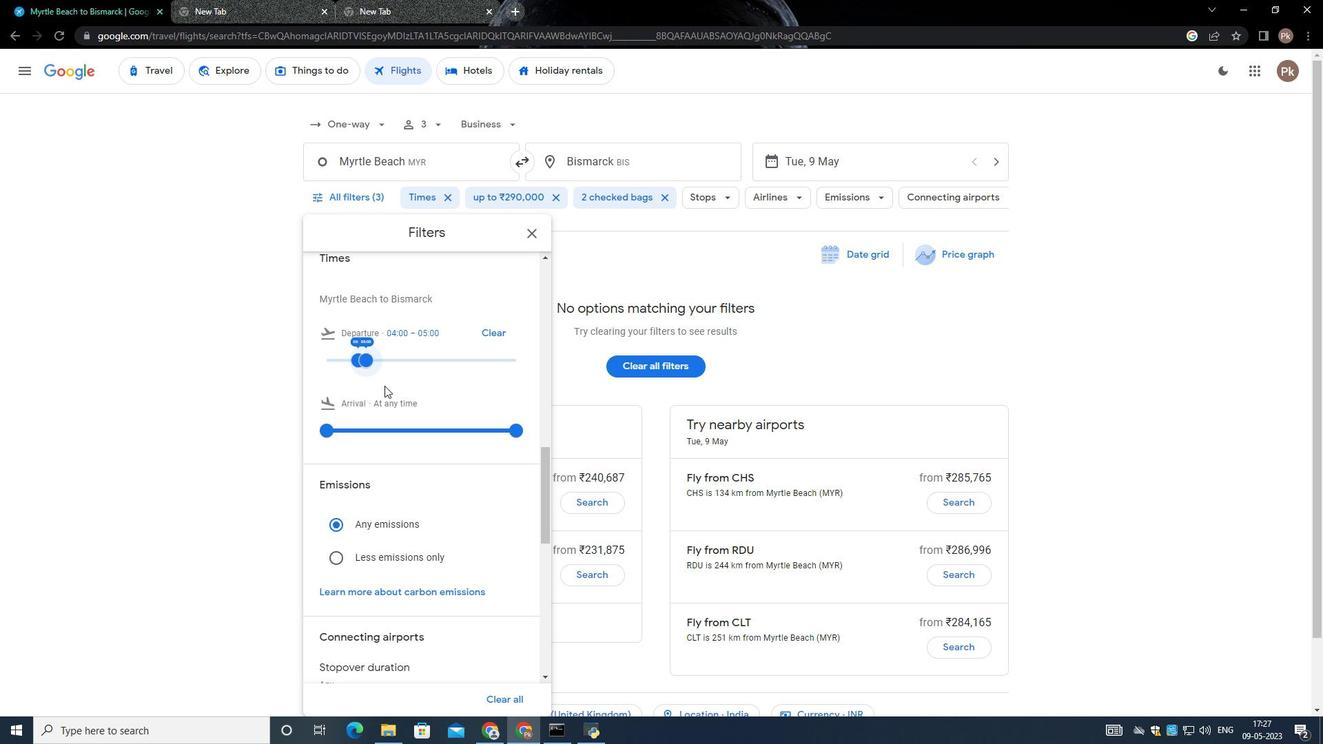 
Action: Mouse scrolled (398, 429) with delta (0, 0)
Screenshot: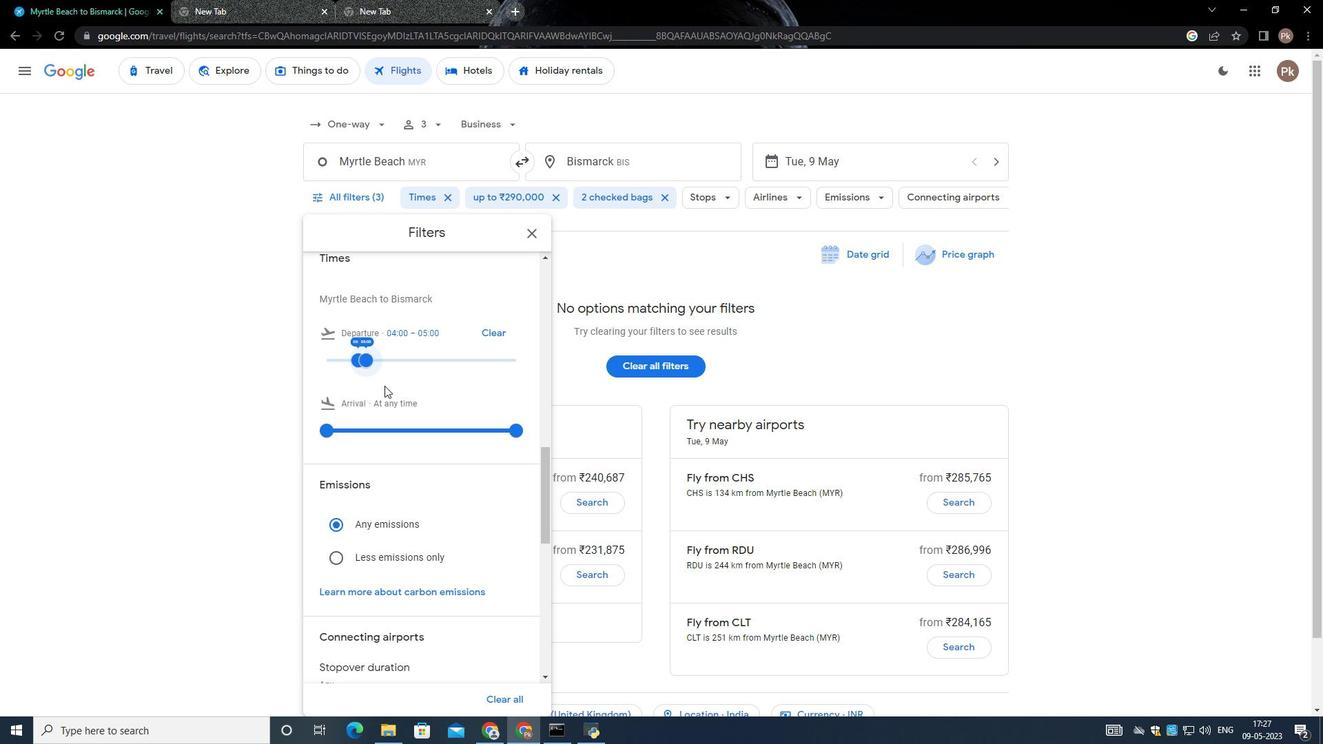 
Action: Mouse moved to (409, 456)
Screenshot: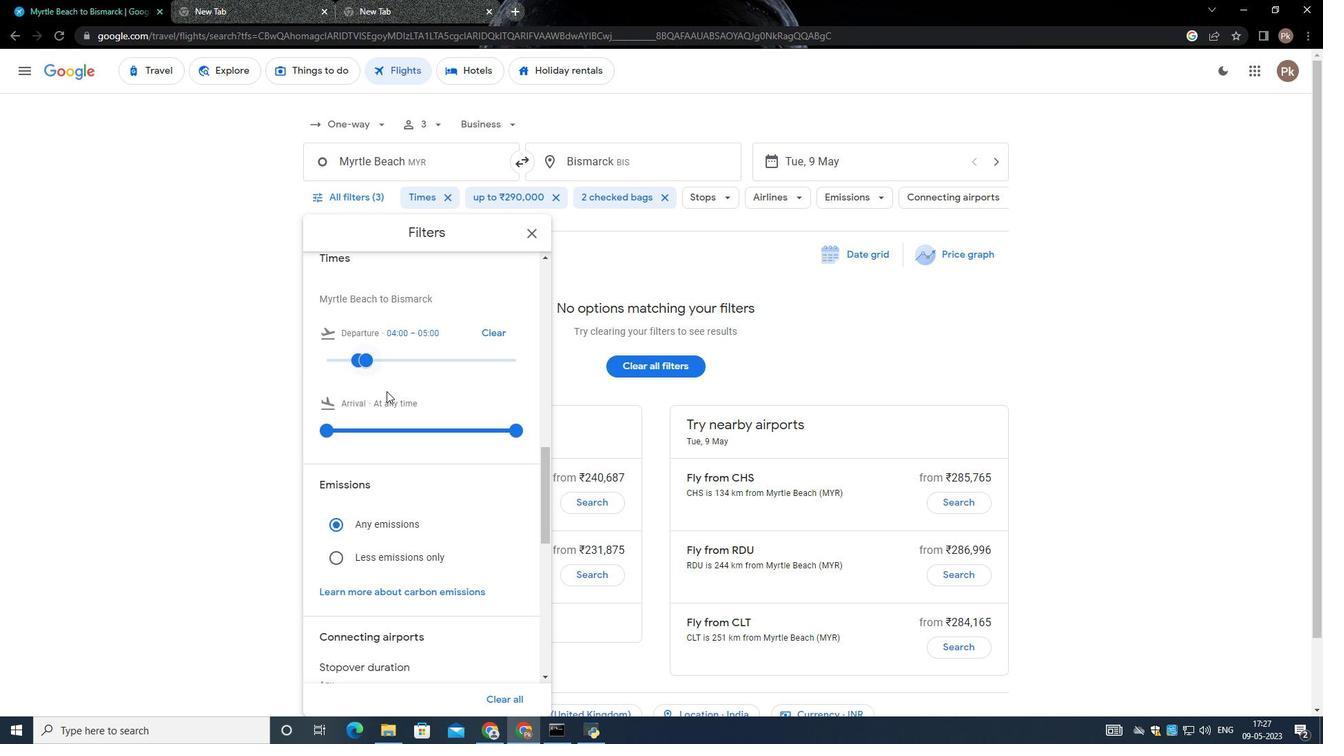 
Action: Mouse scrolled (409, 455) with delta (0, 0)
Screenshot: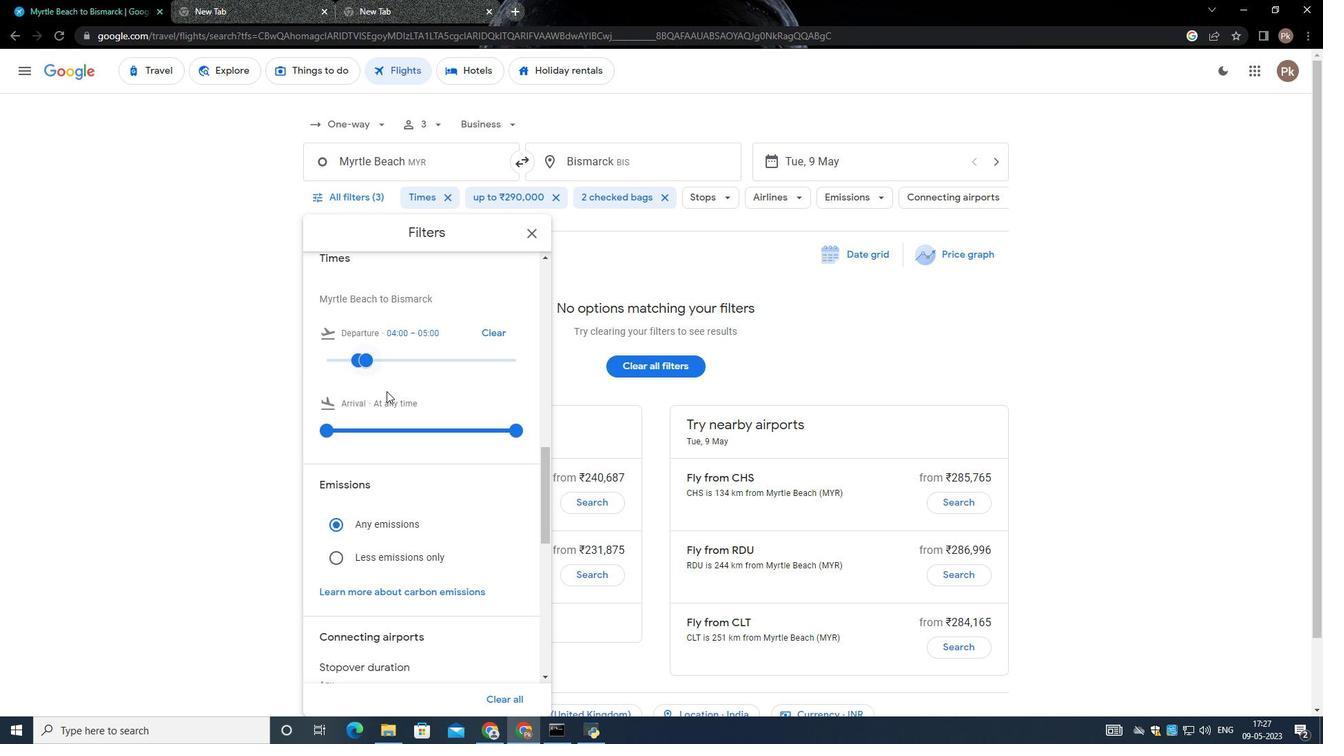 
Action: Mouse moved to (414, 467)
Screenshot: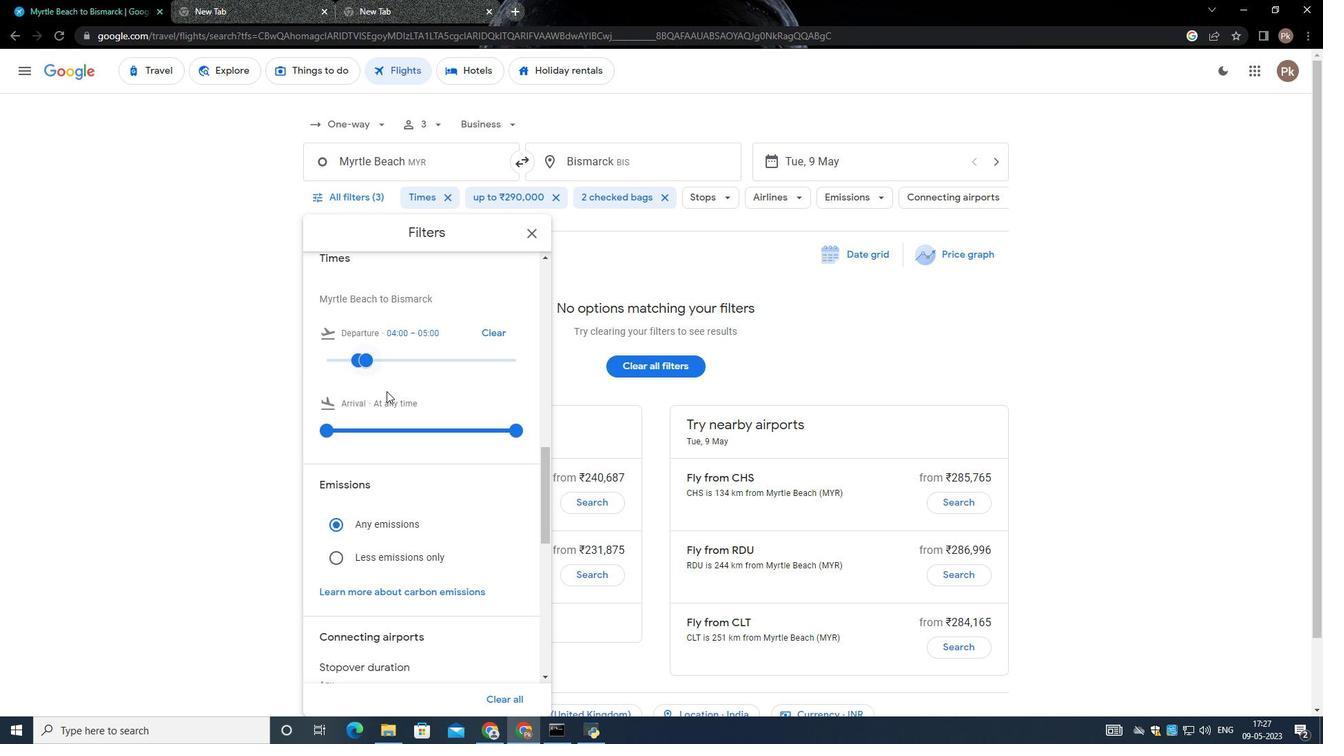 
Action: Mouse scrolled (414, 466) with delta (0, 0)
Screenshot: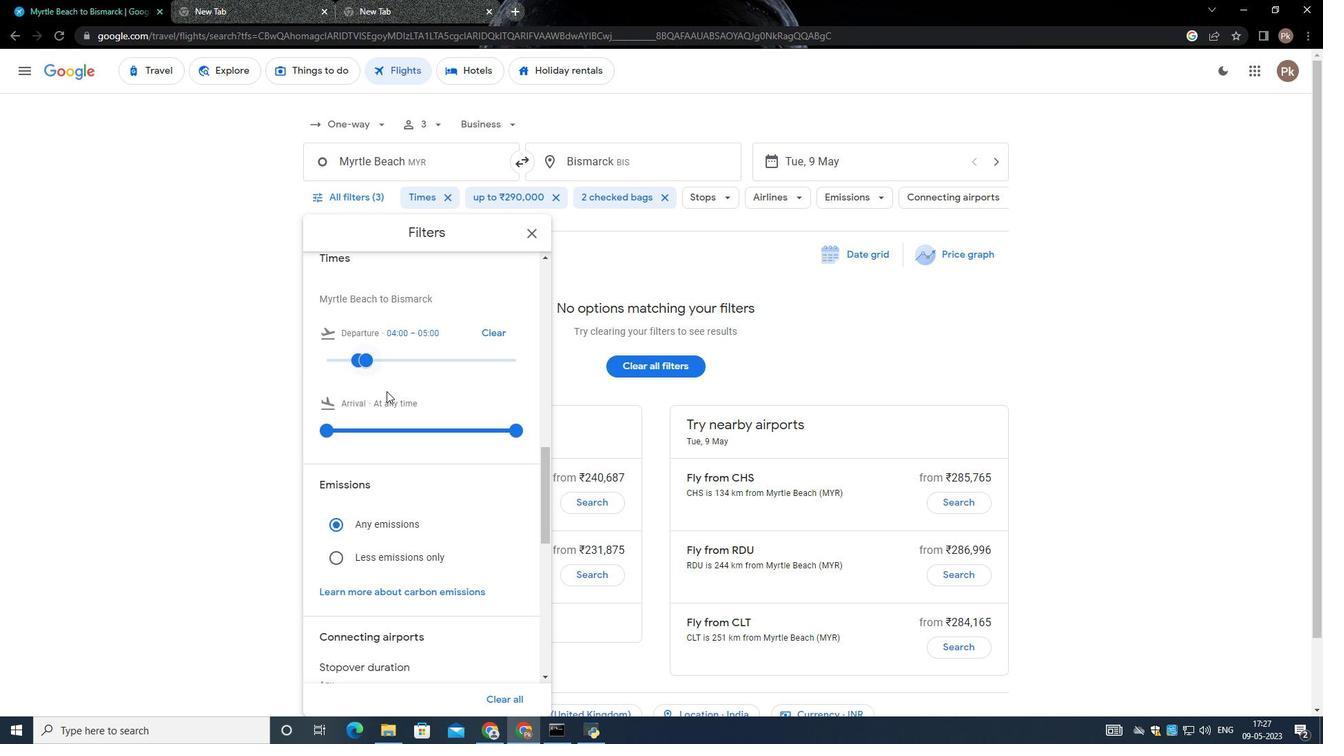 
Action: Mouse moved to (422, 482)
Screenshot: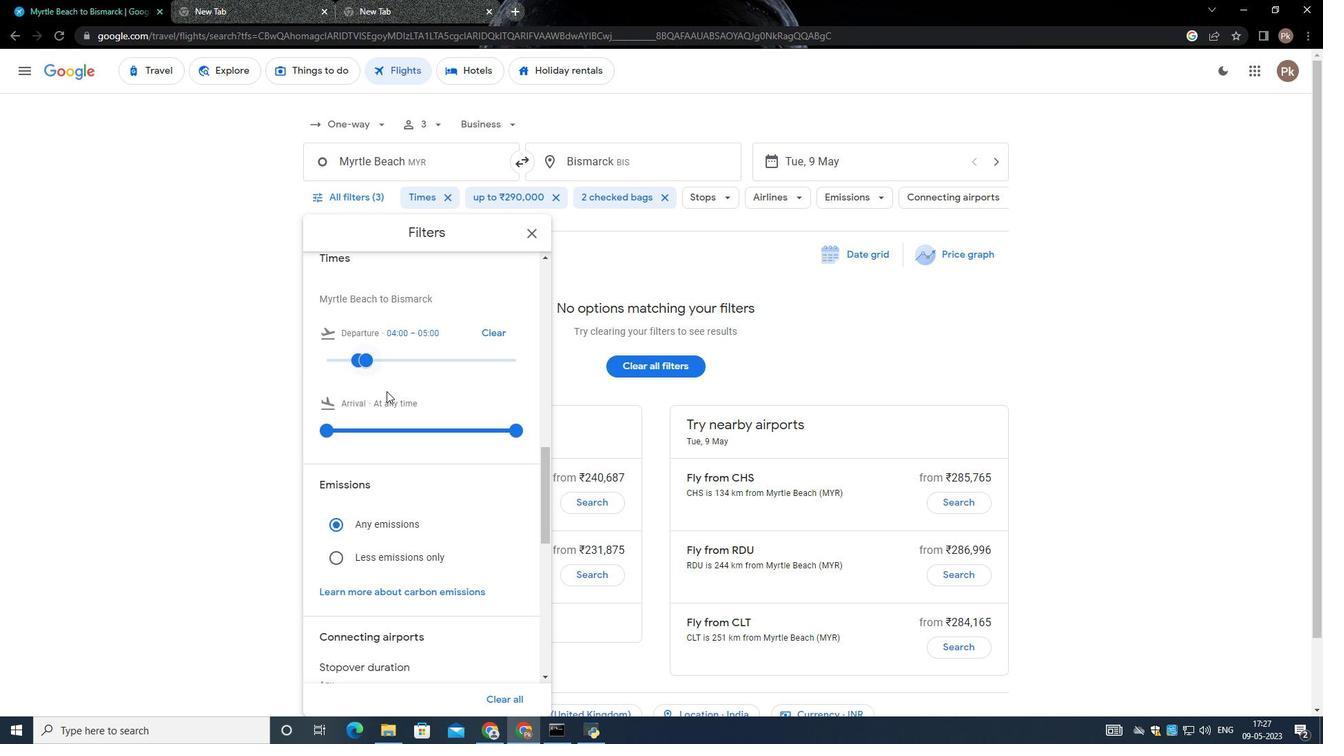 
Action: Mouse scrolled (422, 481) with delta (0, 0)
Screenshot: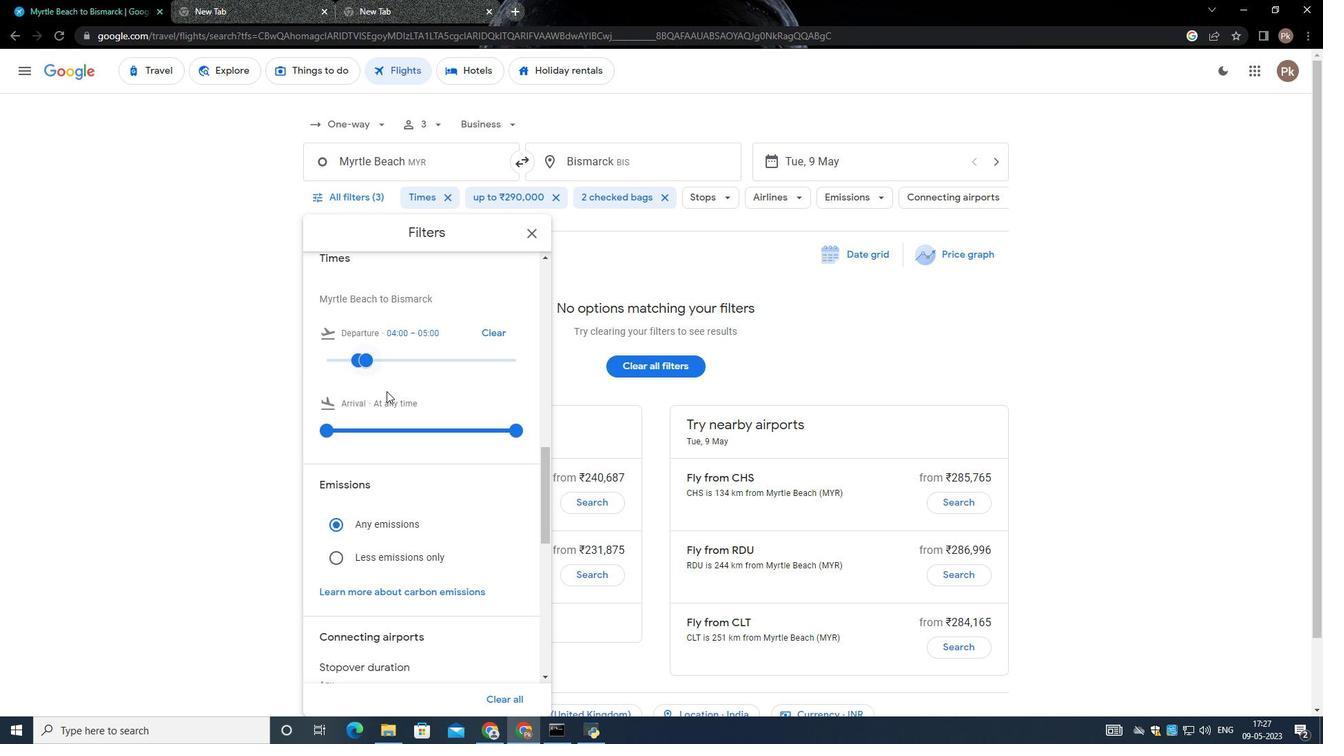 
Action: Mouse moved to (423, 486)
Screenshot: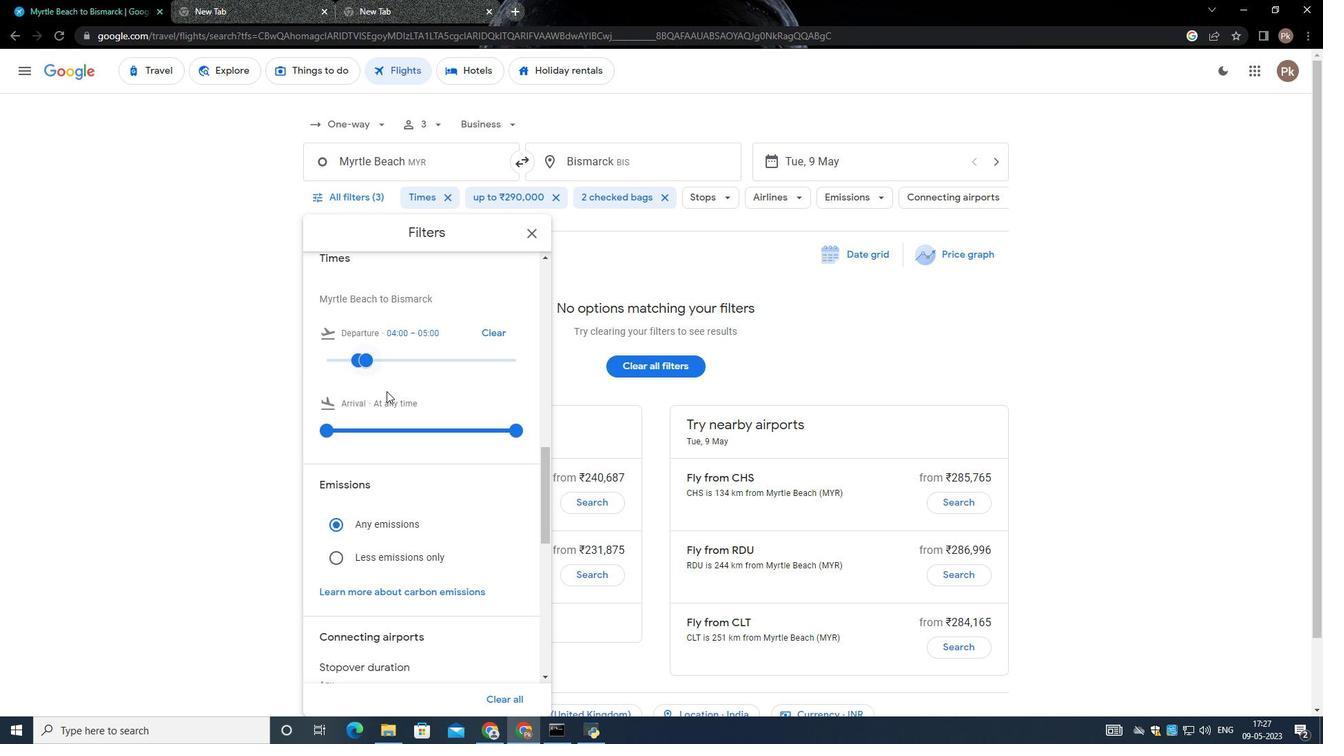 
Action: Mouse scrolled (423, 485) with delta (0, 0)
Screenshot: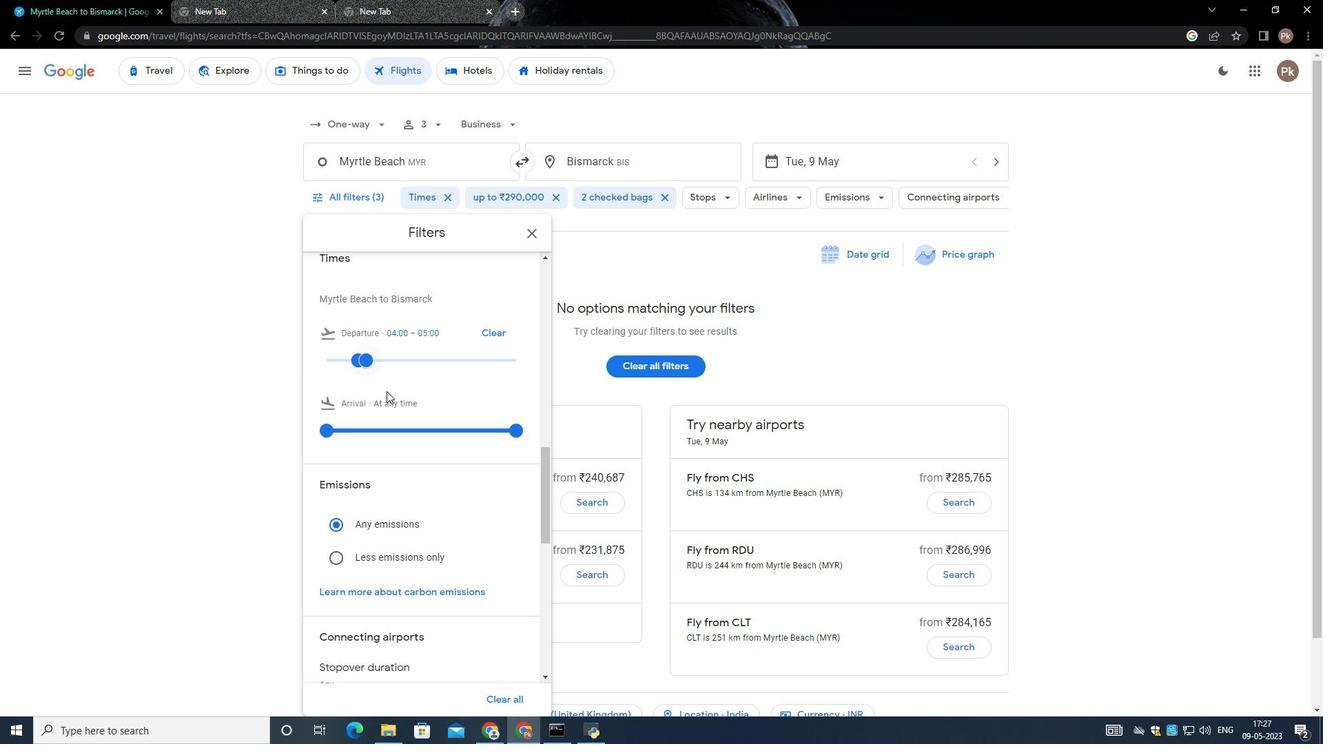 
Action: Mouse moved to (427, 496)
Screenshot: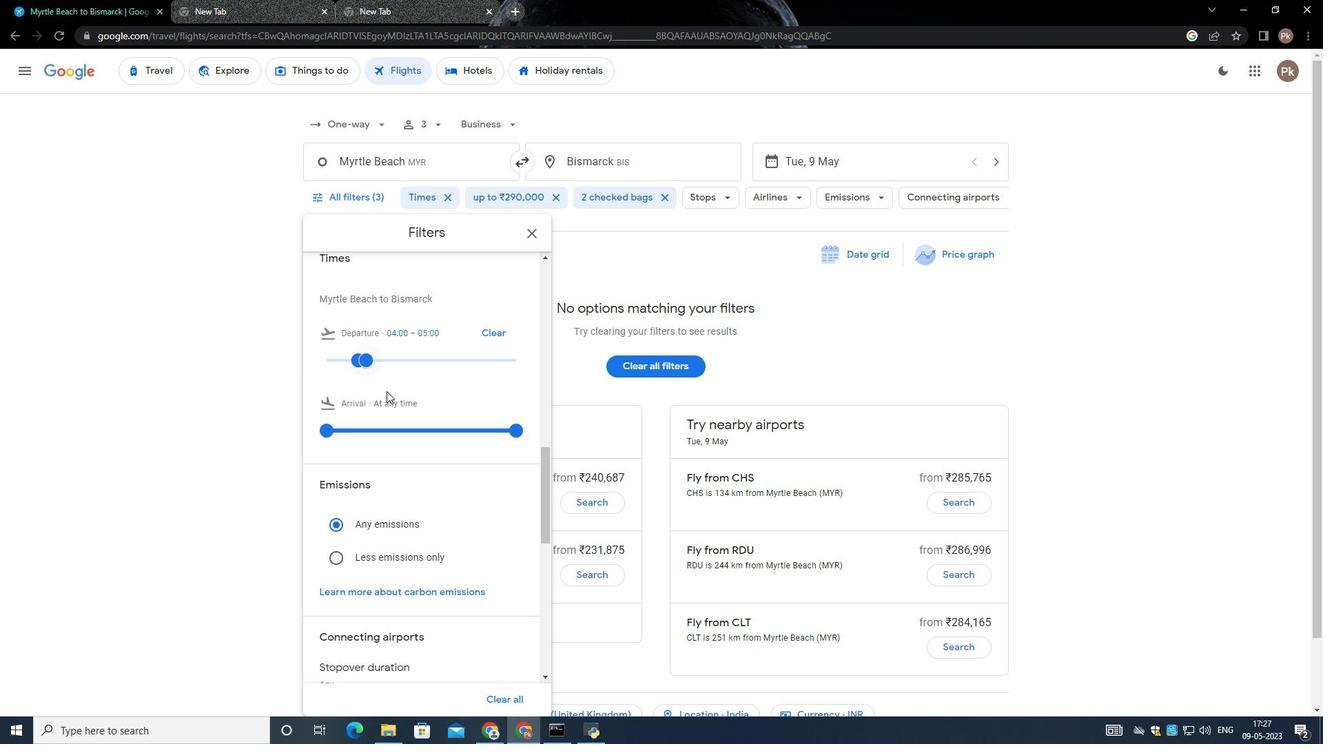 
Action: Mouse scrolled (427, 496) with delta (0, 0)
Screenshot: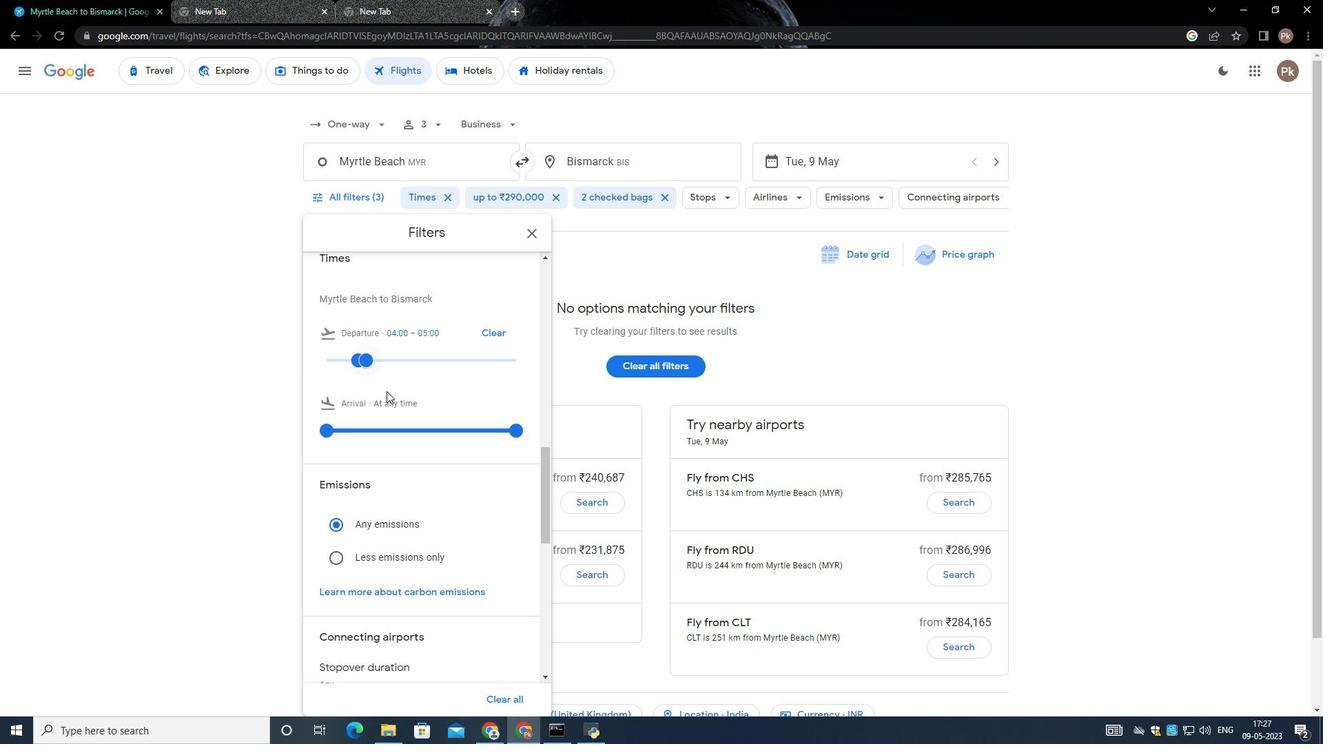 
Action: Mouse moved to (430, 533)
Screenshot: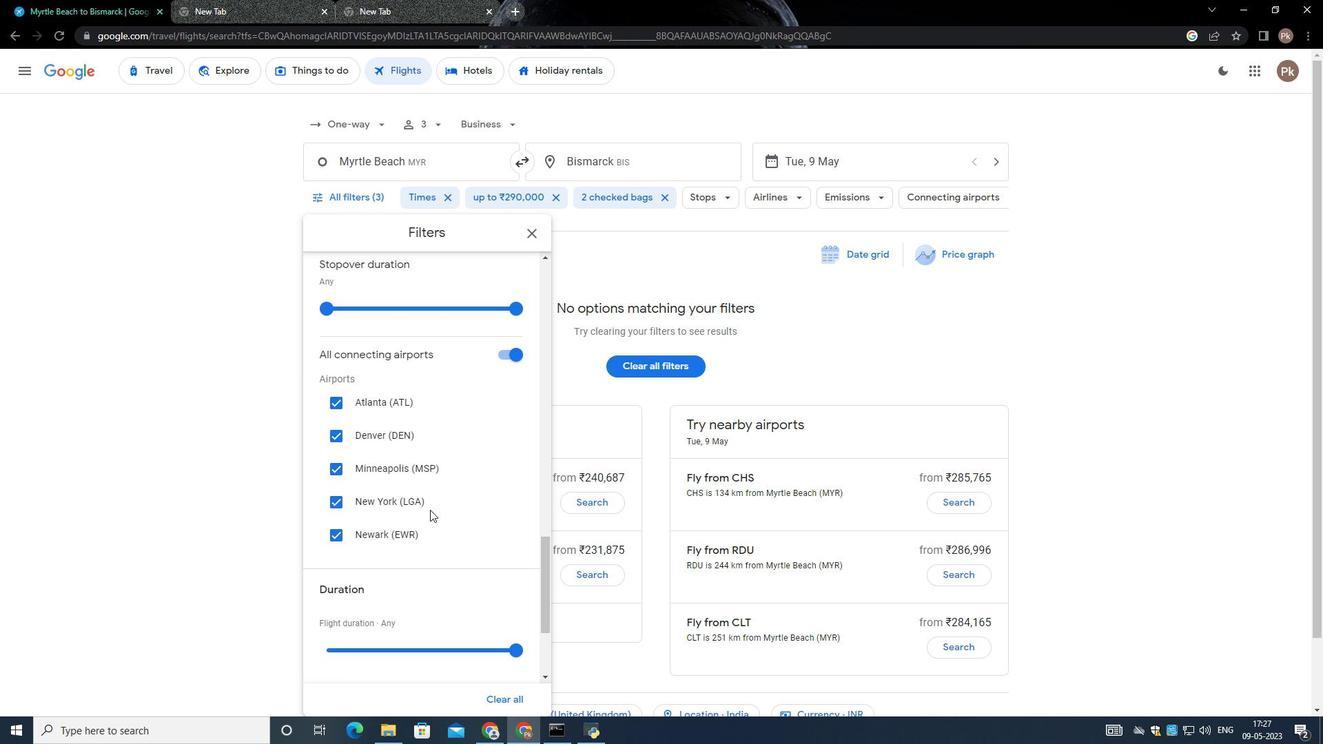 
Action: Mouse scrolled (429, 527) with delta (0, 0)
Screenshot: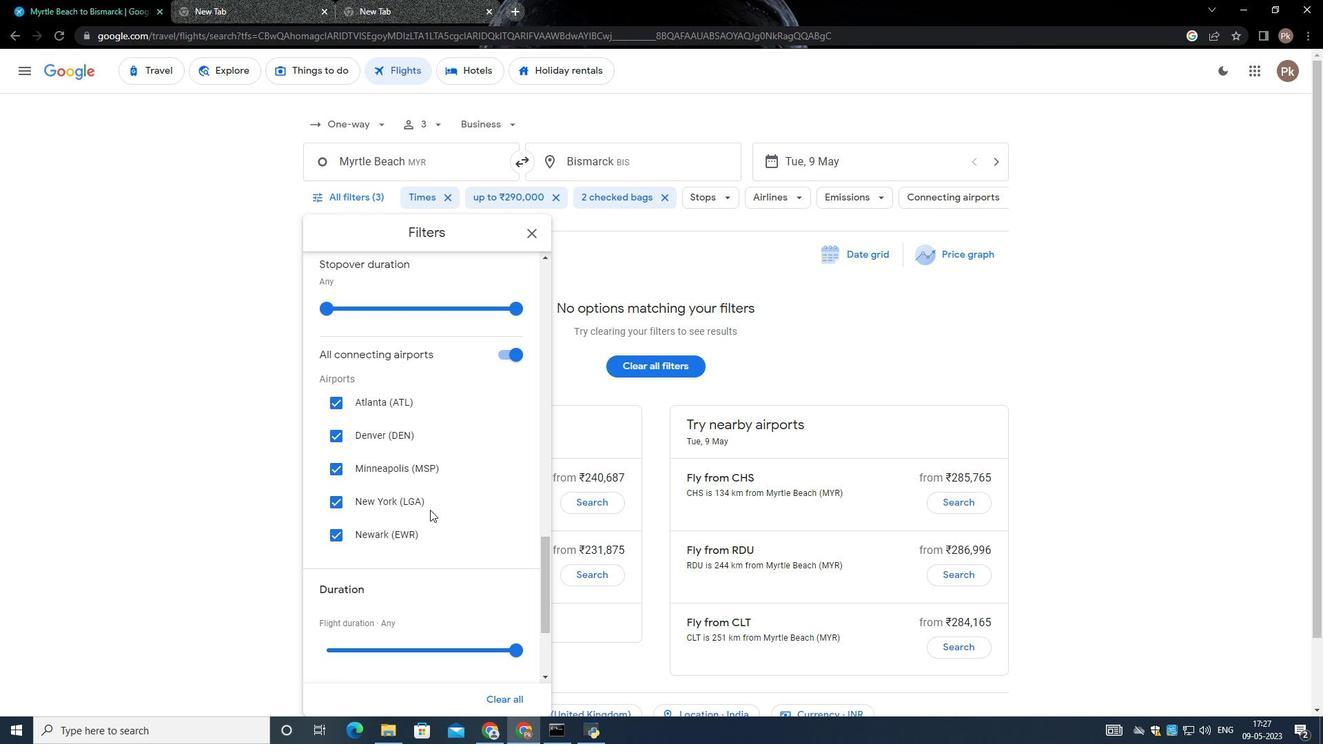 
Action: Mouse moved to (430, 536)
Screenshot: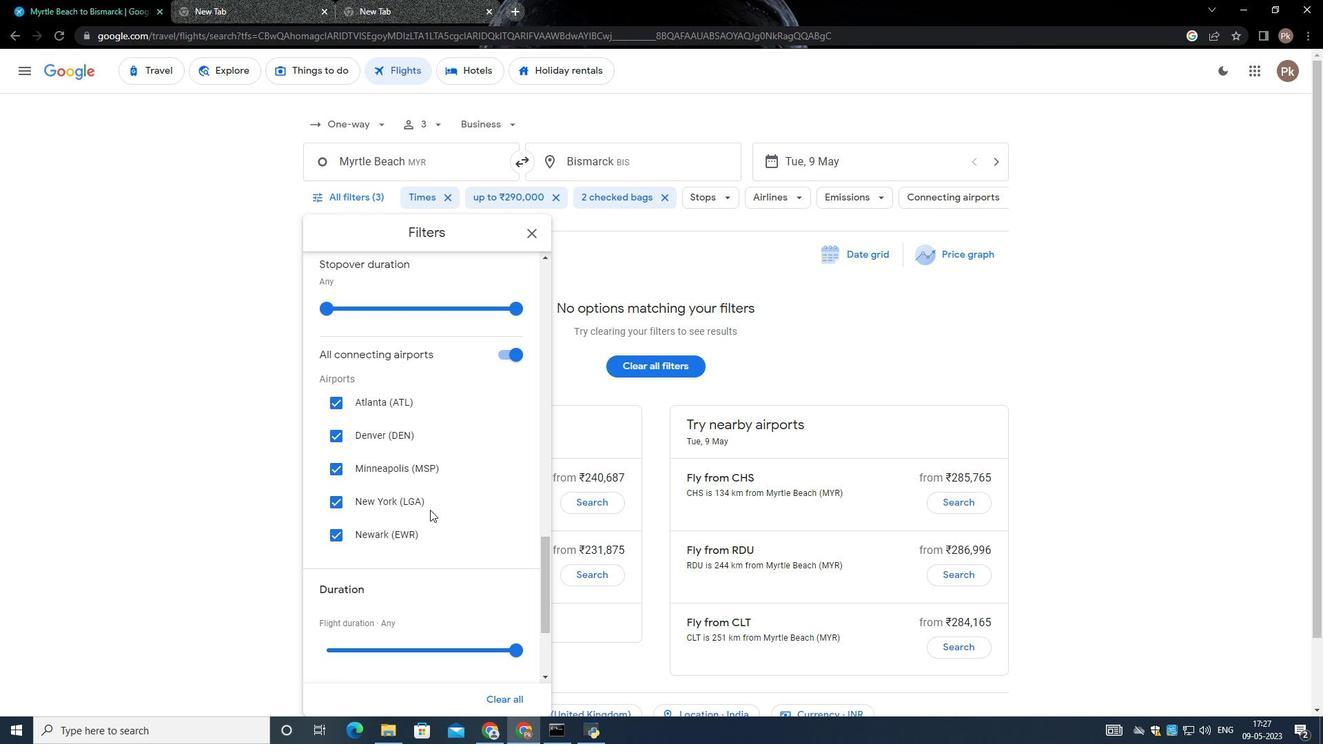 
Action: Mouse scrolled (430, 532) with delta (0, 0)
Screenshot: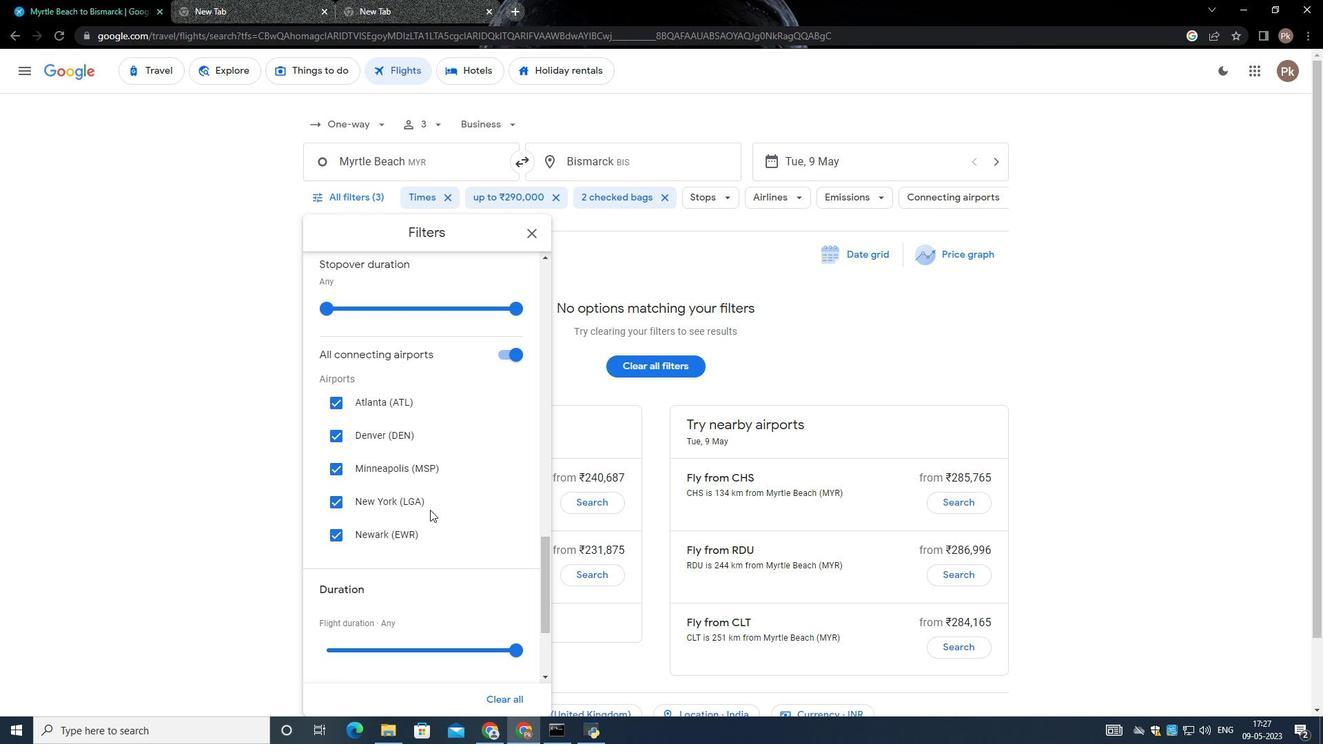 
Action: Mouse moved to (430, 537)
Screenshot: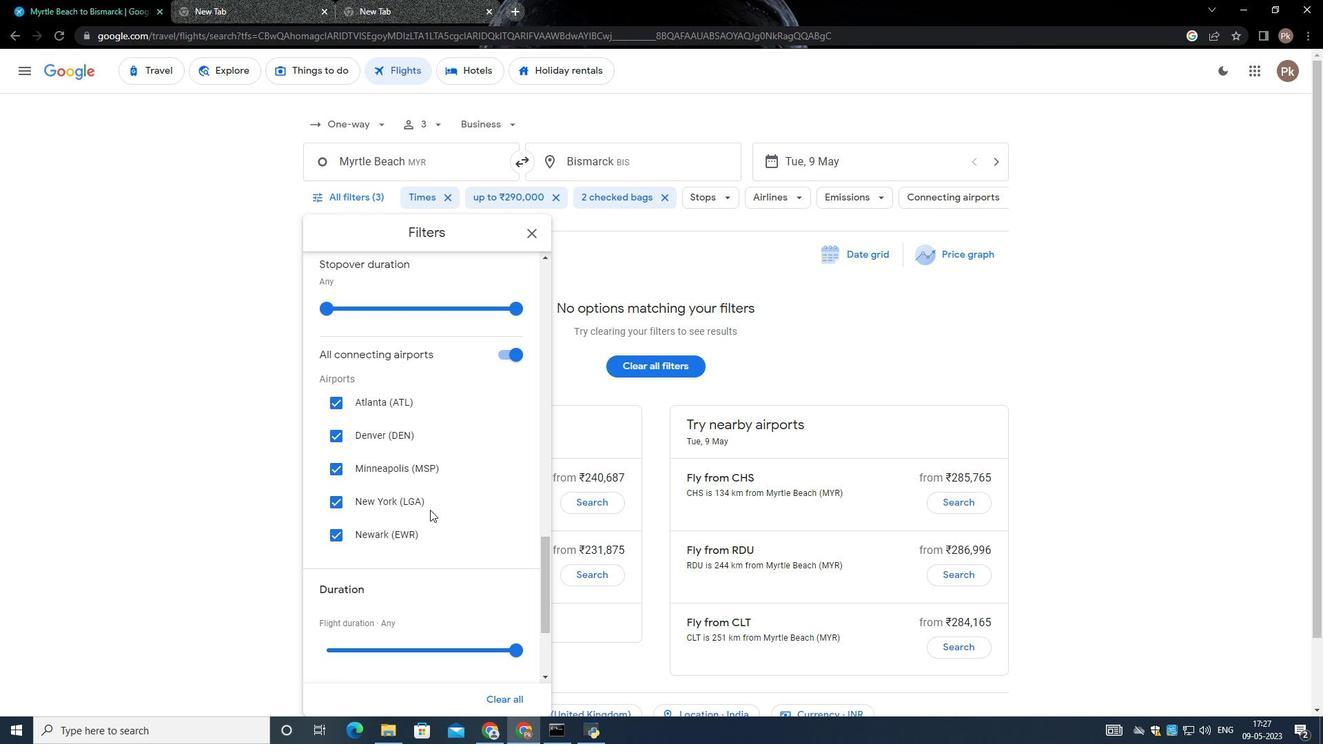 
Action: Mouse scrolled (430, 536) with delta (0, 0)
Screenshot: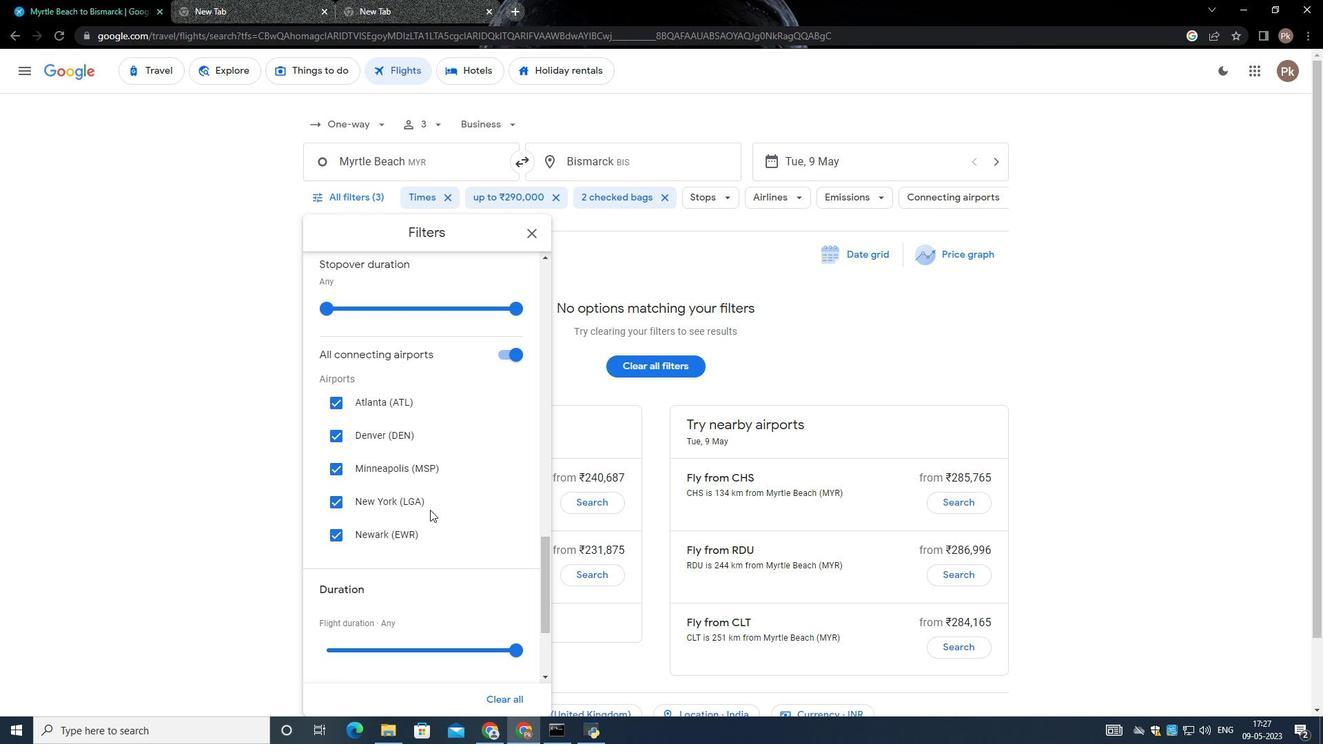 
Action: Mouse moved to (430, 538)
Screenshot: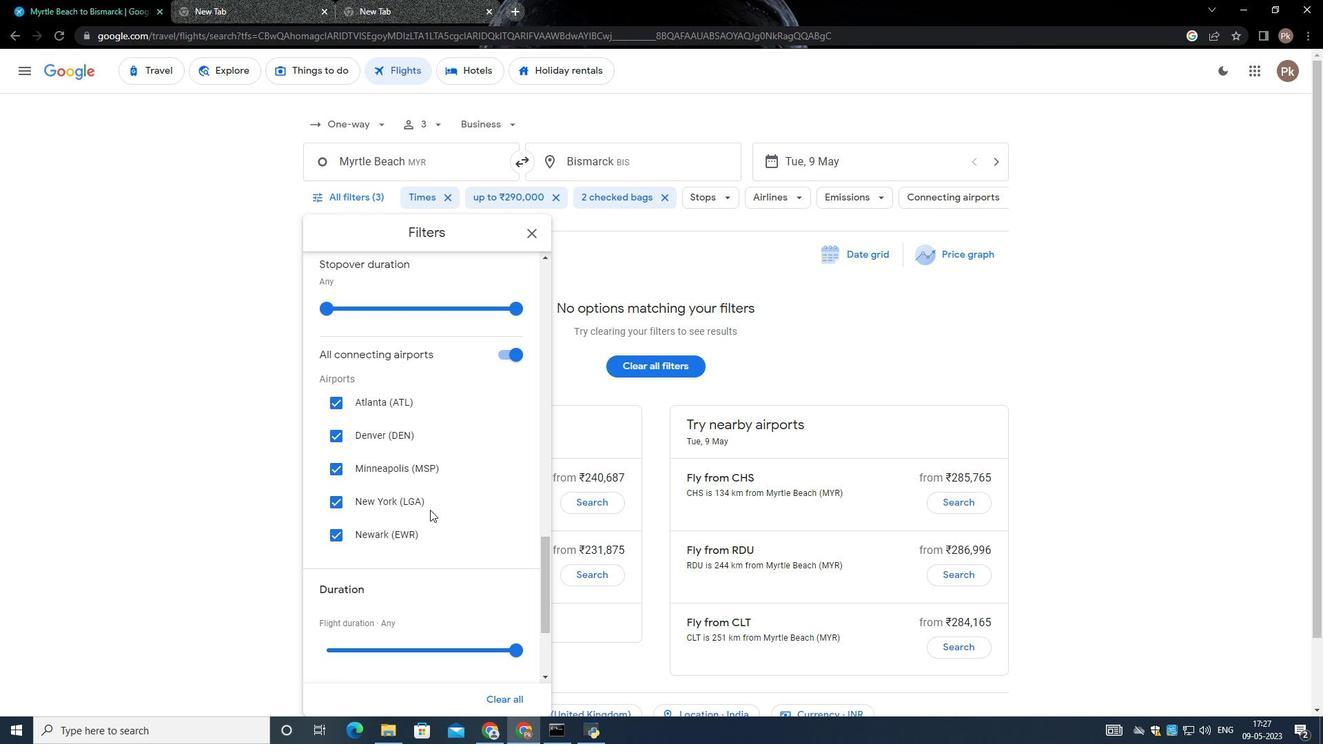 
Action: Mouse scrolled (430, 537) with delta (0, 0)
Screenshot: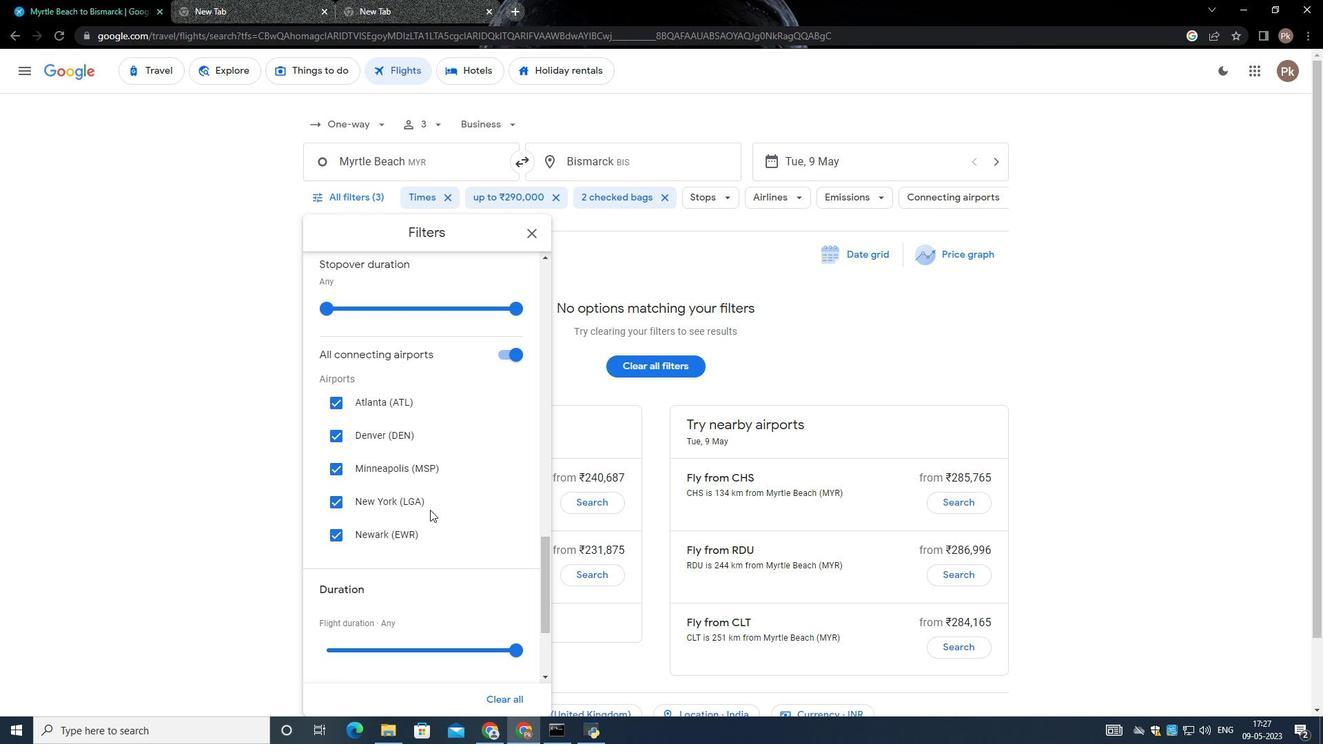 
Action: Mouse moved to (430, 538)
Screenshot: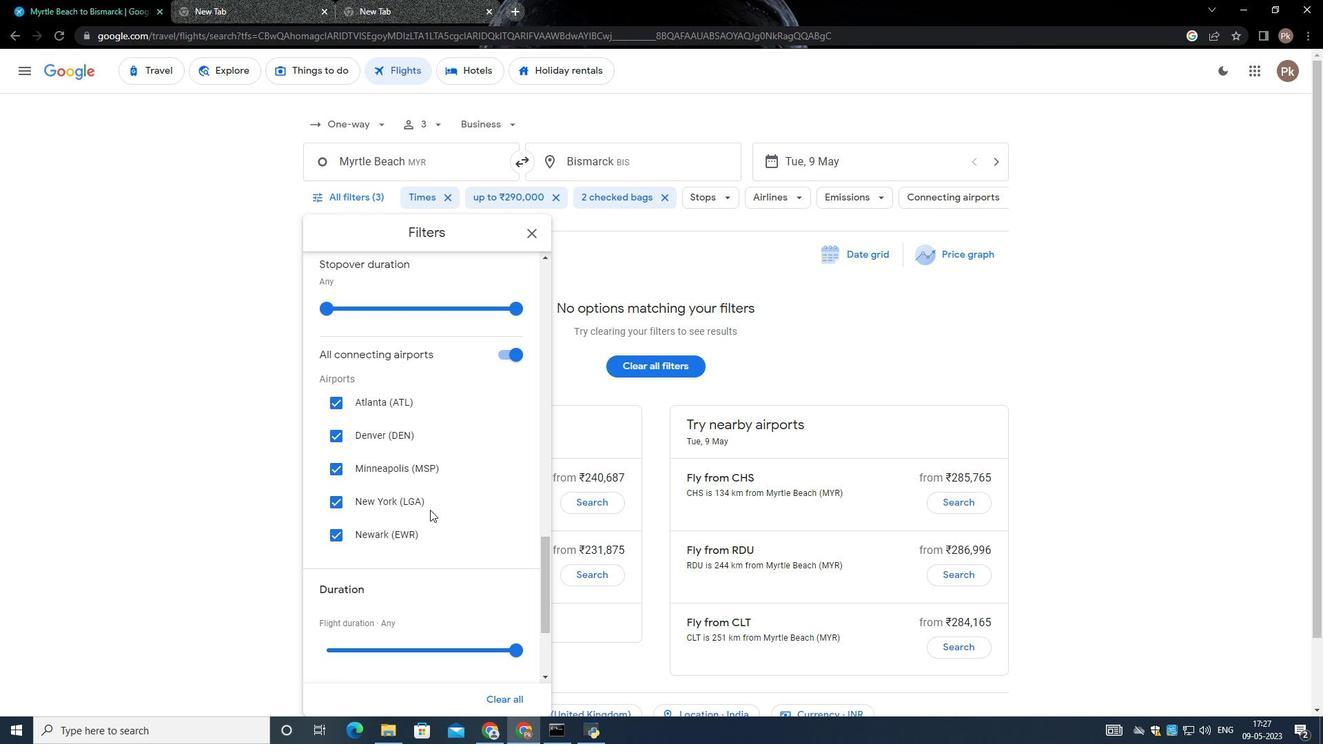 
Action: Mouse scrolled (430, 538) with delta (0, 0)
Screenshot: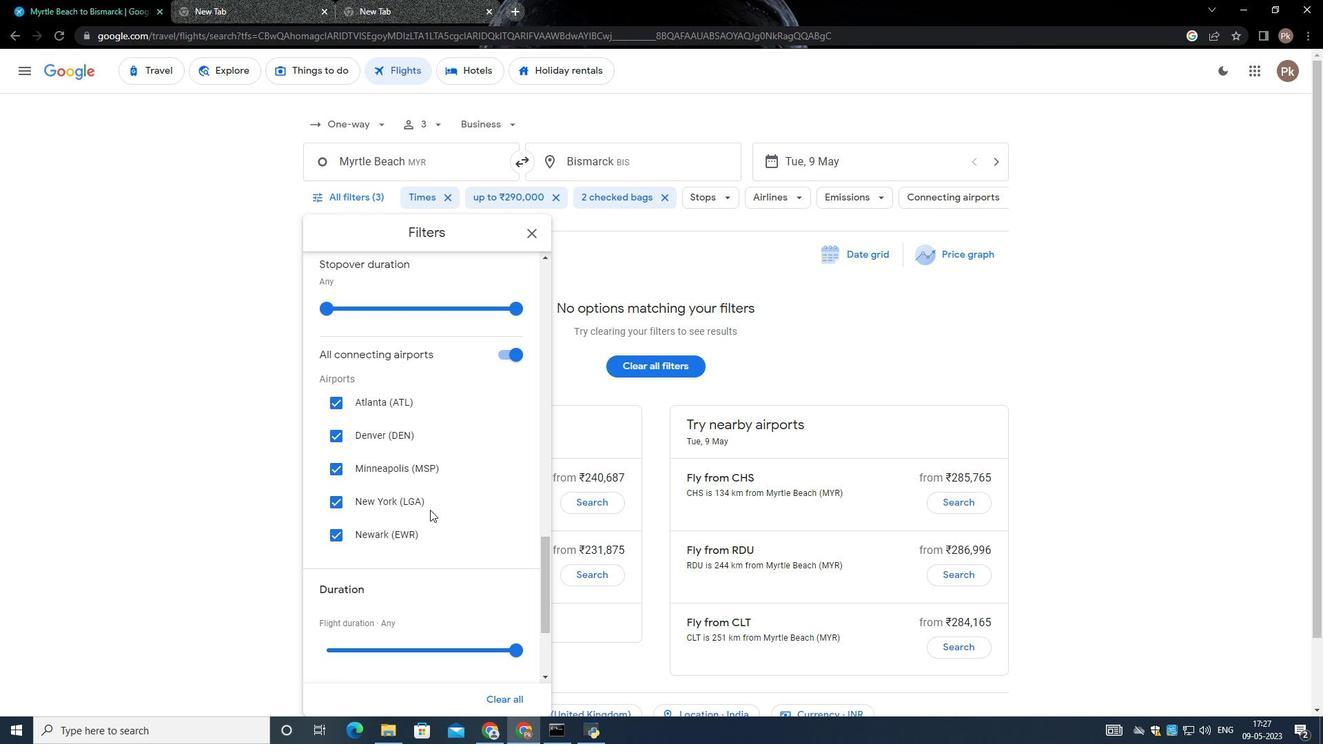 
Action: Mouse moved to (425, 544)
Screenshot: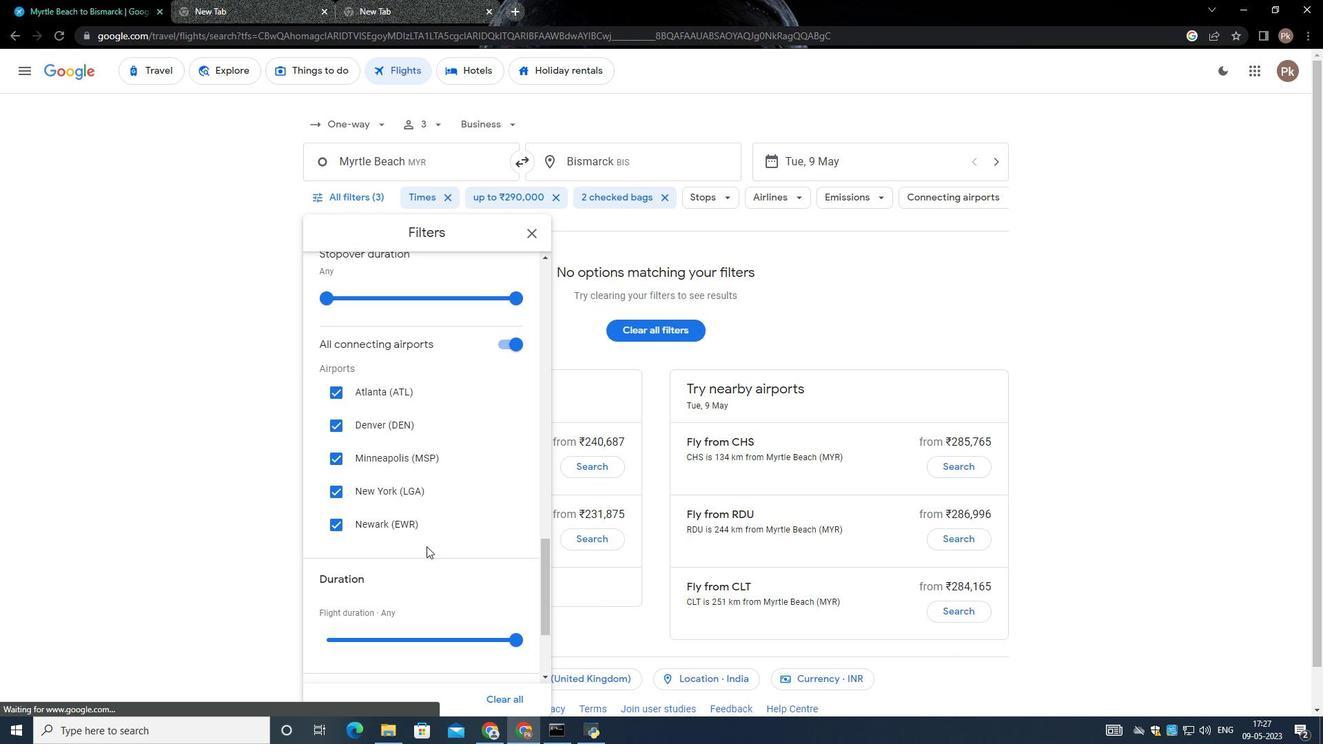 
Action: Mouse scrolled (425, 543) with delta (0, 0)
Screenshot: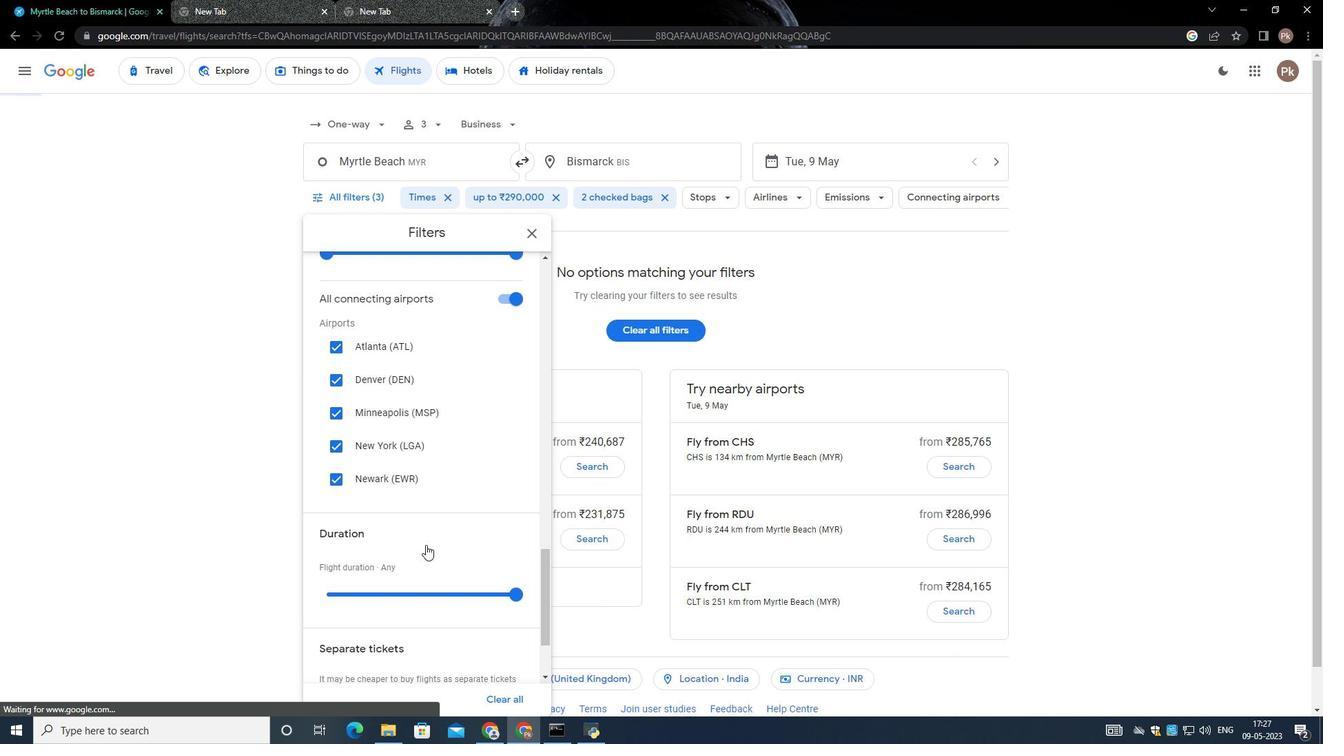 
Action: Mouse moved to (425, 544)
Screenshot: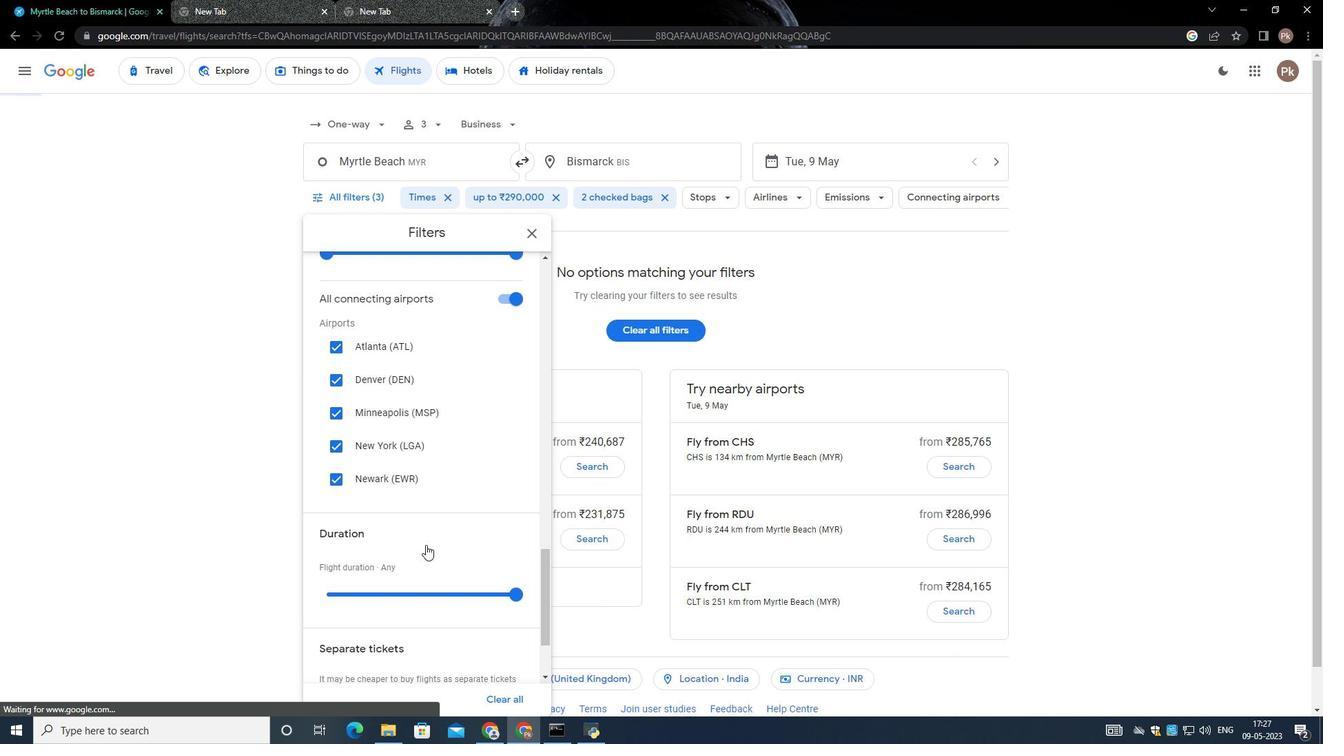 
Action: Mouse scrolled (425, 543) with delta (0, 0)
Screenshot: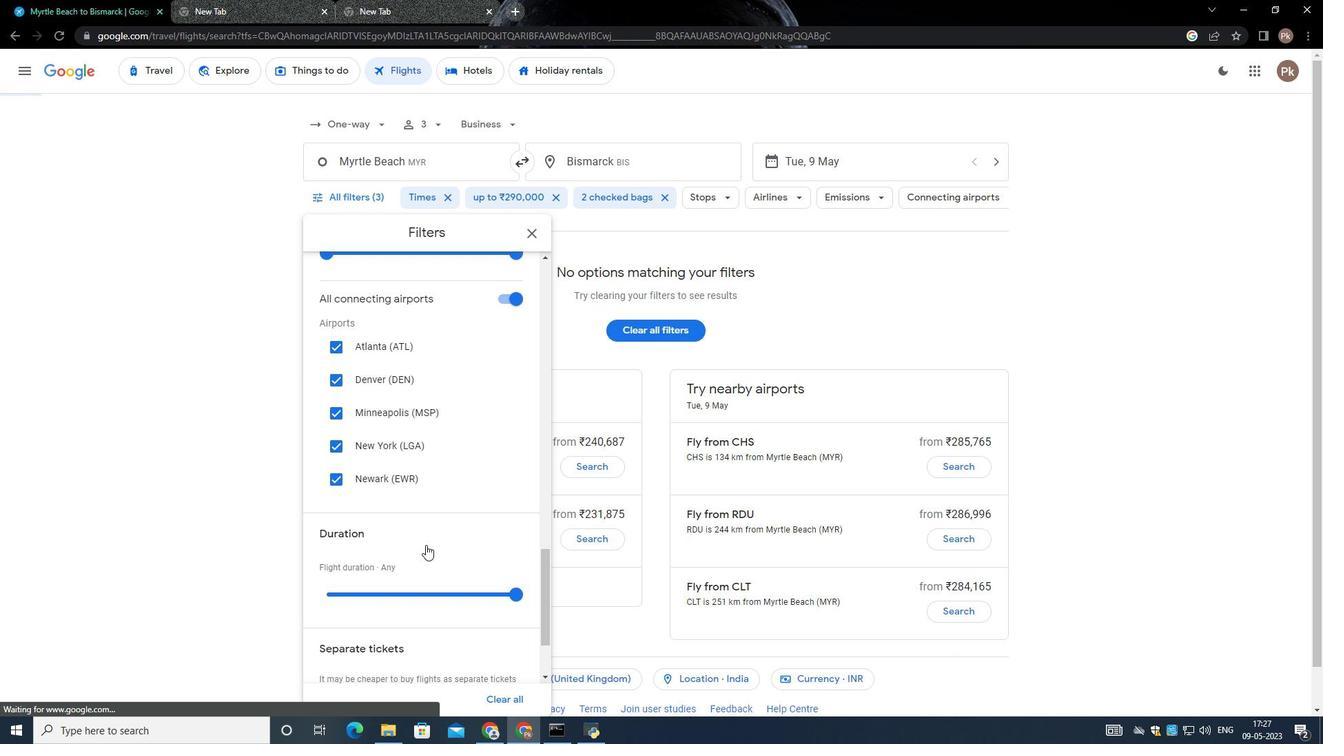 
Action: Mouse scrolled (425, 543) with delta (0, 0)
Screenshot: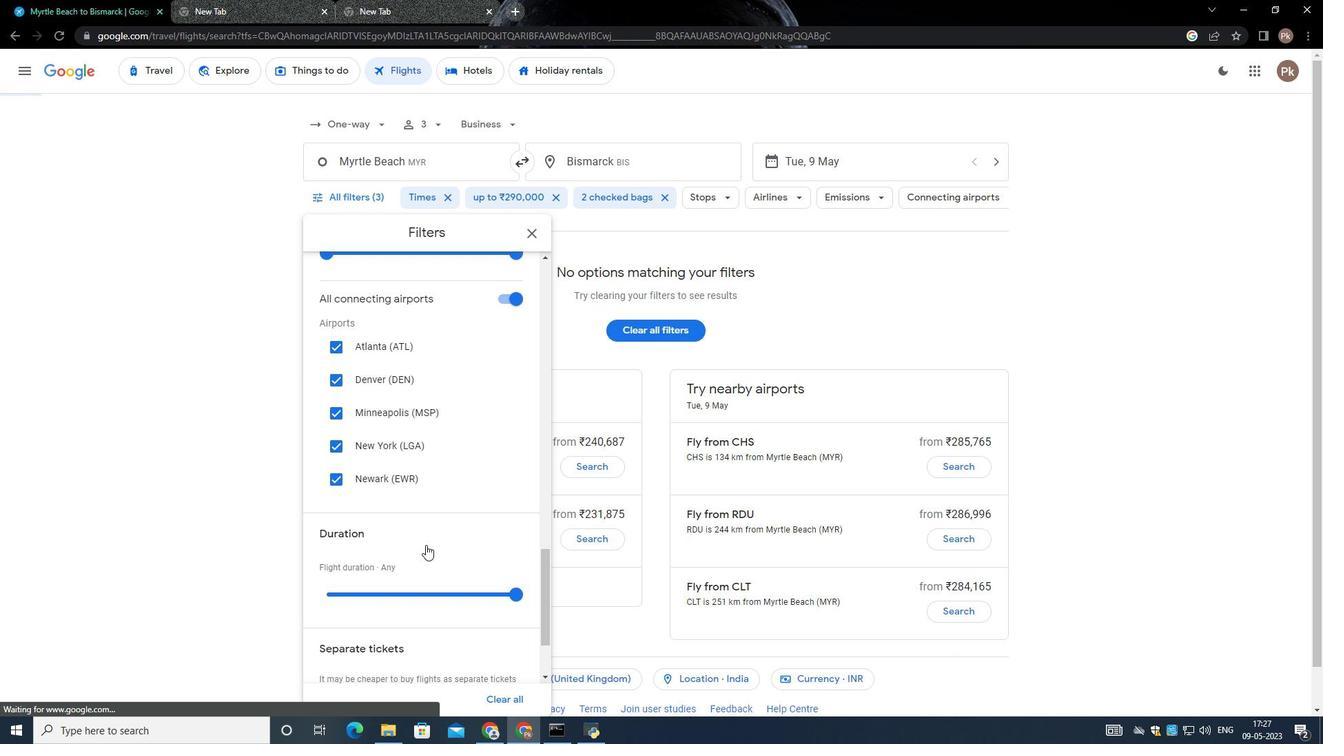 
Action: Mouse scrolled (425, 543) with delta (0, 0)
Screenshot: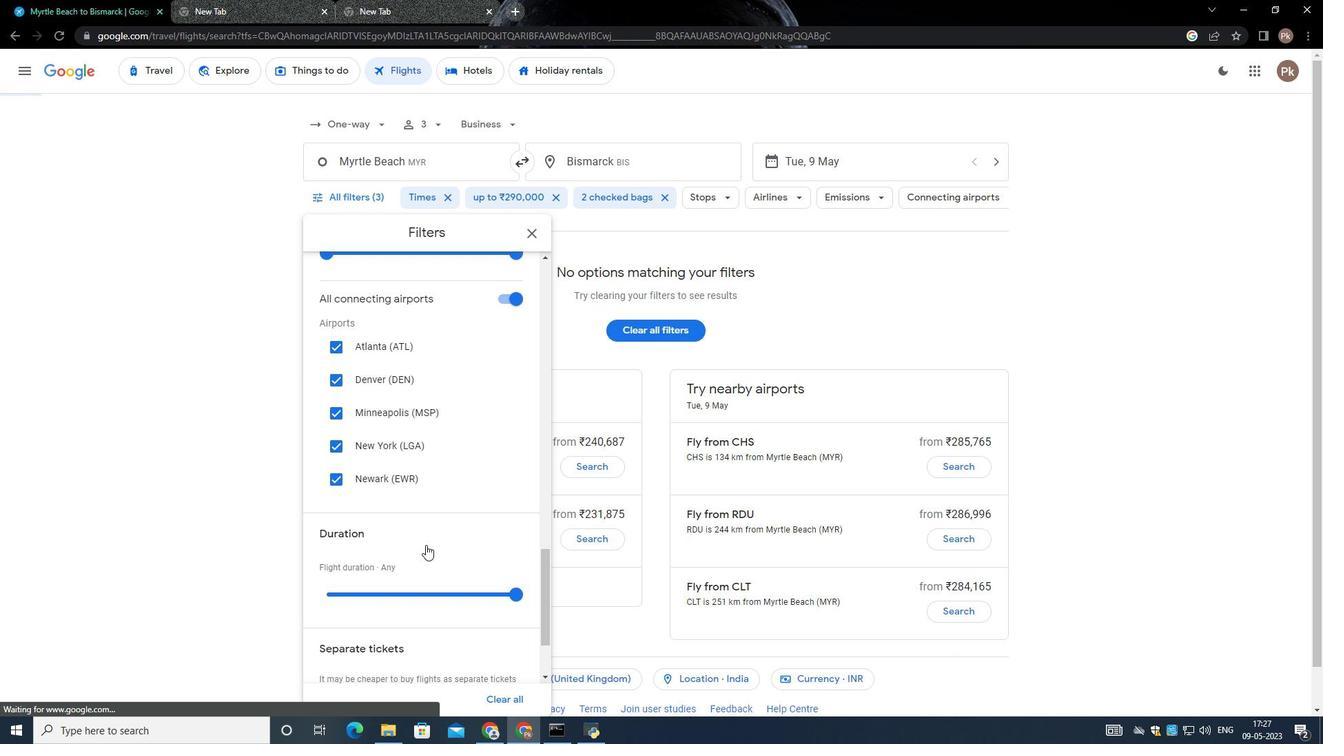 
Action: Mouse scrolled (425, 543) with delta (0, 0)
Screenshot: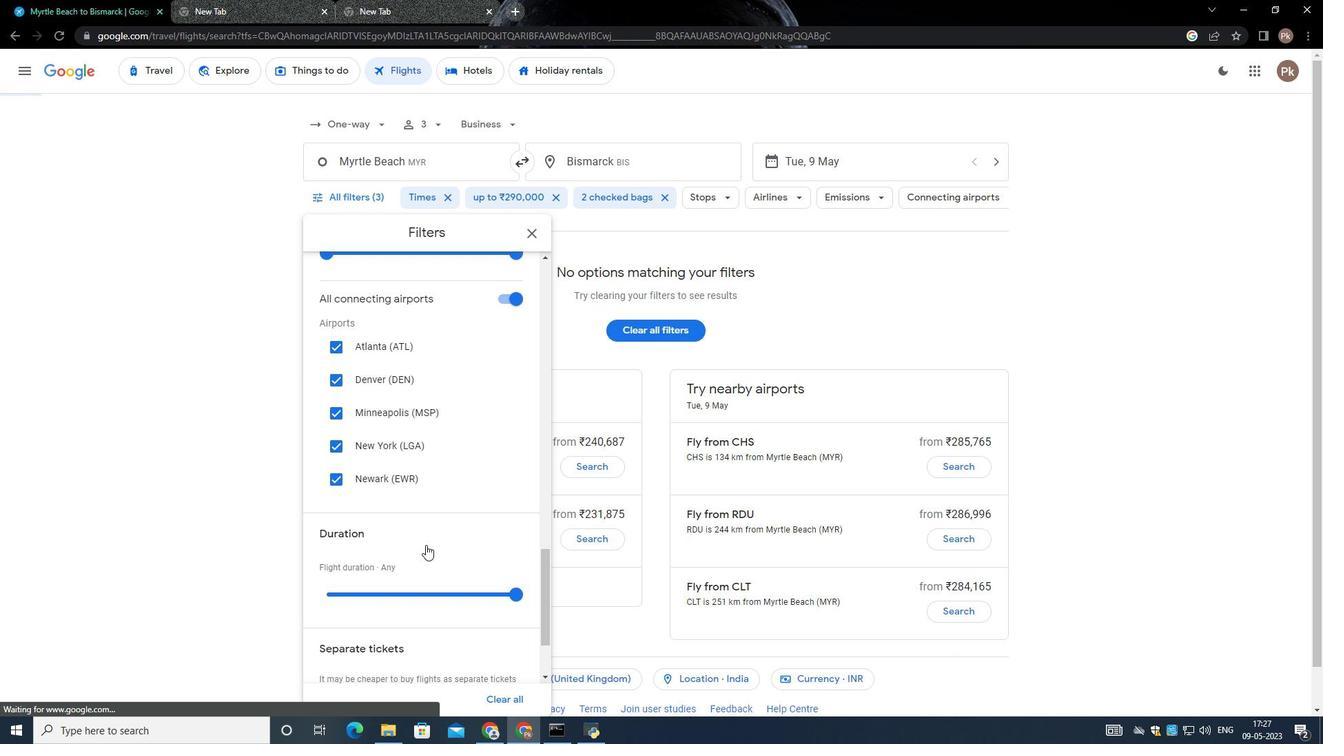 
Action: Mouse moved to (423, 543)
Screenshot: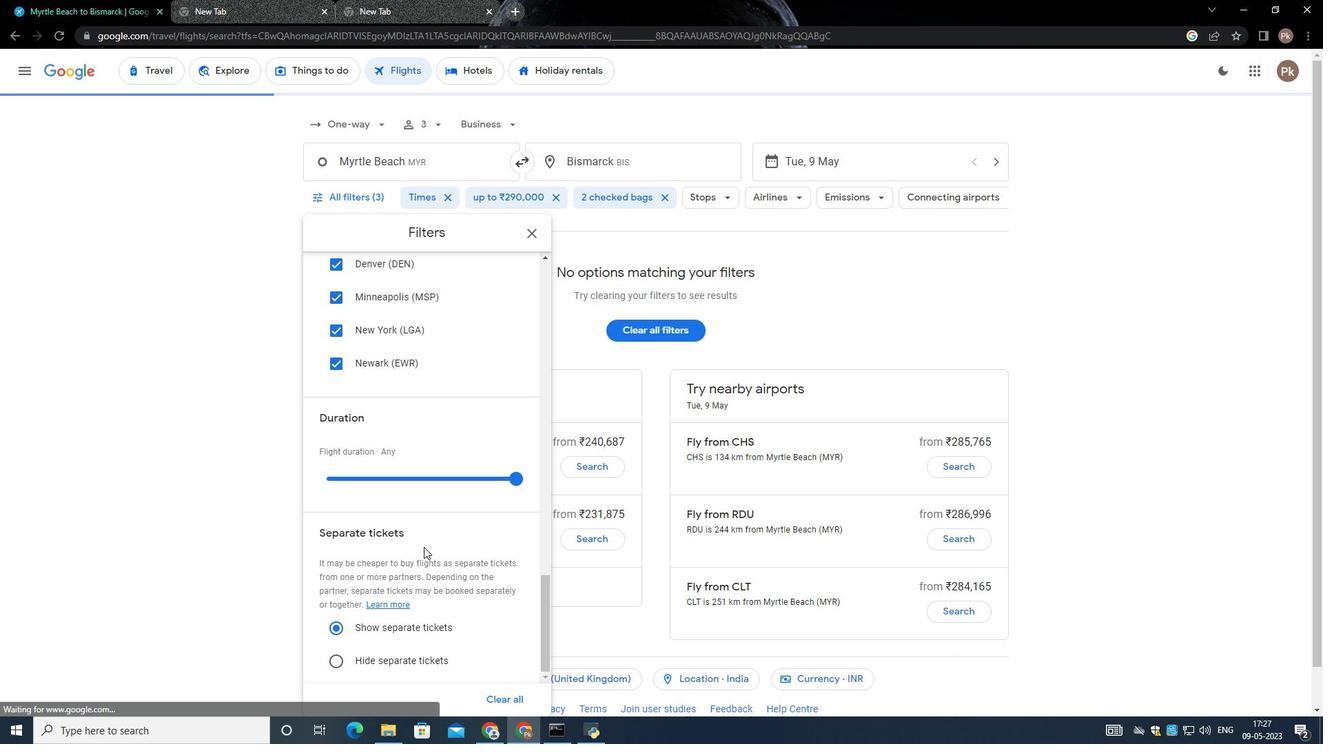 
Action: Mouse scrolled (423, 542) with delta (0, 0)
Screenshot: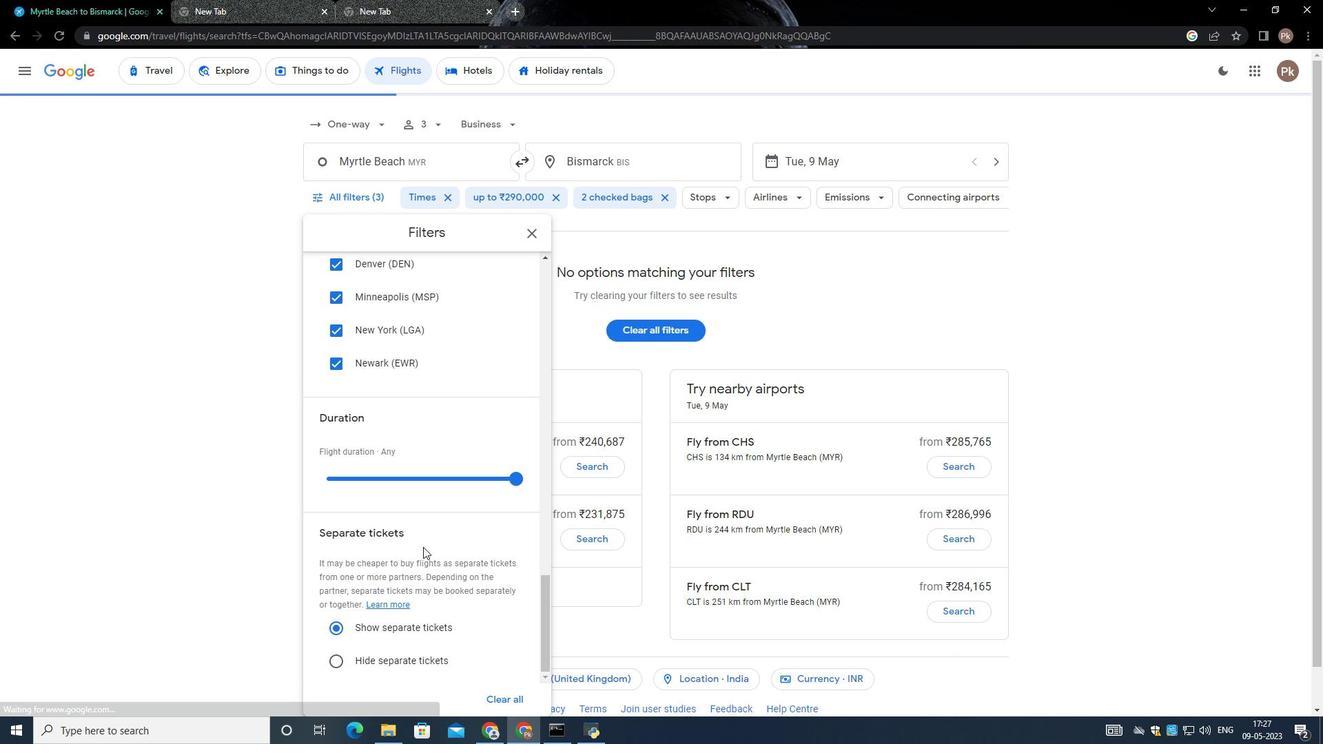 
Action: Mouse scrolled (423, 542) with delta (0, 0)
Screenshot: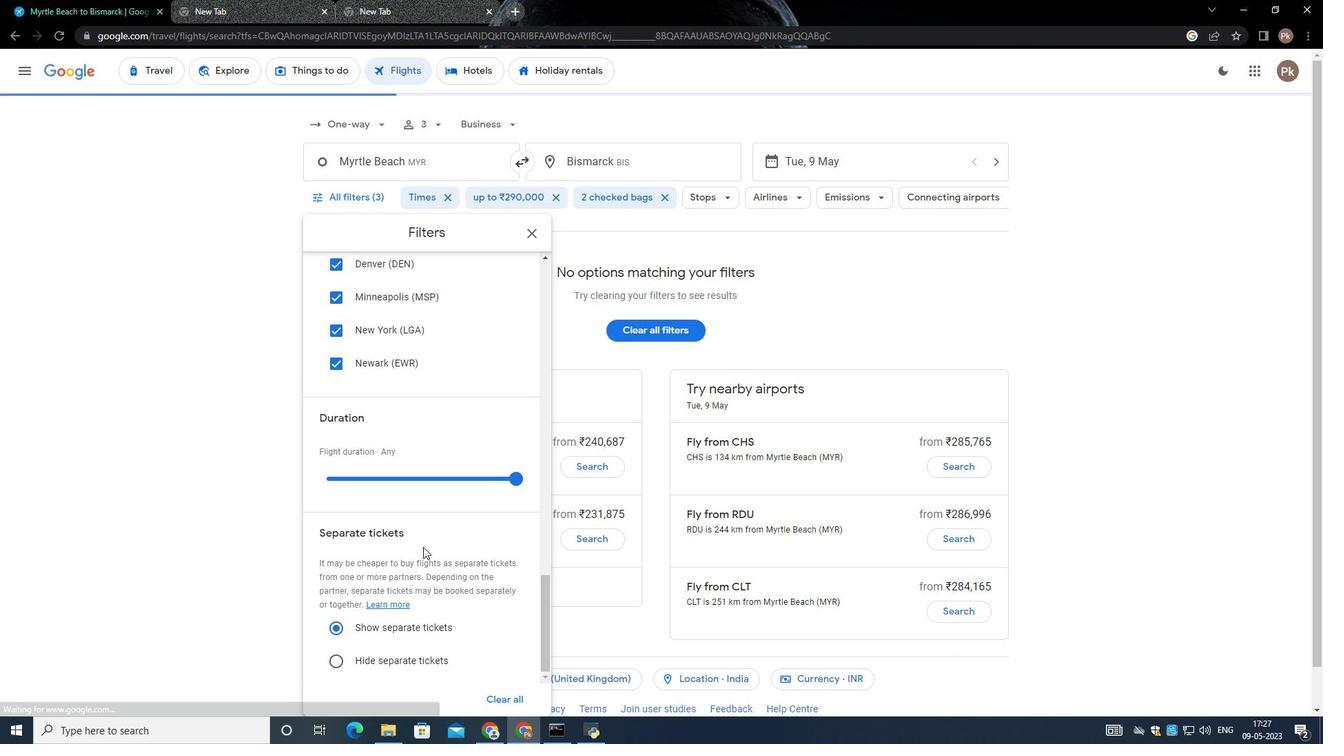 
Action: Mouse scrolled (423, 542) with delta (0, 0)
Screenshot: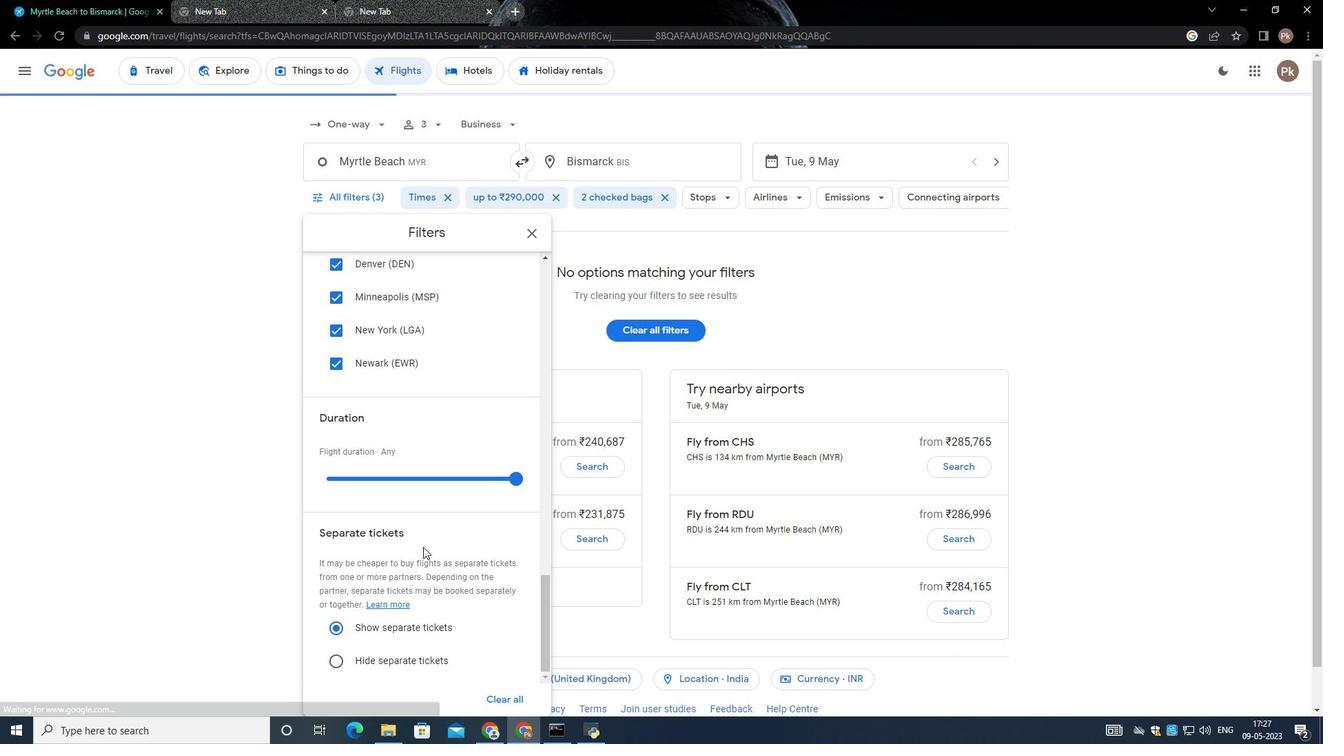 
Action: Mouse scrolled (423, 542) with delta (0, 0)
Screenshot: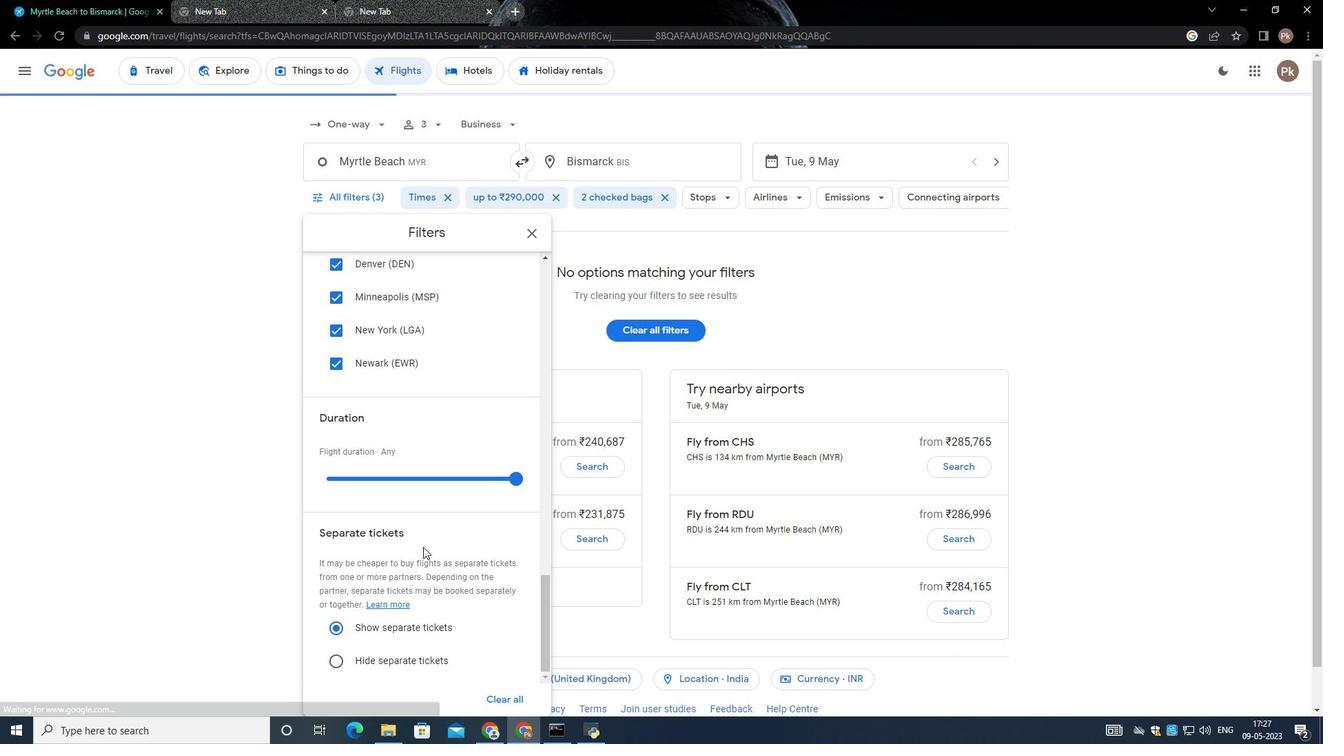 
Action: Mouse scrolled (423, 542) with delta (0, 0)
Screenshot: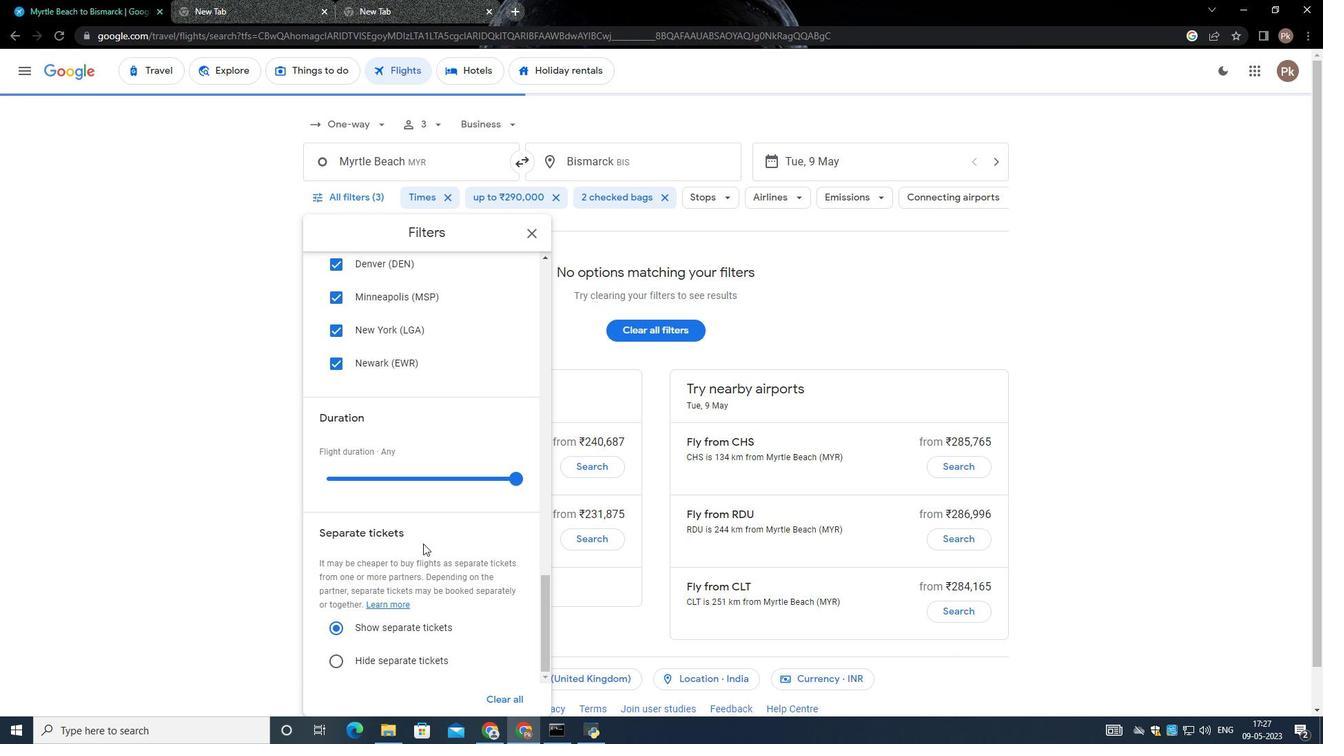 
Action: Mouse moved to (423, 544)
Screenshot: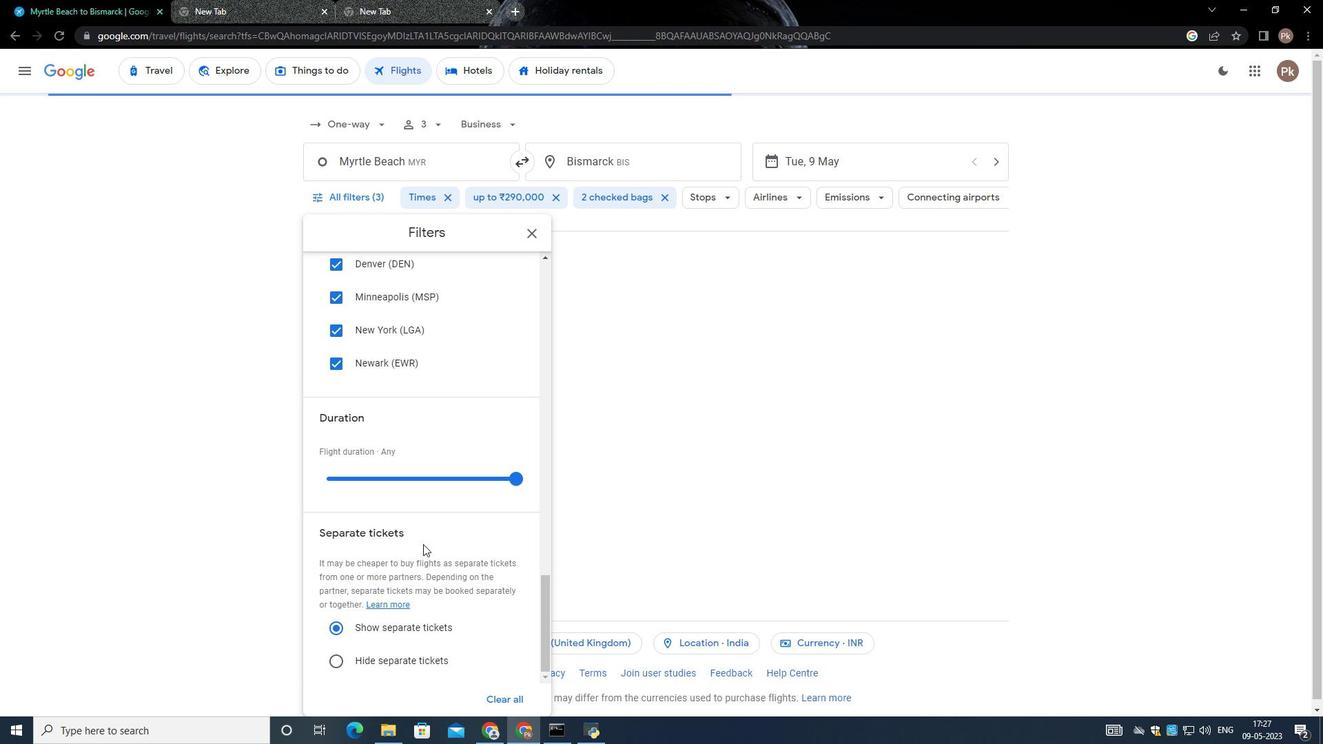 
Action: Mouse scrolled (423, 543) with delta (0, 0)
Screenshot: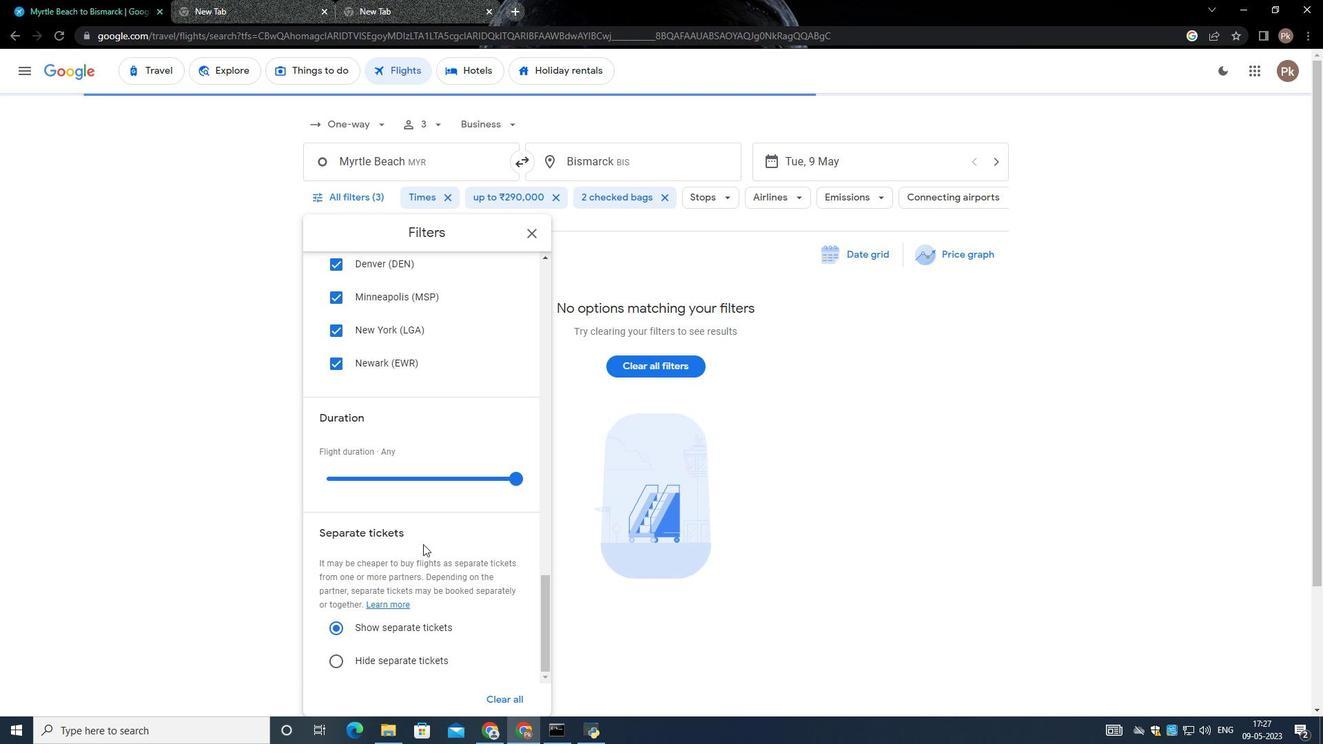 
Action: Mouse moved to (423, 544)
Screenshot: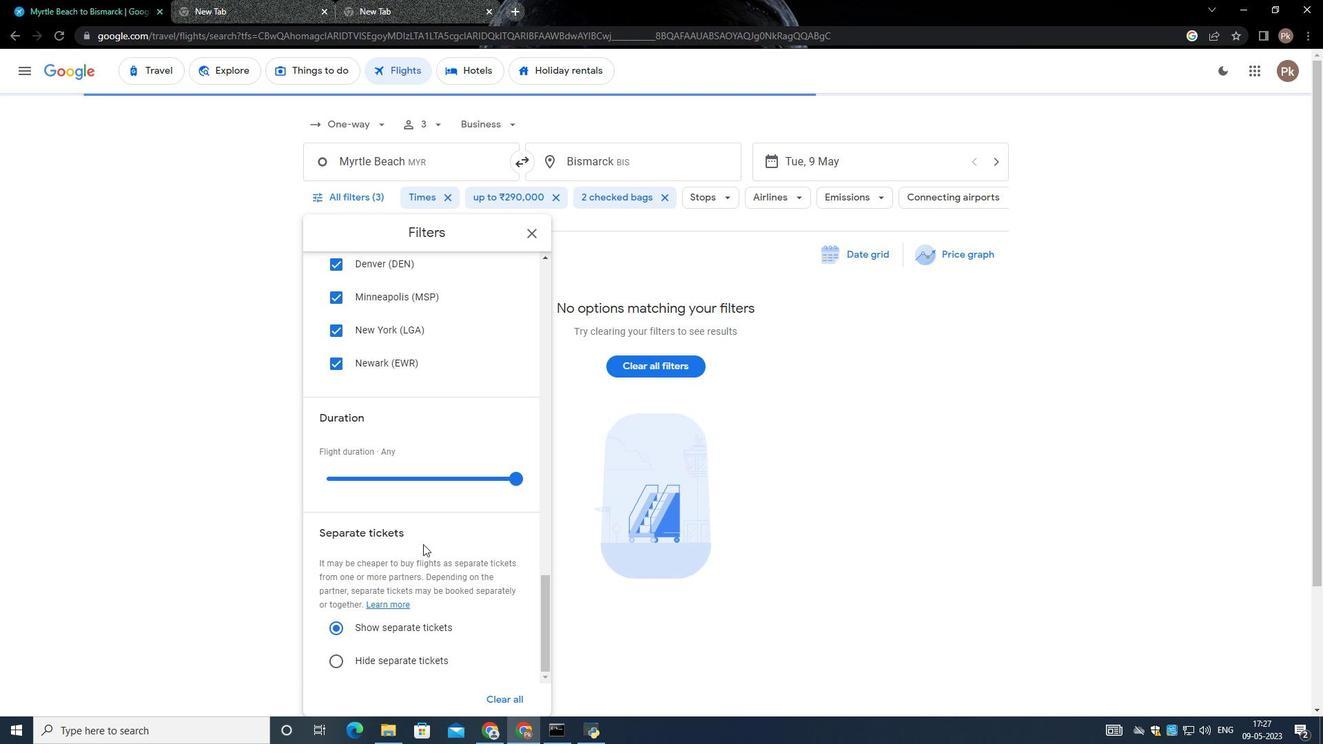 
Action: Mouse scrolled (423, 543) with delta (0, 0)
Screenshot: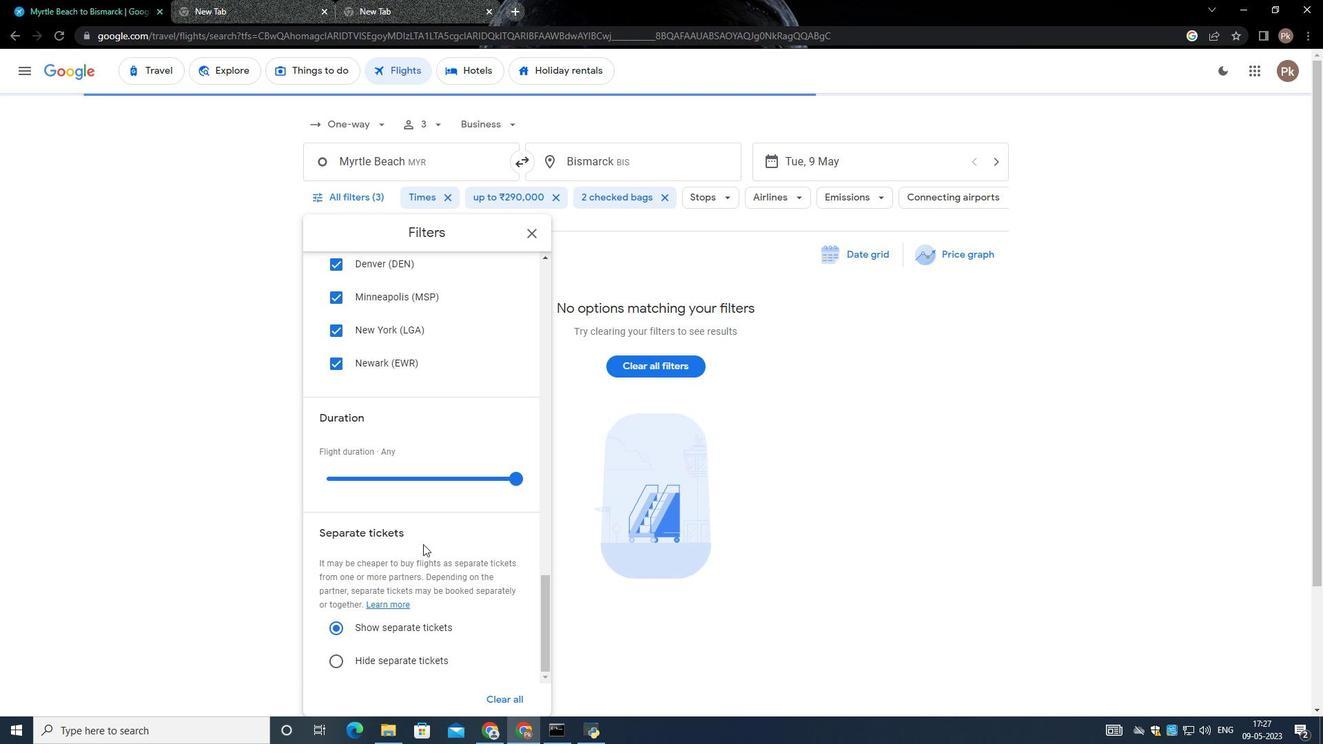 
Action: Mouse scrolled (423, 543) with delta (0, 0)
Screenshot: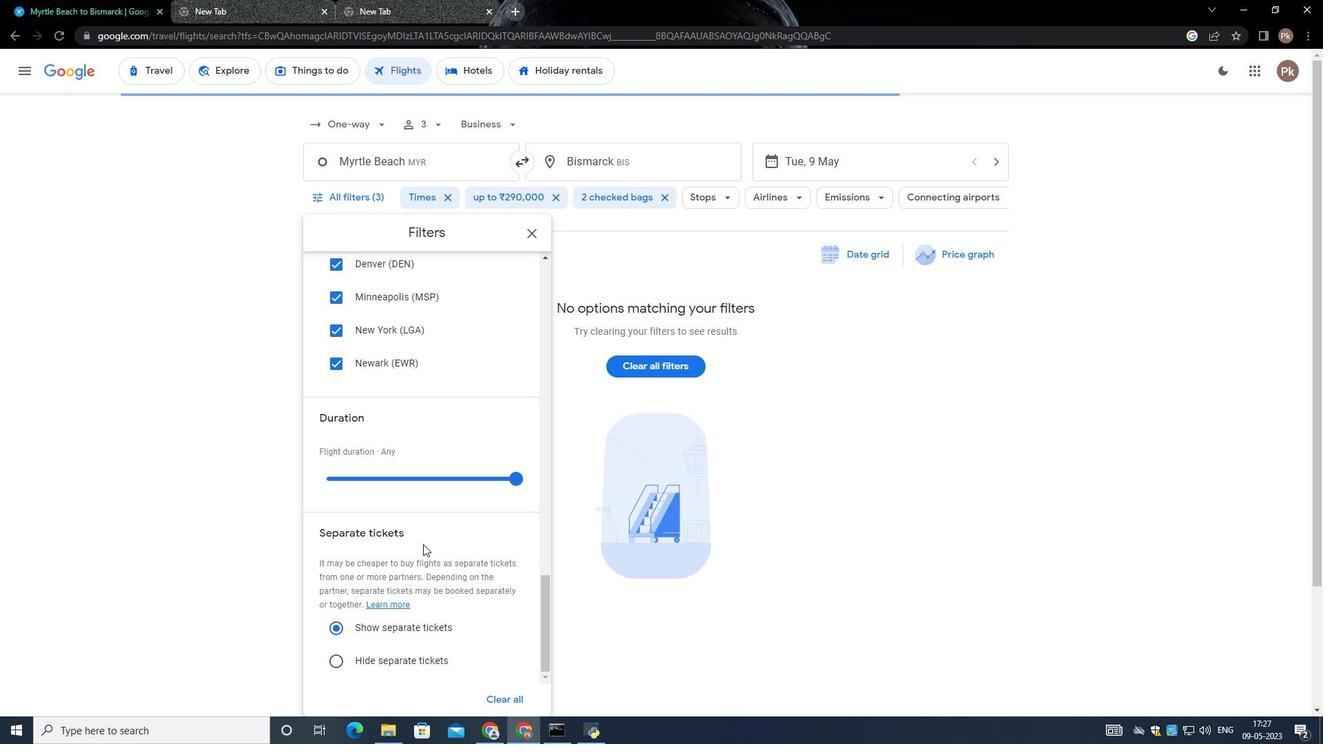 
Action: Mouse scrolled (423, 543) with delta (0, 0)
Screenshot: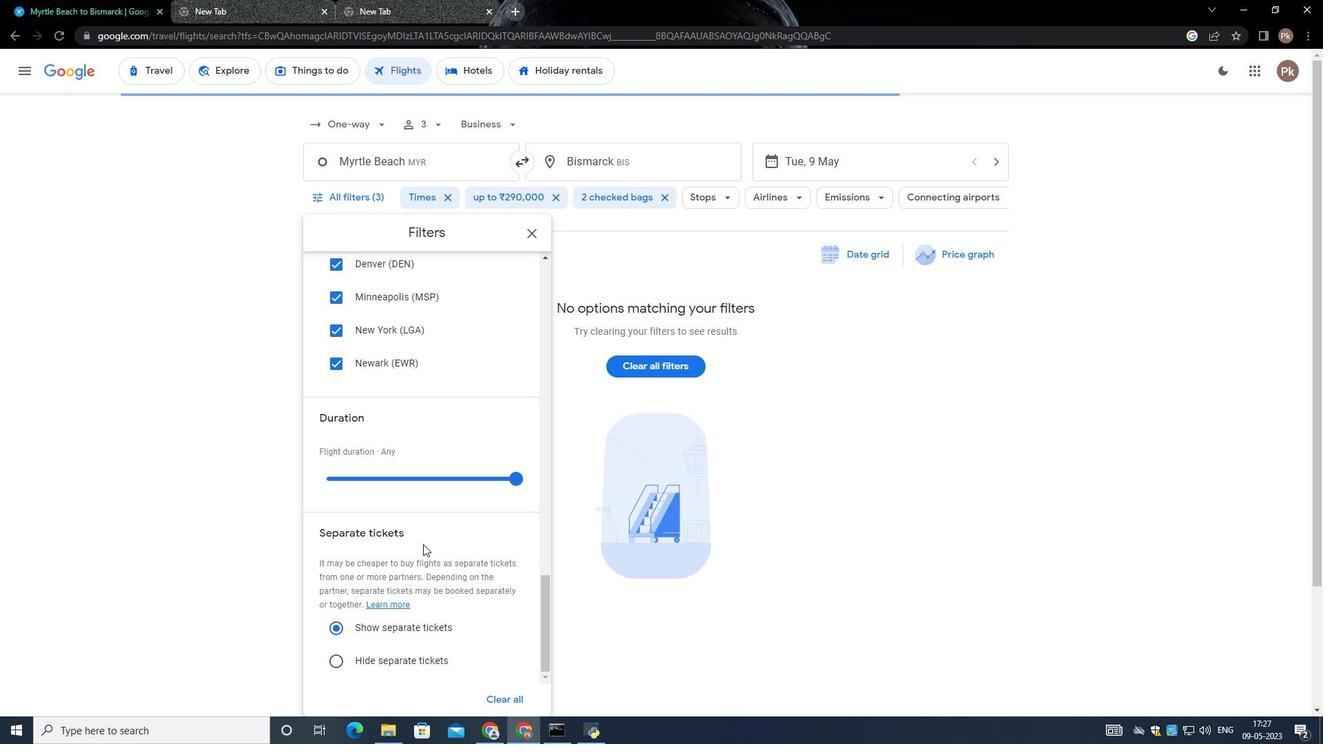 
Action: Mouse moved to (423, 544)
Screenshot: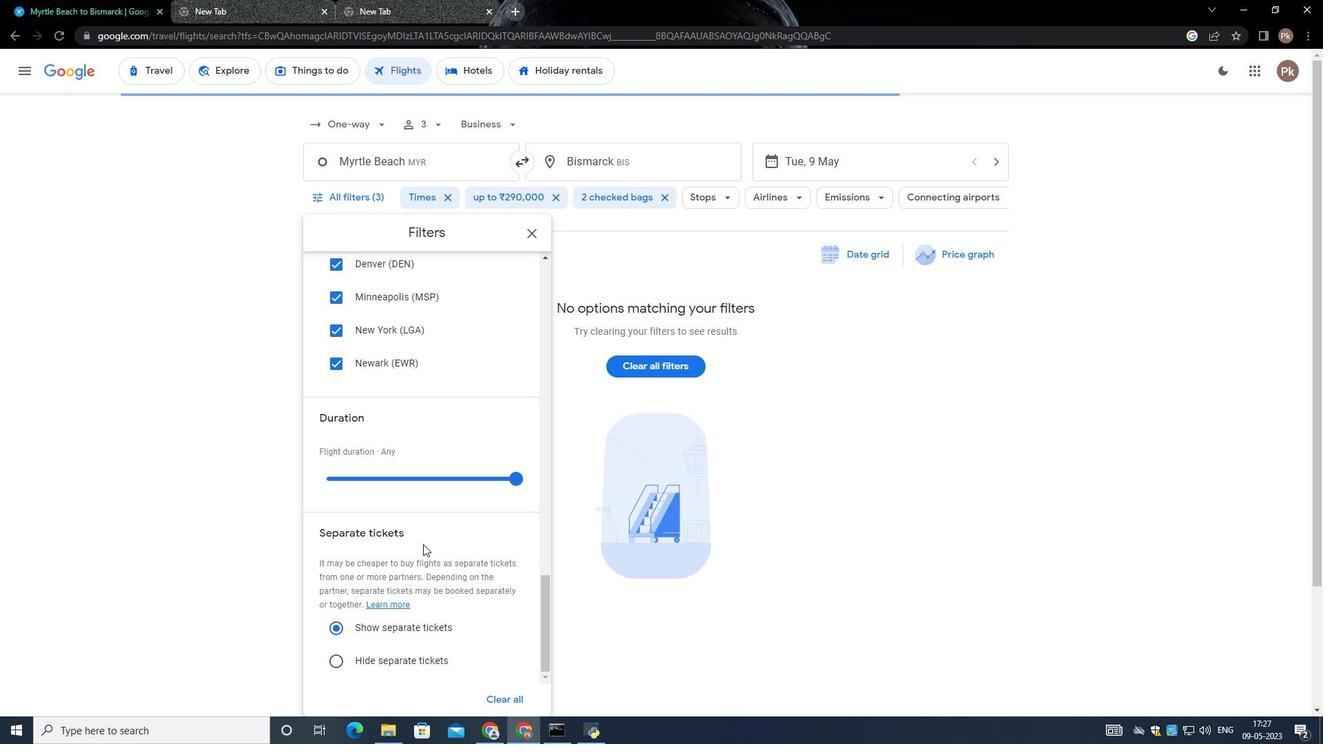 
Action: Mouse scrolled (423, 543) with delta (0, 0)
Screenshot: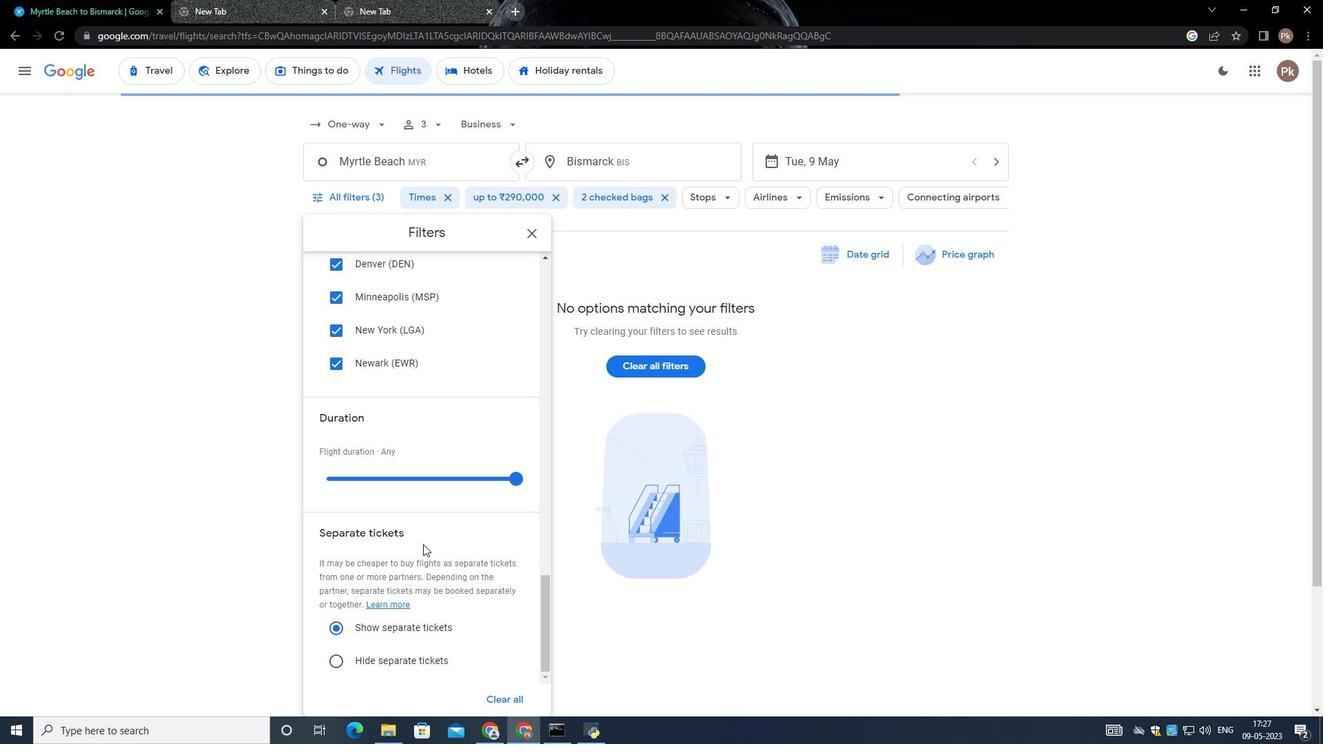 
Action: Mouse moved to (423, 542)
Screenshot: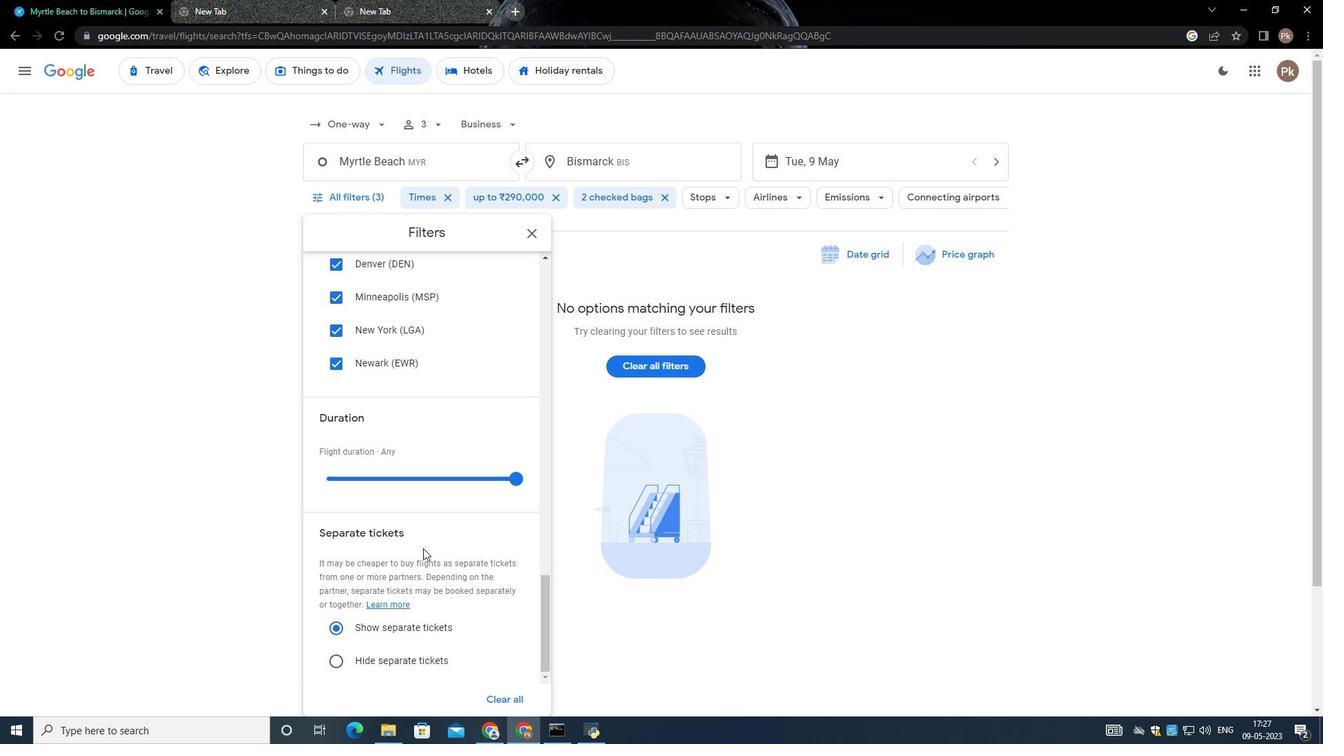
Action: Mouse scrolled (423, 541) with delta (0, 0)
Screenshot: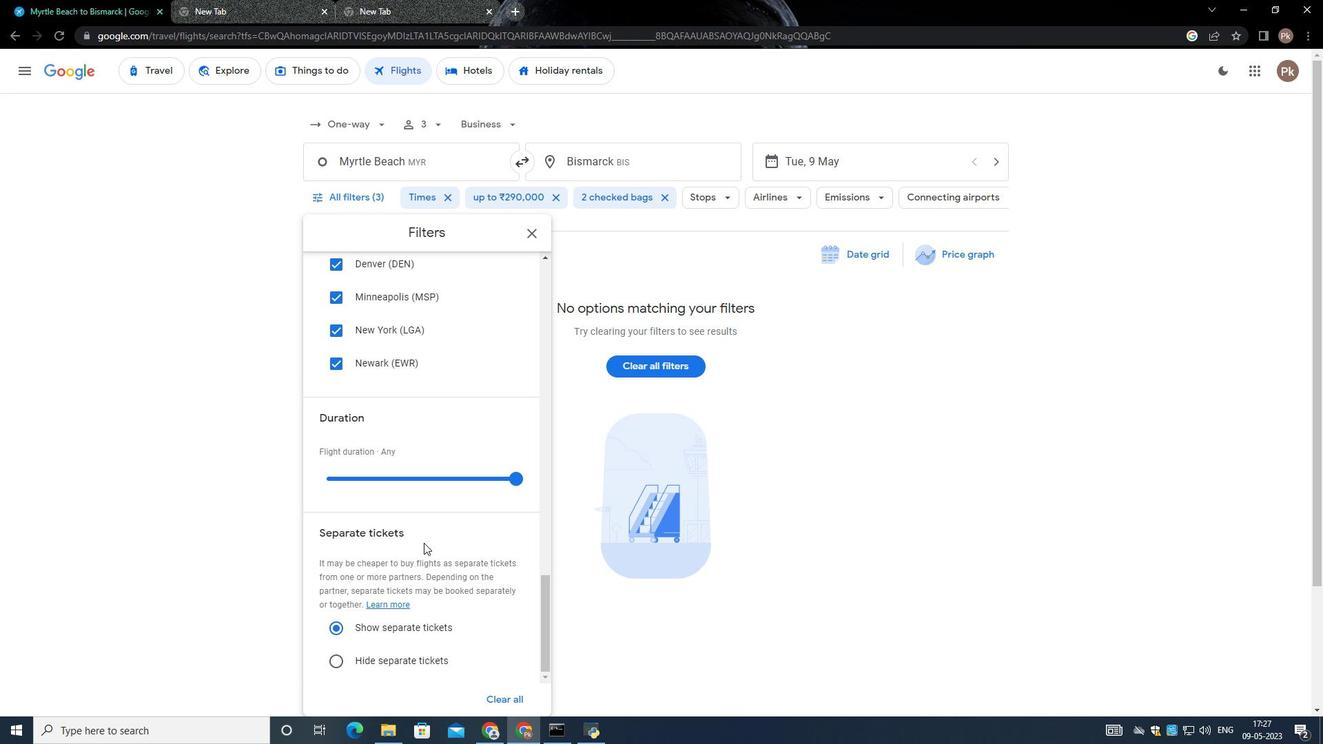 
Action: Mouse scrolled (423, 541) with delta (0, 0)
Screenshot: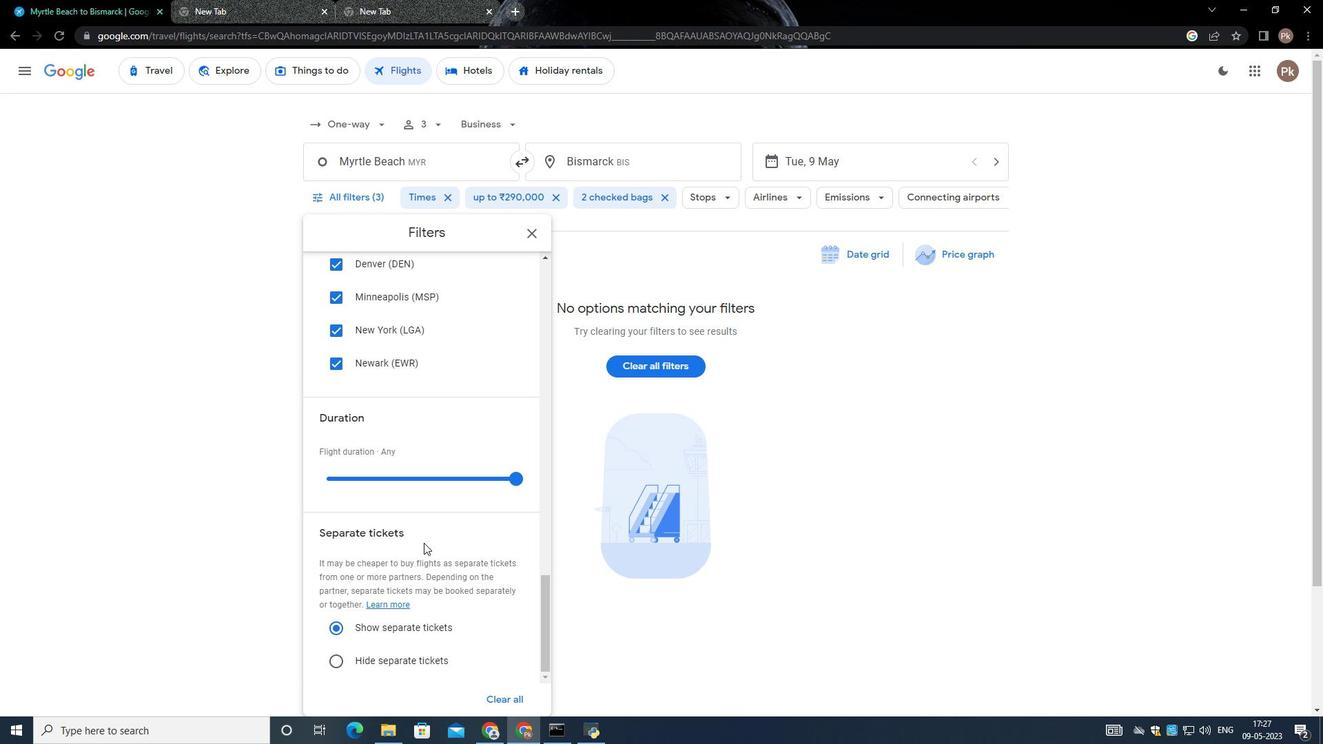 
Action: Mouse scrolled (423, 541) with delta (0, 0)
Screenshot: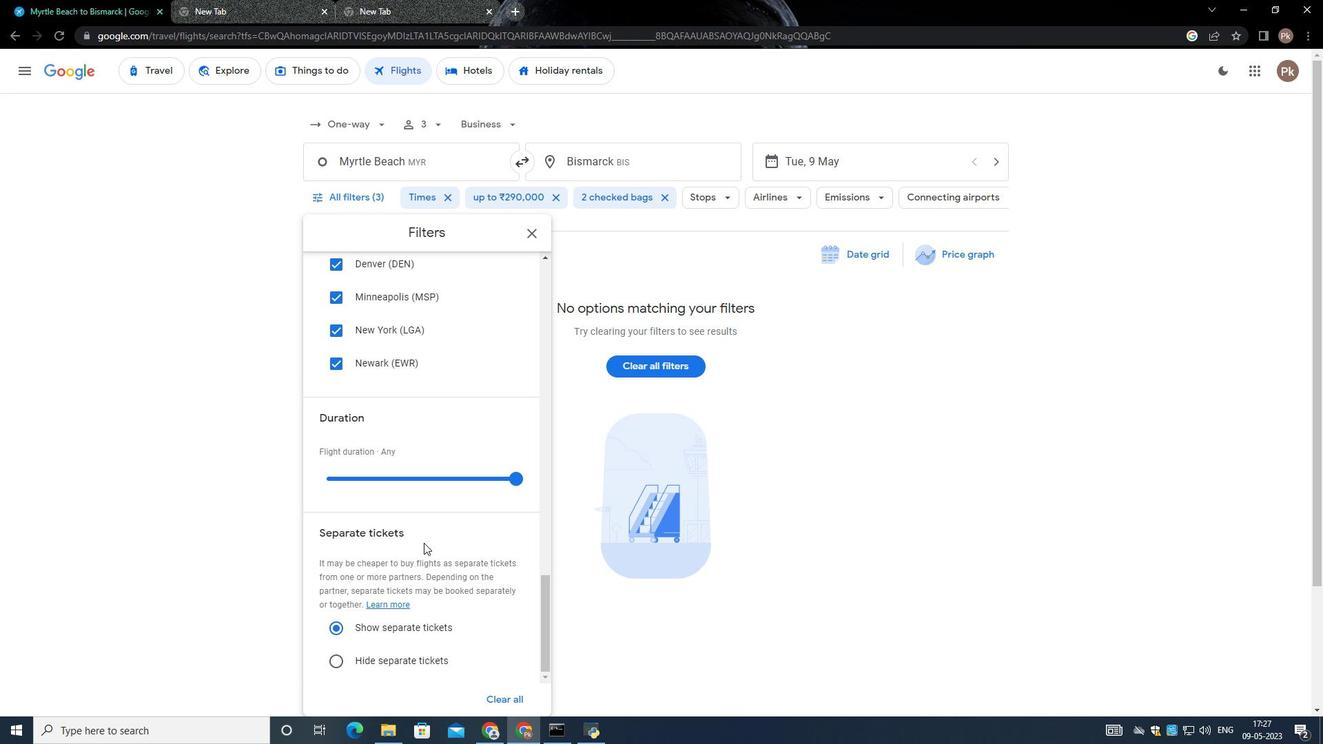 
Action: Mouse scrolled (423, 541) with delta (0, 0)
Screenshot: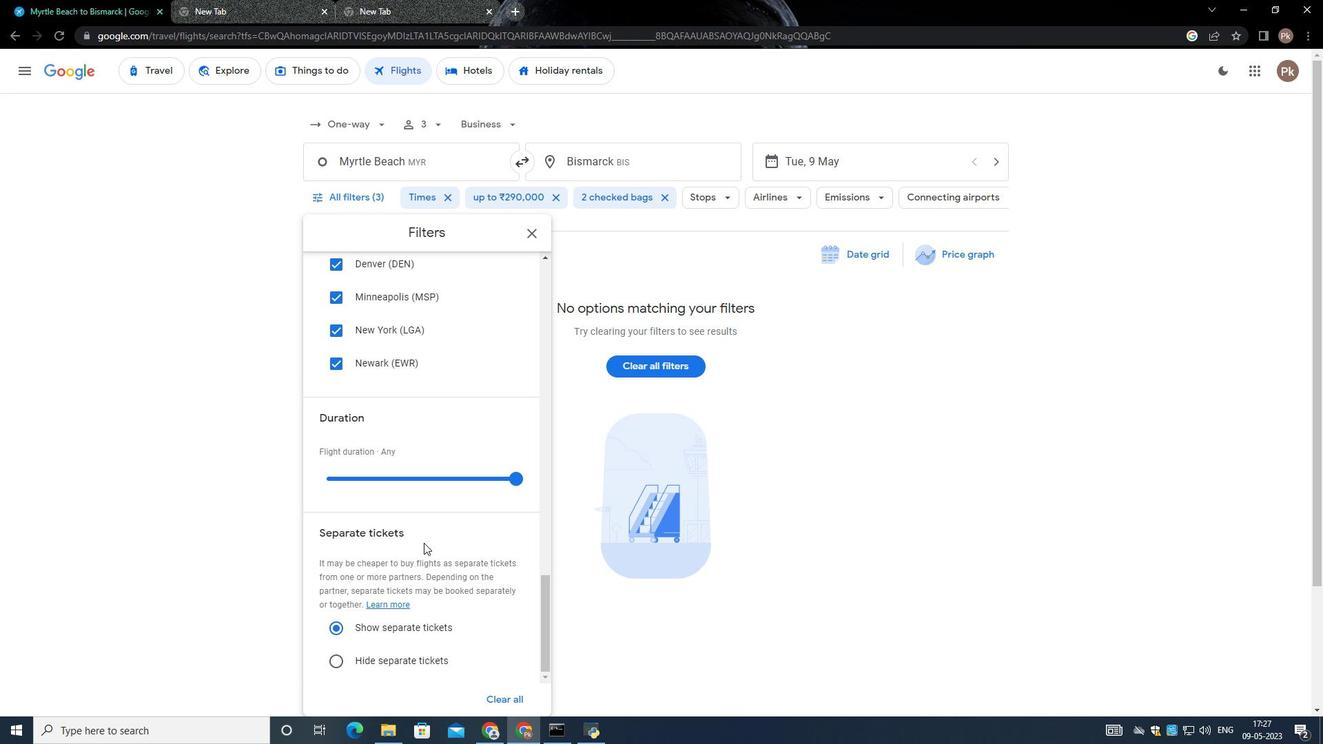 
Action: Mouse moved to (425, 540)
Screenshot: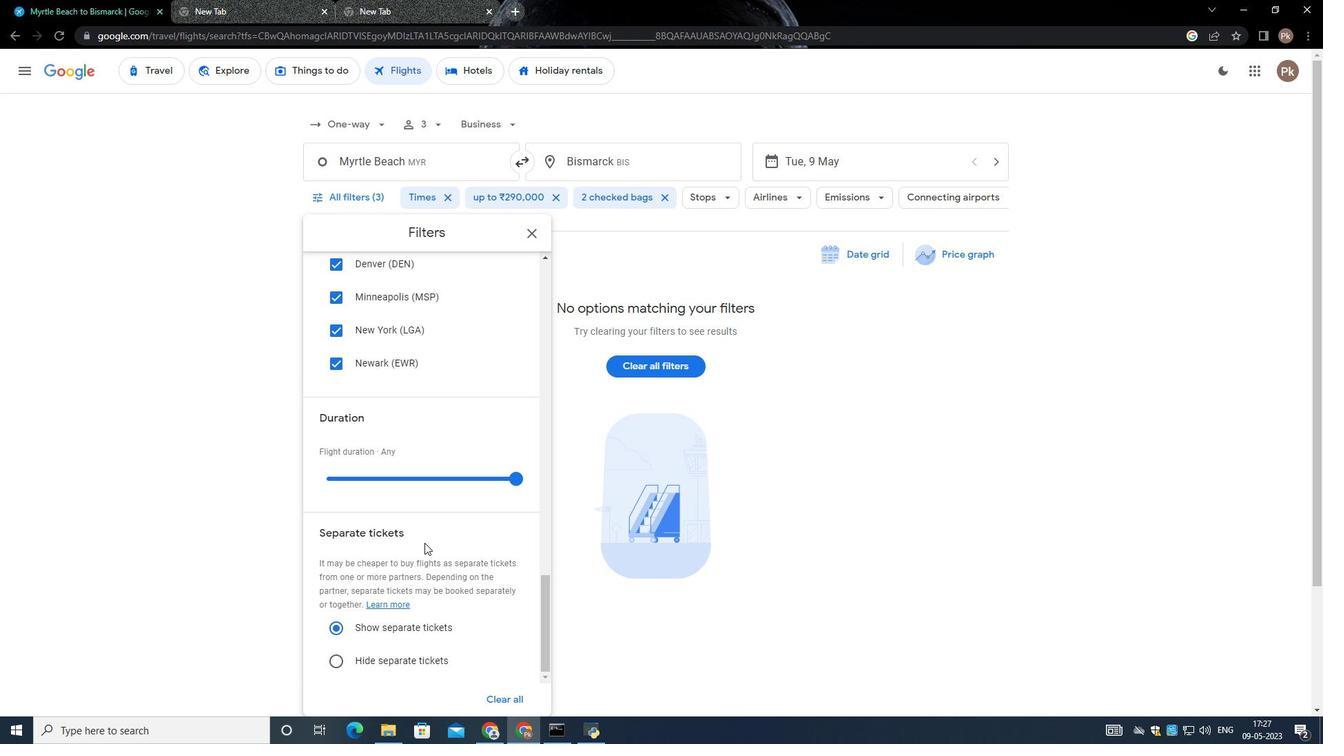 
